 Task: Use Redfin to identify single-family houses in Chicago that feature fireplaces and walk-in closets.
Action: Key pressed <Key.caps_lock>C<Key.caps_lock>hicago
Screenshot: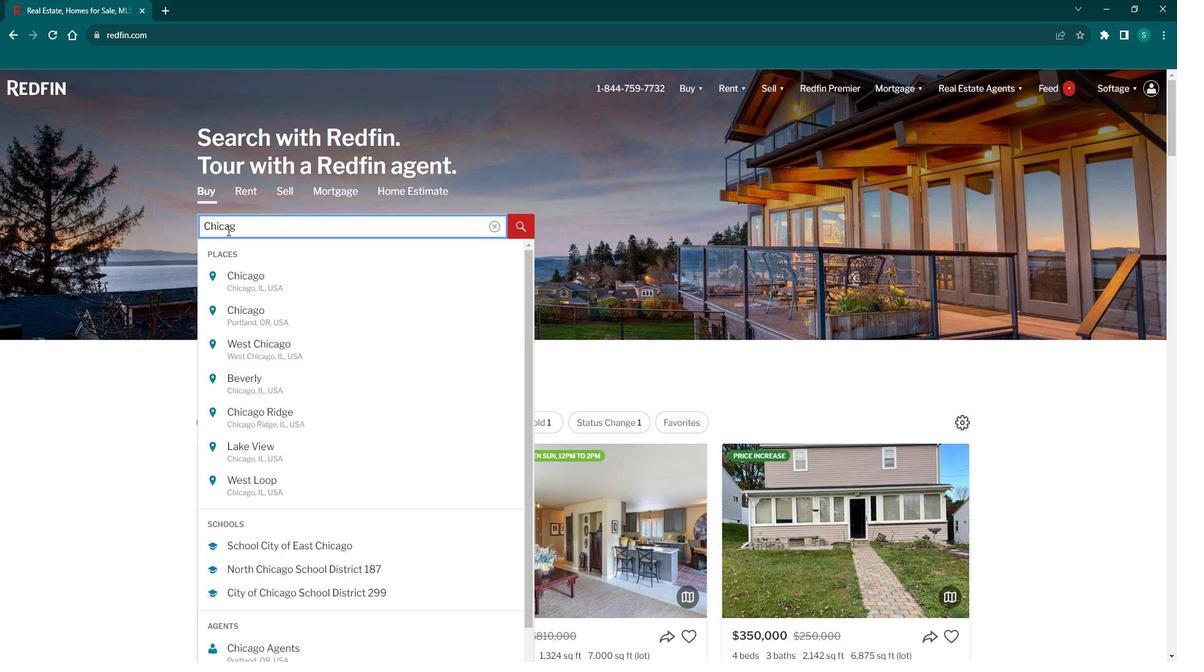 
Action: Mouse moved to (346, 274)
Screenshot: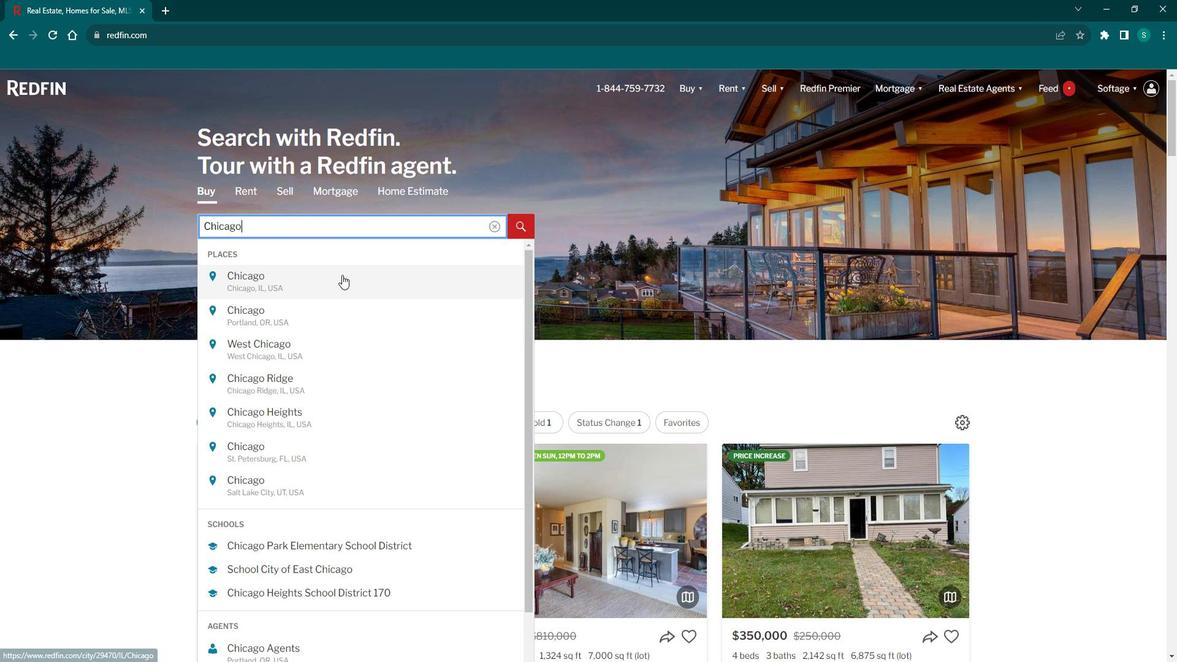 
Action: Mouse pressed left at (346, 274)
Screenshot: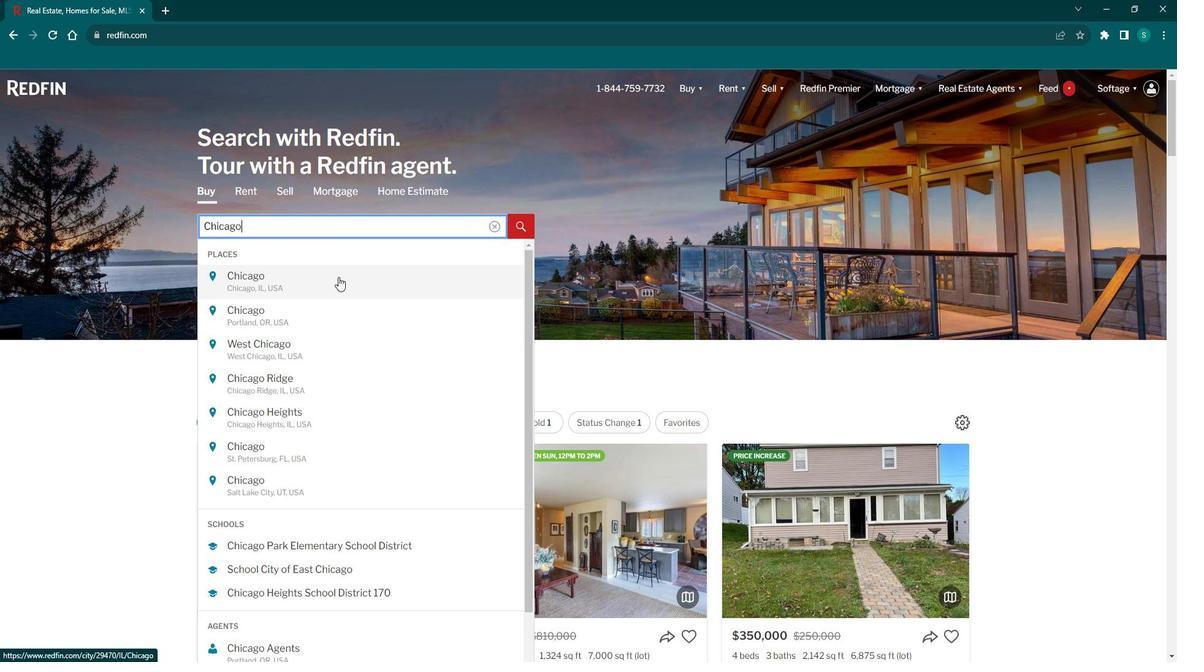 
Action: Mouse moved to (1072, 174)
Screenshot: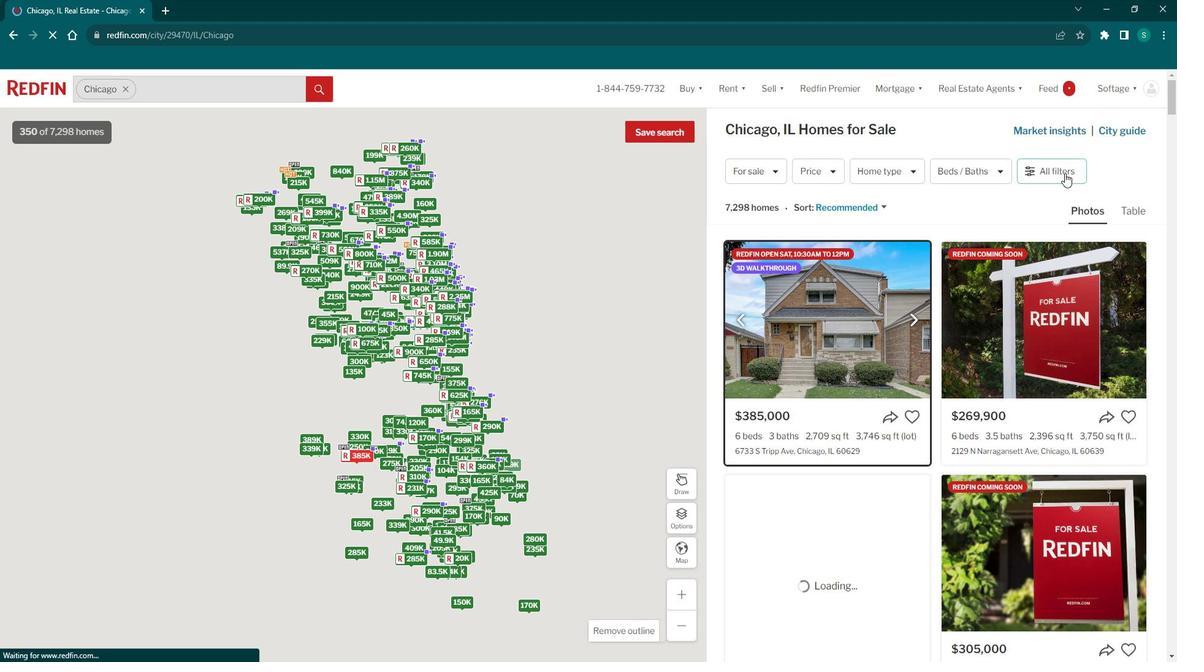 
Action: Mouse pressed left at (1072, 174)
Screenshot: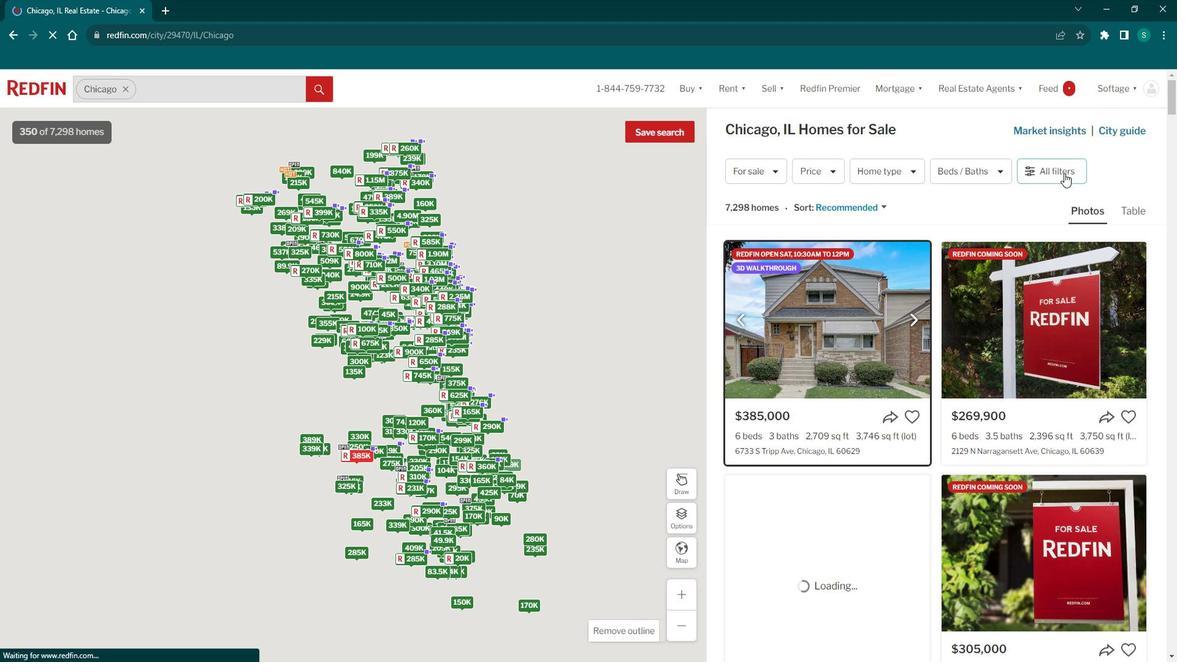 
Action: Mouse moved to (1071, 174)
Screenshot: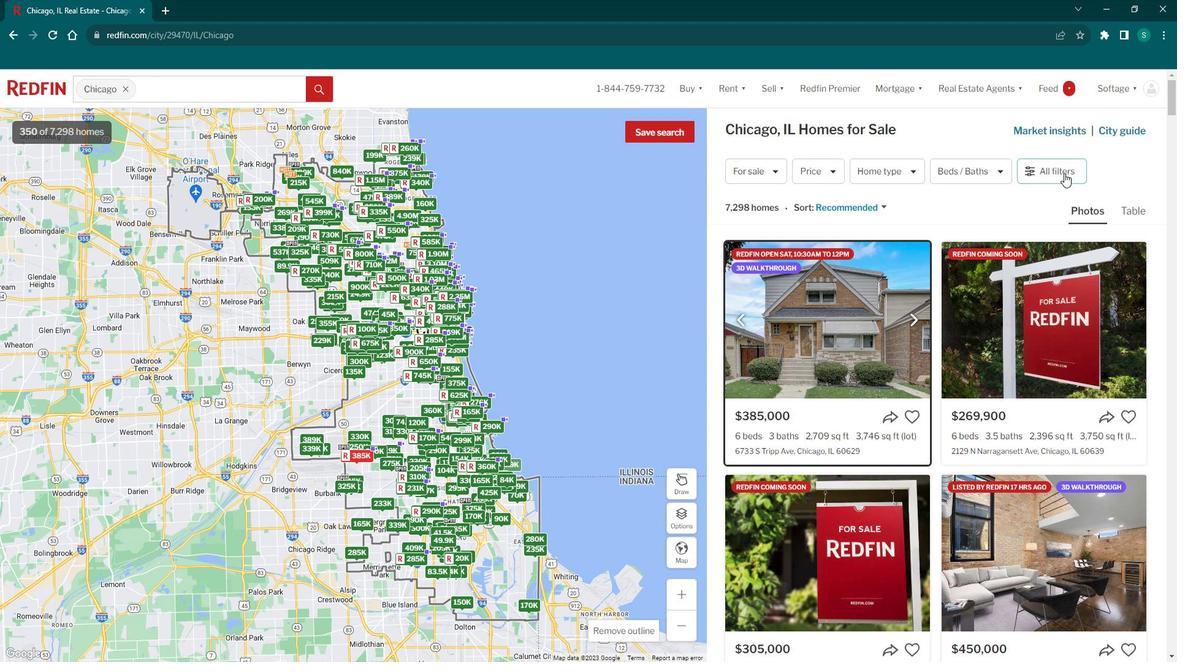 
Action: Mouse pressed left at (1071, 174)
Screenshot: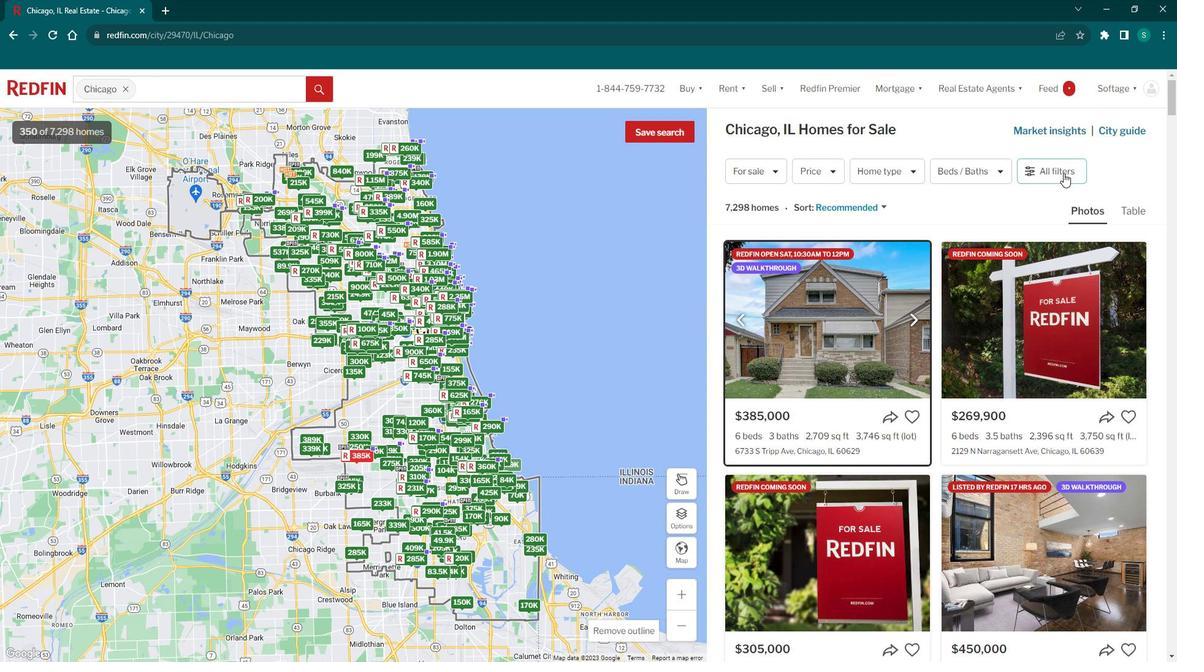 
Action: Mouse moved to (928, 368)
Screenshot: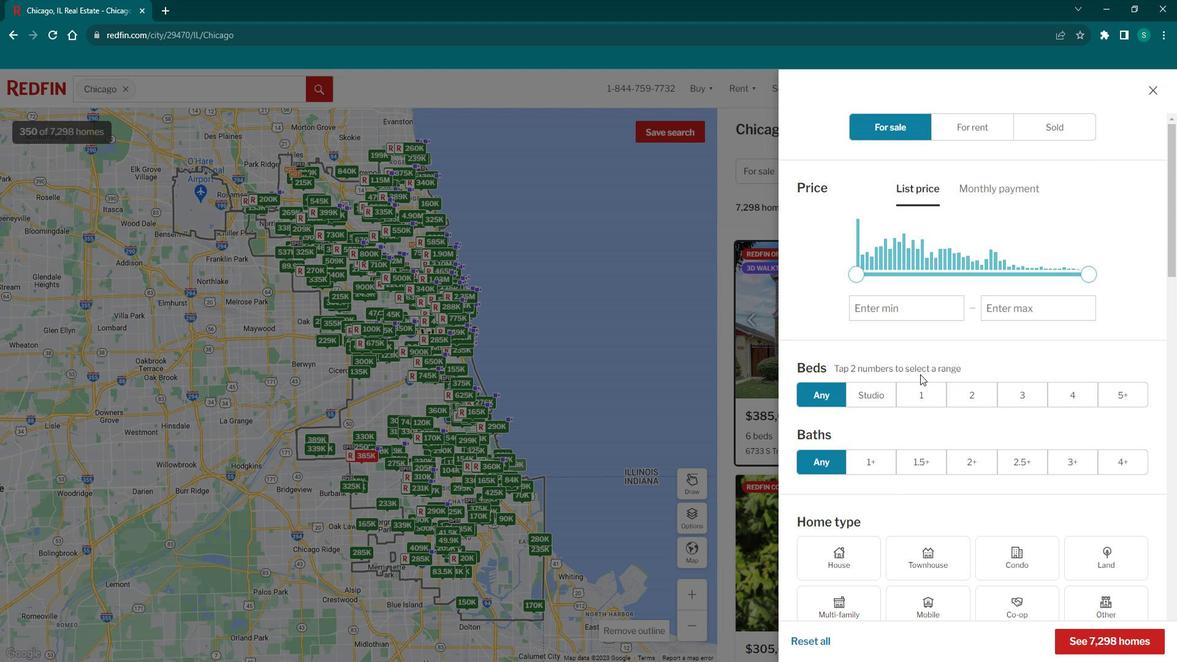 
Action: Mouse scrolled (928, 367) with delta (0, 0)
Screenshot: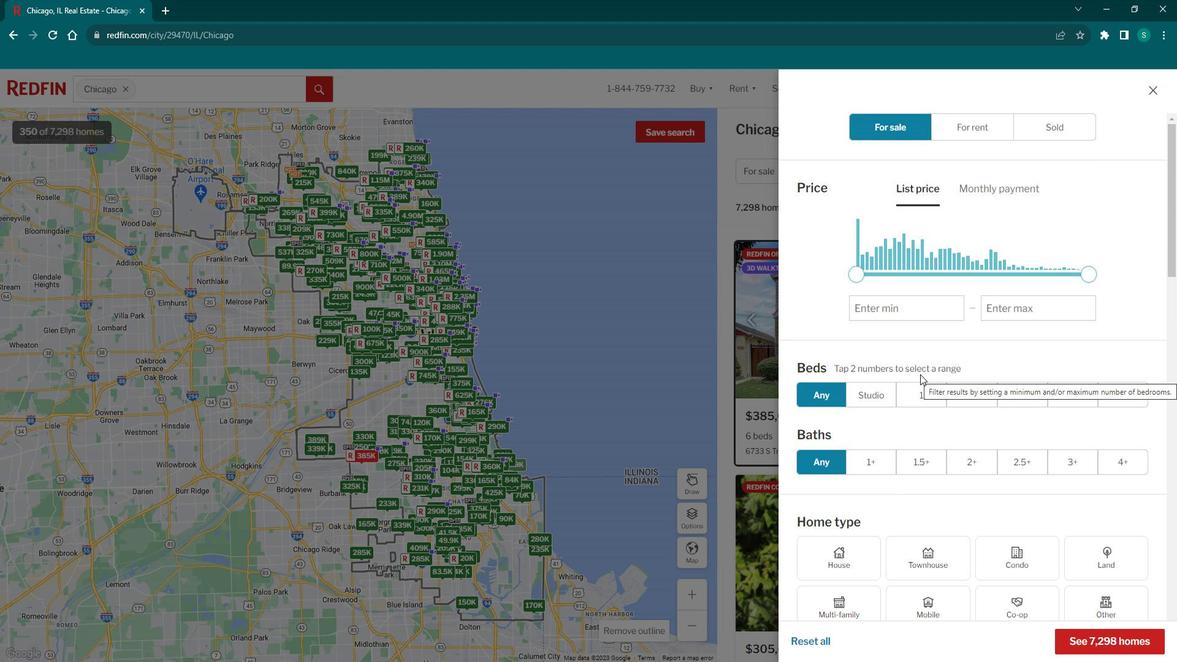 
Action: Mouse scrolled (928, 367) with delta (0, 0)
Screenshot: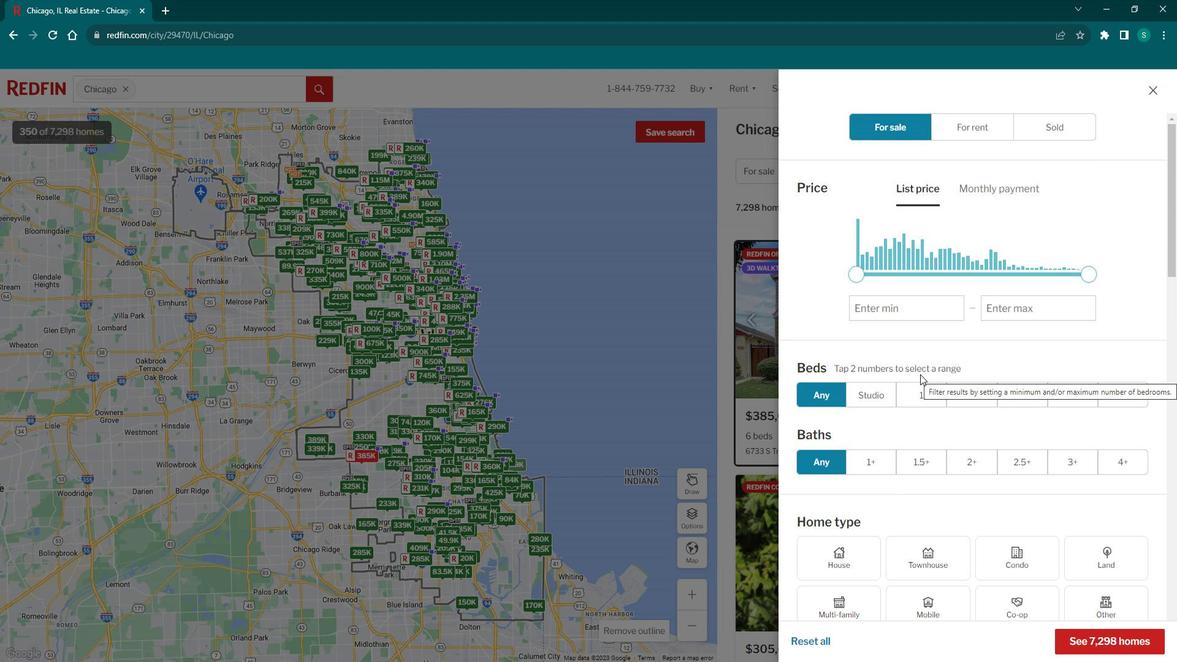
Action: Mouse scrolled (928, 367) with delta (0, 0)
Screenshot: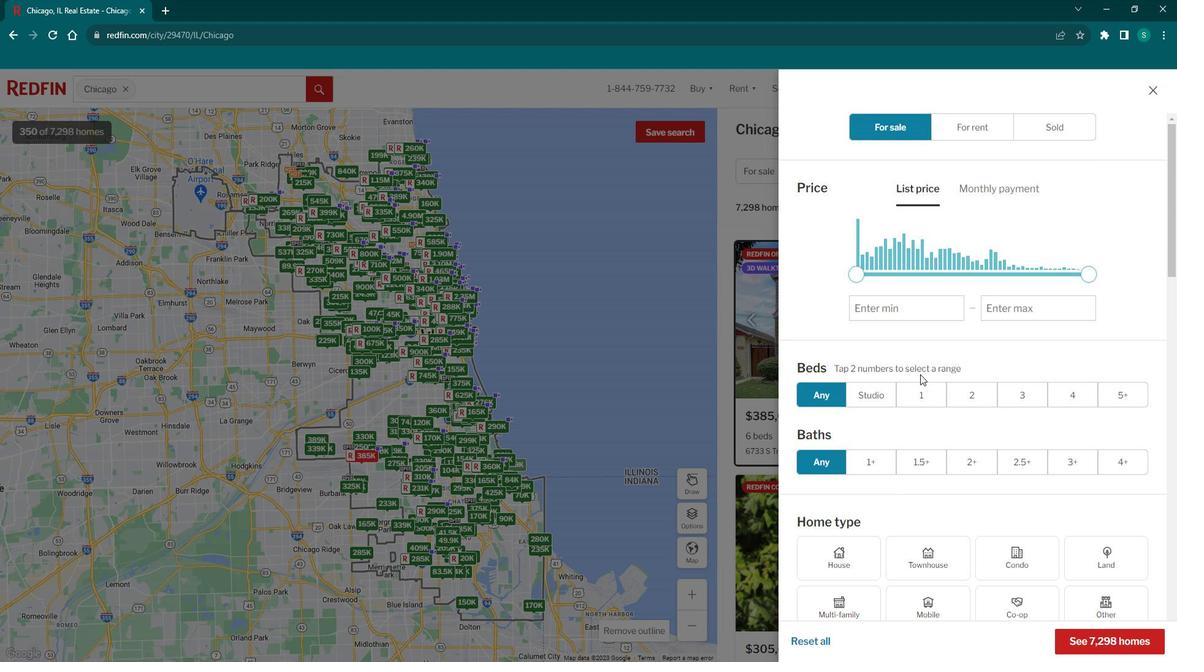 
Action: Mouse scrolled (928, 367) with delta (0, 0)
Screenshot: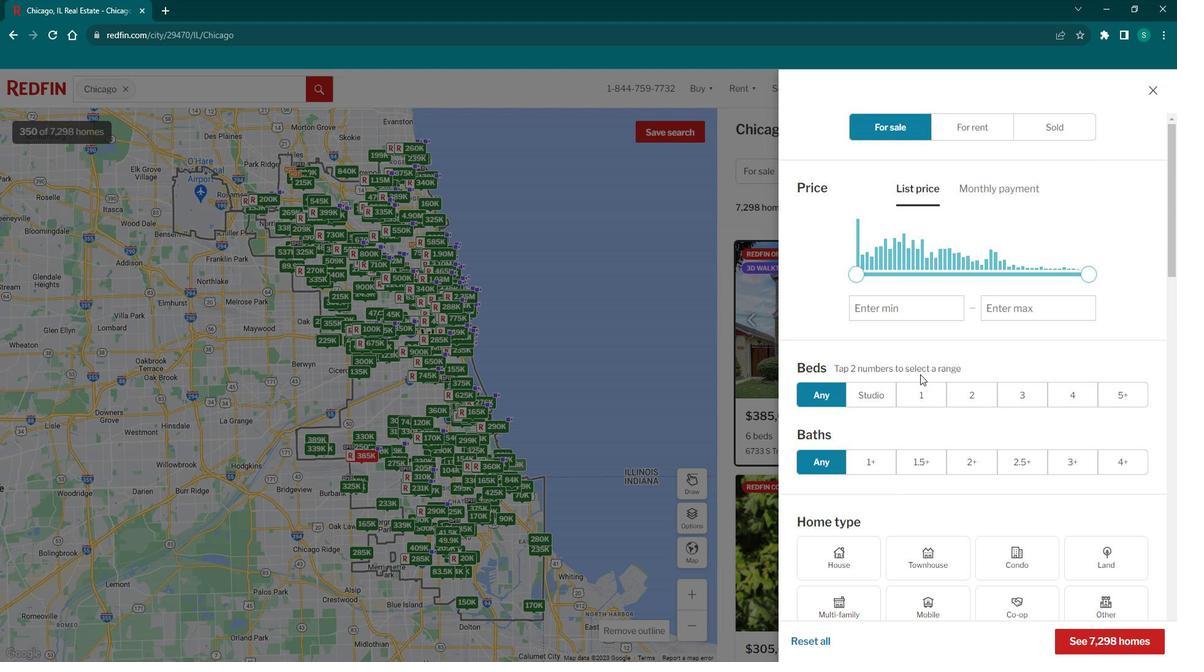 
Action: Mouse moved to (848, 295)
Screenshot: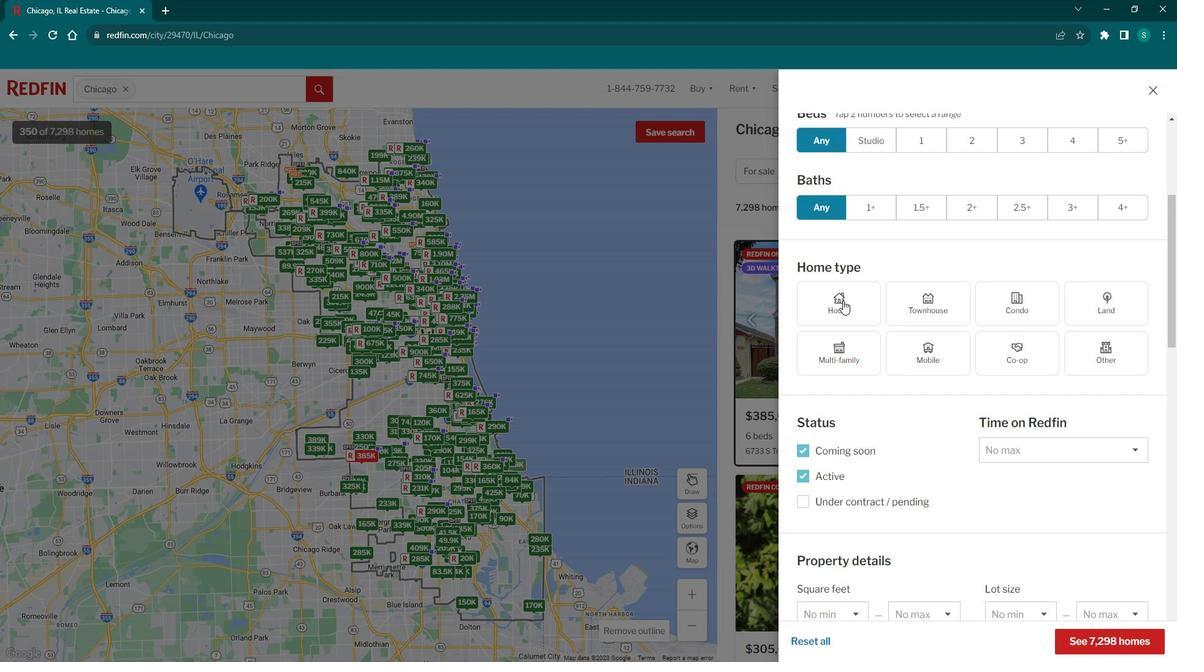 
Action: Mouse pressed left at (848, 295)
Screenshot: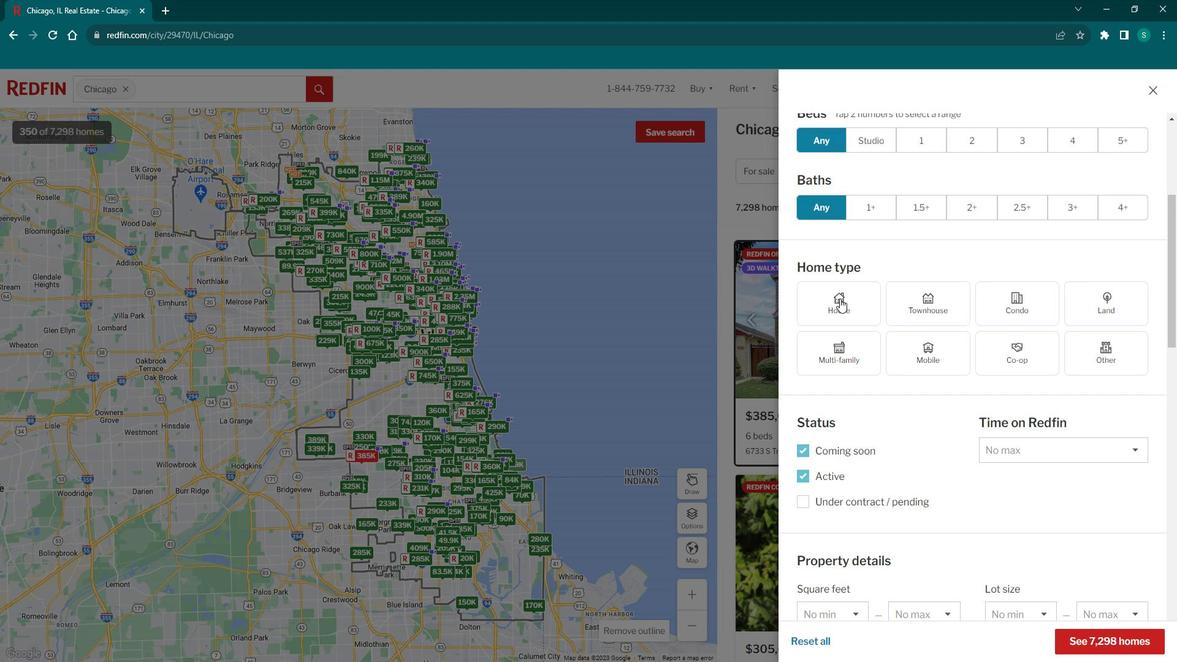 
Action: Mouse moved to (864, 382)
Screenshot: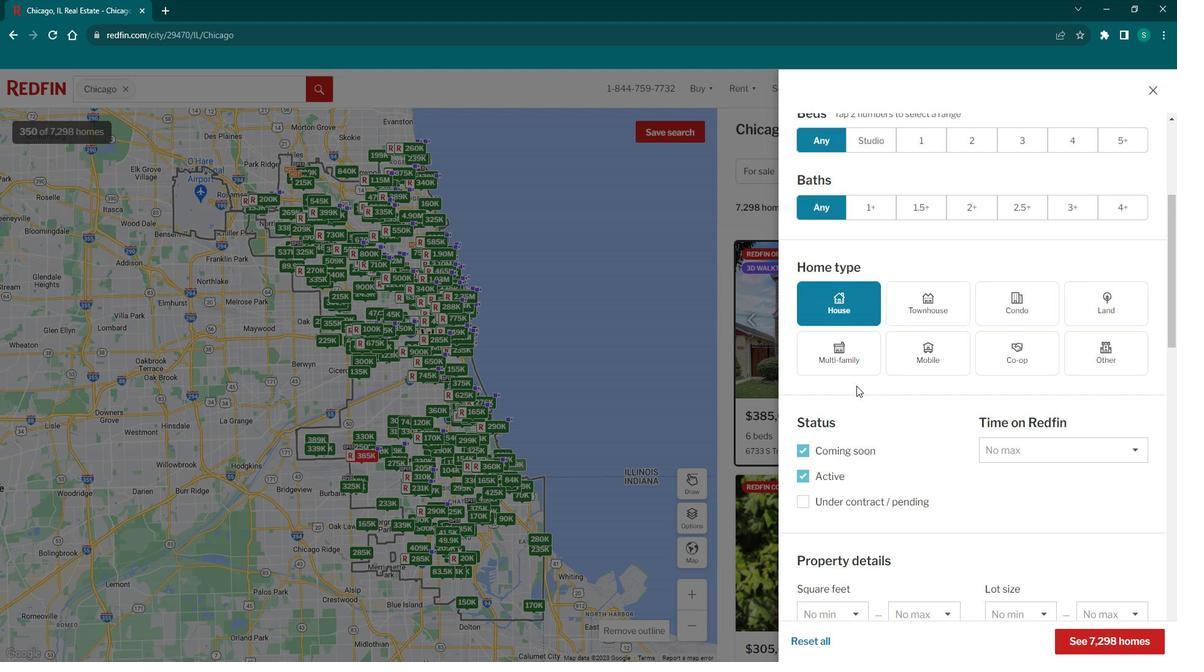 
Action: Mouse scrolled (864, 382) with delta (0, 0)
Screenshot: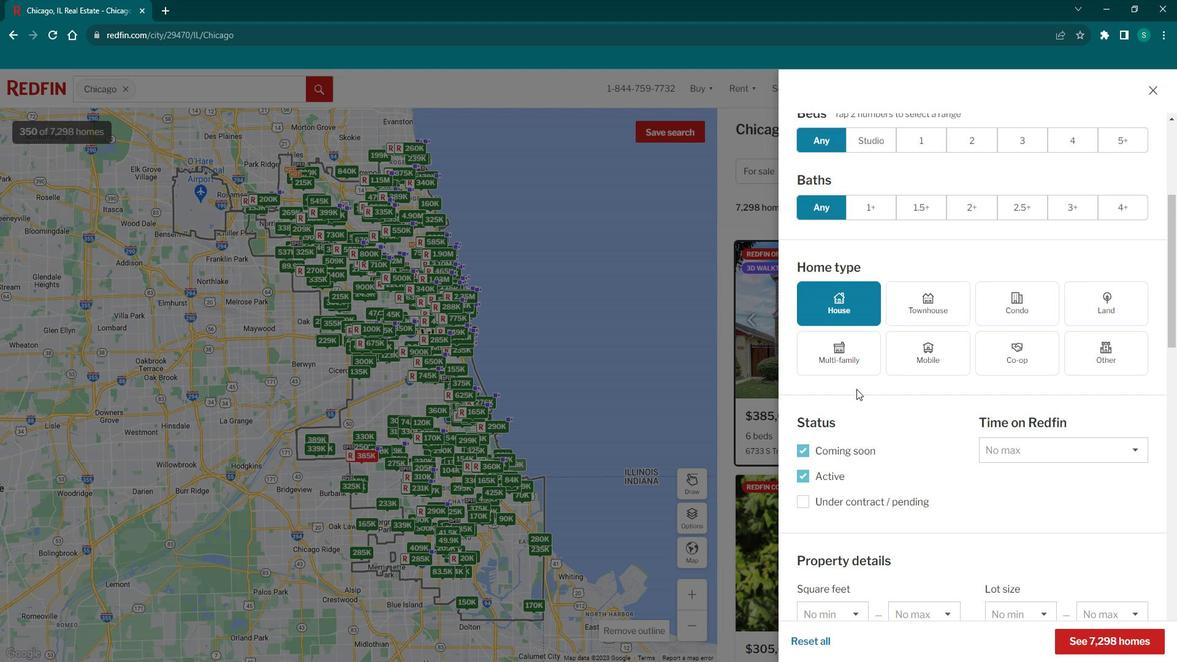
Action: Mouse scrolled (864, 382) with delta (0, 0)
Screenshot: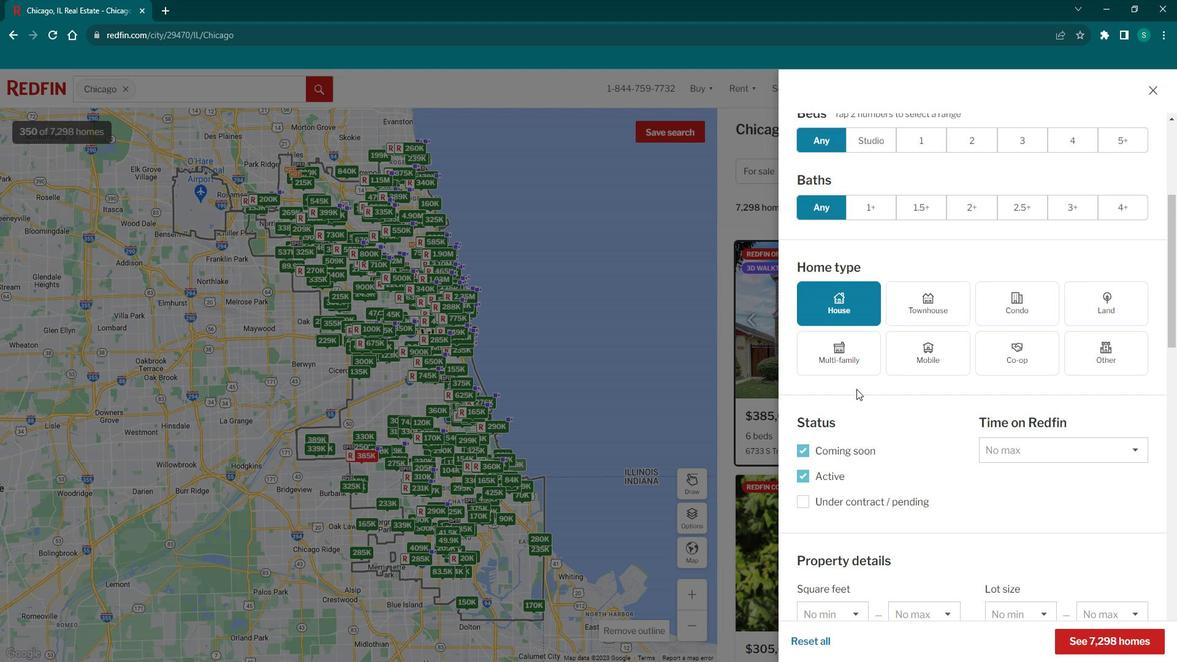 
Action: Mouse scrolled (864, 382) with delta (0, 0)
Screenshot: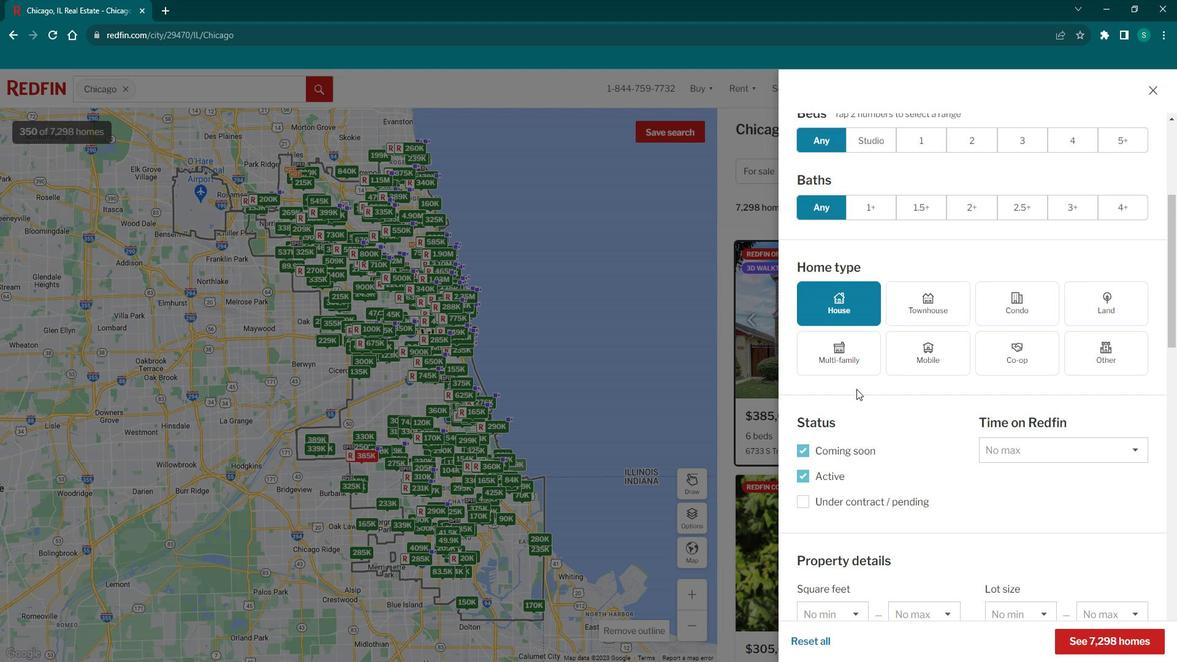 
Action: Mouse scrolled (864, 382) with delta (0, 0)
Screenshot: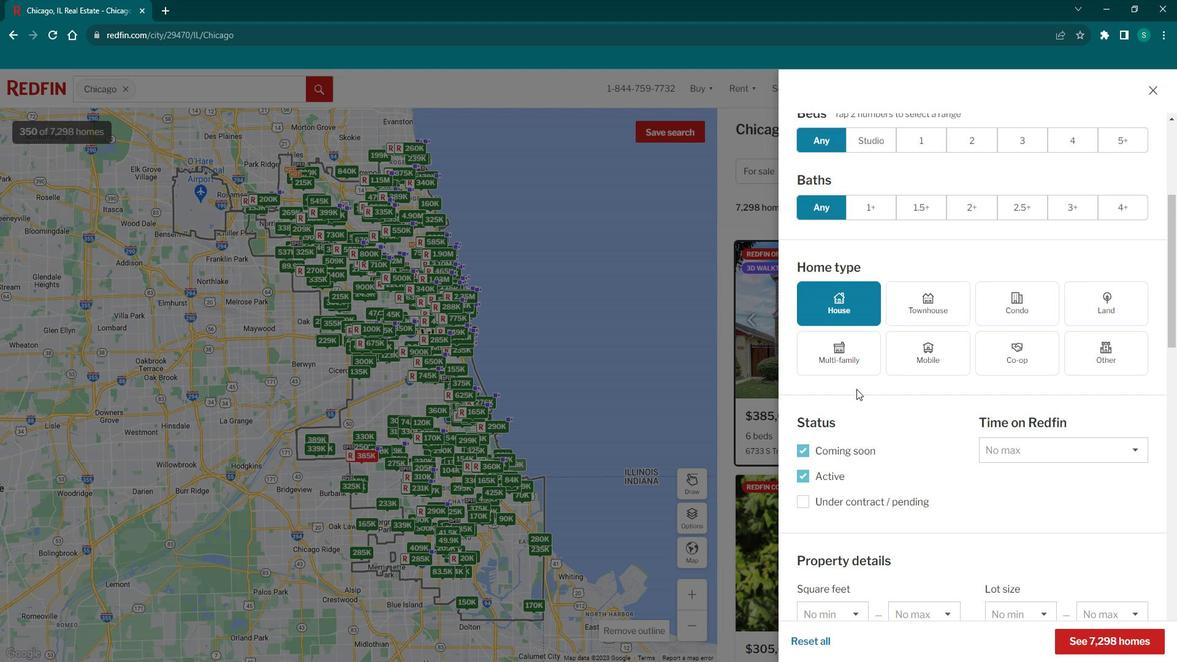 
Action: Mouse moved to (862, 378)
Screenshot: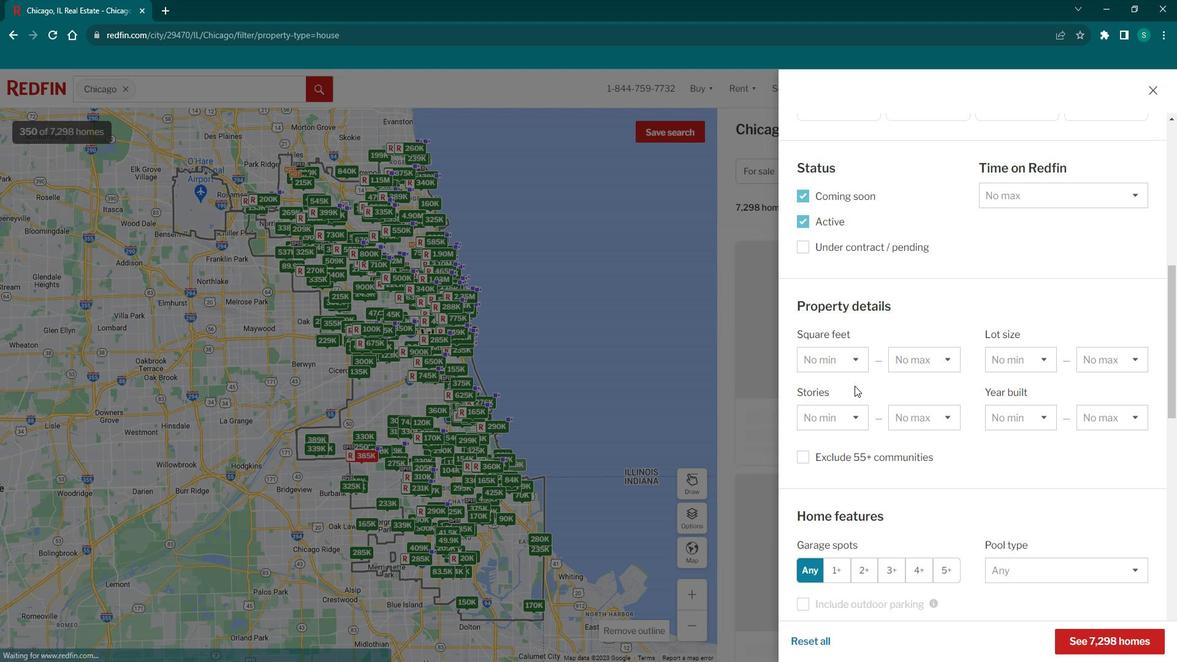 
Action: Mouse scrolled (862, 377) with delta (0, 0)
Screenshot: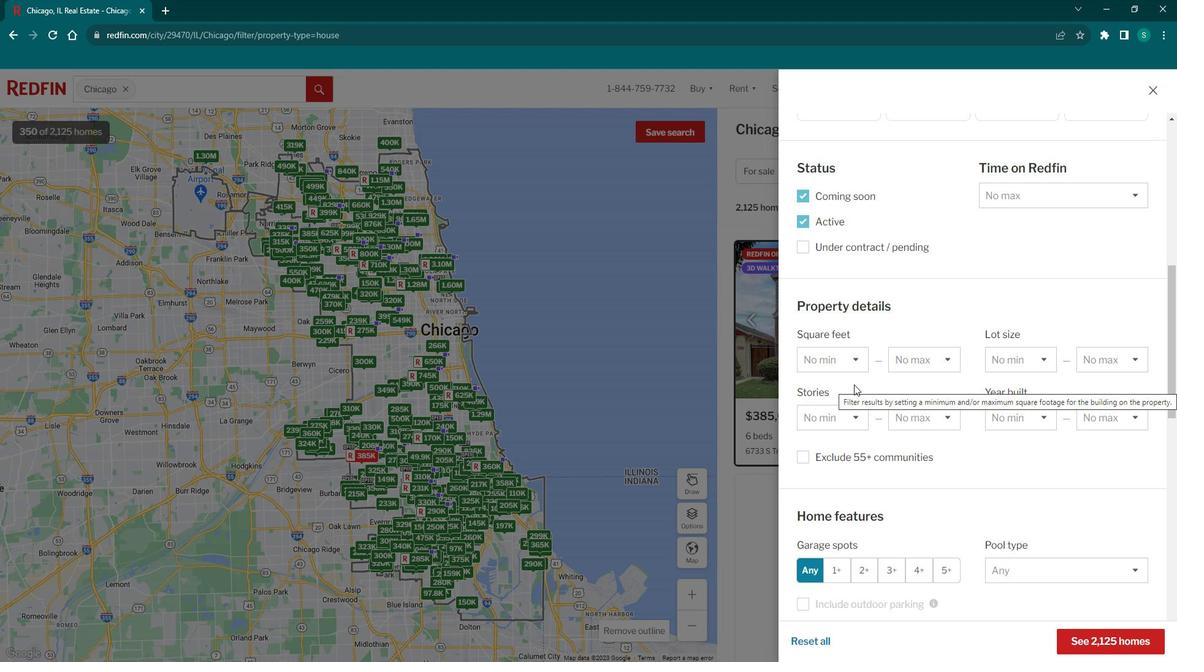 
Action: Mouse scrolled (862, 377) with delta (0, 0)
Screenshot: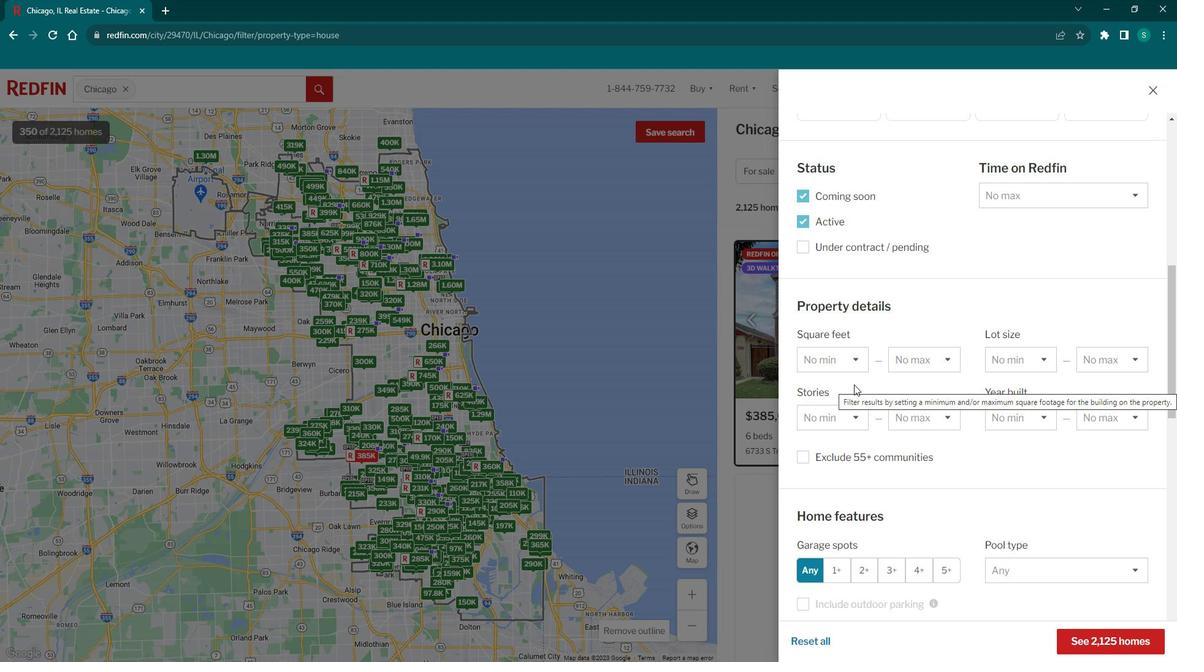 
Action: Mouse scrolled (862, 377) with delta (0, 0)
Screenshot: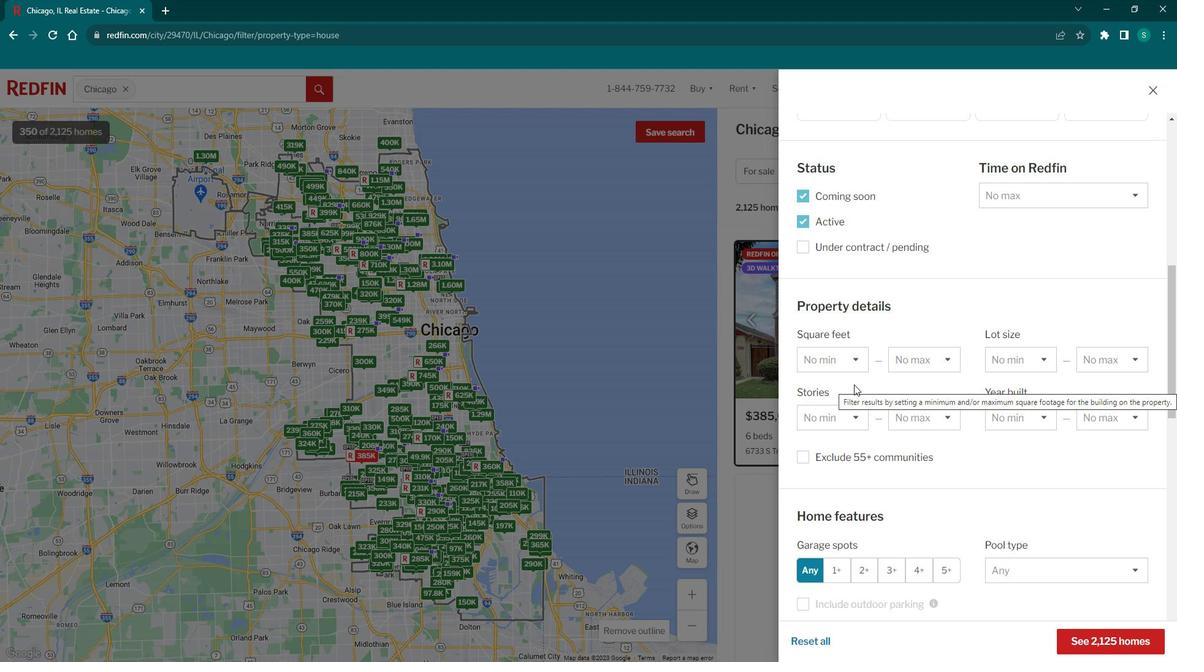 
Action: Mouse scrolled (862, 377) with delta (0, 0)
Screenshot: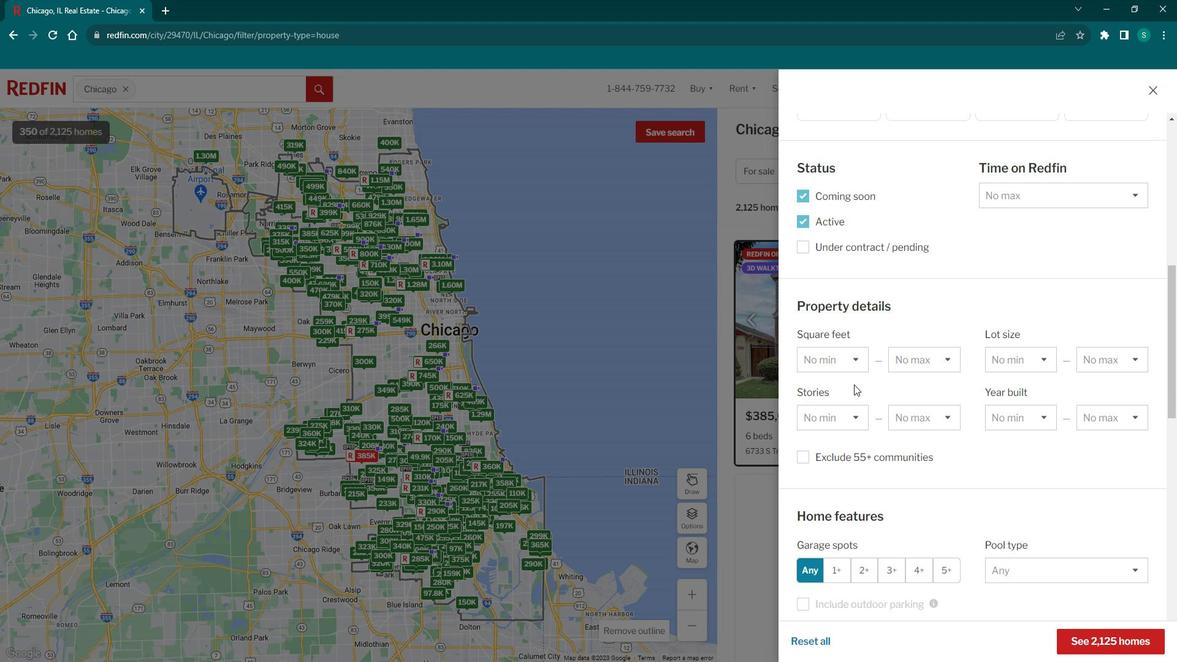 
Action: Mouse moved to (811, 454)
Screenshot: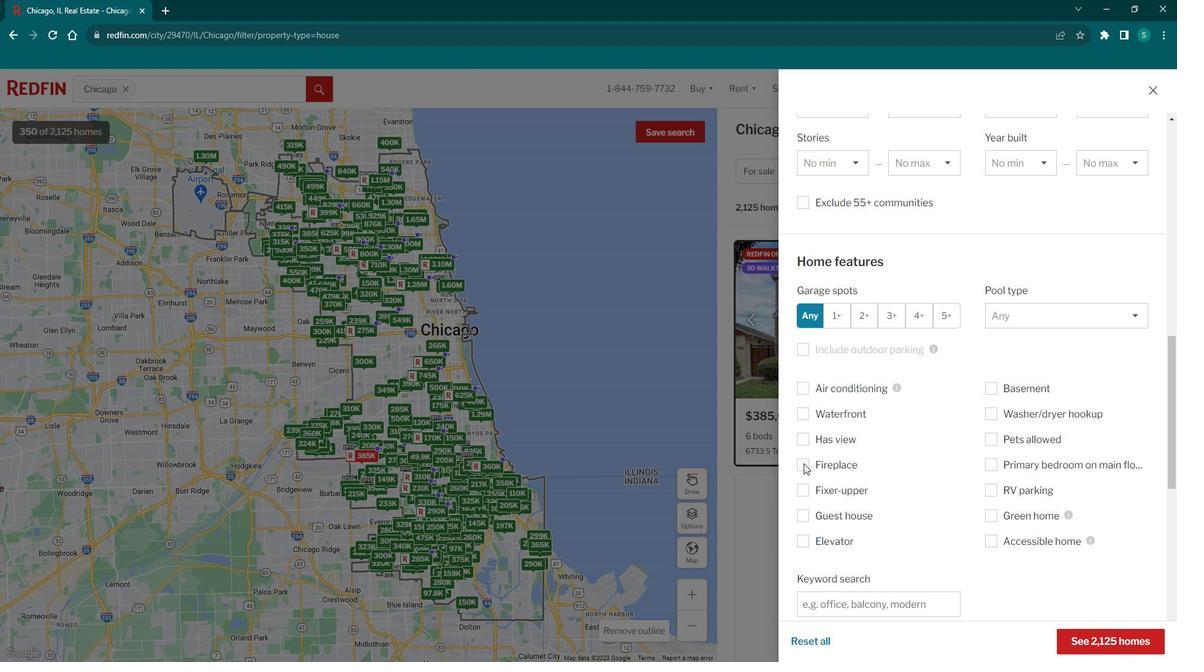 
Action: Mouse pressed left at (811, 454)
Screenshot: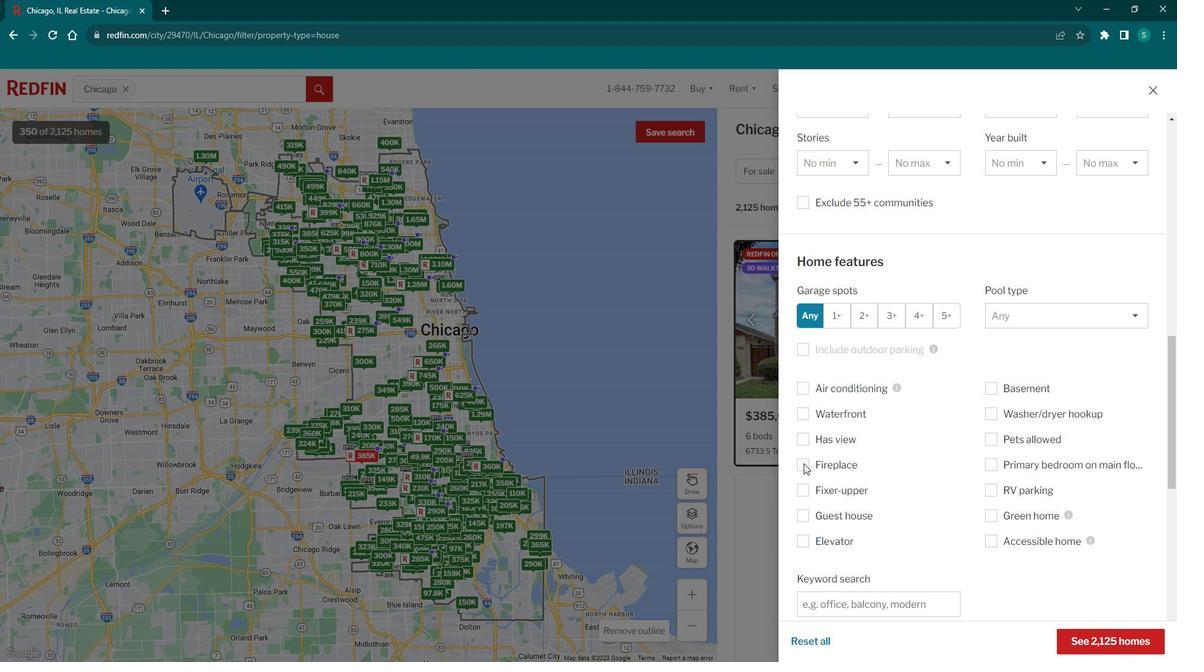 
Action: Mouse moved to (855, 437)
Screenshot: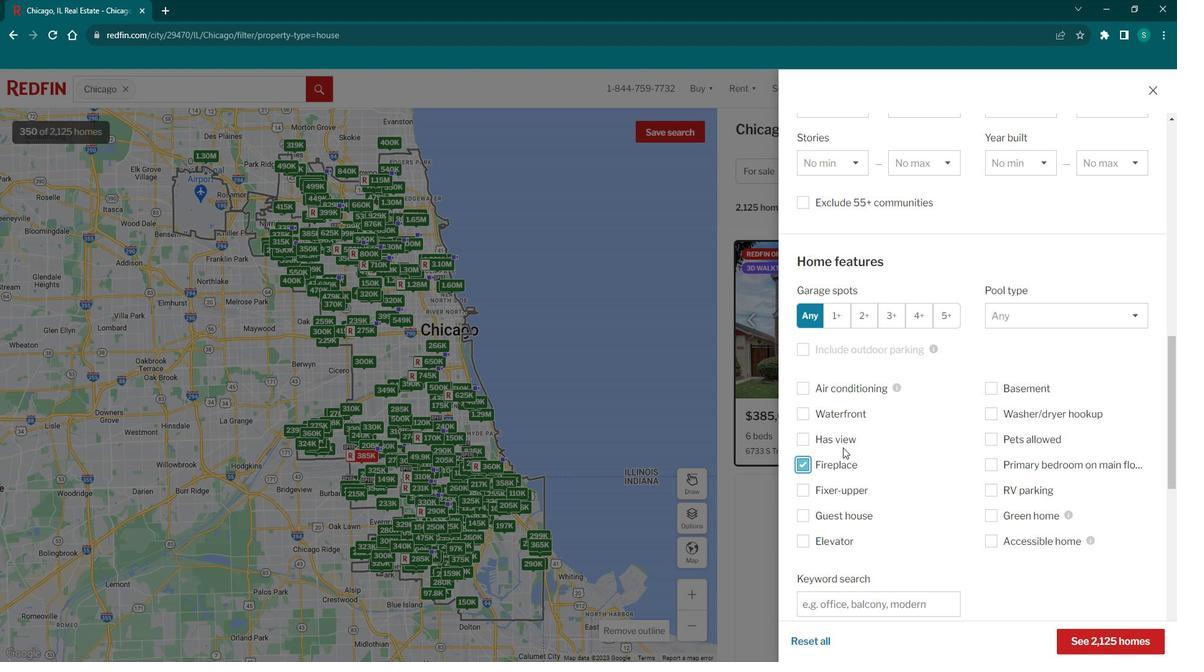 
Action: Mouse scrolled (855, 436) with delta (0, 0)
Screenshot: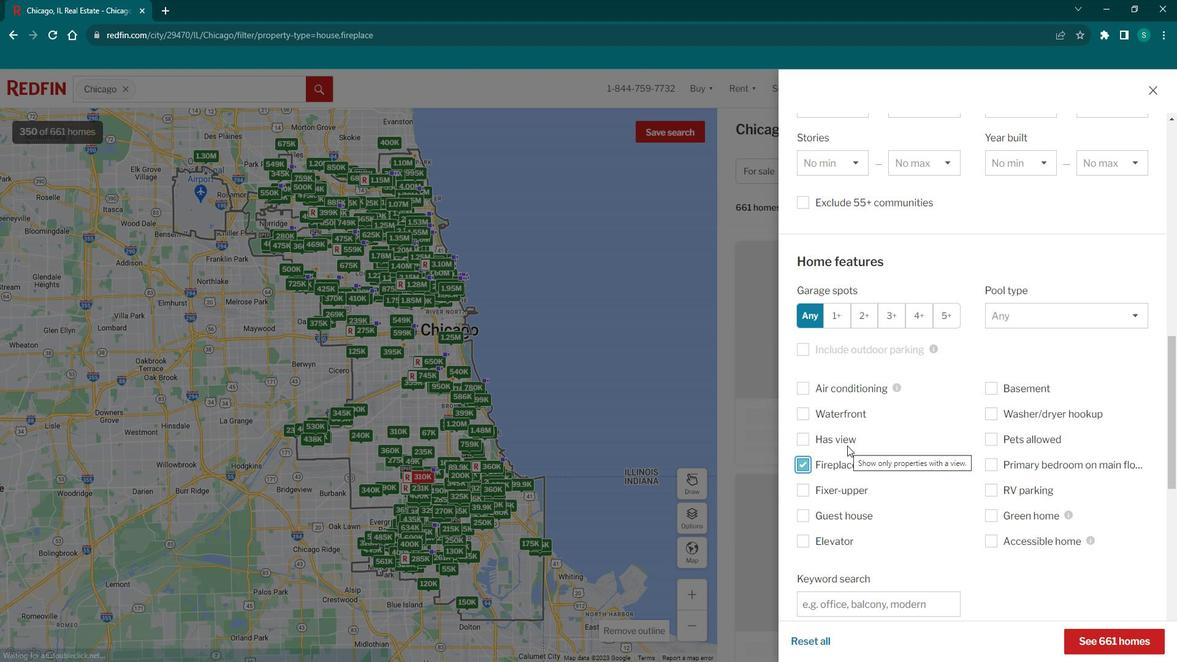 
Action: Mouse scrolled (855, 436) with delta (0, 0)
Screenshot: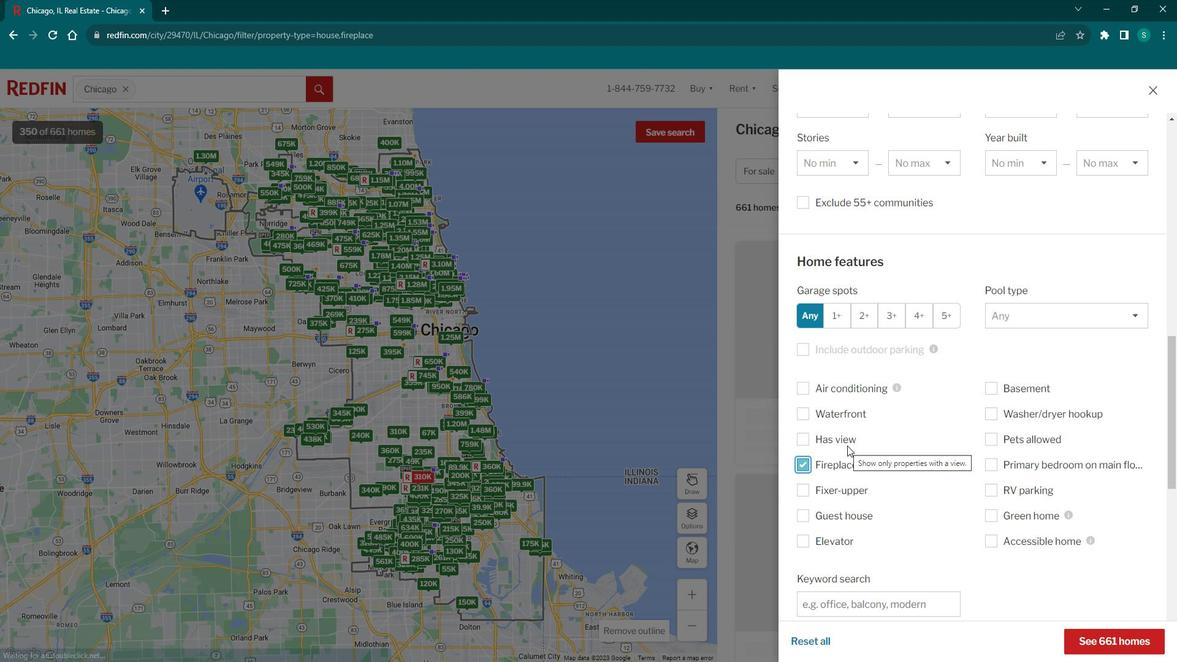 
Action: Mouse scrolled (855, 436) with delta (0, 0)
Screenshot: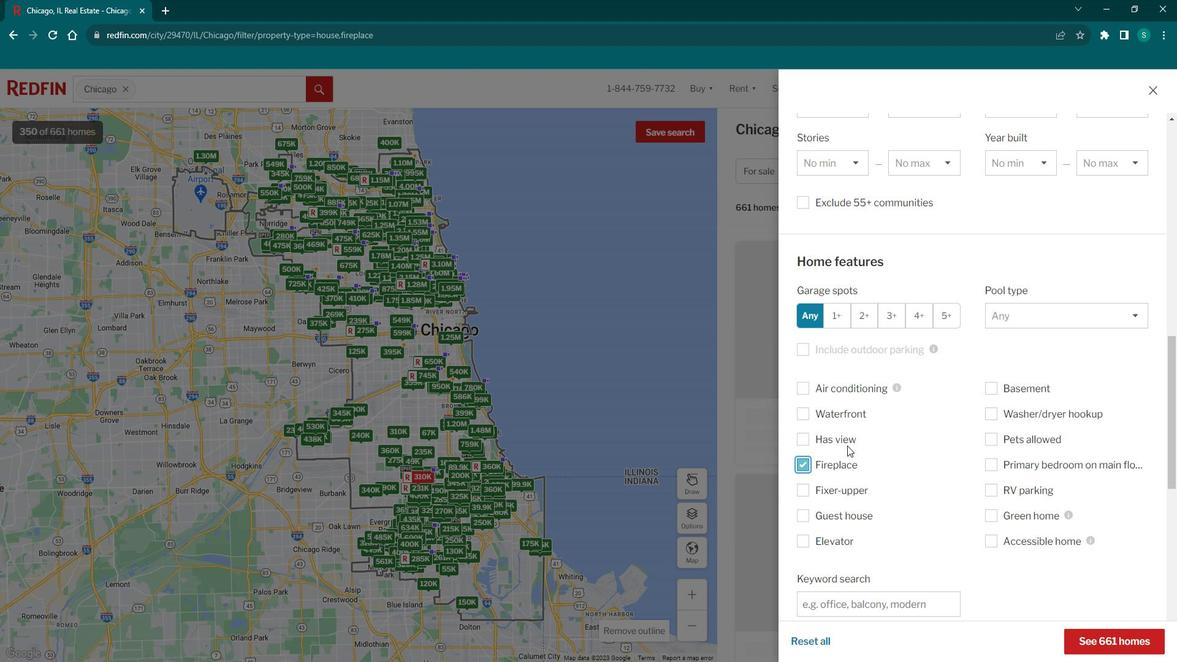 
Action: Mouse scrolled (855, 436) with delta (0, 0)
Screenshot: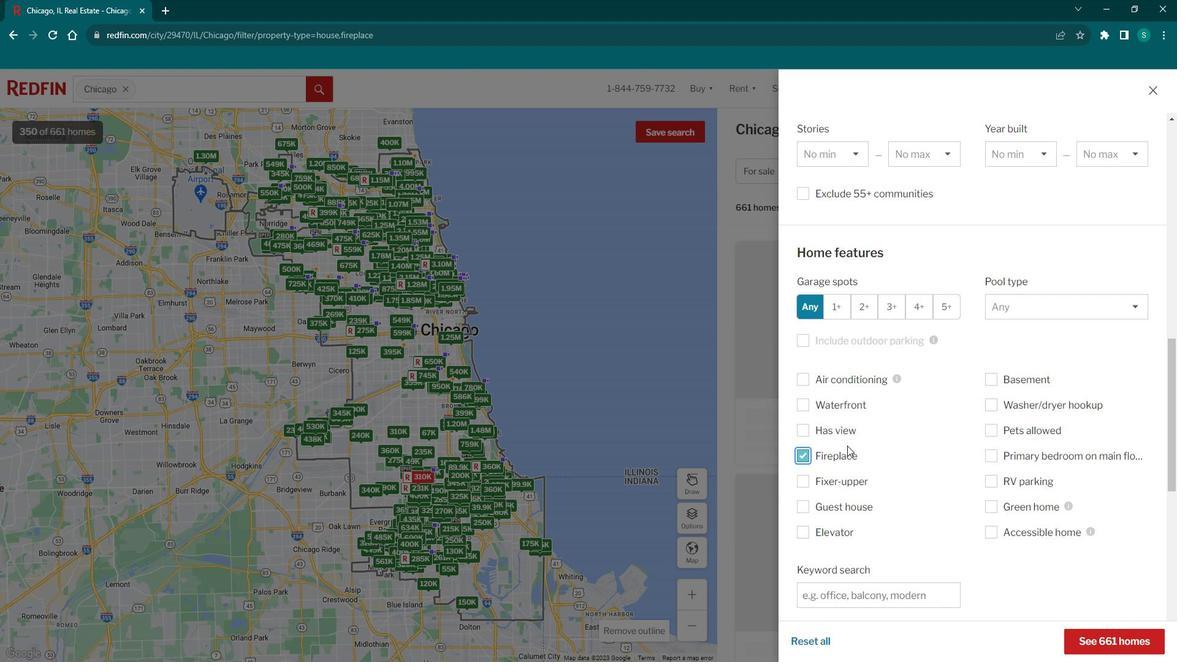 
Action: Mouse moved to (860, 345)
Screenshot: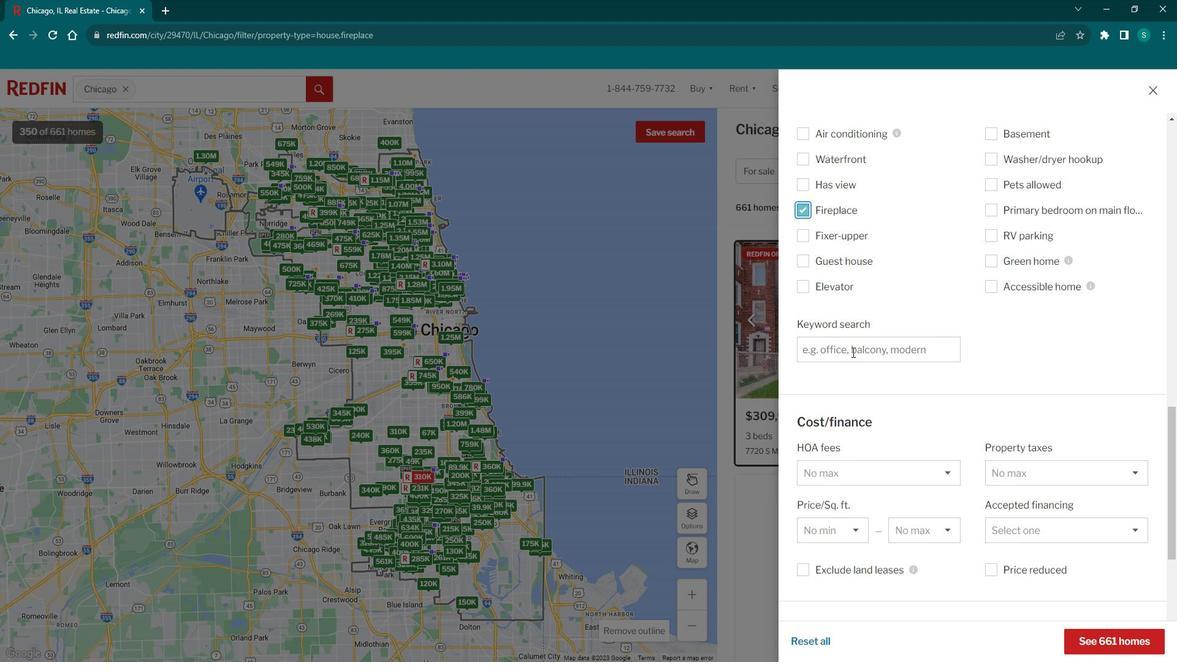 
Action: Mouse pressed left at (860, 345)
Screenshot: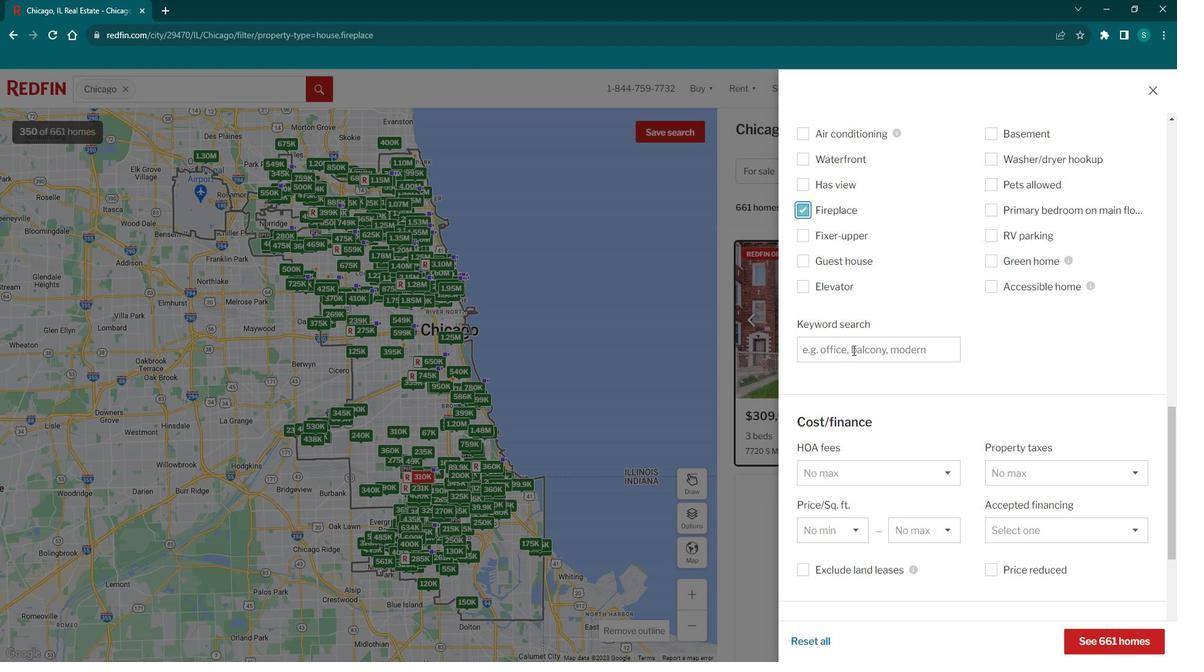 
Action: Mouse moved to (860, 345)
Screenshot: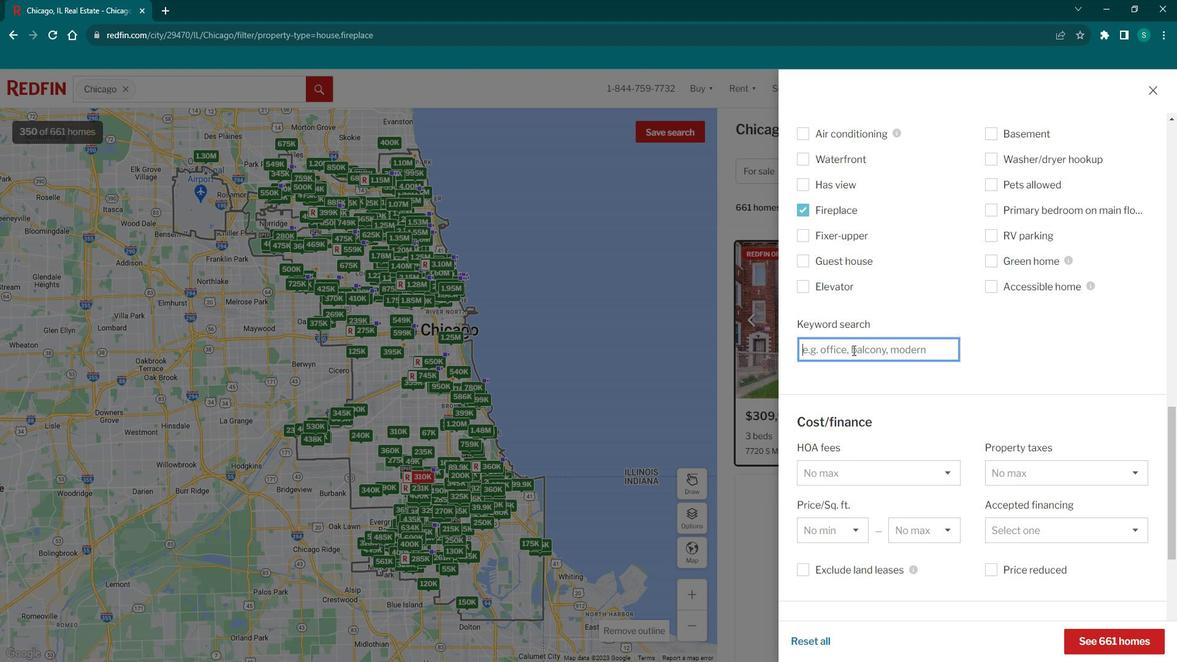 
Action: Mouse scrolled (860, 345) with delta (0, 0)
Screenshot: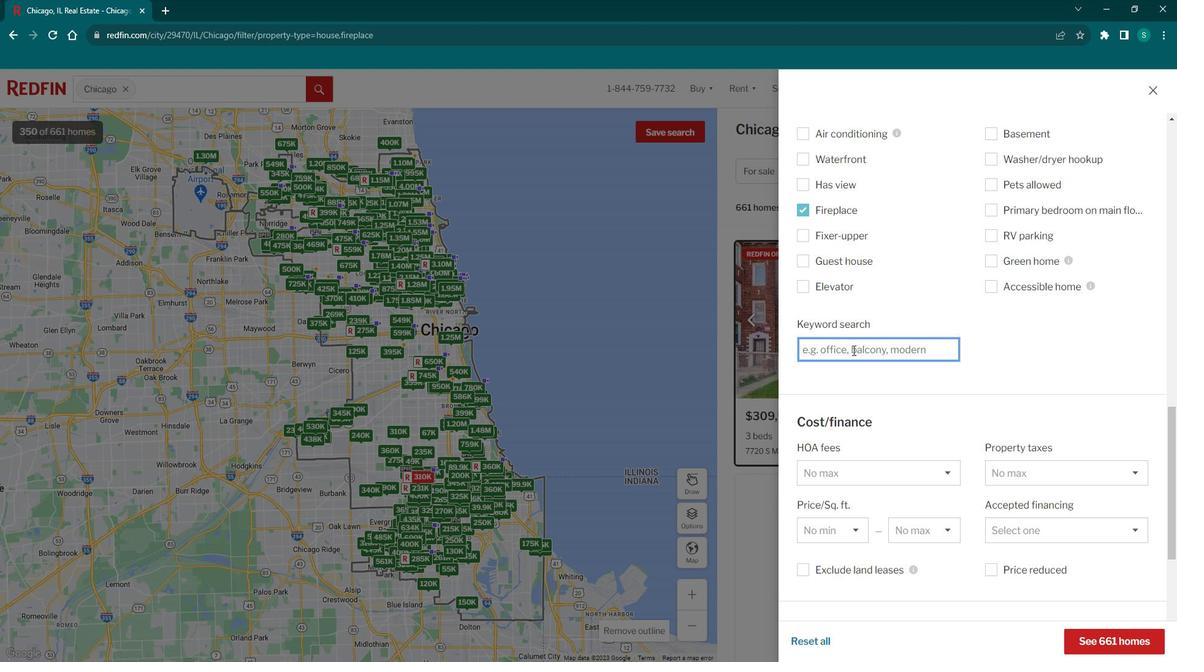 
Action: Mouse moved to (853, 389)
Screenshot: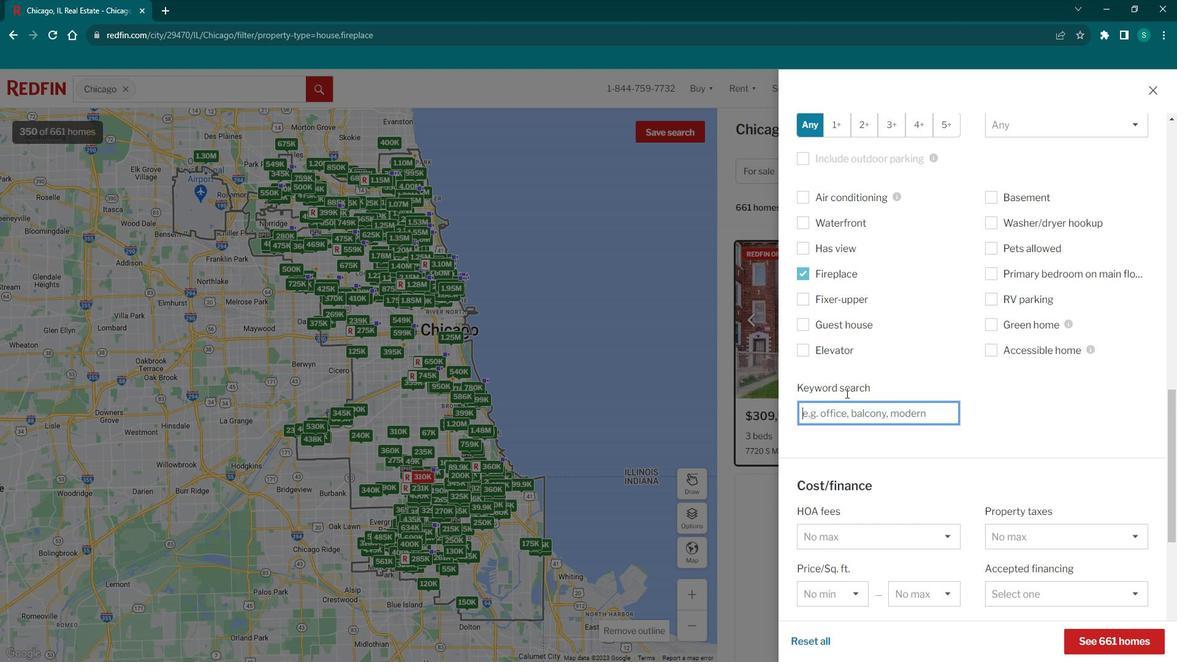 
Action: Mouse scrolled (853, 388) with delta (0, 0)
Screenshot: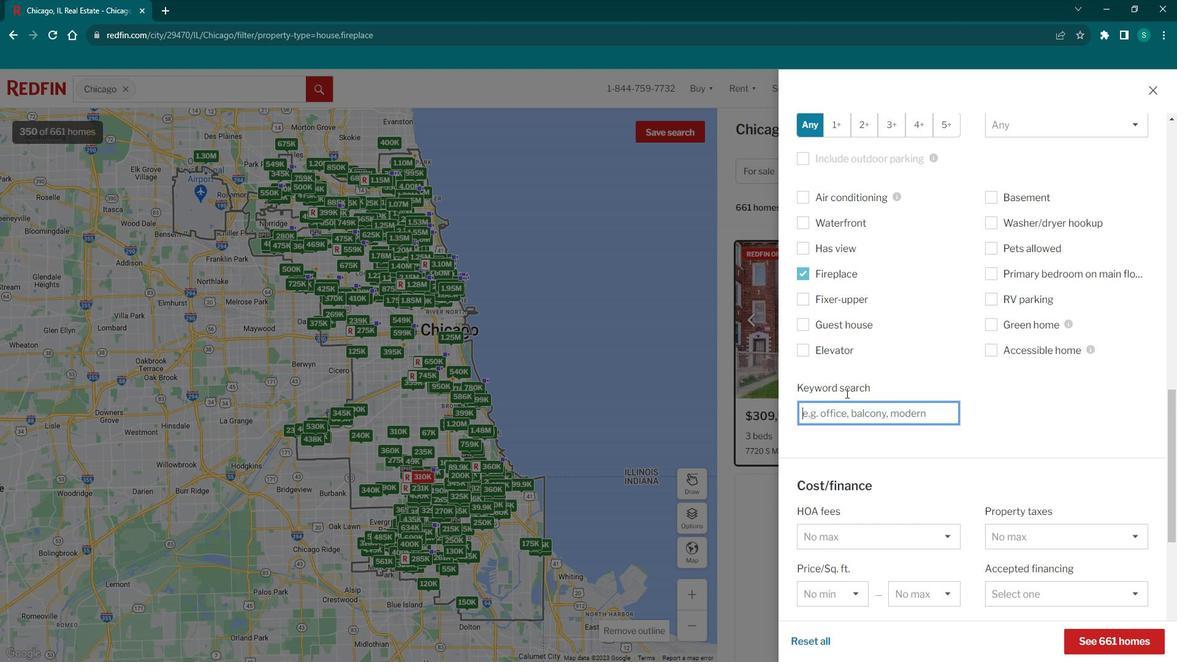 
Action: Mouse moved to (888, 340)
Screenshot: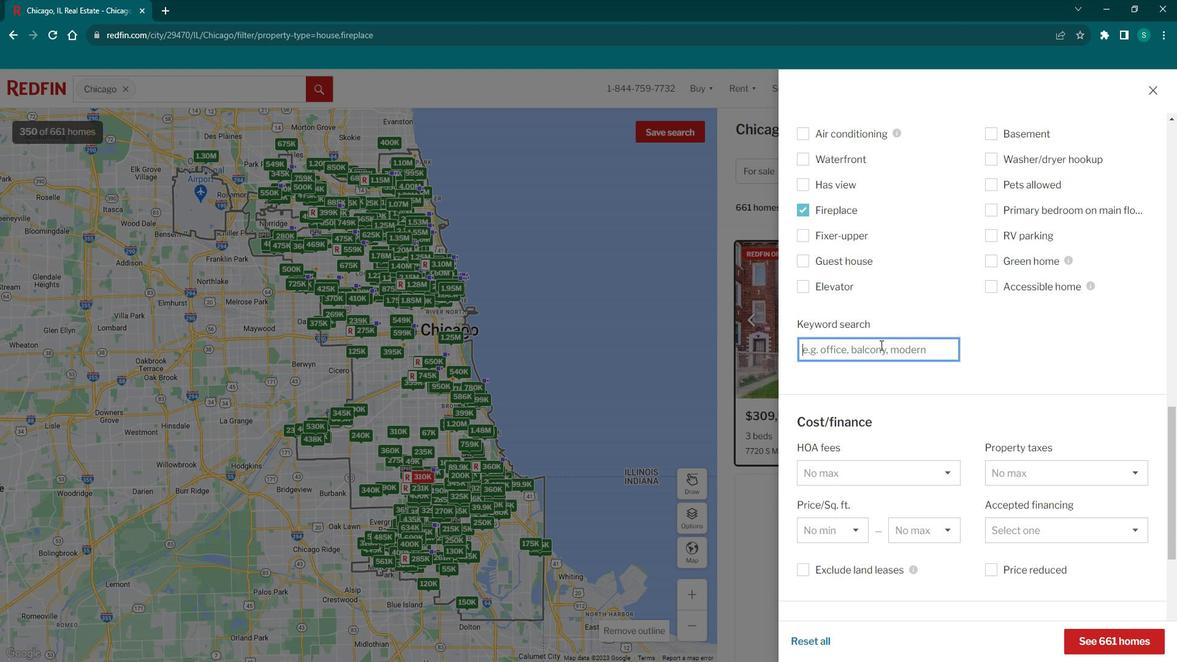 
Action: Key pressed <Key.caps_lock>W<Key.caps_lock>alk<Key.space>in<Key.space>closet
Screenshot: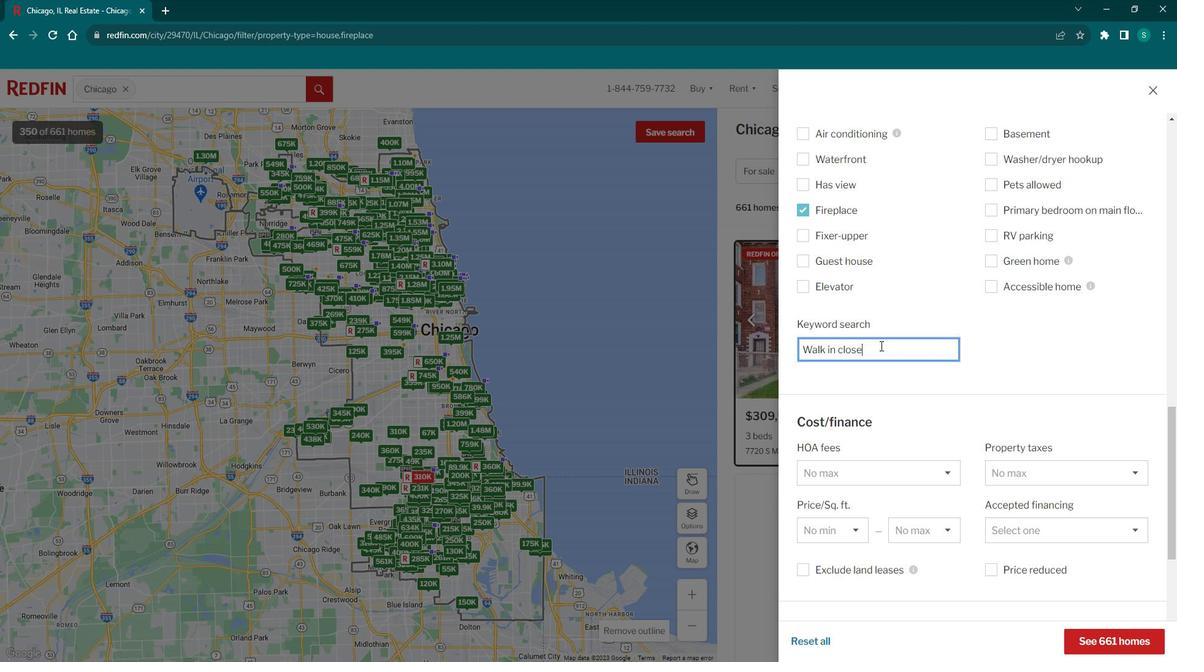 
Action: Mouse moved to (1111, 619)
Screenshot: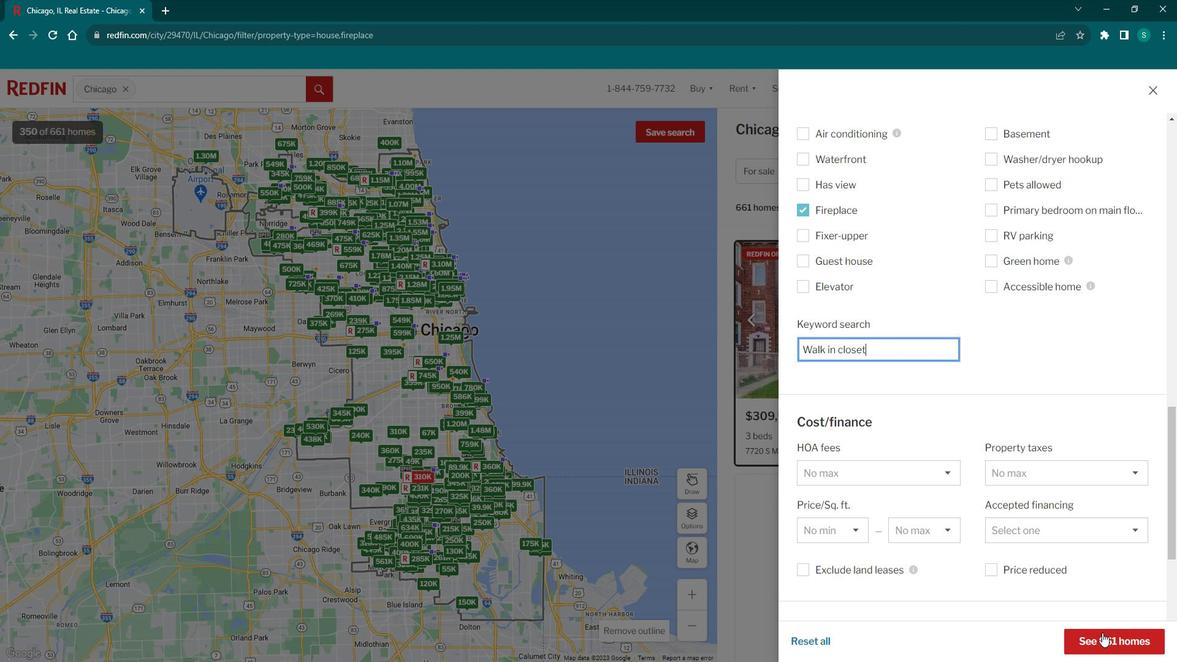 
Action: Mouse pressed left at (1111, 619)
Screenshot: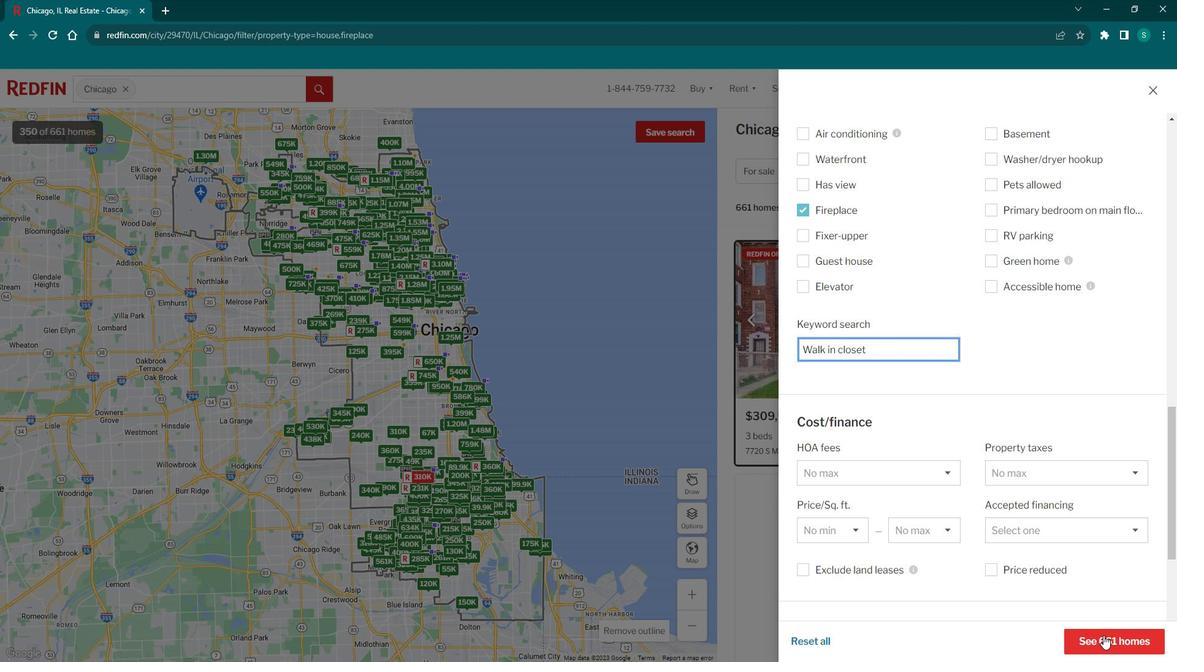 
Action: Mouse moved to (855, 515)
Screenshot: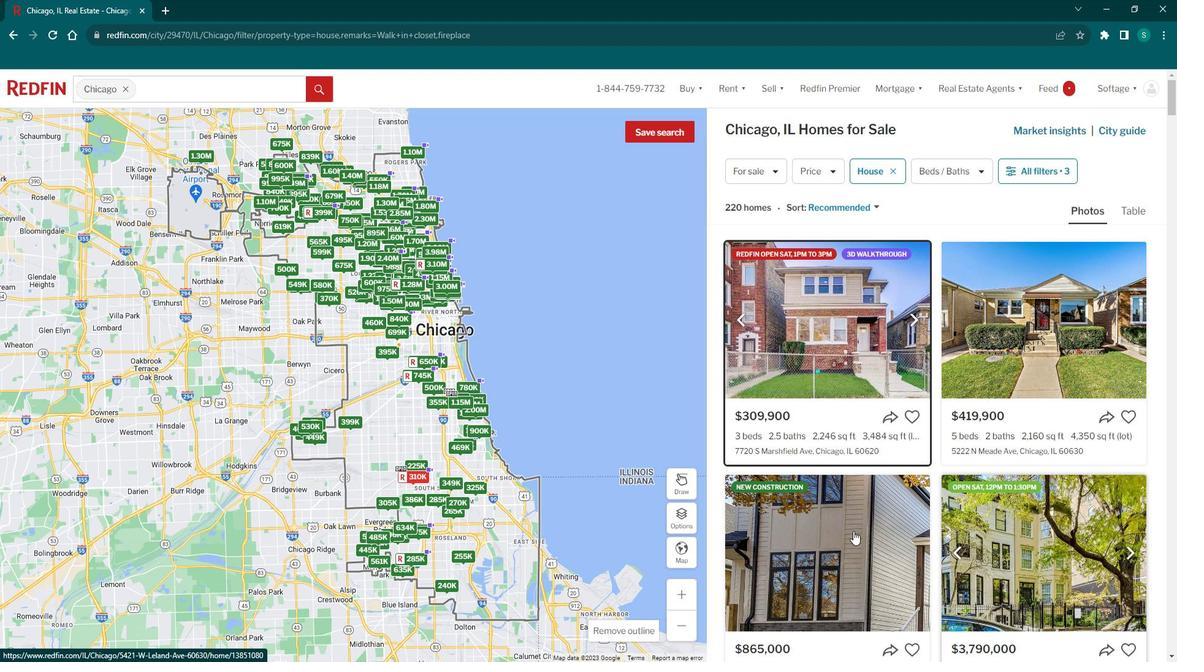 
Action: Mouse scrolled (855, 515) with delta (0, 0)
Screenshot: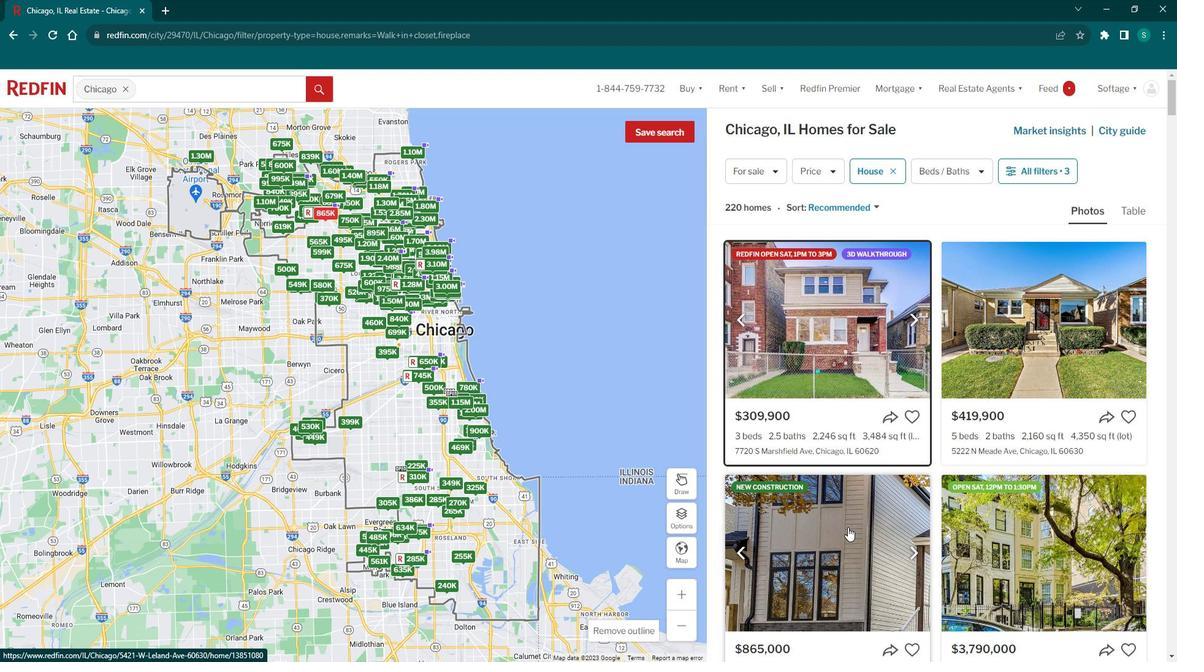
Action: Mouse scrolled (855, 515) with delta (0, 0)
Screenshot: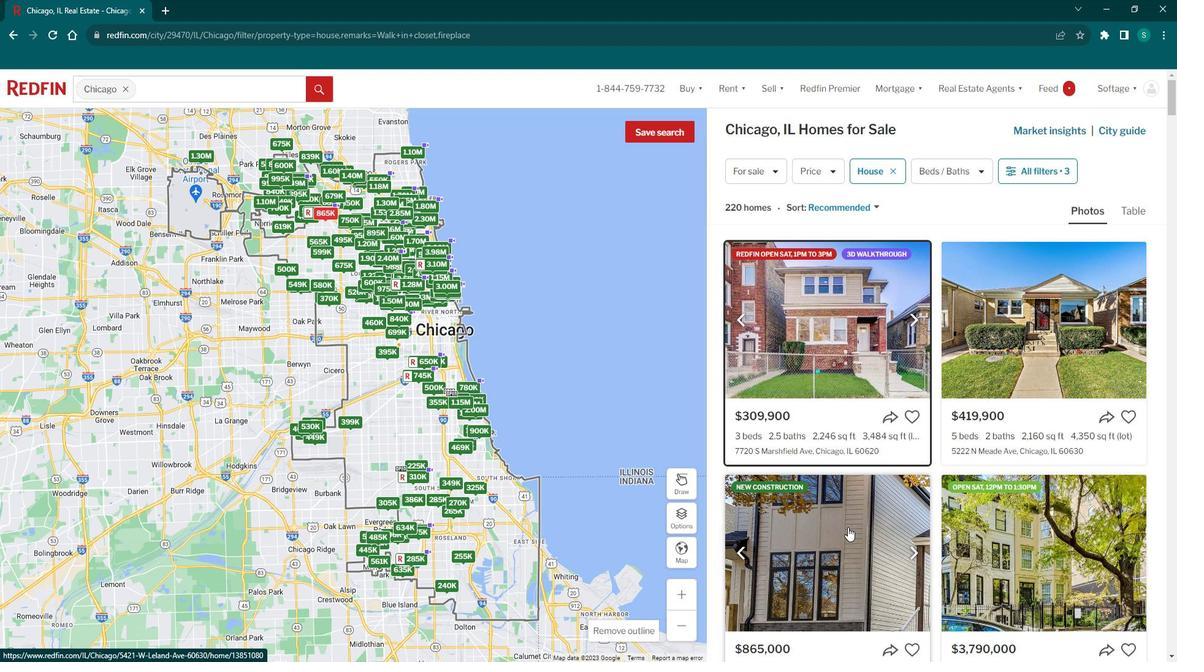 
Action: Mouse scrolled (855, 515) with delta (0, 0)
Screenshot: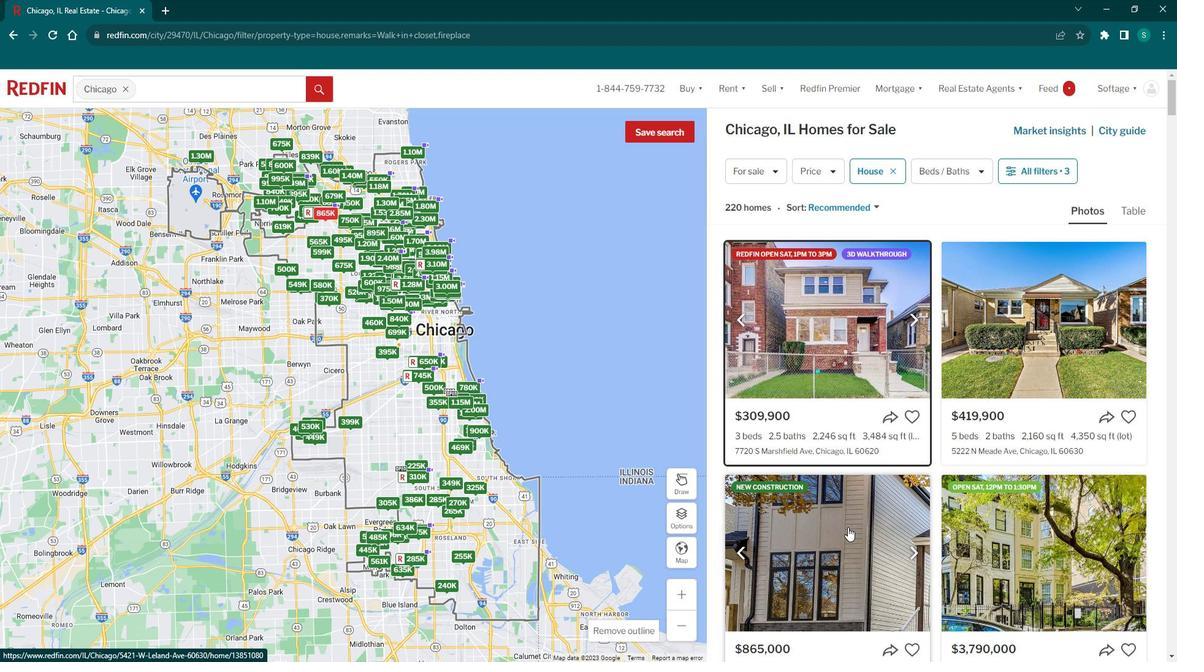 
Action: Mouse scrolled (855, 515) with delta (0, 0)
Screenshot: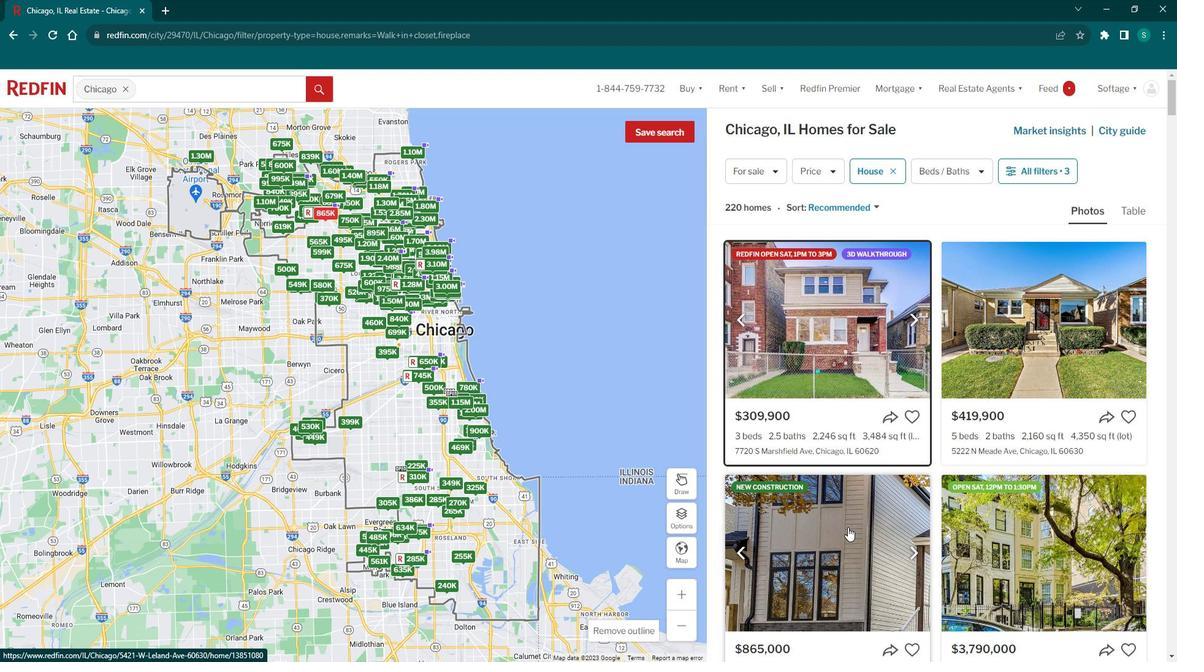 
Action: Mouse moved to (854, 456)
Screenshot: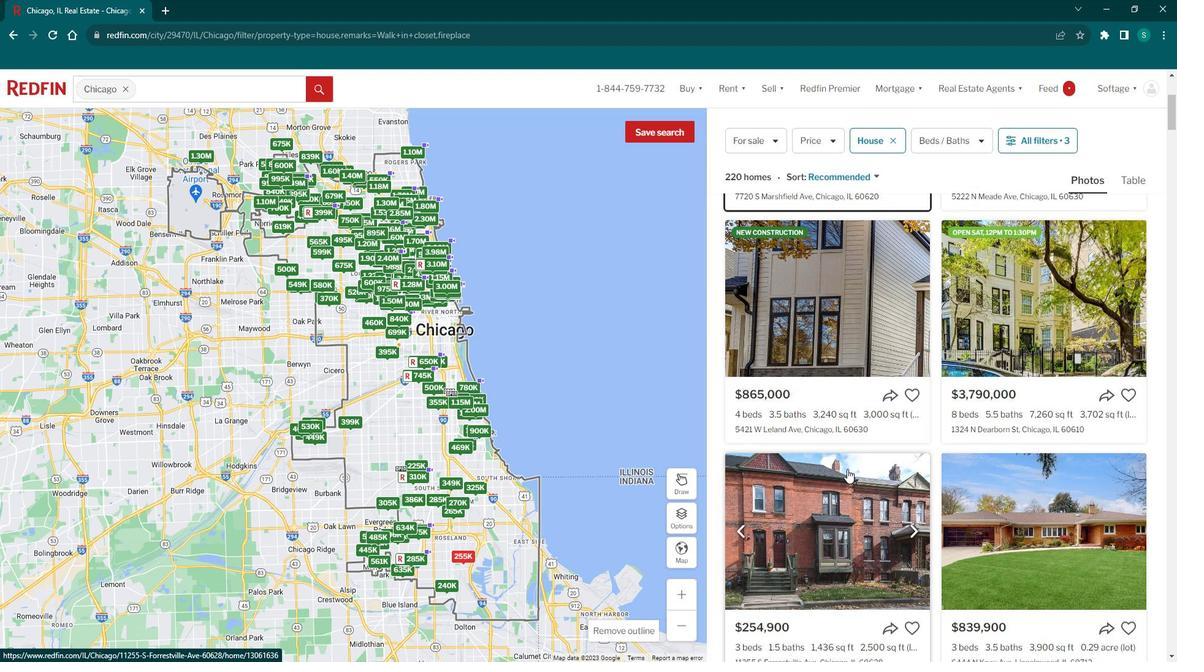 
Action: Mouse scrolled (854, 457) with delta (0, 0)
Screenshot: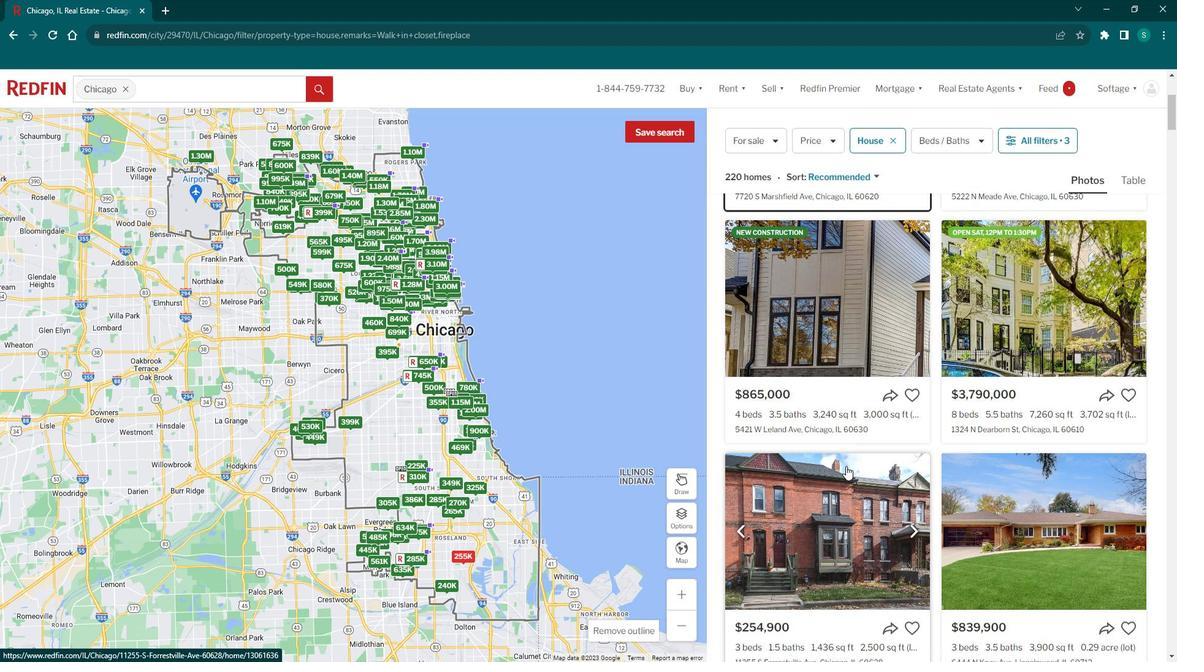 
Action: Mouse scrolled (854, 457) with delta (0, 0)
Screenshot: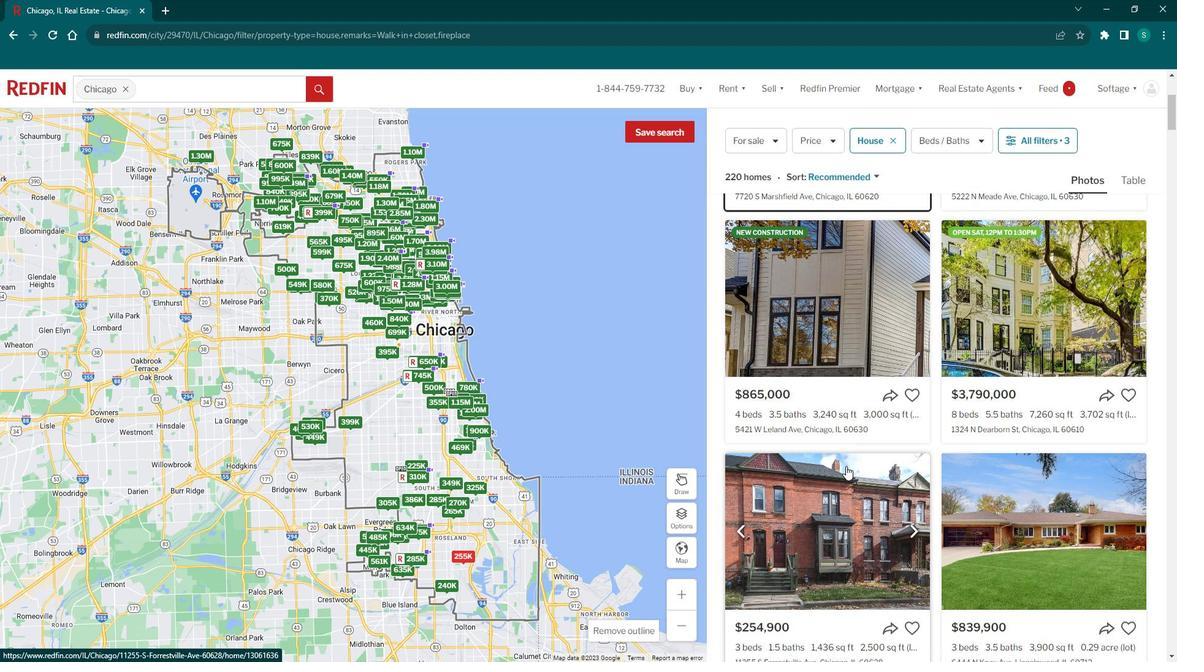 
Action: Mouse scrolled (854, 457) with delta (0, 0)
Screenshot: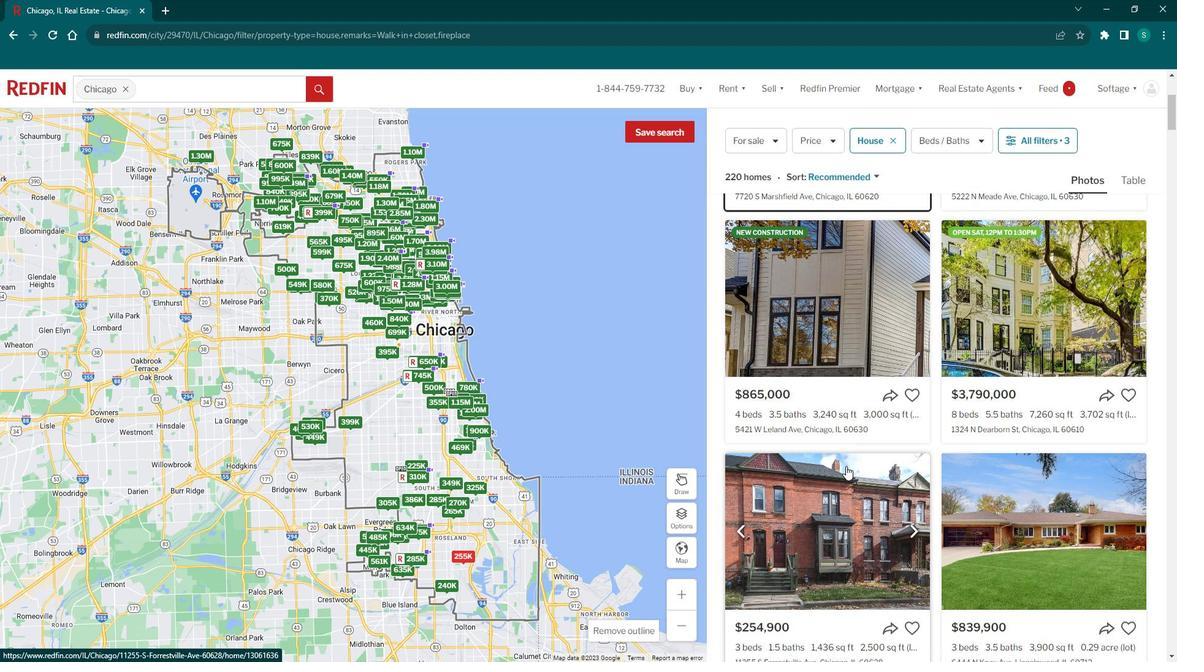 
Action: Mouse moved to (863, 337)
Screenshot: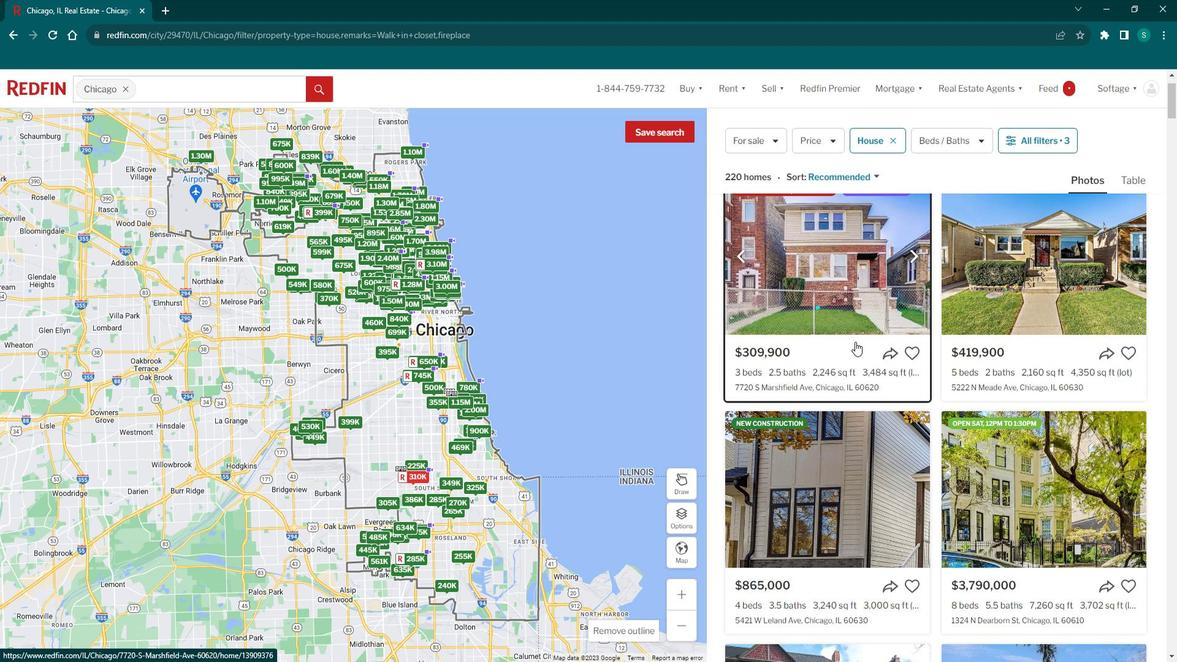 
Action: Mouse pressed left at (863, 337)
Screenshot: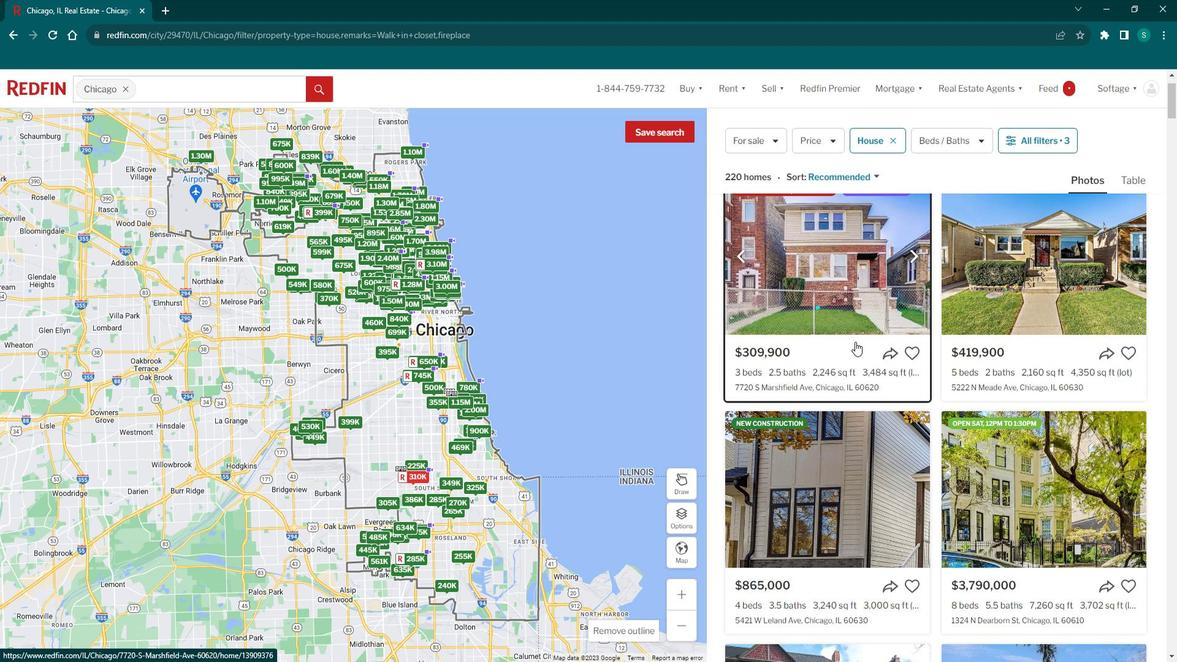 
Action: Mouse moved to (380, 339)
Screenshot: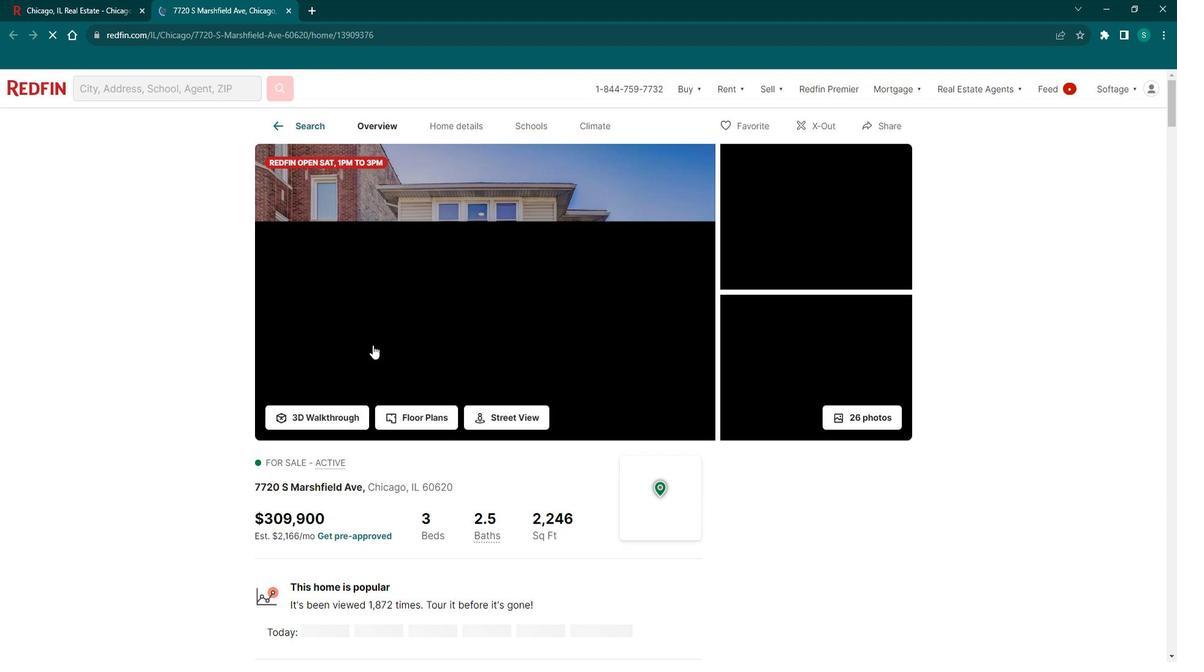 
Action: Mouse scrolled (380, 339) with delta (0, 0)
Screenshot: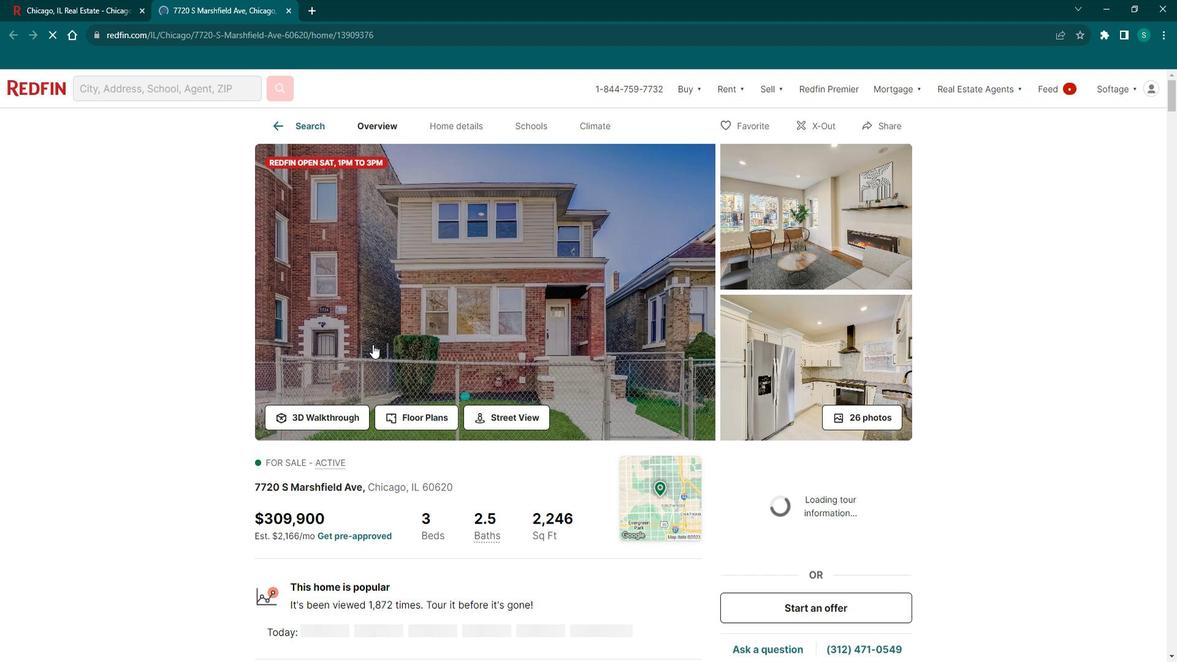 
Action: Mouse scrolled (380, 339) with delta (0, 0)
Screenshot: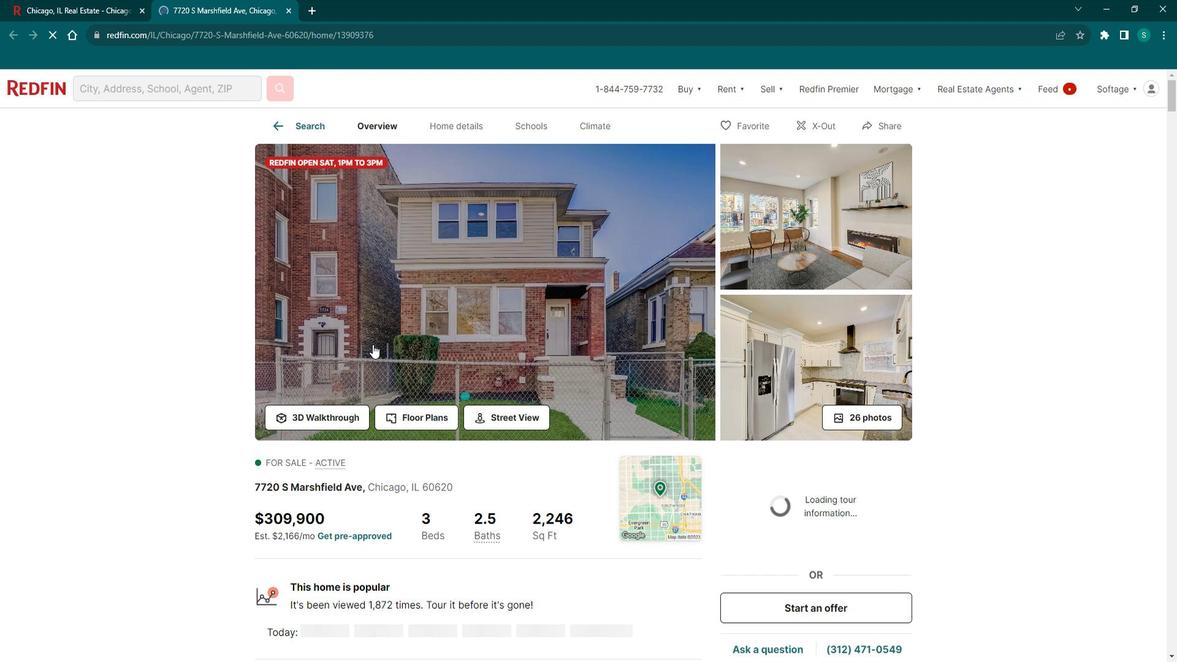 
Action: Mouse scrolled (380, 339) with delta (0, 0)
Screenshot: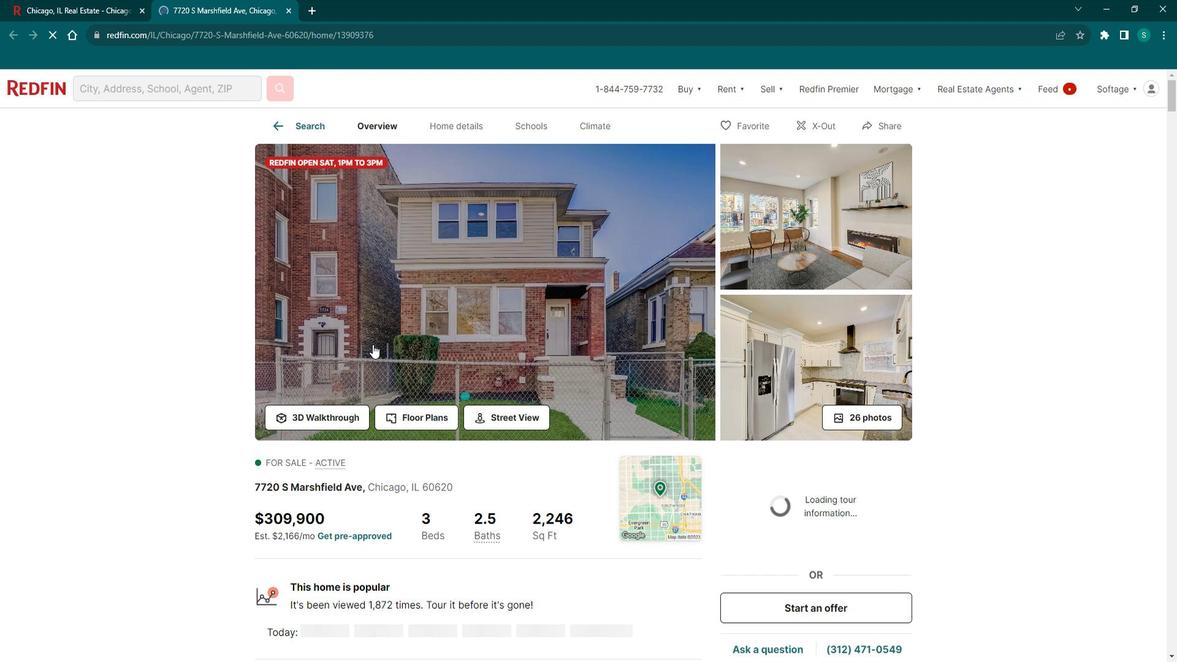 
Action: Mouse scrolled (380, 339) with delta (0, 0)
Screenshot: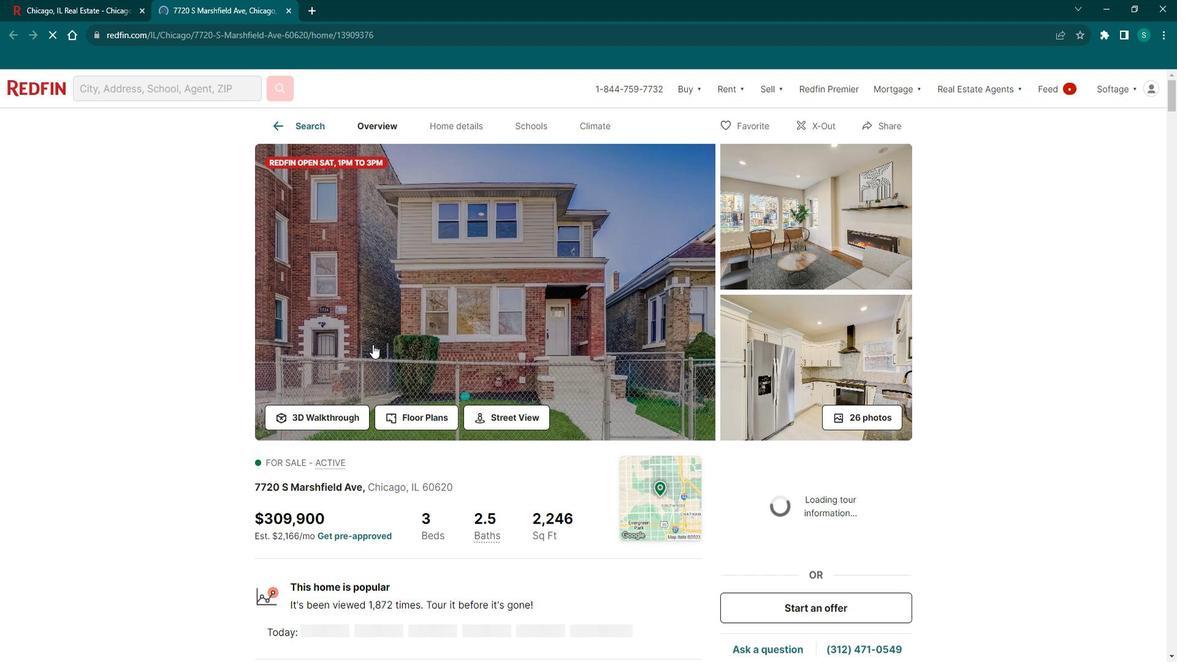
Action: Mouse moved to (325, 407)
Screenshot: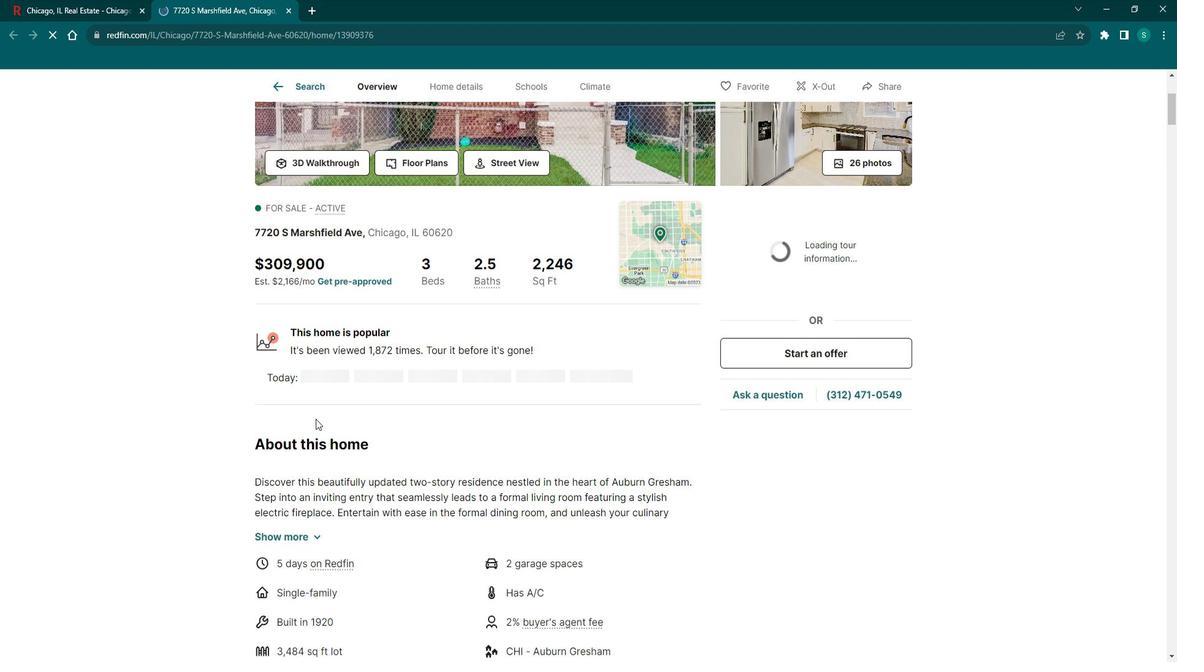 
Action: Mouse scrolled (325, 408) with delta (0, 0)
Screenshot: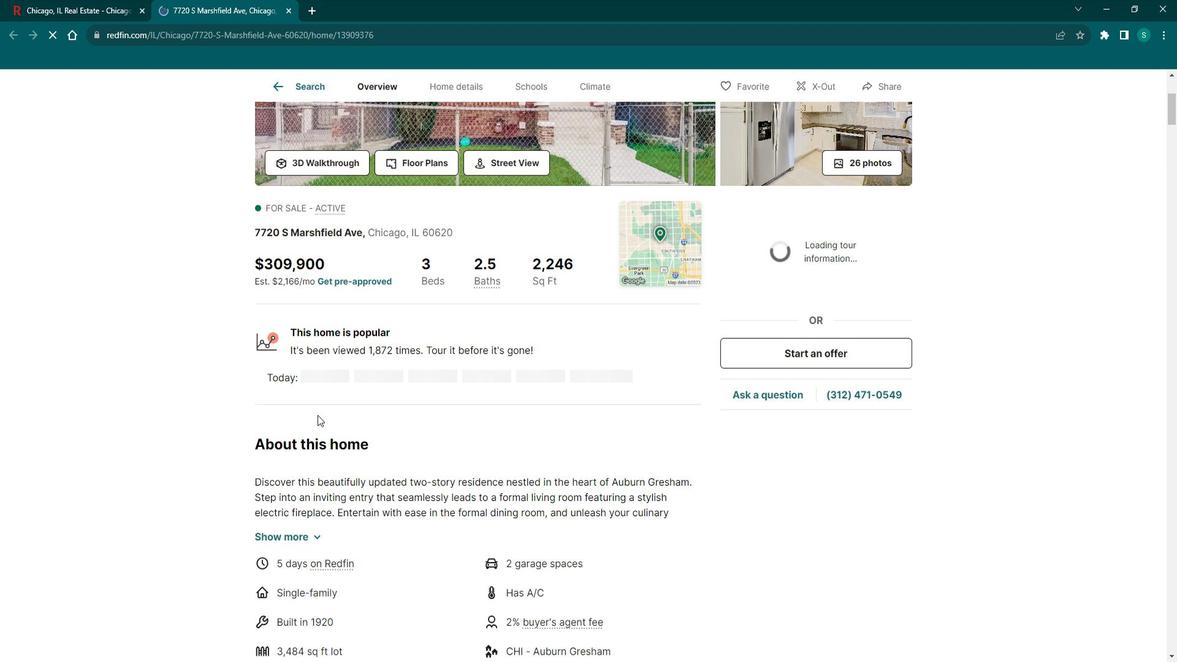 
Action: Mouse scrolled (325, 408) with delta (0, 0)
Screenshot: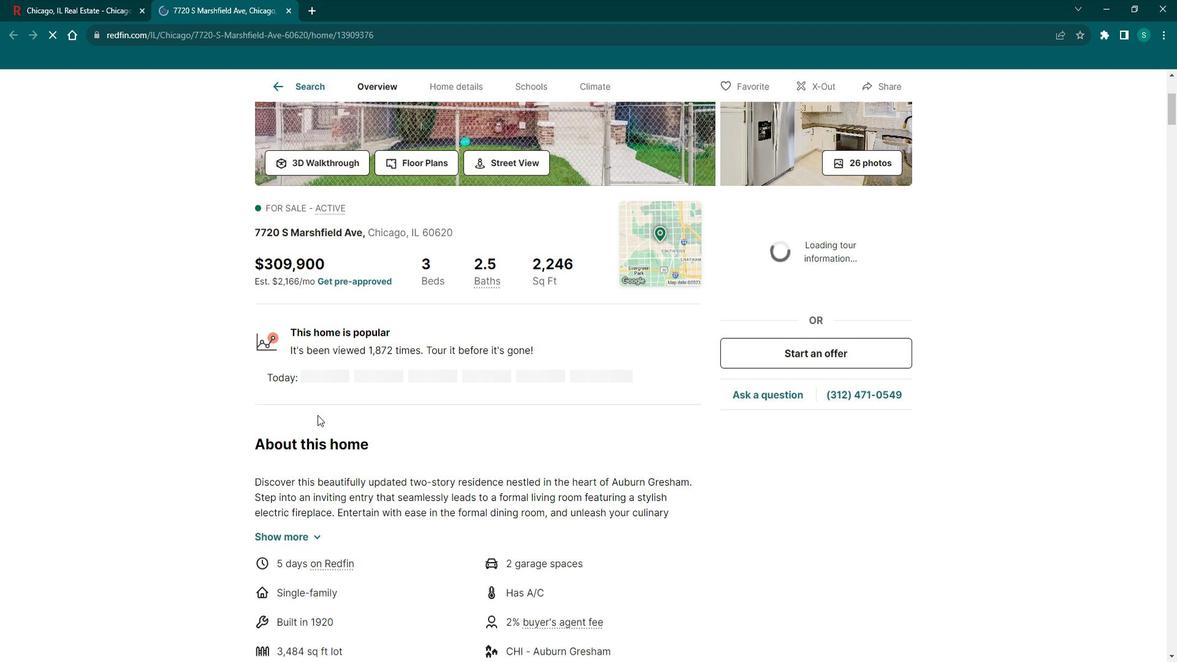
Action: Mouse scrolled (325, 408) with delta (0, 0)
Screenshot: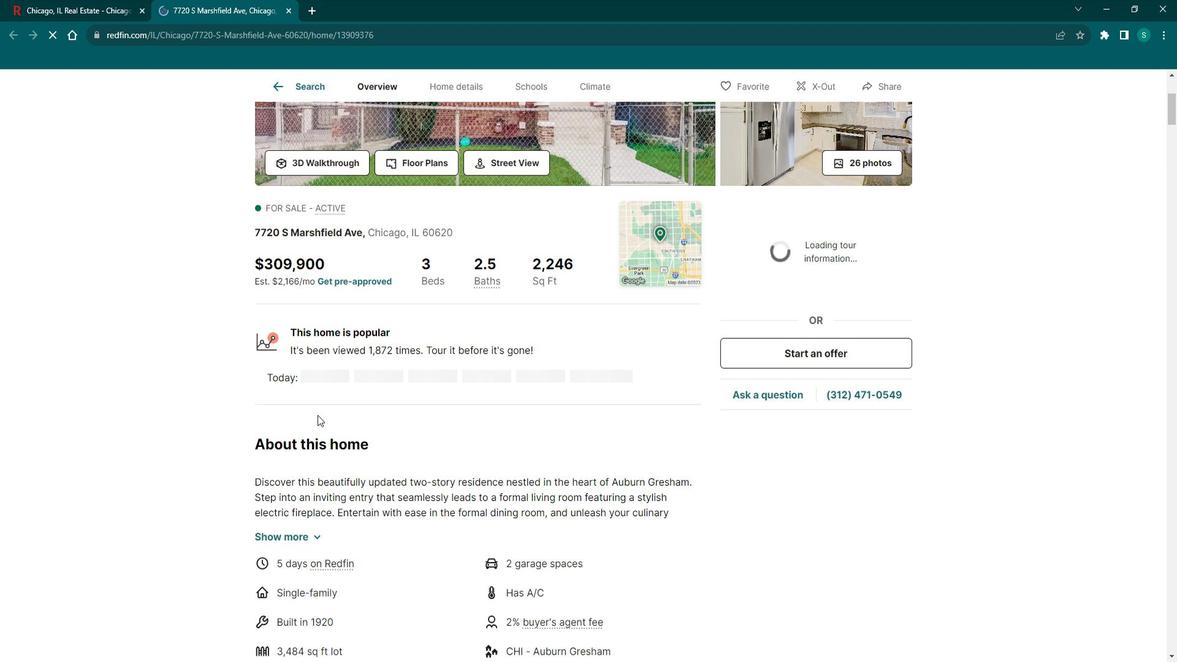 
Action: Mouse moved to (460, 191)
Screenshot: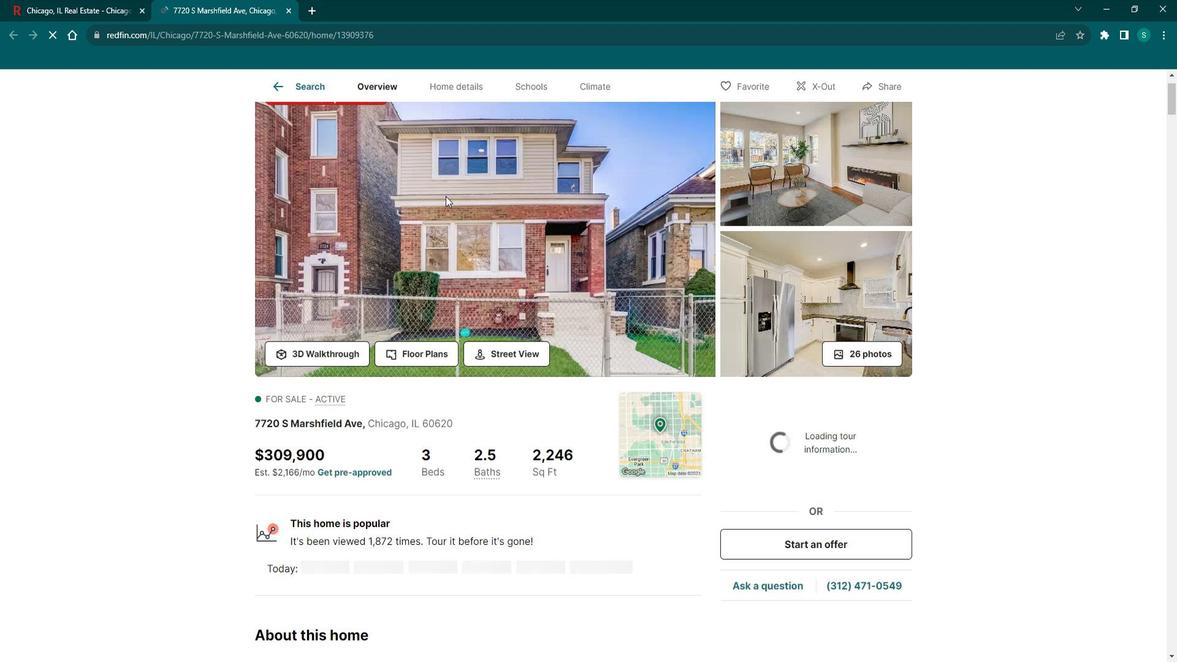 
Action: Mouse pressed left at (460, 191)
Screenshot: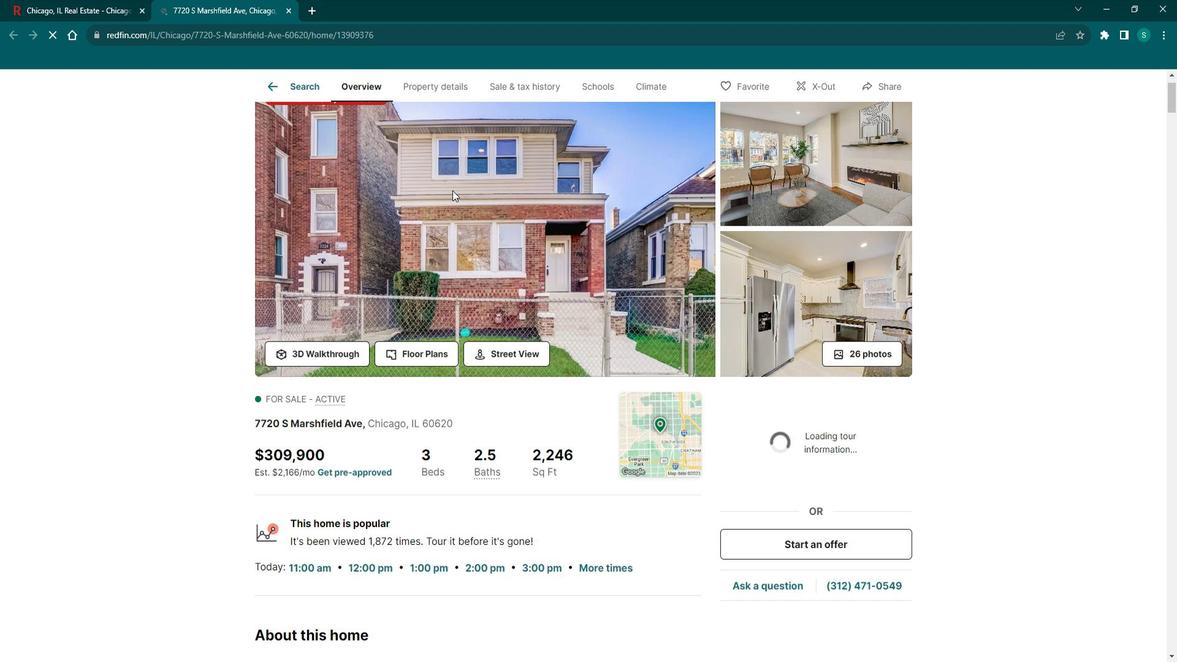 
Action: Mouse moved to (188, 195)
Screenshot: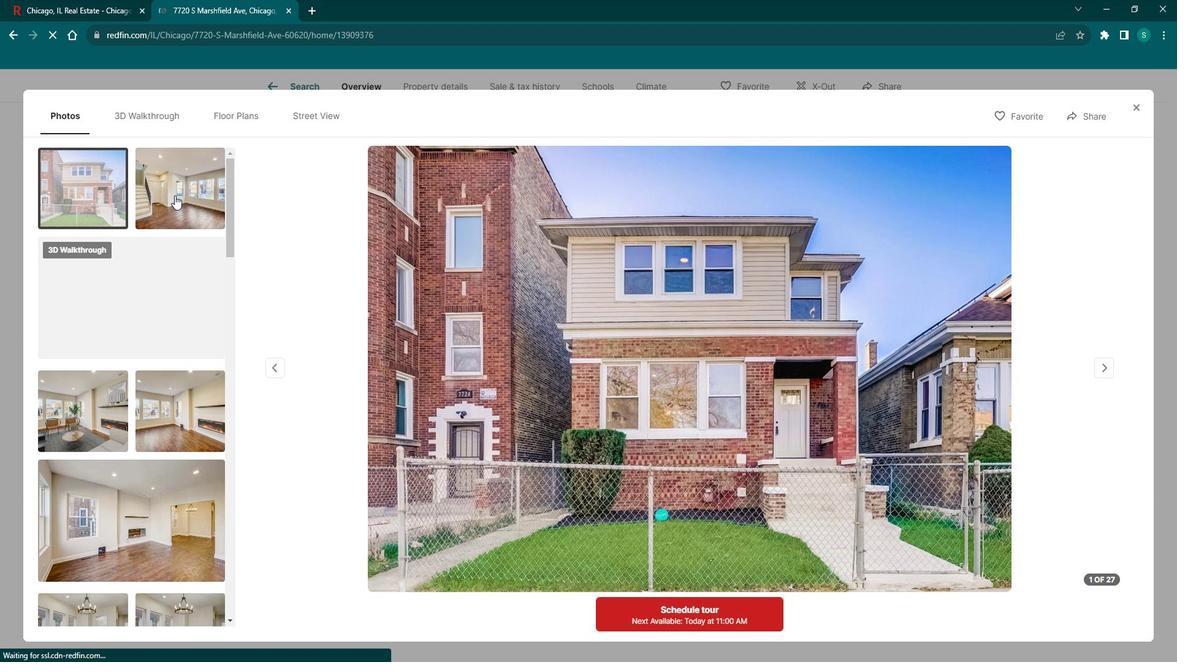 
Action: Mouse pressed left at (188, 195)
Screenshot: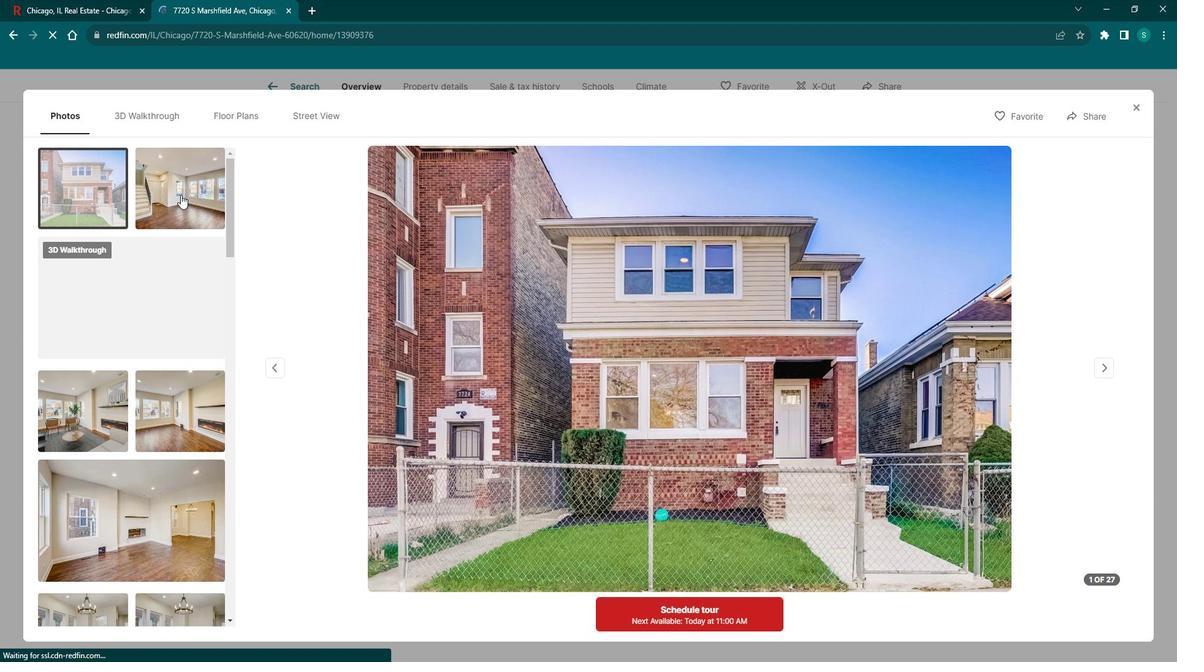 
Action: Mouse moved to (136, 339)
Screenshot: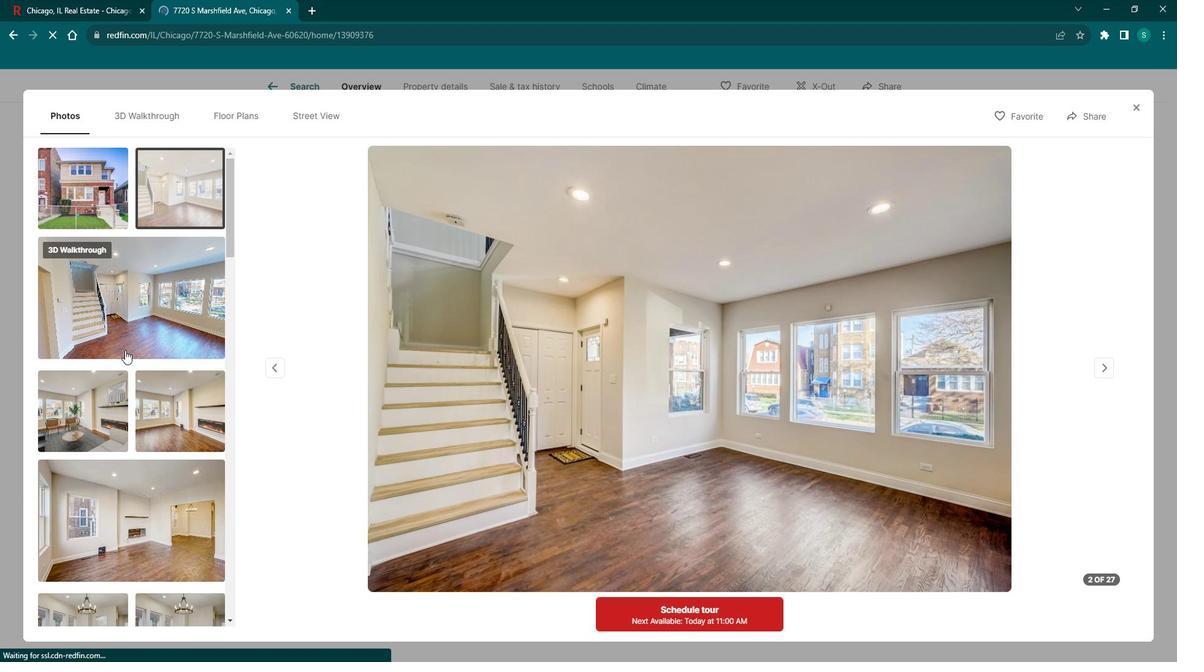 
Action: Mouse pressed left at (136, 339)
Screenshot: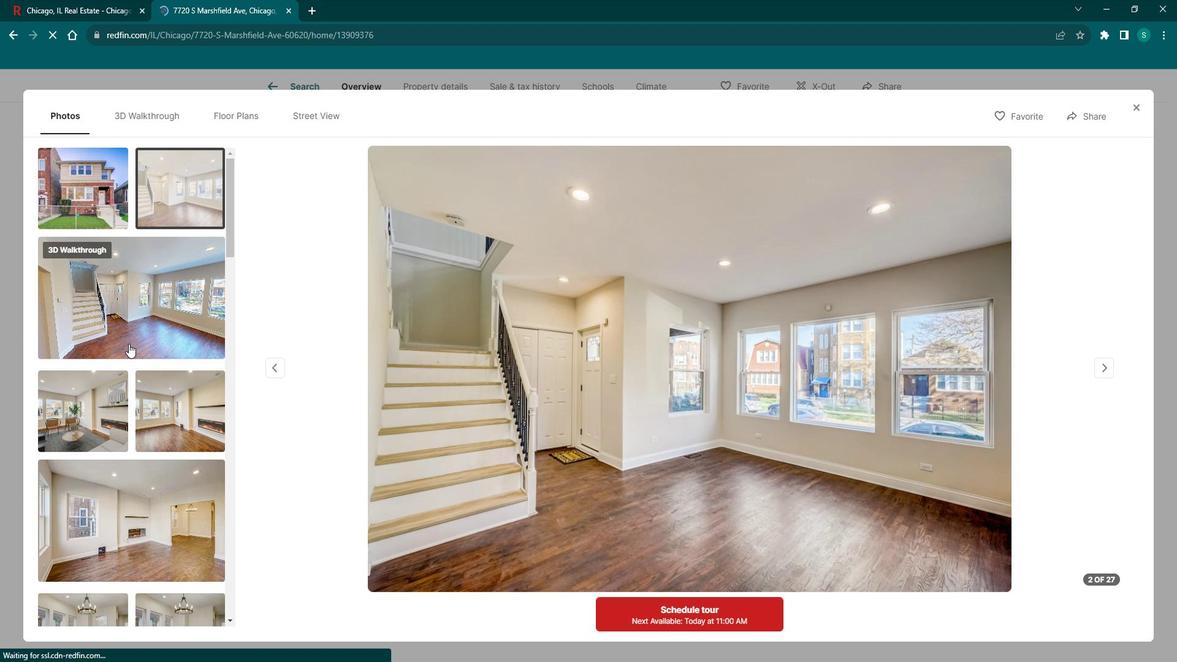 
Action: Mouse moved to (93, 401)
Screenshot: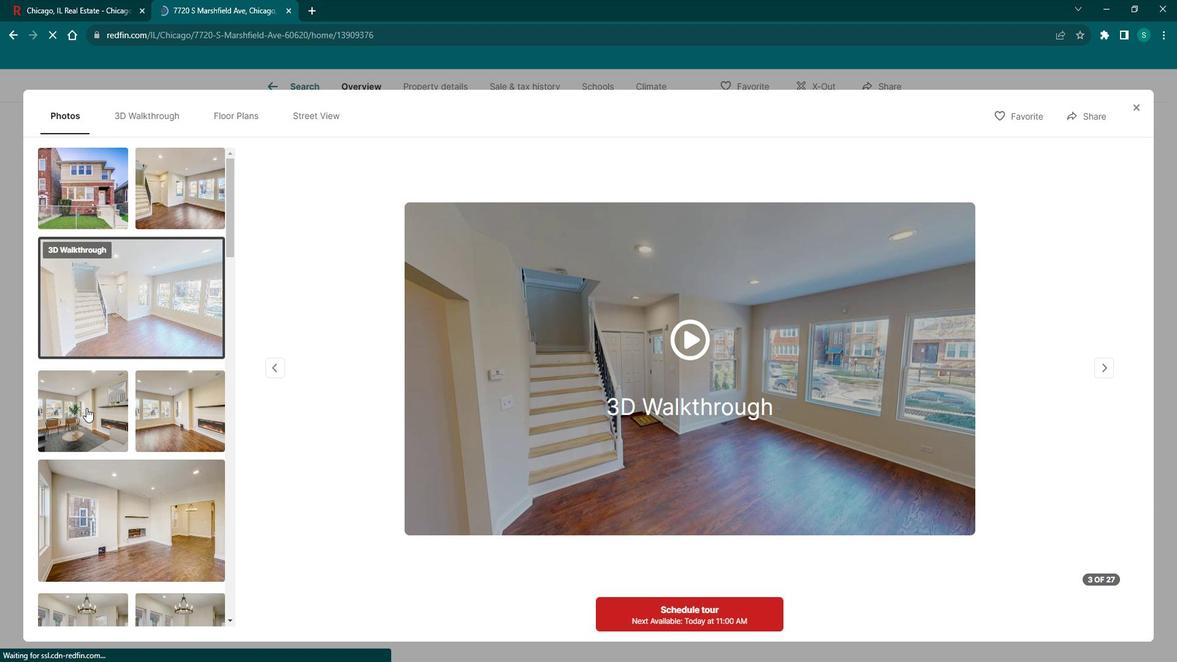 
Action: Mouse pressed left at (93, 401)
Screenshot: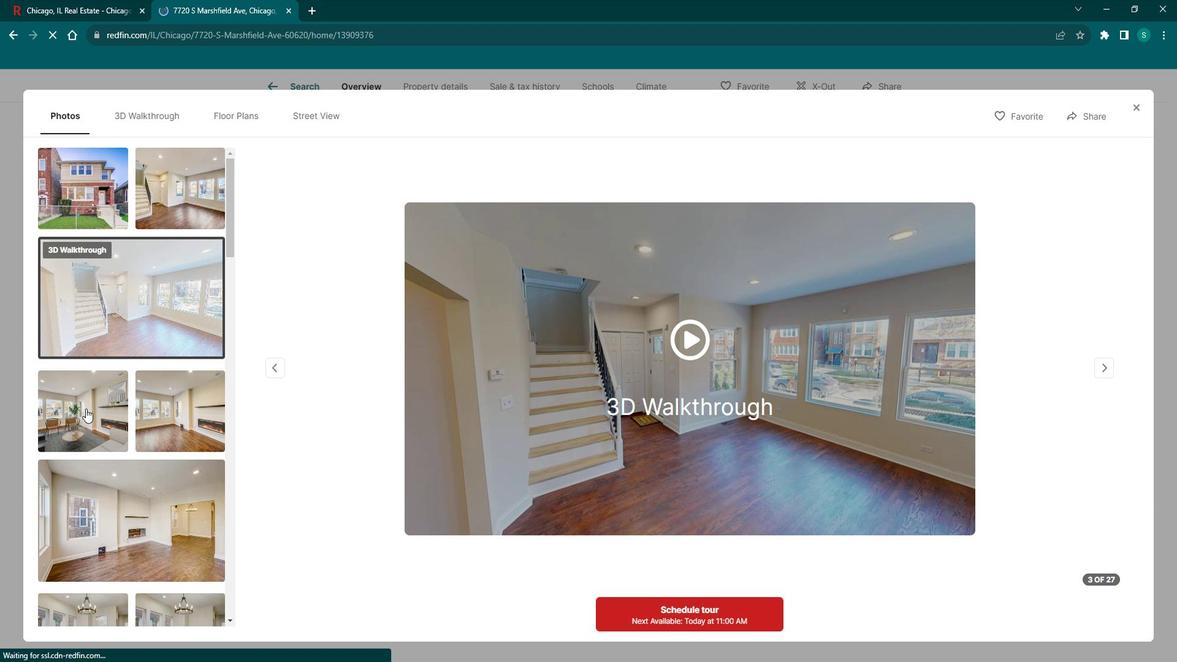 
Action: Mouse moved to (168, 397)
Screenshot: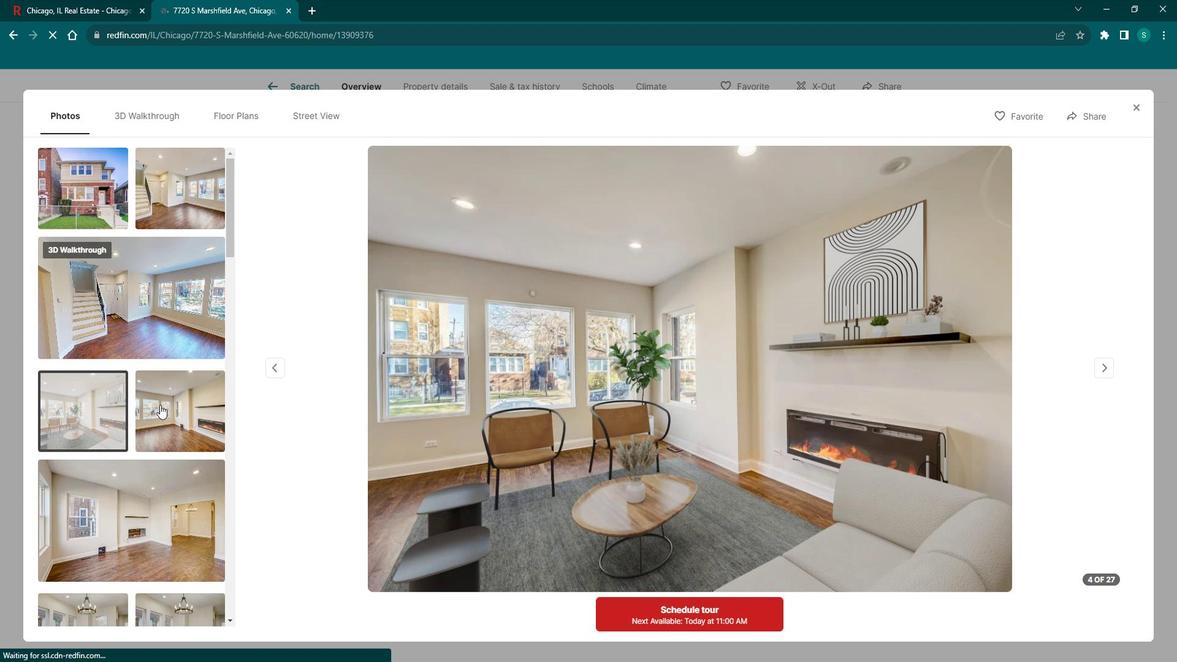 
Action: Mouse pressed left at (168, 397)
Screenshot: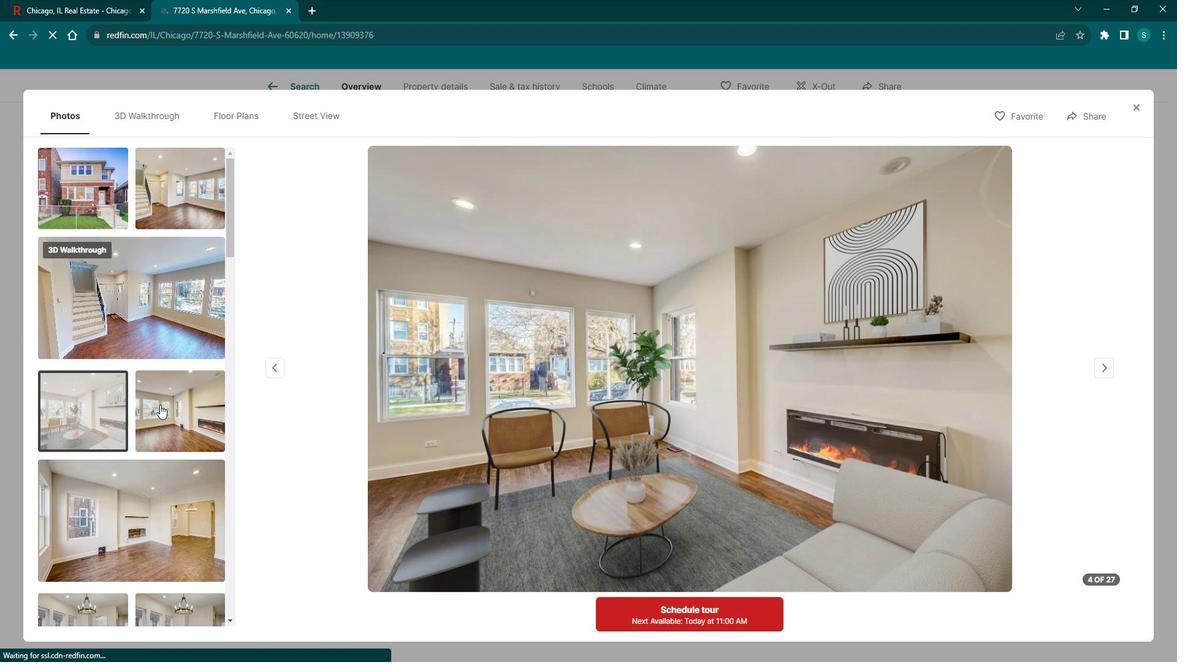 
Action: Mouse moved to (110, 495)
Screenshot: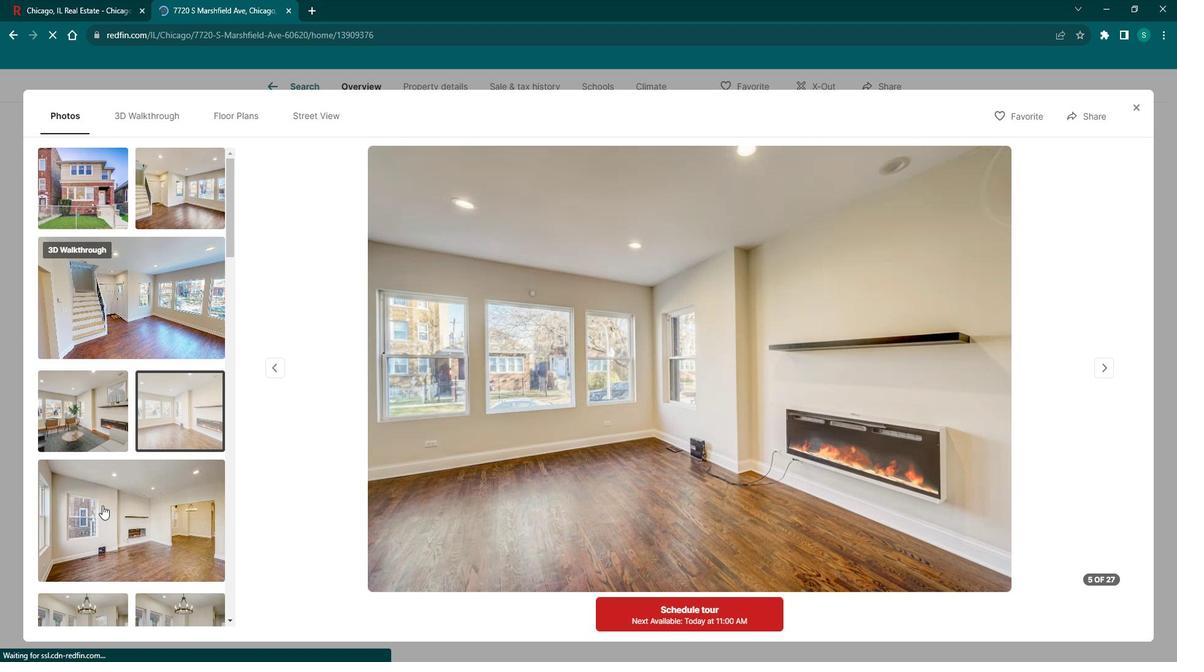 
Action: Mouse pressed left at (110, 495)
Screenshot: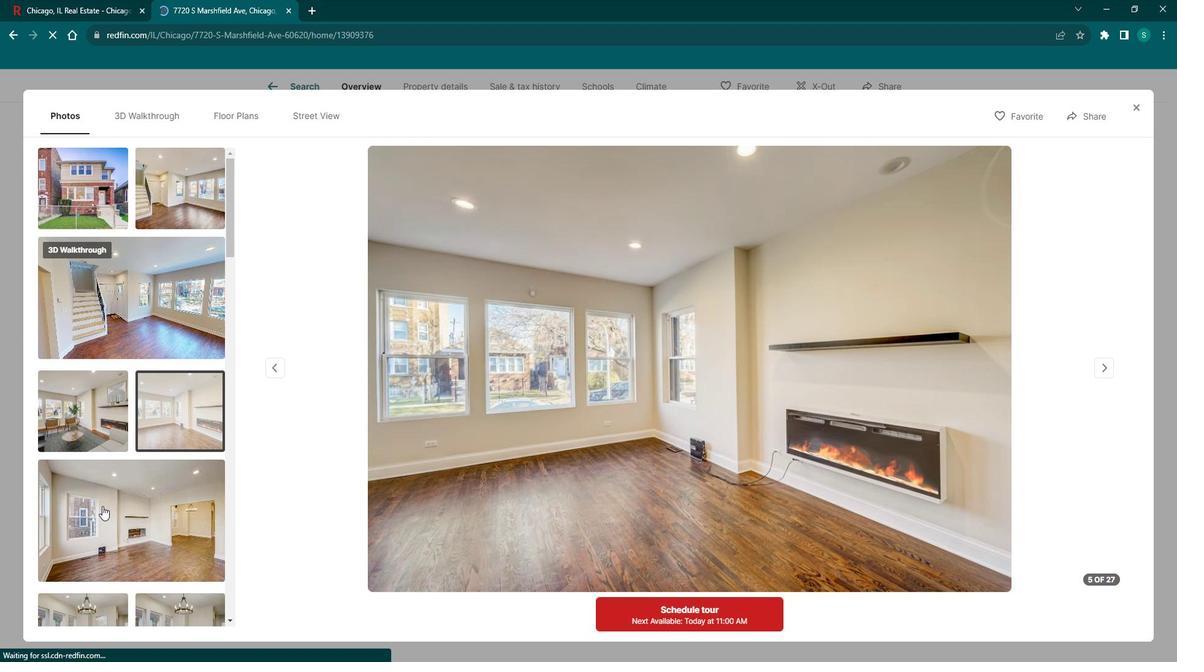 
Action: Mouse moved to (114, 477)
Screenshot: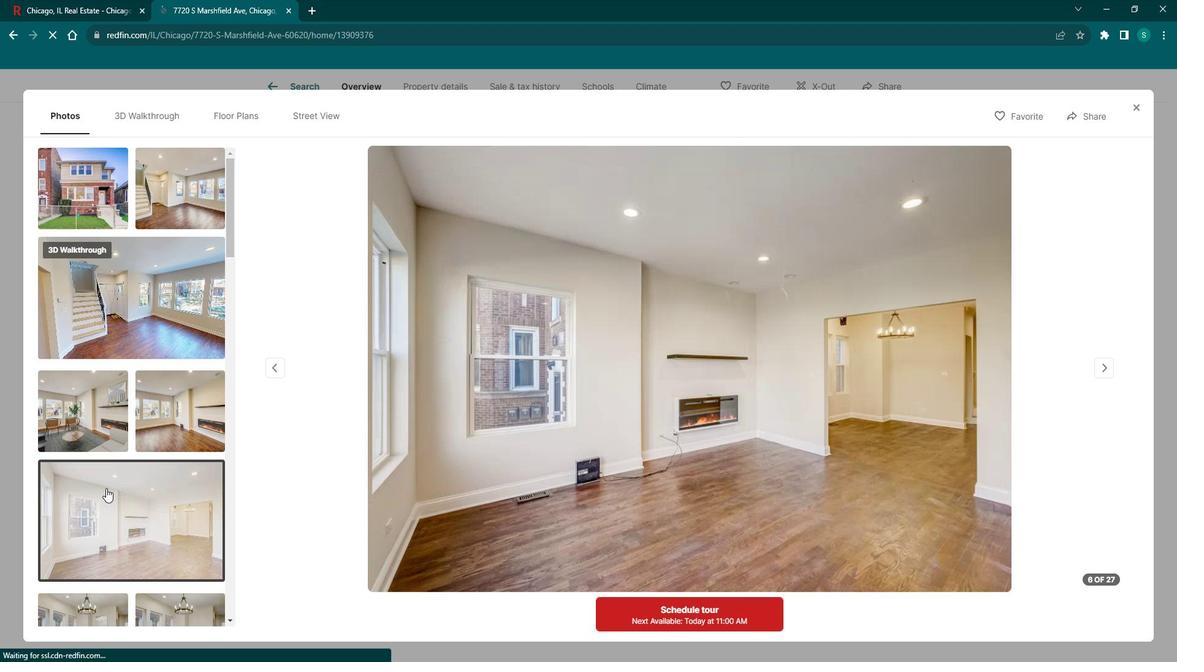 
Action: Mouse scrolled (114, 477) with delta (0, 0)
Screenshot: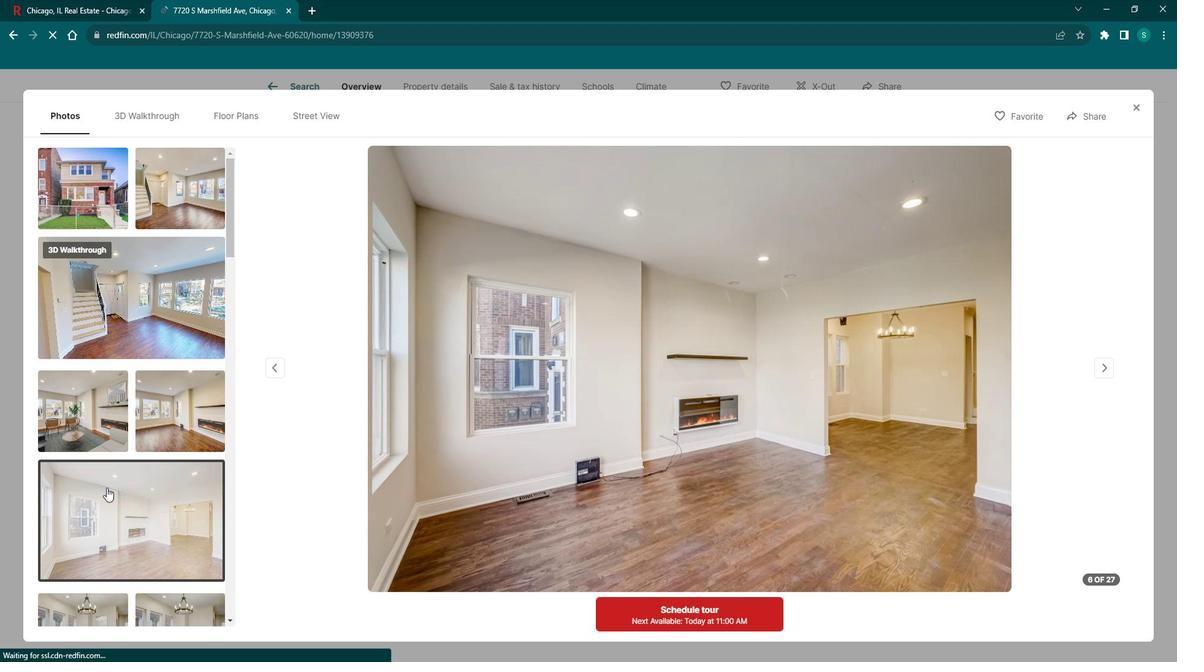 
Action: Mouse scrolled (114, 477) with delta (0, 0)
Screenshot: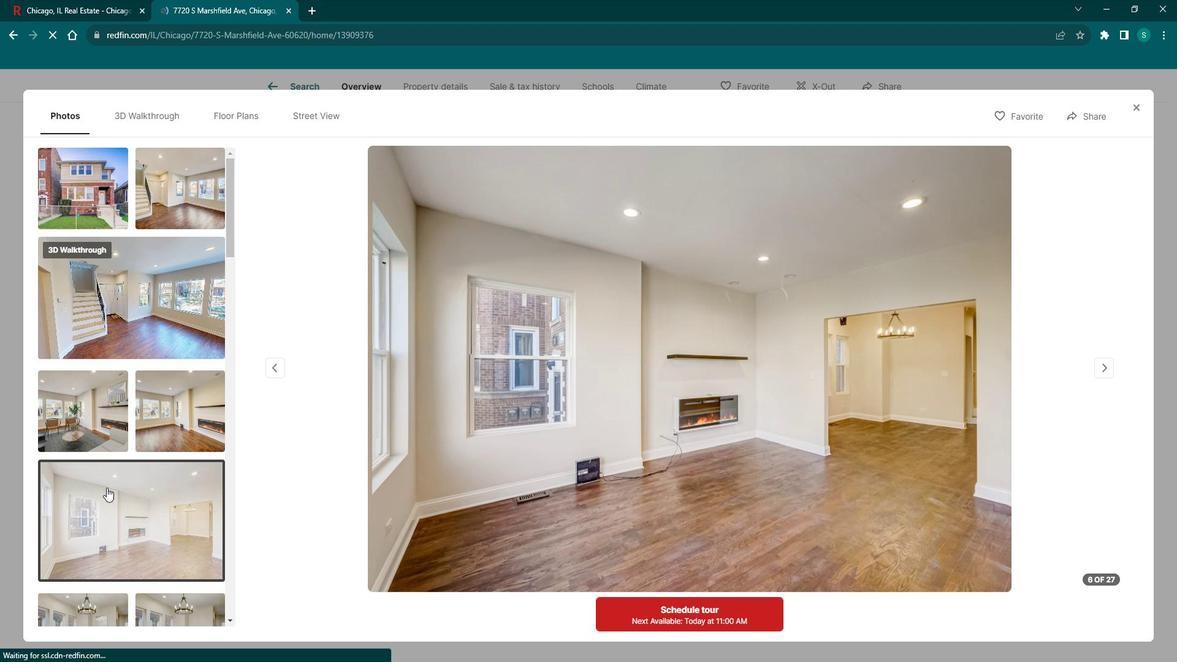 
Action: Mouse scrolled (114, 477) with delta (0, 0)
Screenshot: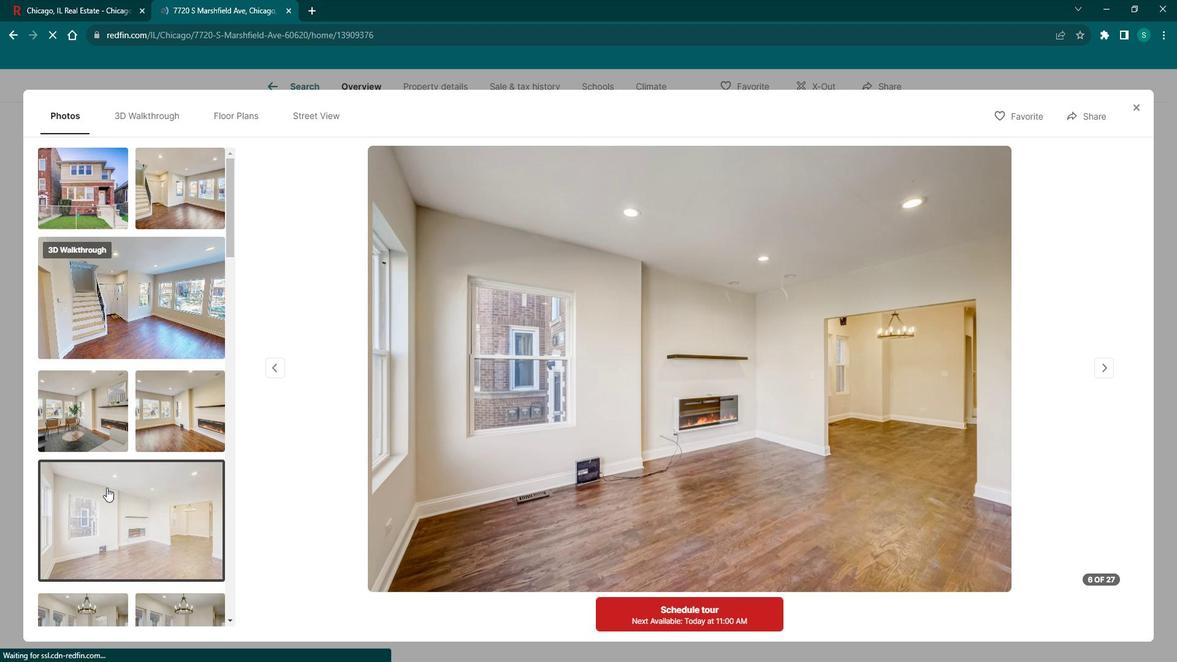 
Action: Mouse scrolled (114, 477) with delta (0, 0)
Screenshot: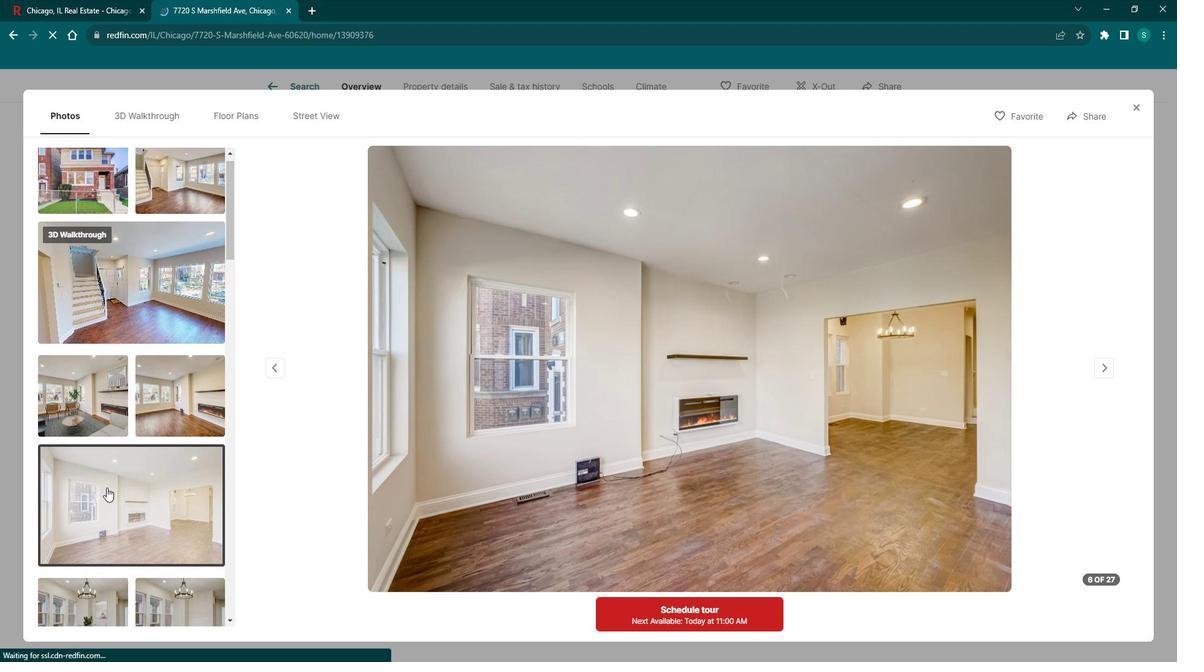 
Action: Mouse scrolled (114, 477) with delta (0, 0)
Screenshot: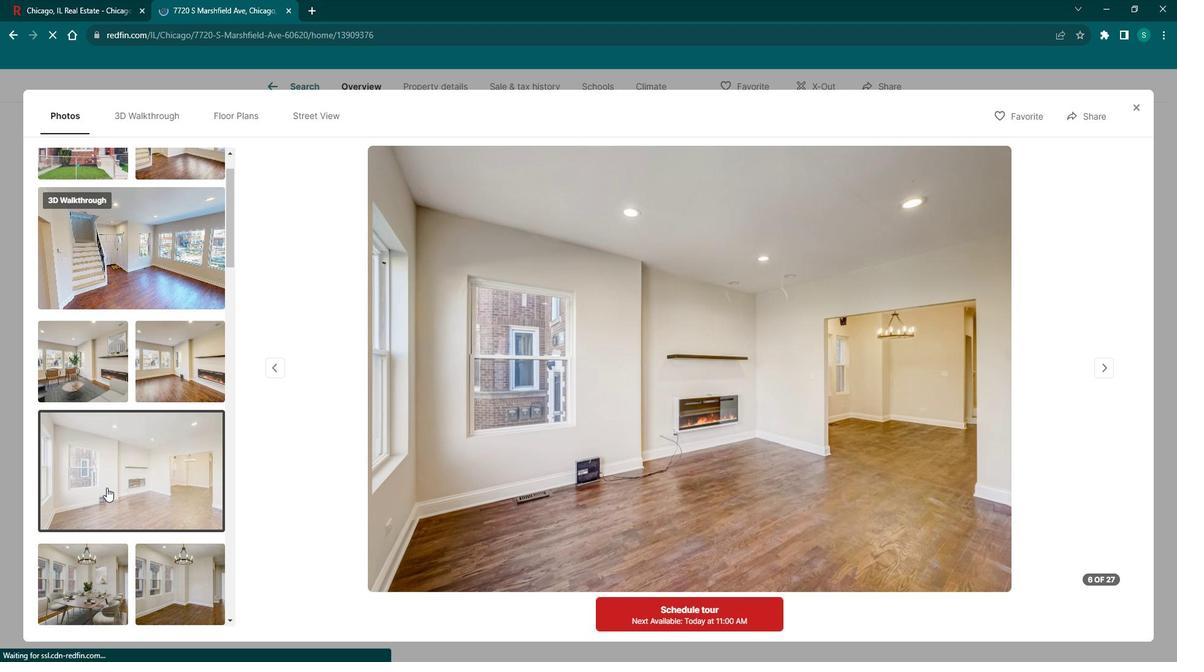 
Action: Mouse moved to (106, 331)
Screenshot: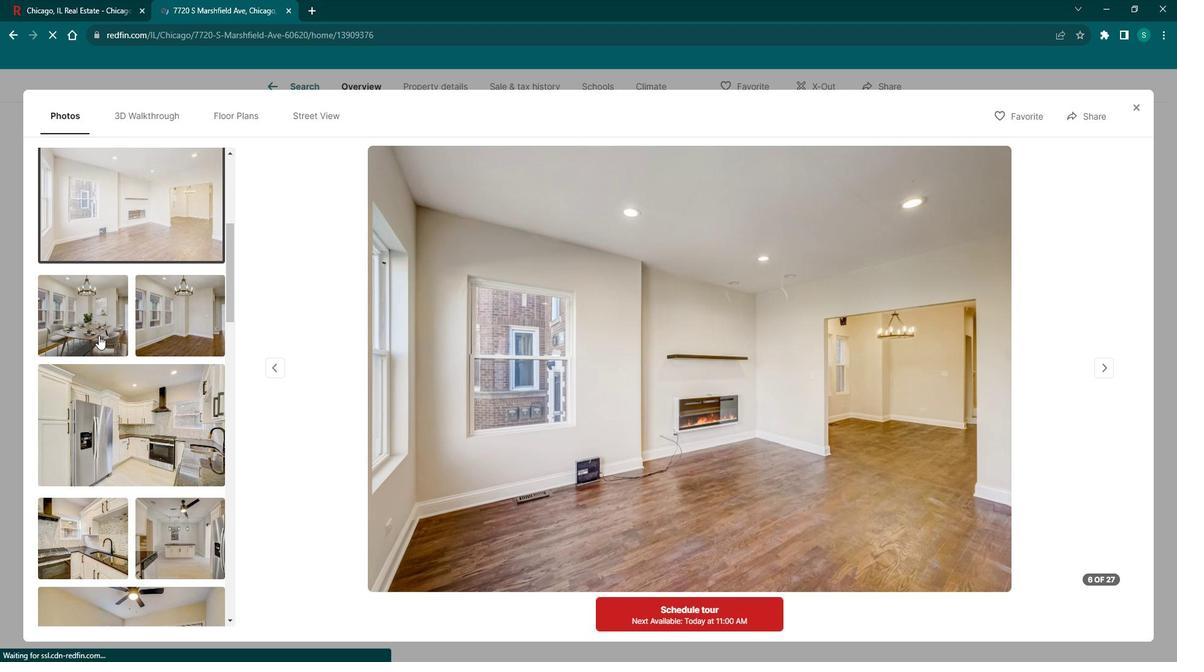
Action: Mouse pressed left at (106, 331)
Screenshot: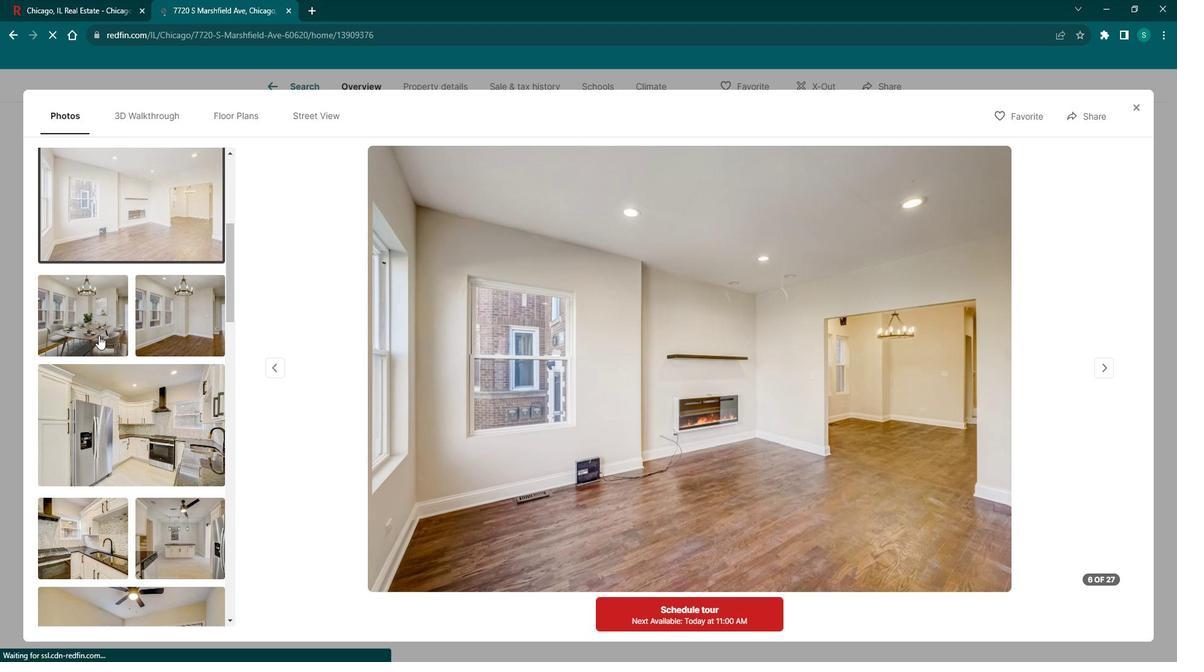 
Action: Mouse moved to (170, 331)
Screenshot: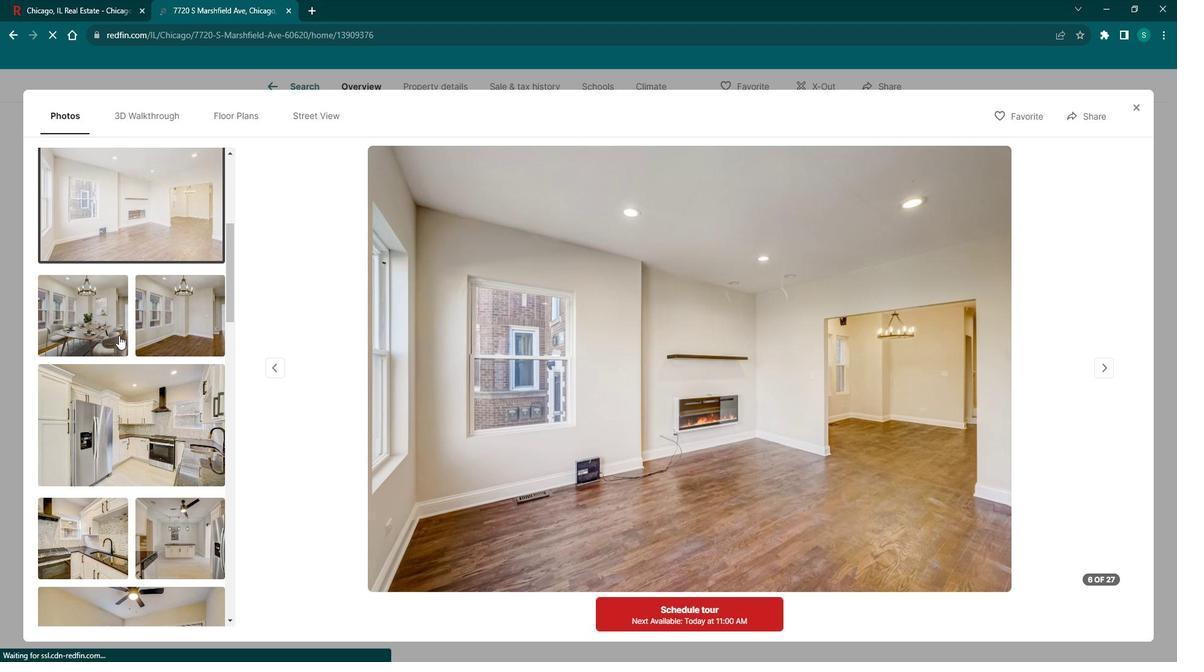 
Action: Mouse pressed left at (170, 331)
Screenshot: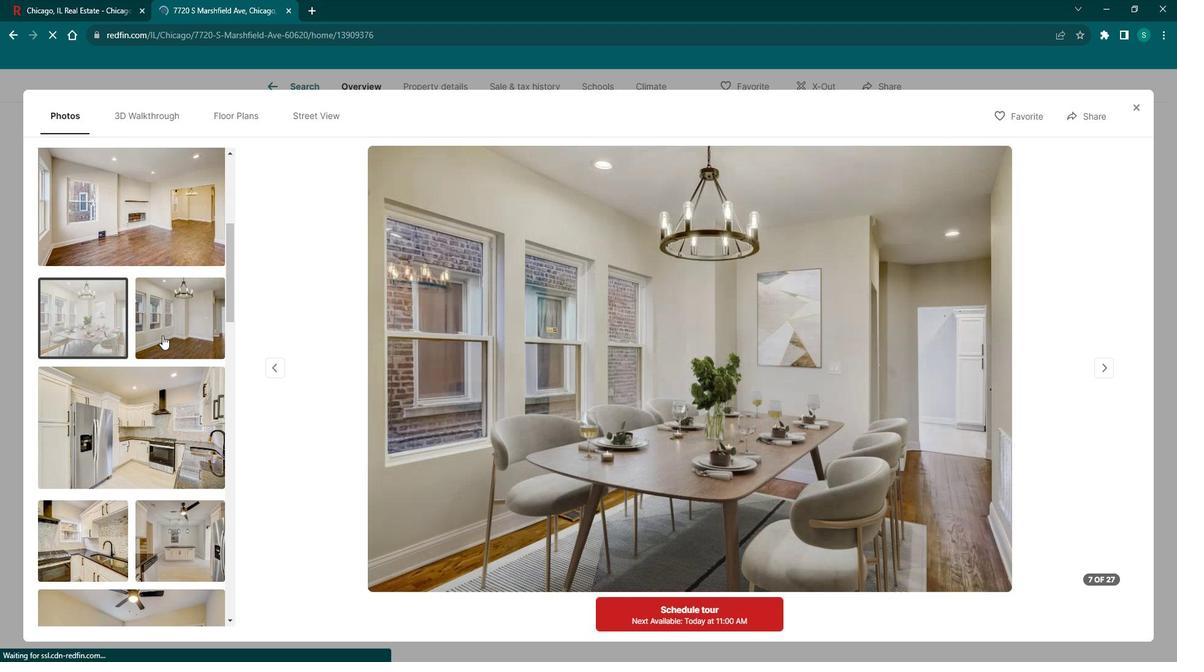 
Action: Mouse moved to (122, 405)
Screenshot: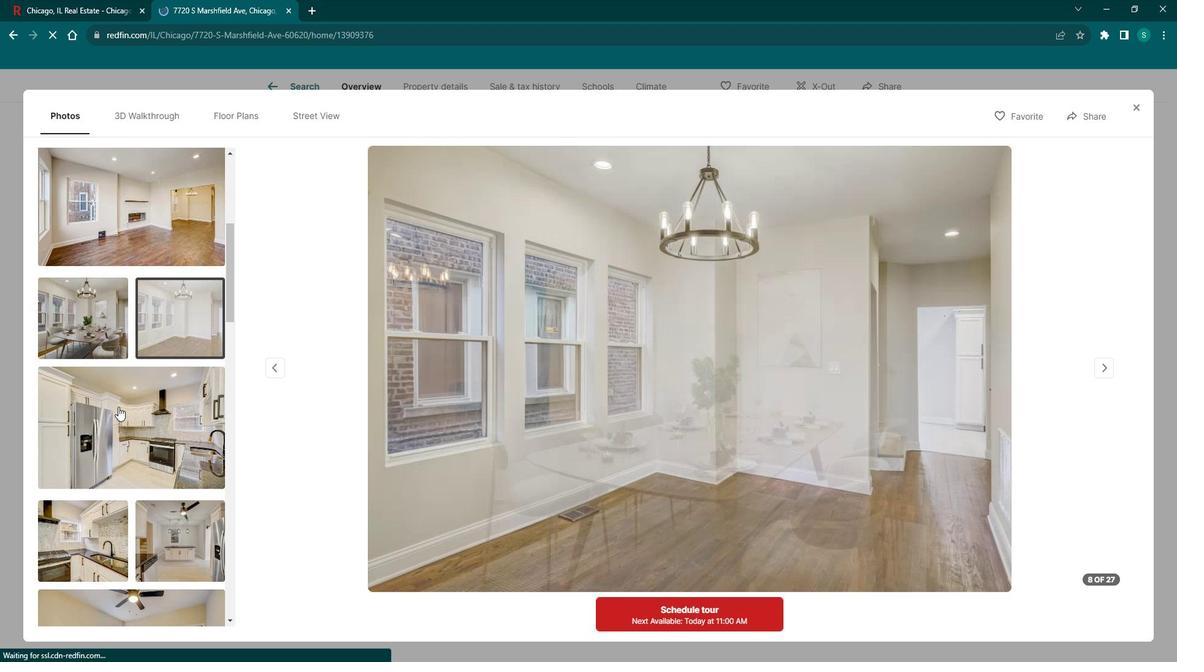 
Action: Mouse pressed left at (122, 405)
Screenshot: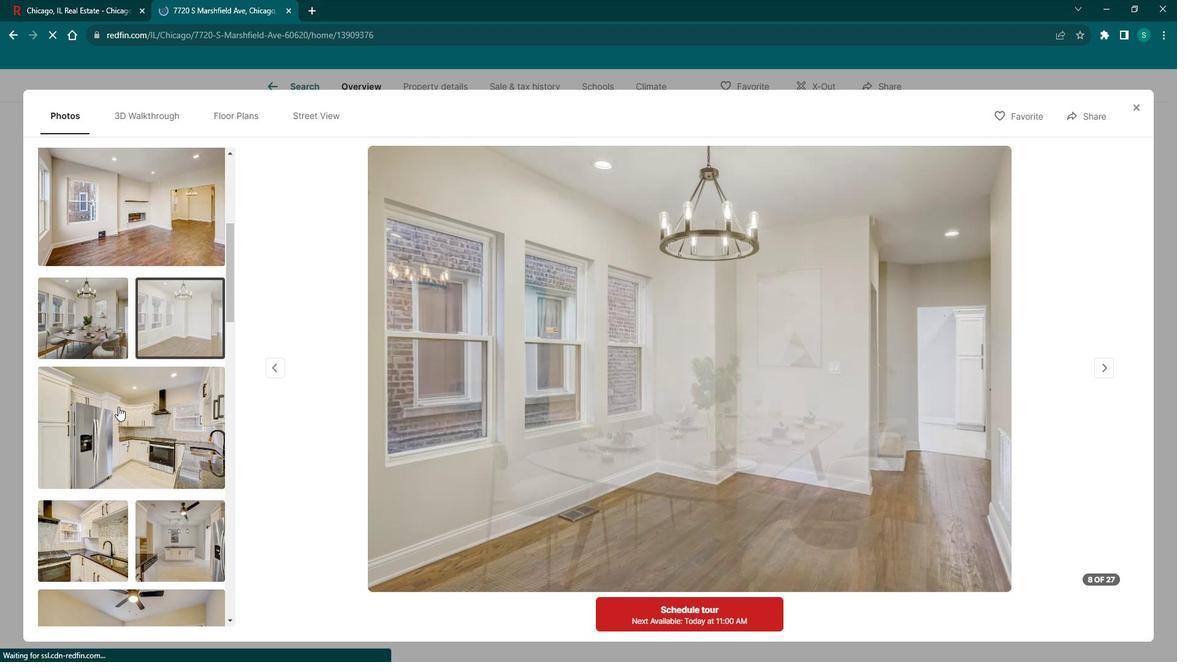 
Action: Mouse moved to (75, 510)
Screenshot: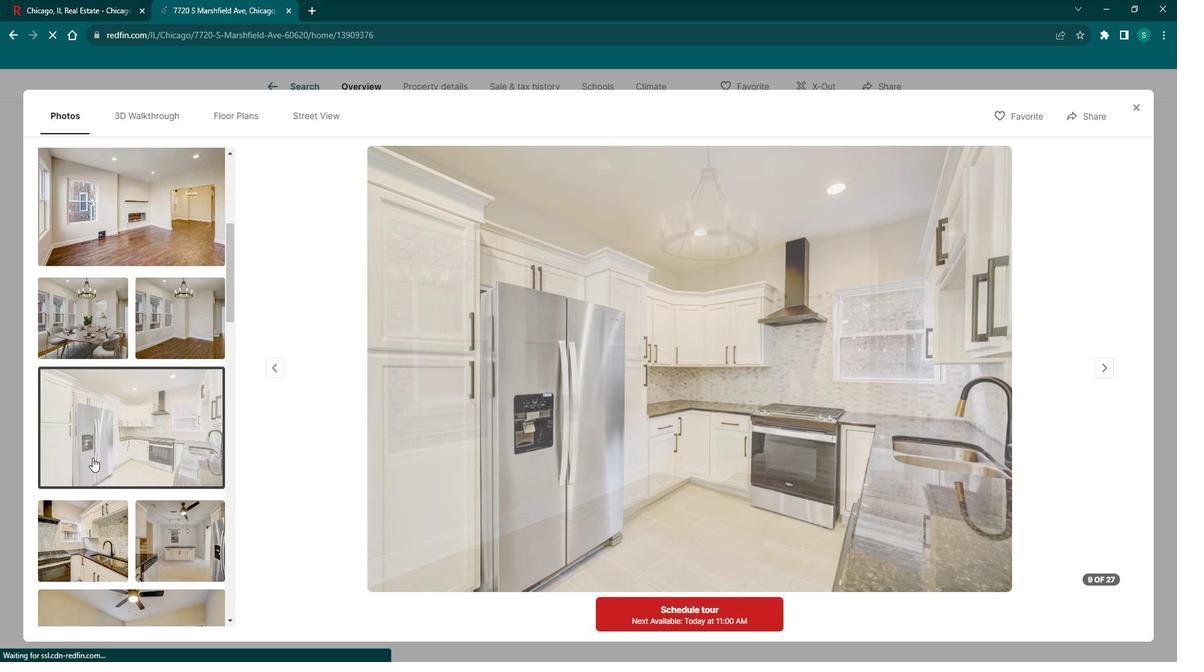 
Action: Mouse pressed left at (75, 510)
Screenshot: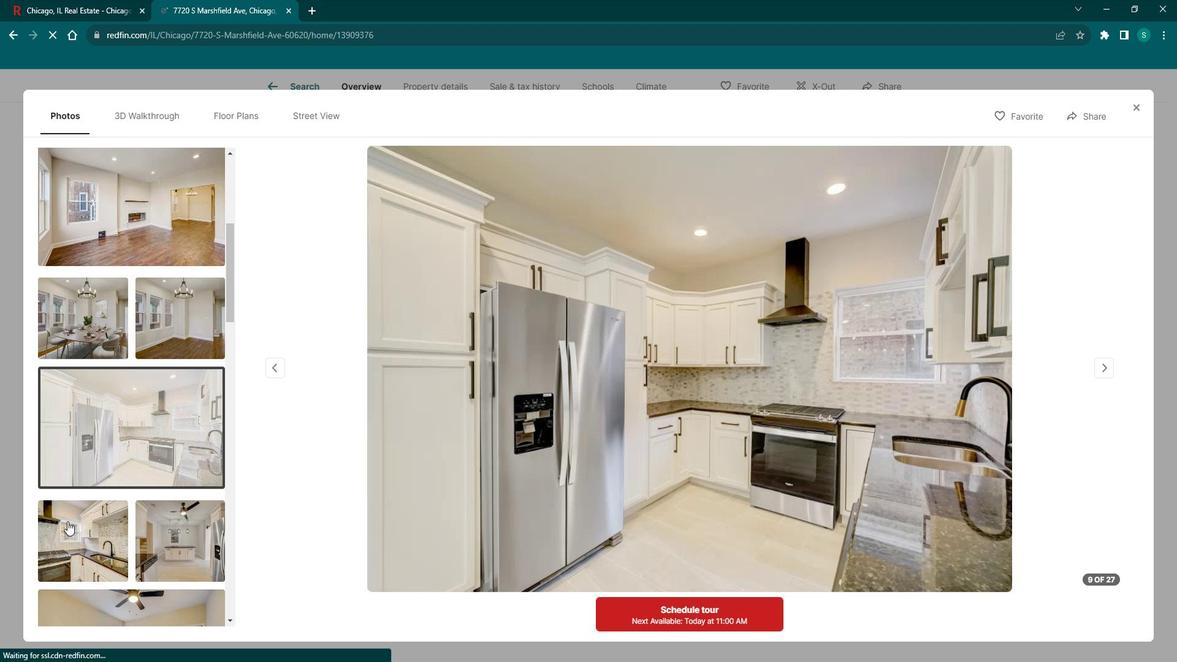 
Action: Mouse moved to (182, 505)
Screenshot: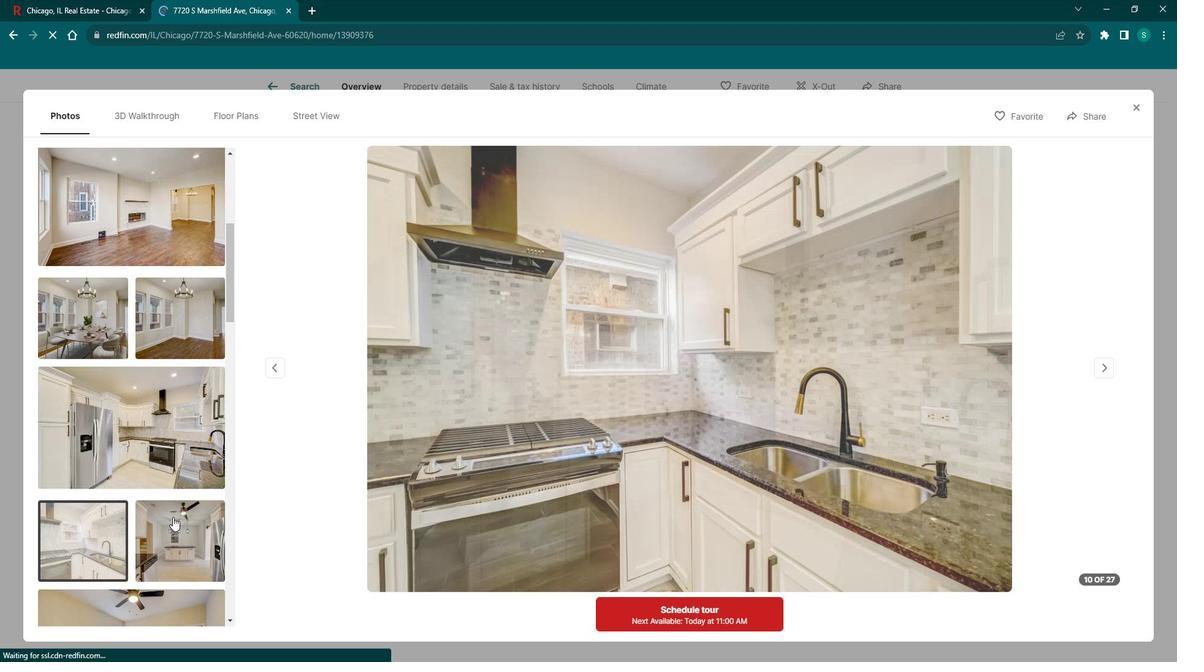 
Action: Mouse pressed left at (182, 505)
Screenshot: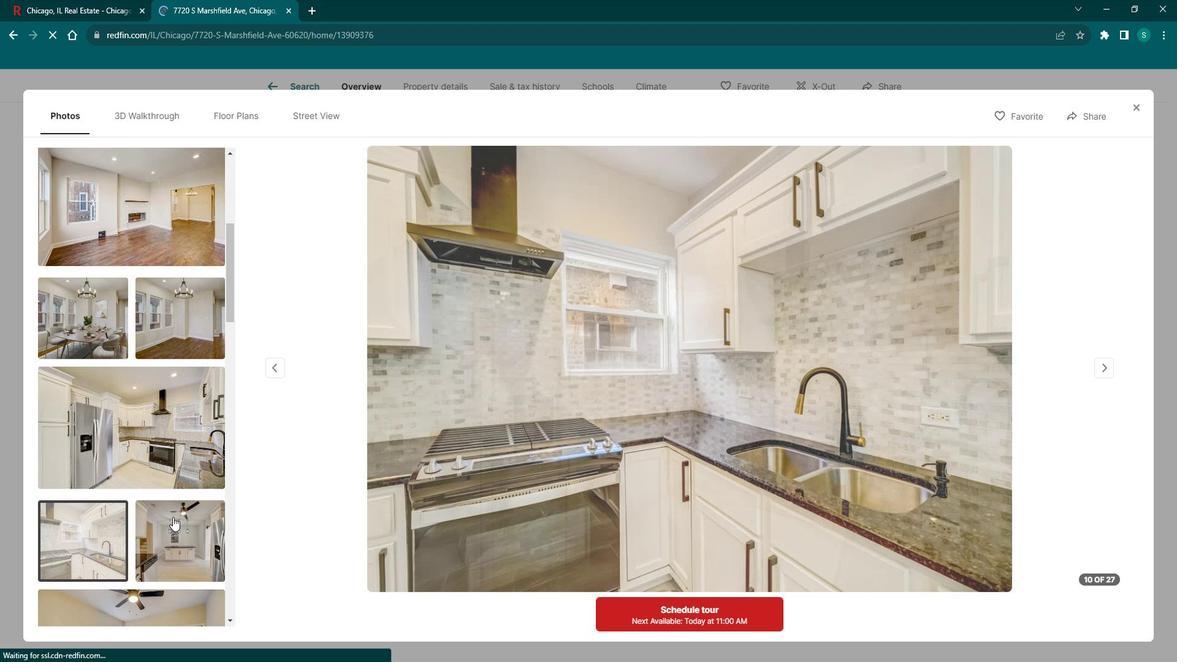 
Action: Mouse moved to (152, 454)
Screenshot: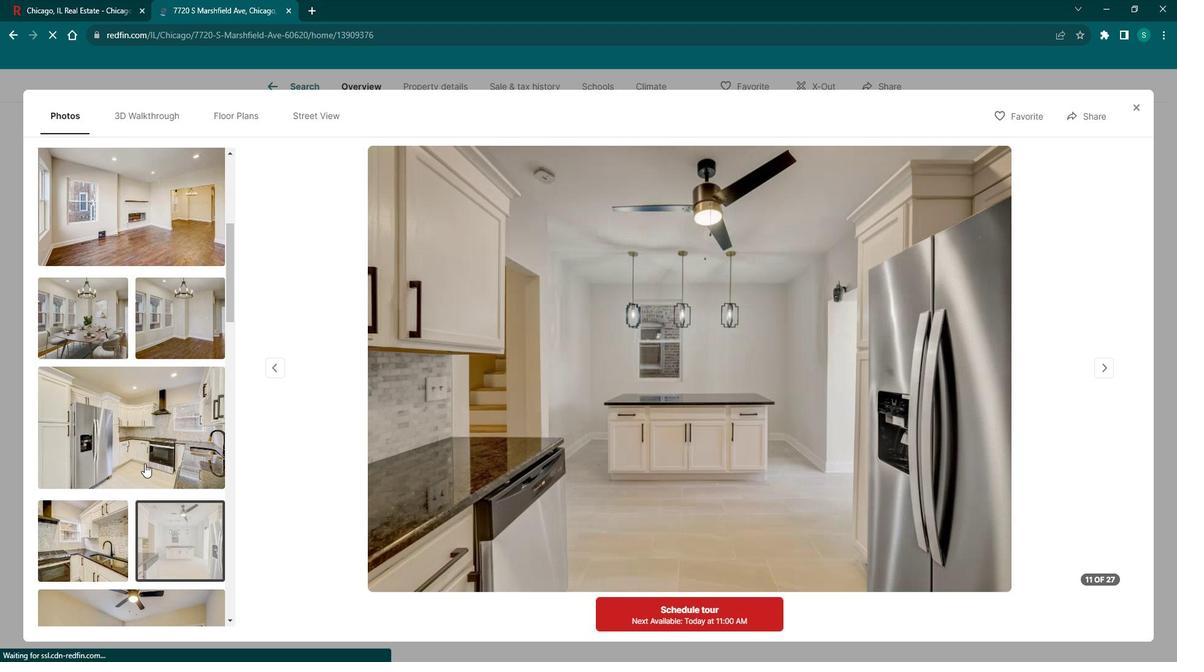 
Action: Mouse scrolled (152, 453) with delta (0, 0)
Screenshot: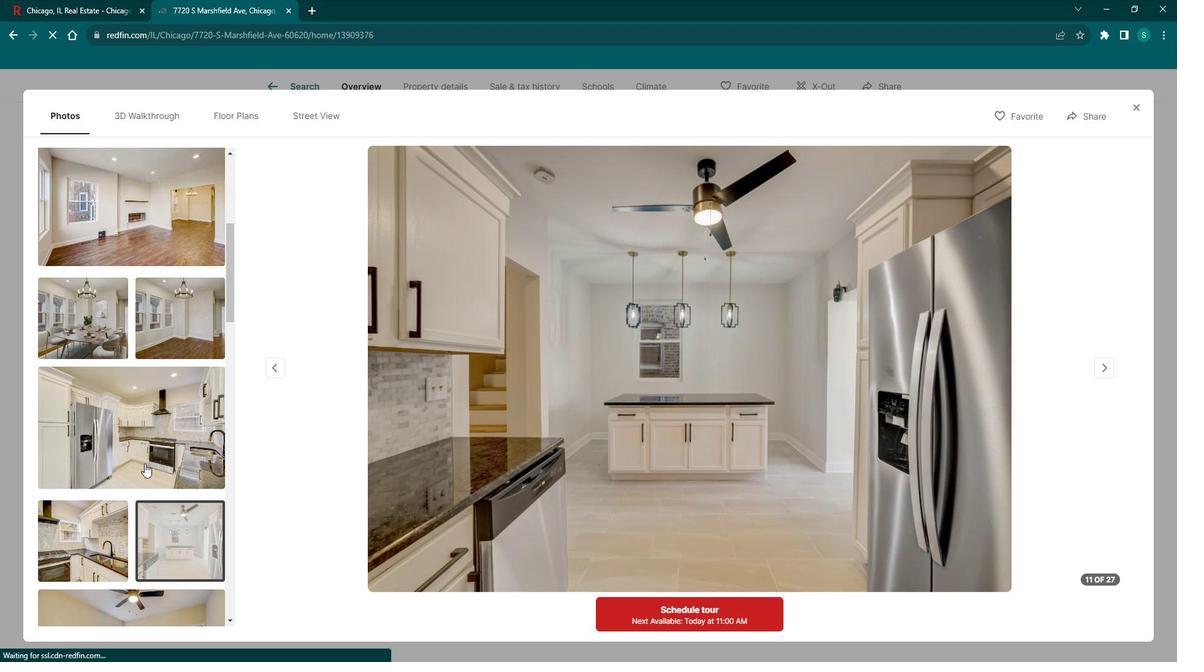 
Action: Mouse scrolled (152, 453) with delta (0, 0)
Screenshot: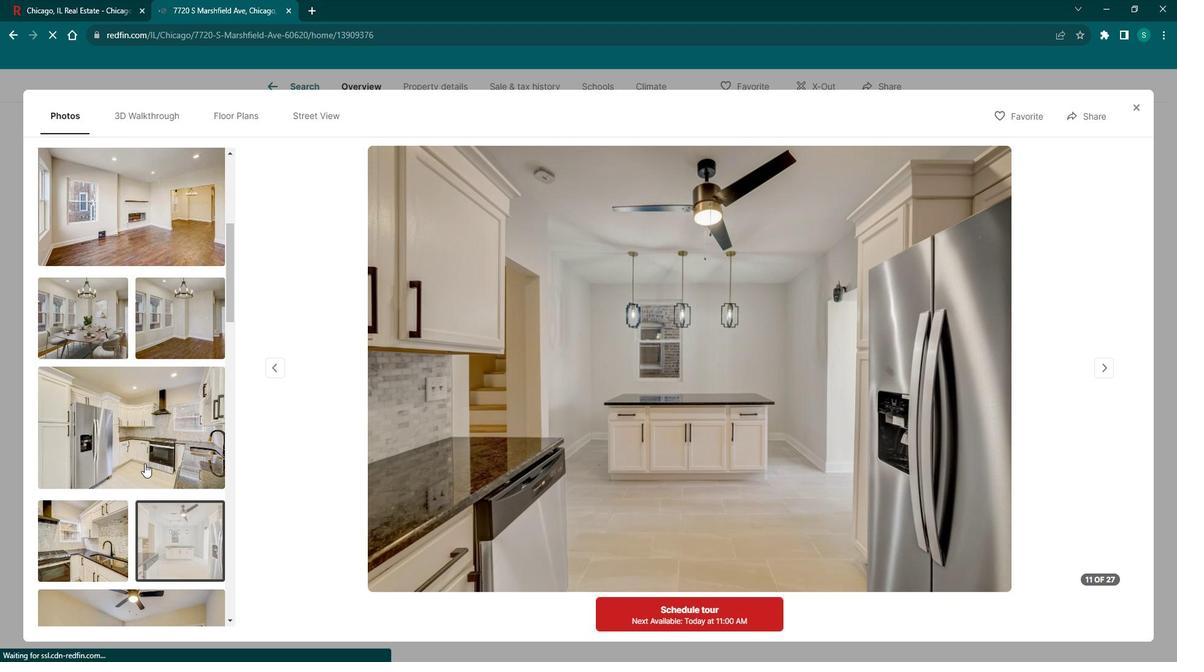 
Action: Mouse scrolled (152, 453) with delta (0, 0)
Screenshot: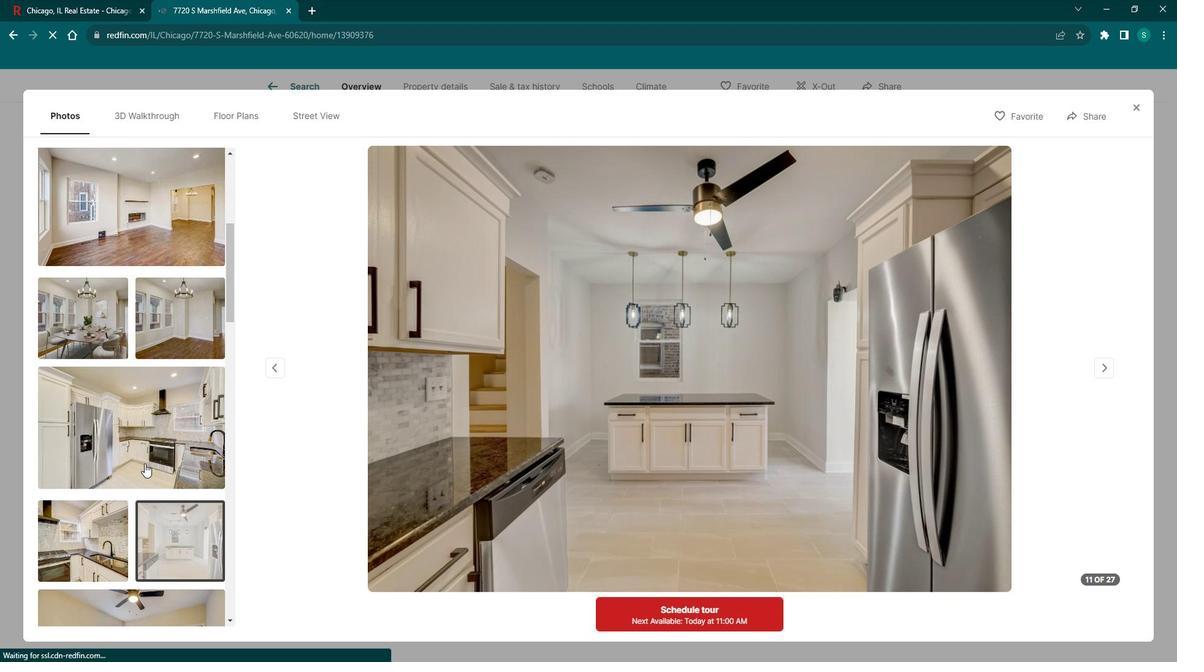 
Action: Mouse scrolled (152, 453) with delta (0, 0)
Screenshot: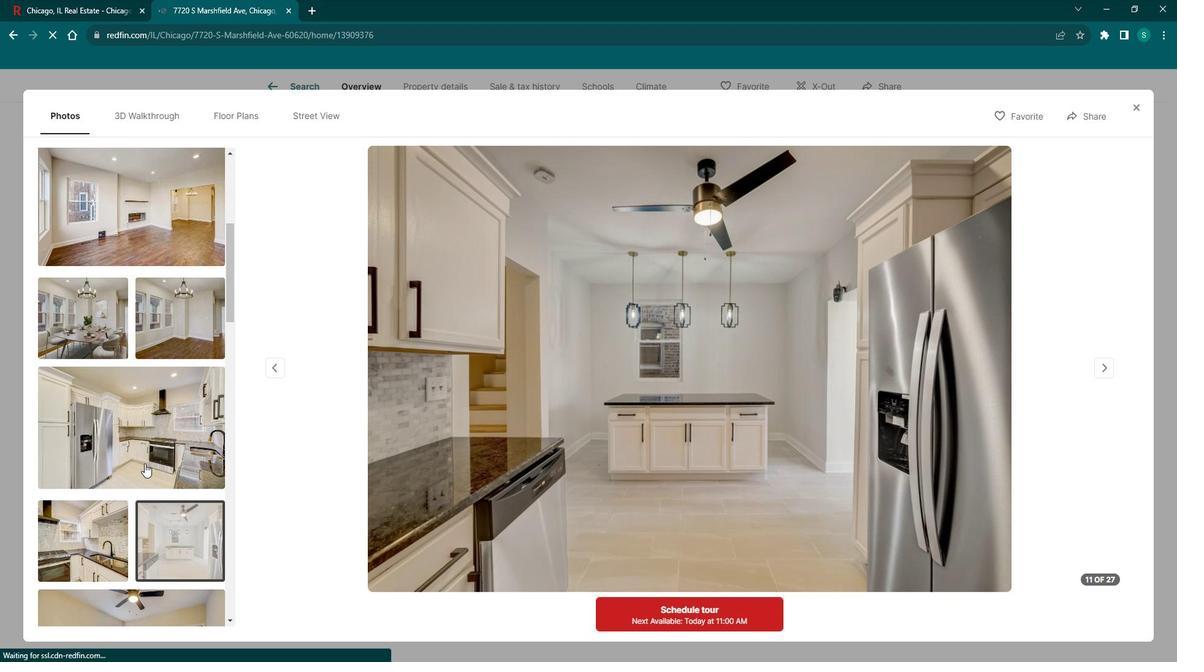 
Action: Mouse scrolled (152, 453) with delta (0, 0)
Screenshot: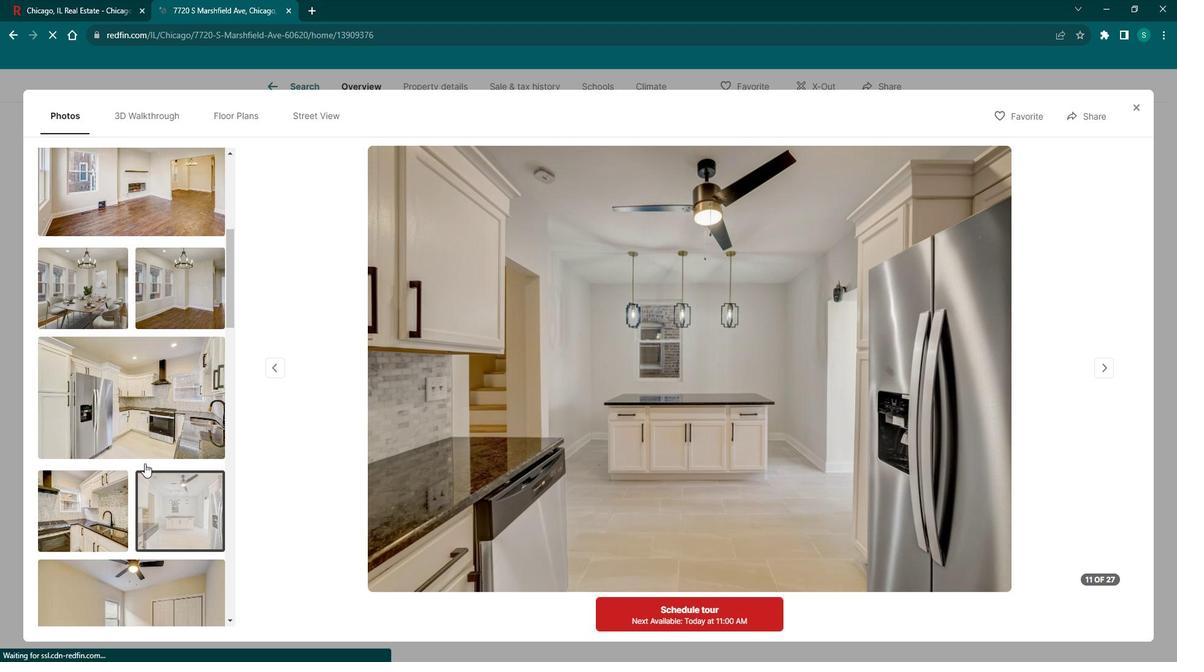 
Action: Mouse moved to (152, 350)
Screenshot: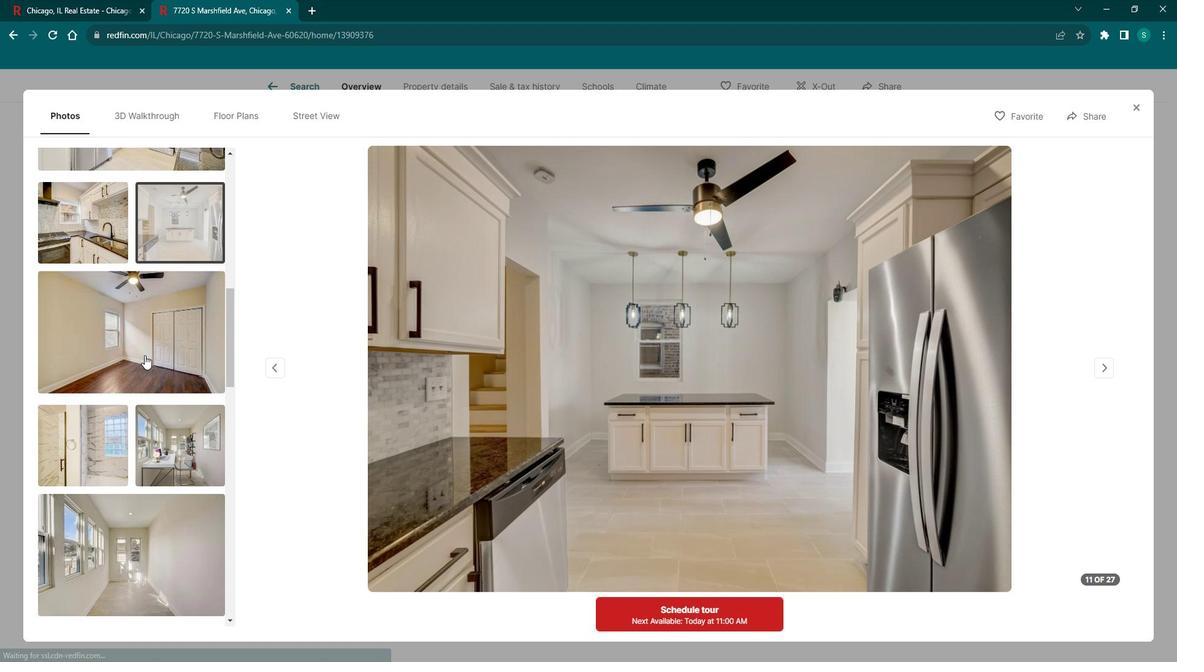 
Action: Mouse pressed left at (152, 350)
Screenshot: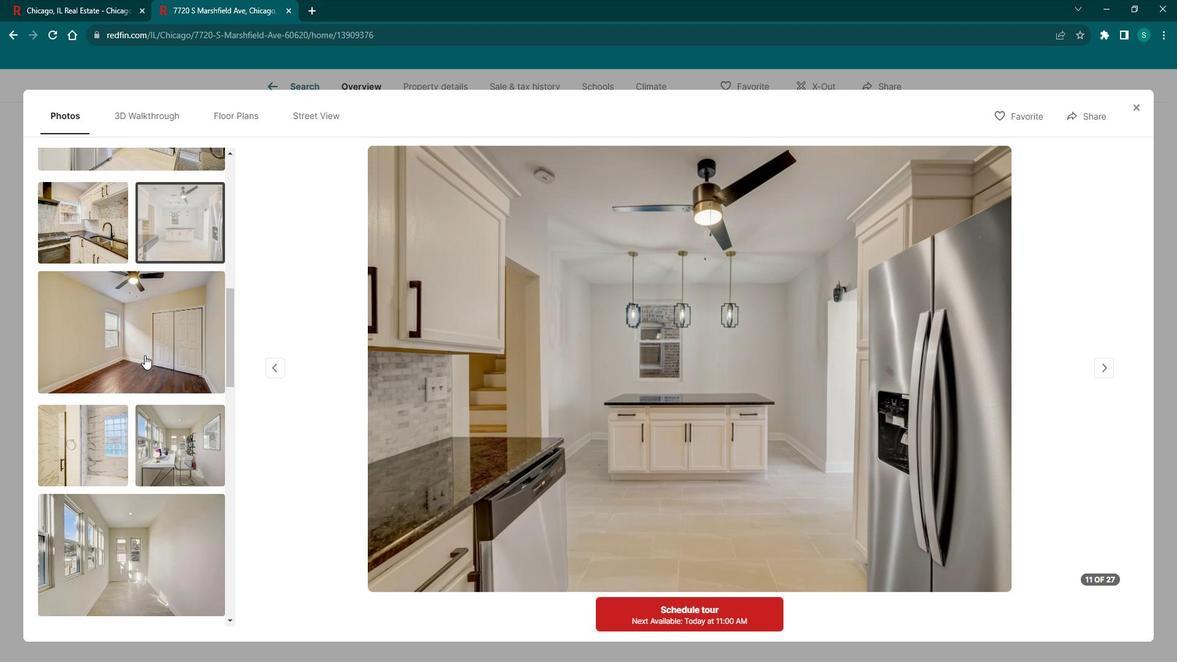 
Action: Mouse moved to (115, 423)
Screenshot: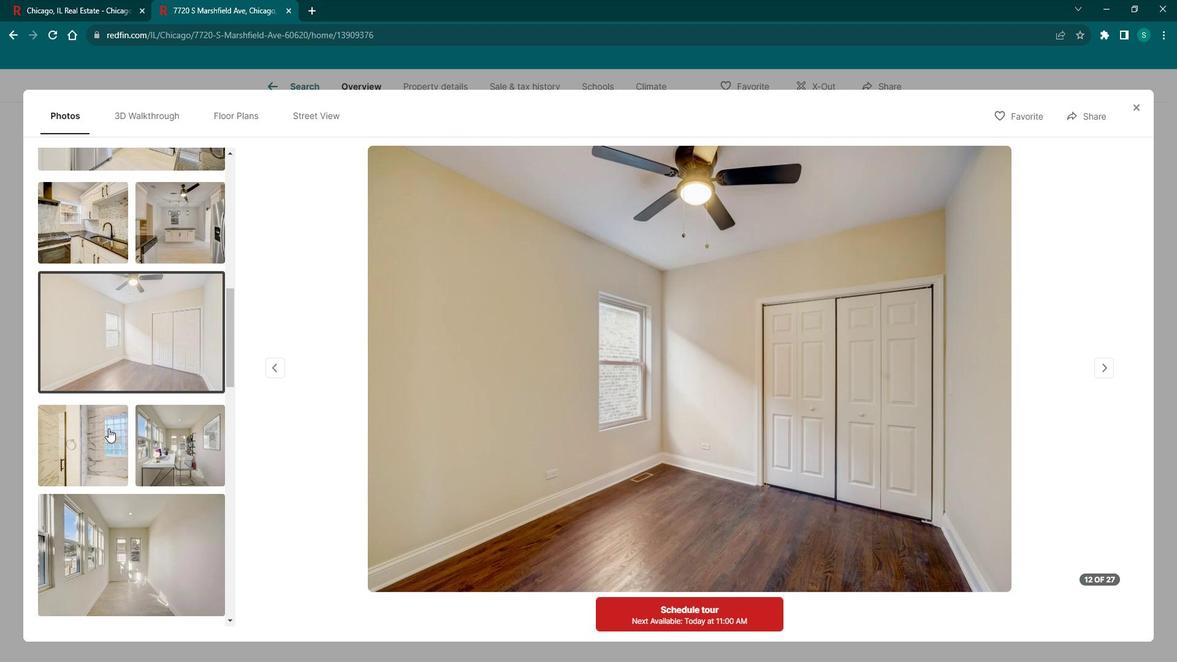 
Action: Mouse pressed left at (115, 423)
Screenshot: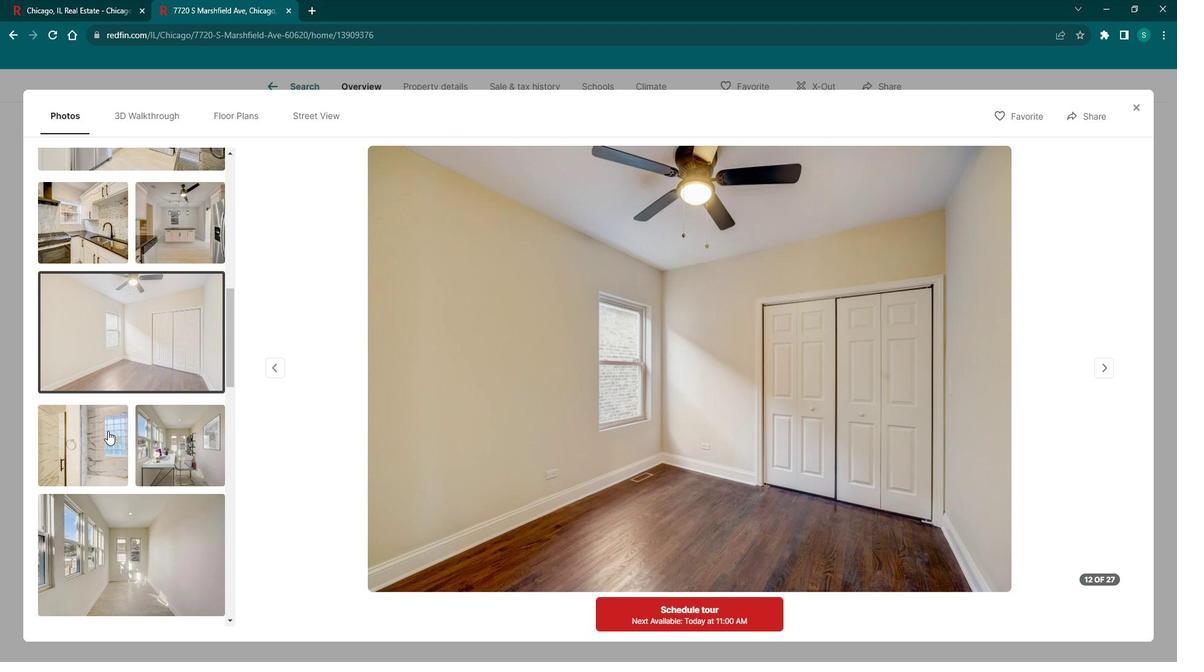 
Action: Mouse moved to (162, 423)
Screenshot: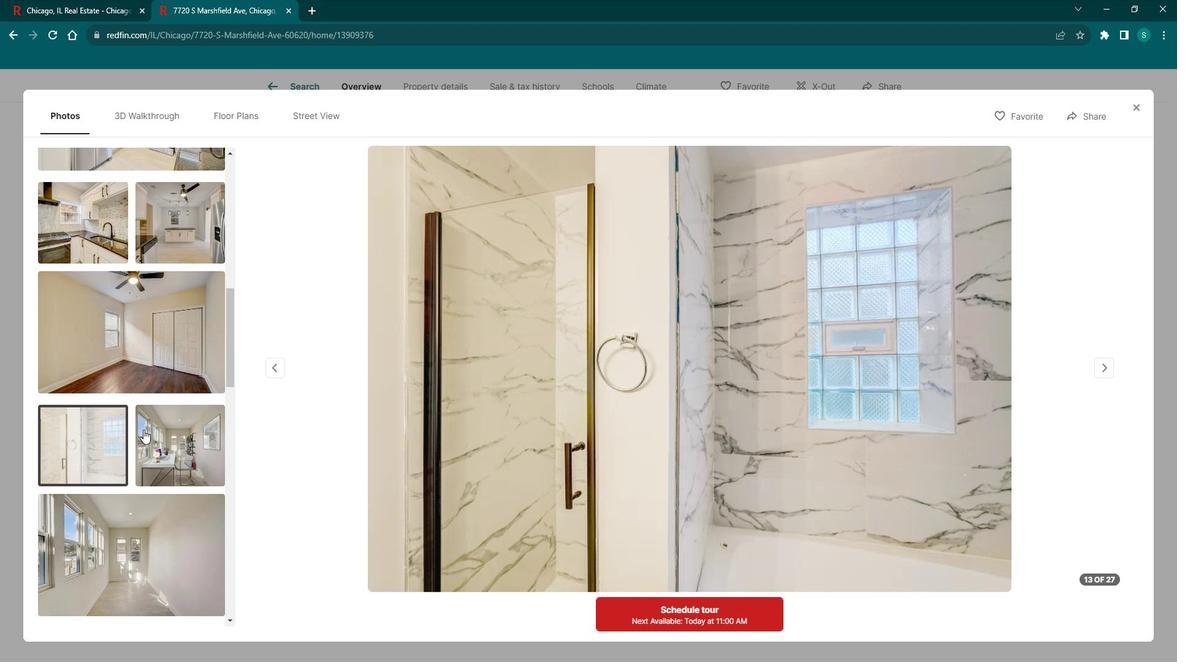 
Action: Mouse pressed left at (162, 423)
Screenshot: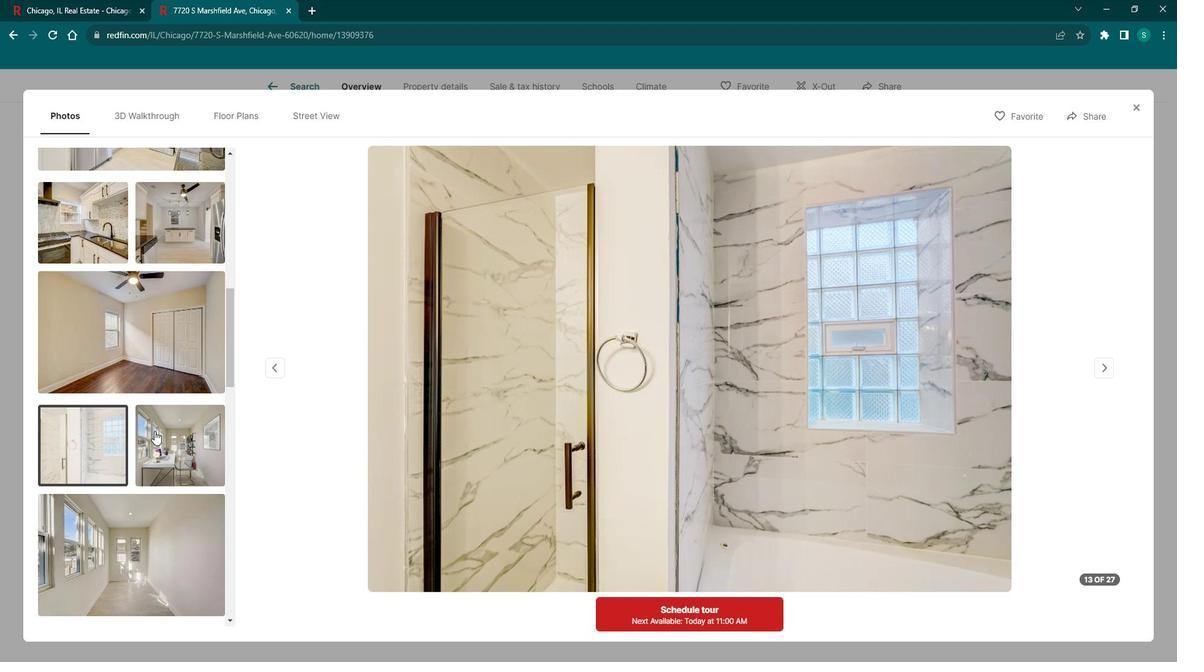 
Action: Mouse moved to (118, 515)
Screenshot: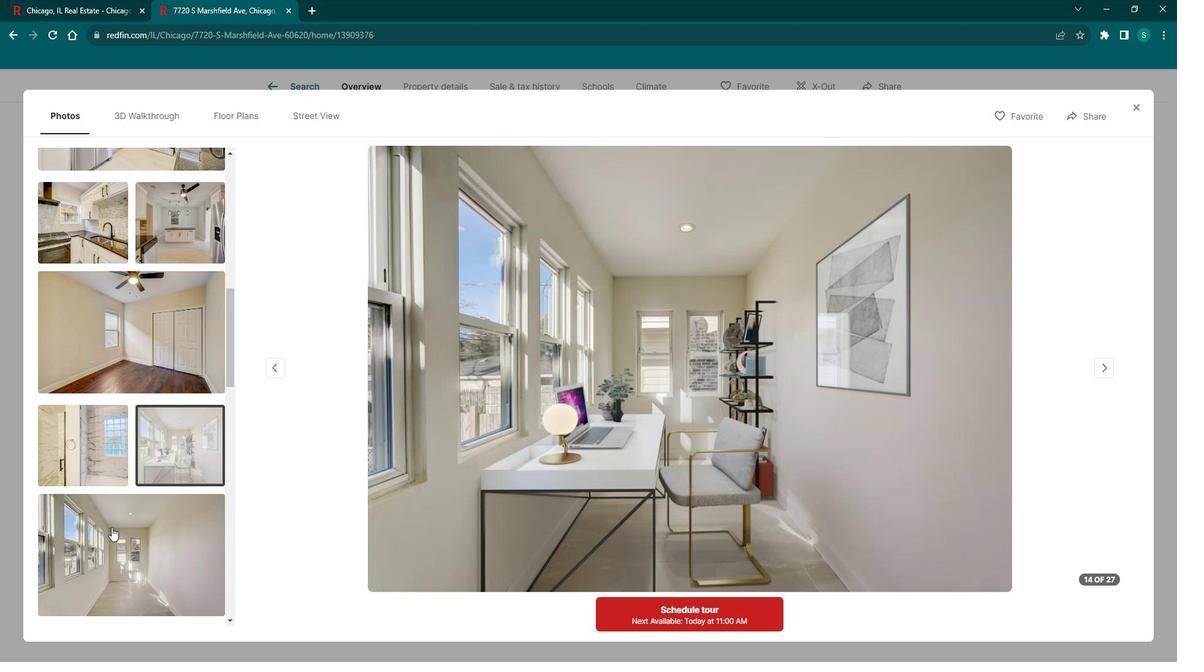 
Action: Mouse pressed left at (118, 515)
Screenshot: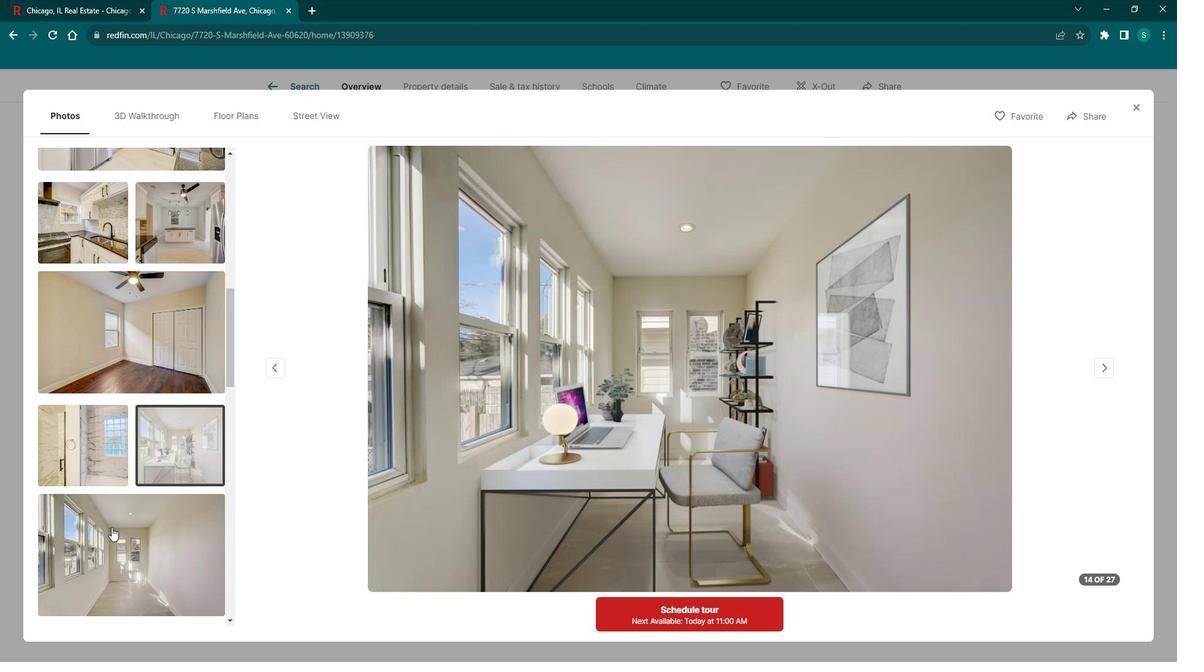 
Action: Mouse moved to (211, 457)
Screenshot: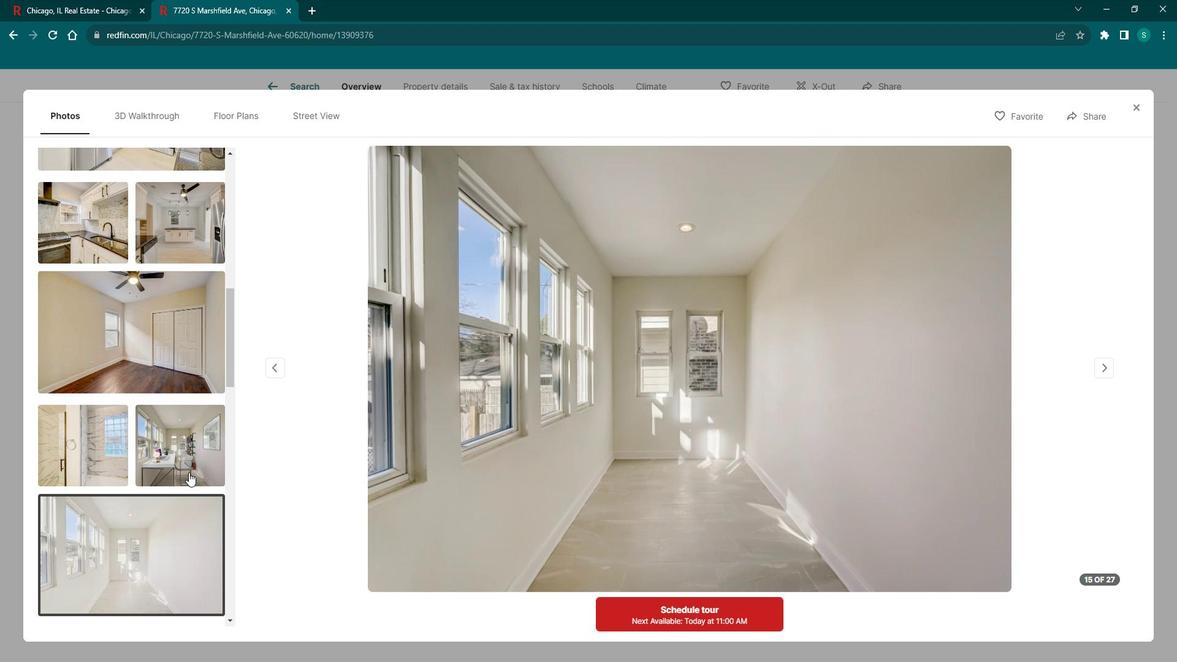 
Action: Mouse scrolled (211, 456) with delta (0, 0)
Screenshot: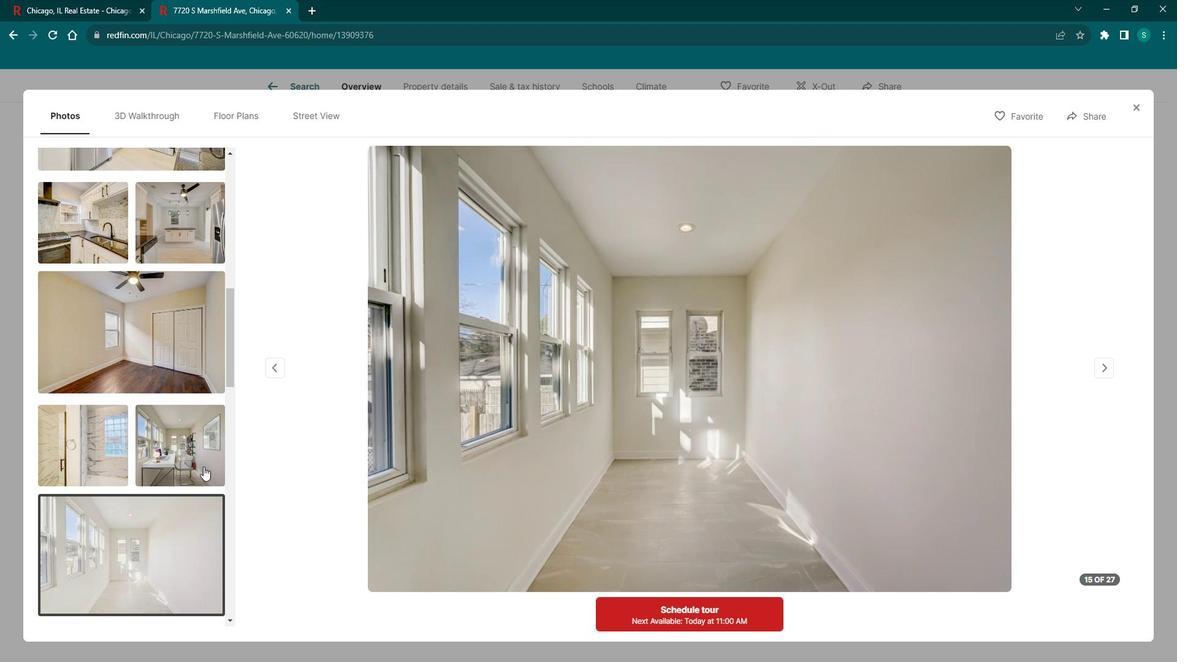 
Action: Mouse scrolled (211, 456) with delta (0, 0)
Screenshot: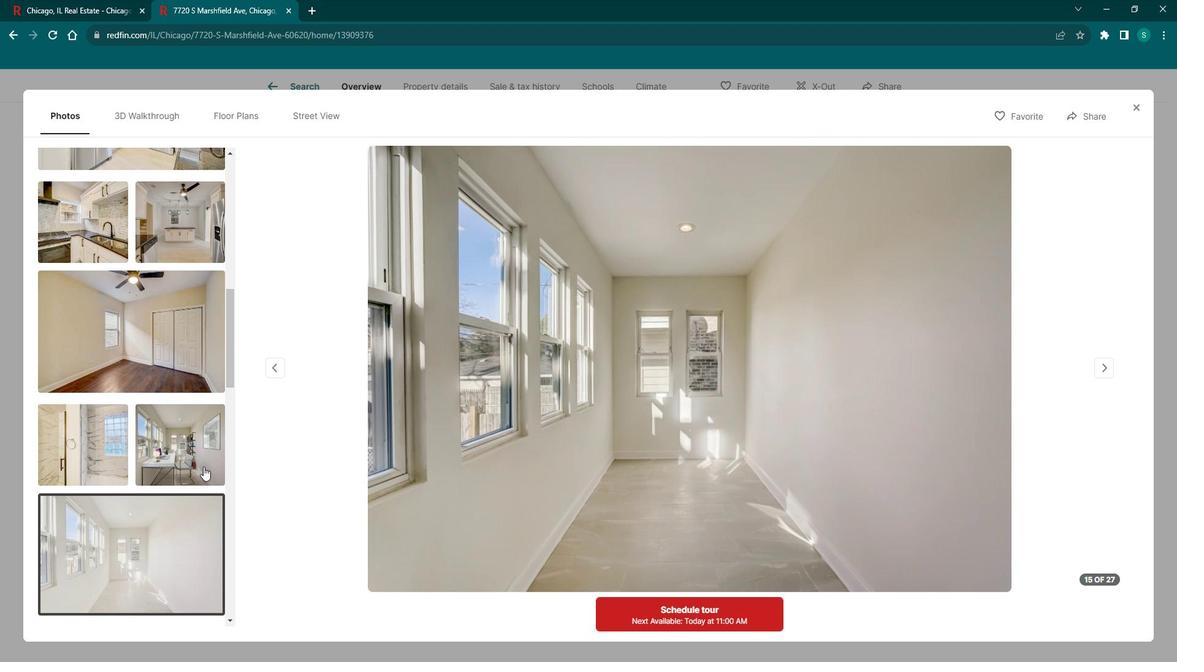 
Action: Mouse scrolled (211, 456) with delta (0, 0)
Screenshot: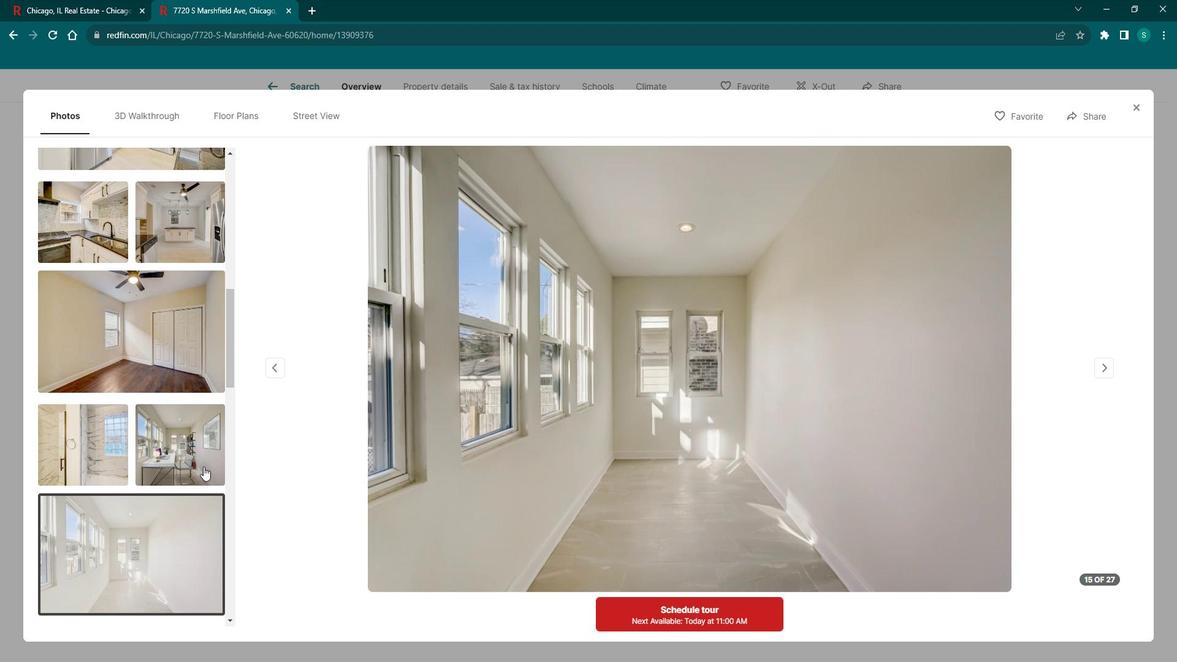 
Action: Mouse scrolled (211, 456) with delta (0, 0)
Screenshot: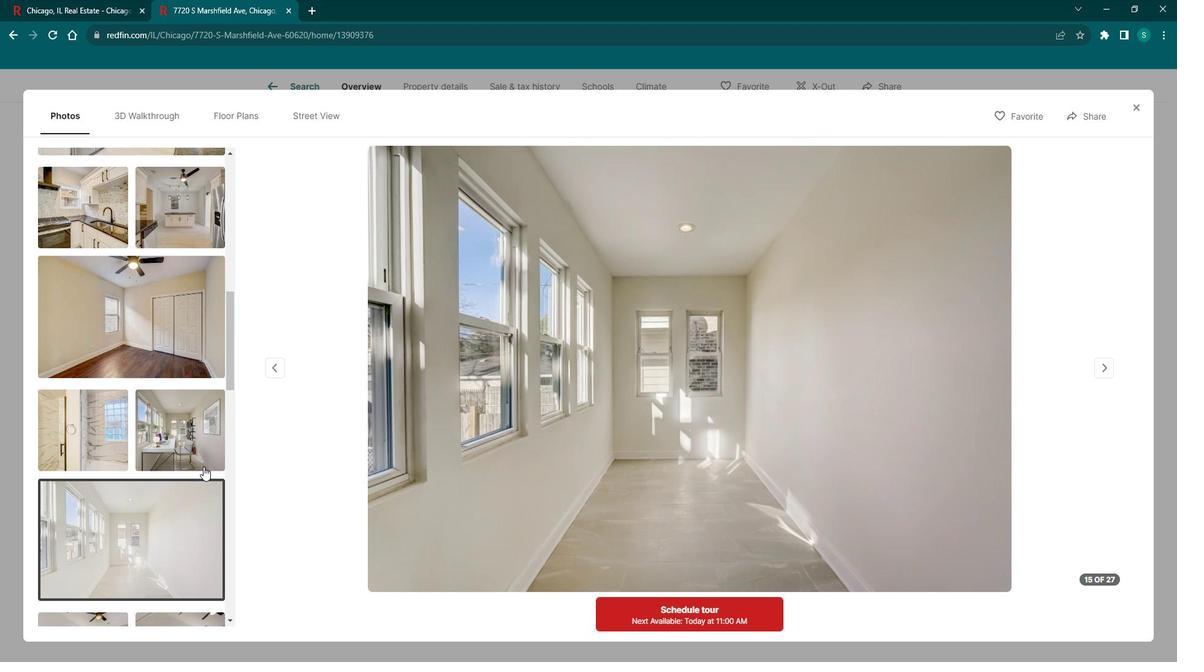 
Action: Mouse scrolled (211, 456) with delta (0, 0)
Screenshot: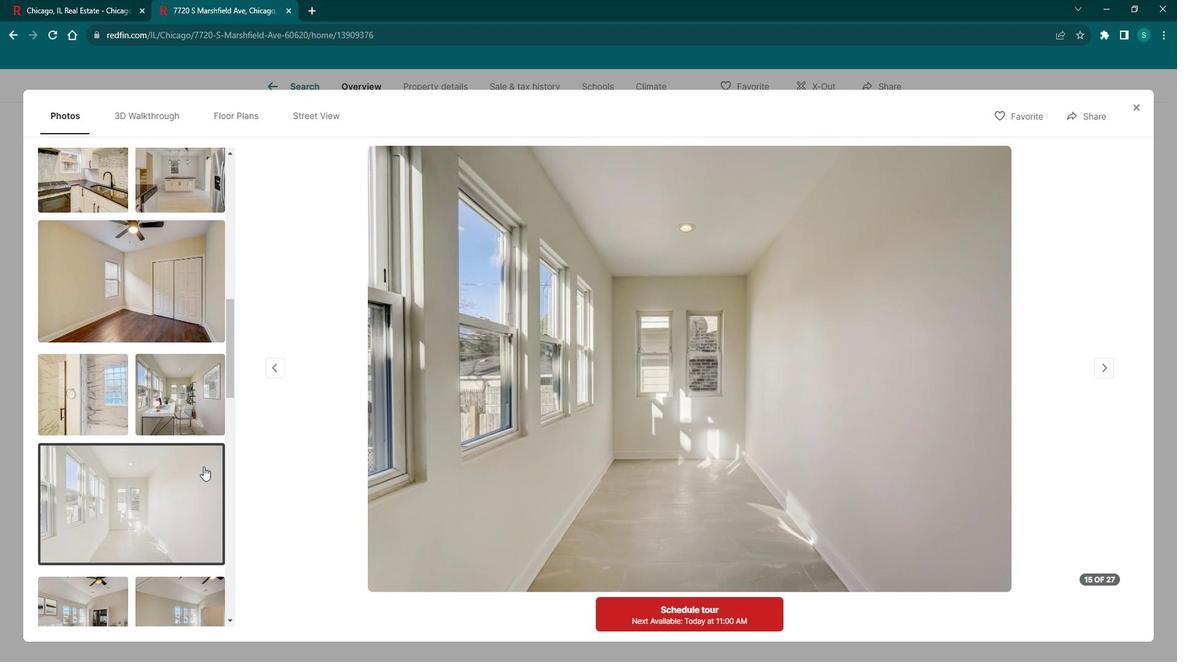 
Action: Mouse moved to (93, 340)
Screenshot: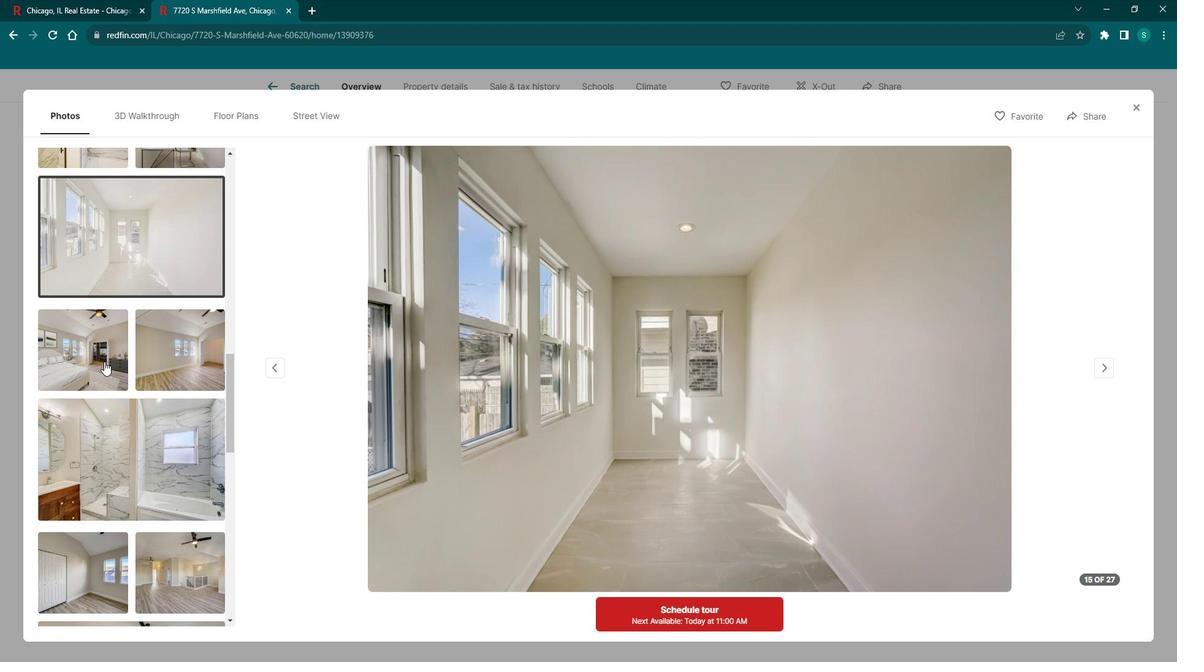 
Action: Mouse pressed left at (93, 340)
Screenshot: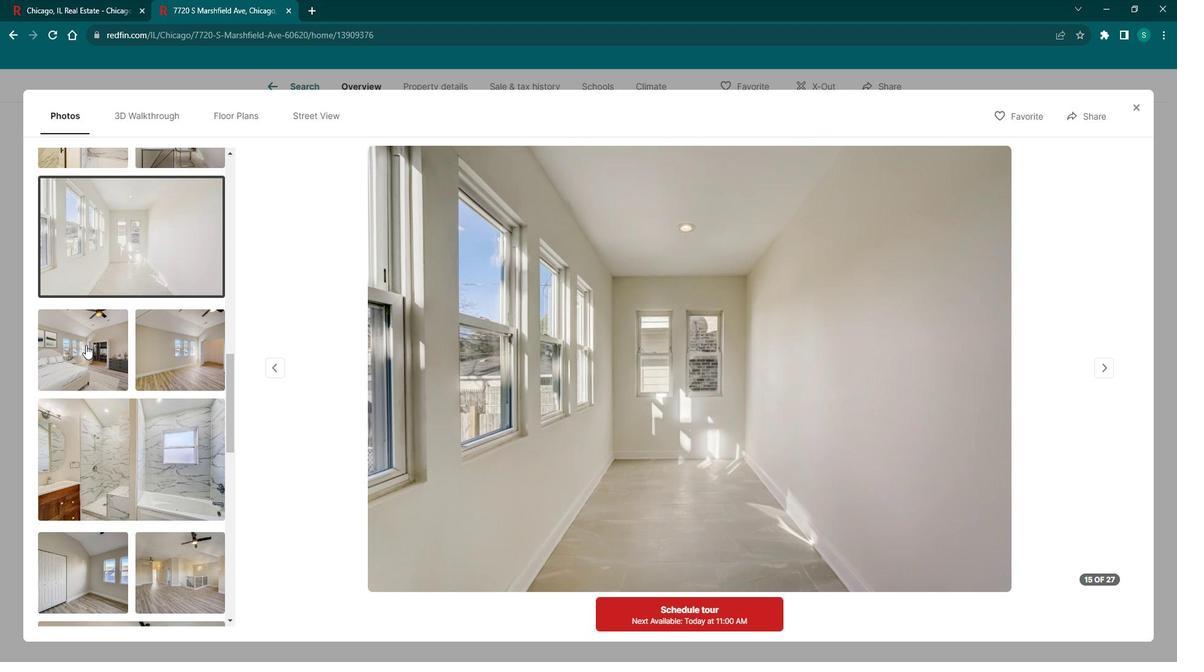 
Action: Mouse moved to (160, 347)
Screenshot: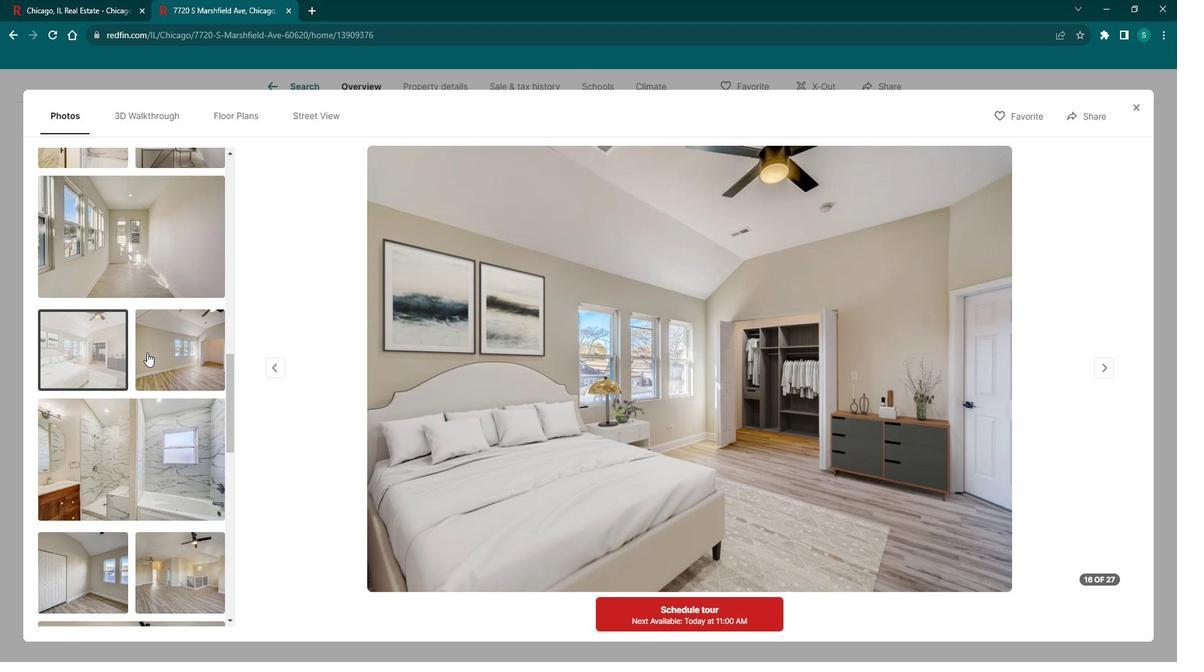
Action: Mouse pressed left at (160, 347)
Screenshot: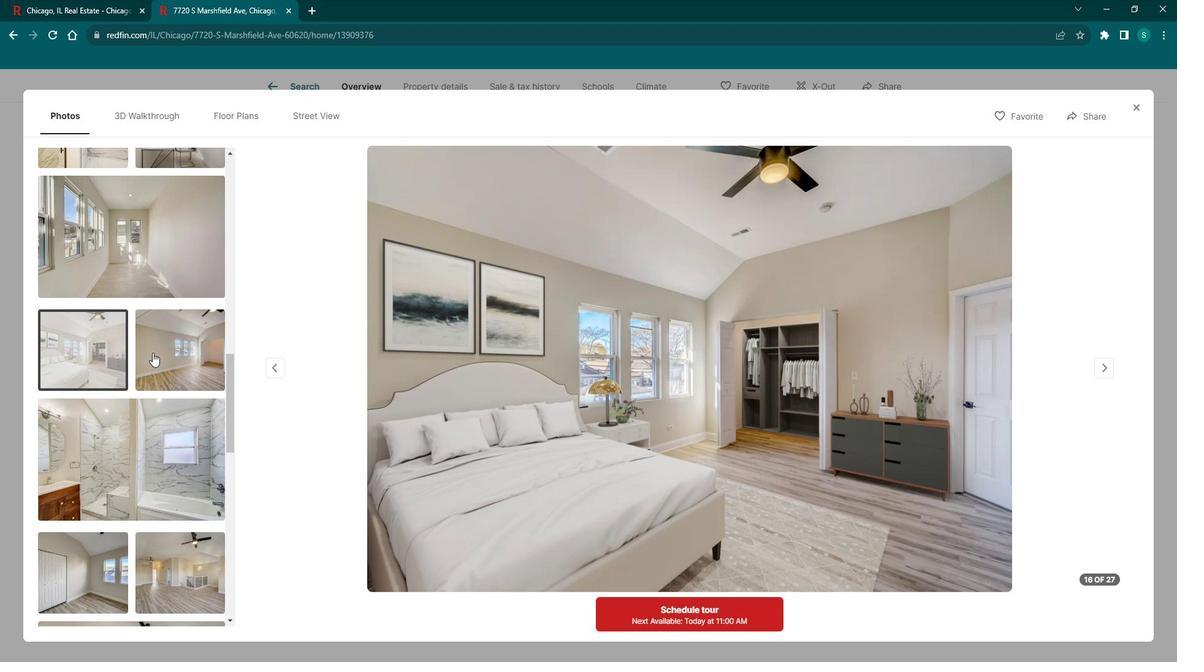 
Action: Mouse moved to (161, 426)
Screenshot: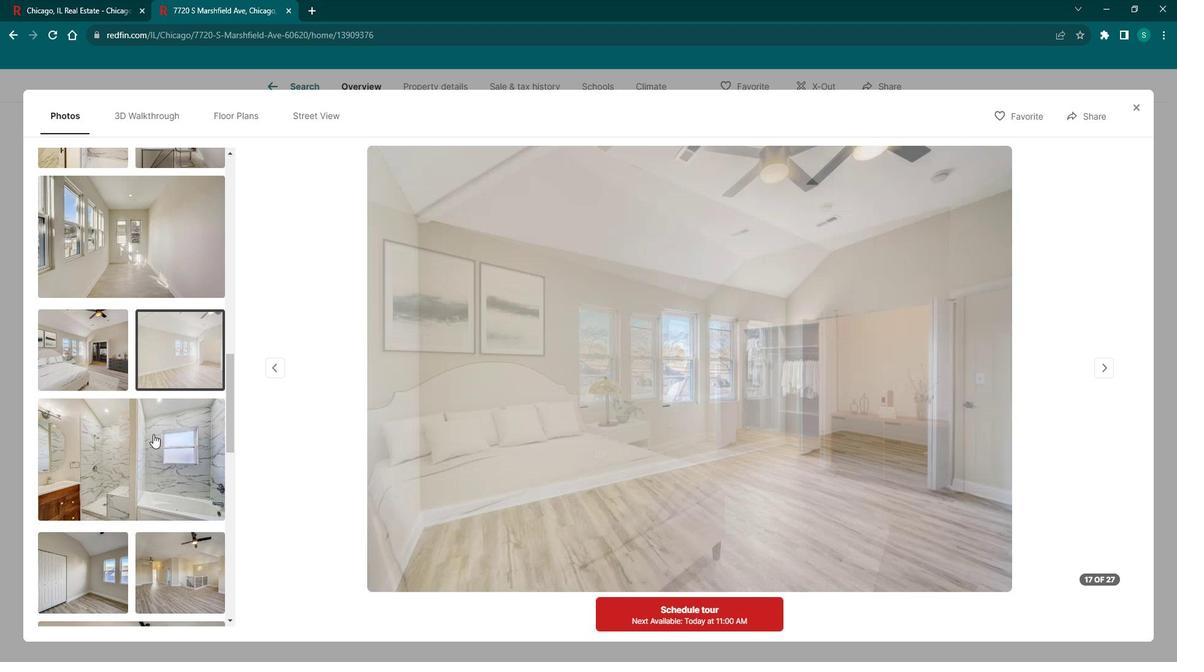 
Action: Mouse pressed left at (161, 426)
Screenshot: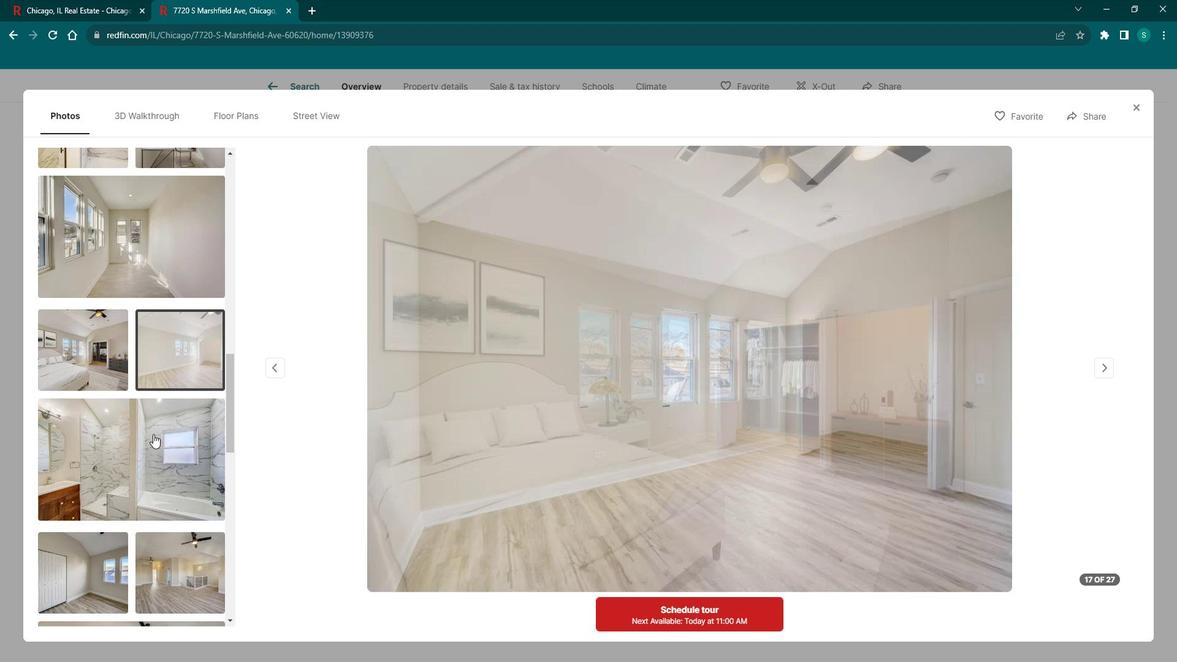 
Action: Mouse moved to (116, 531)
Screenshot: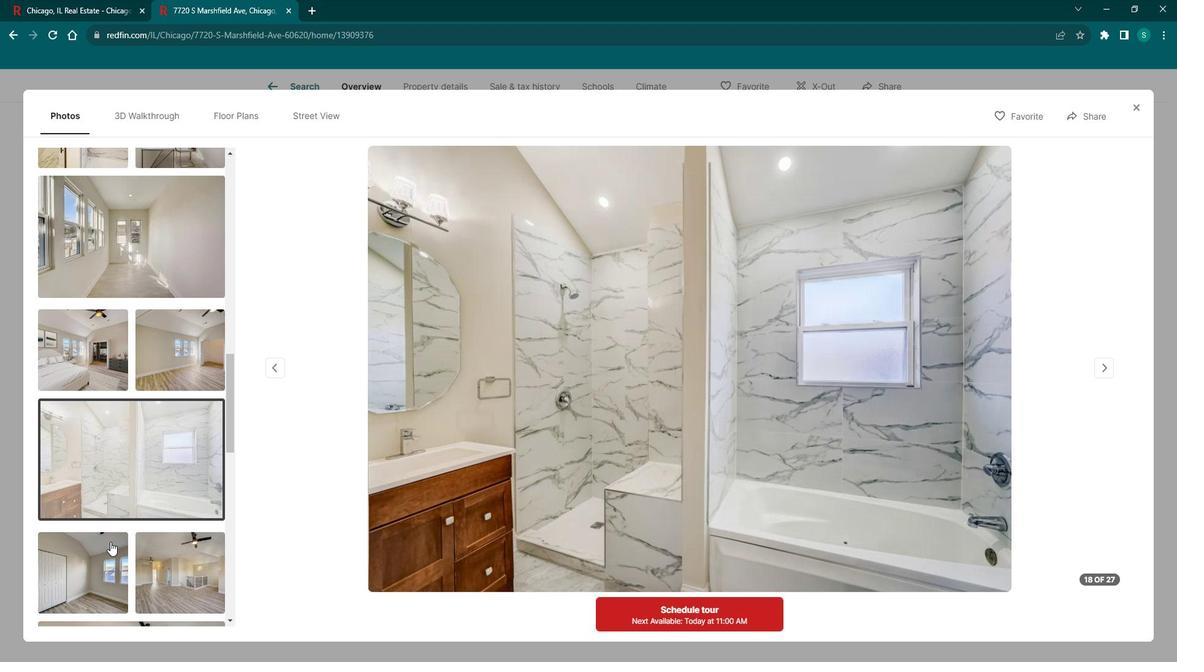 
Action: Mouse pressed left at (116, 531)
Screenshot: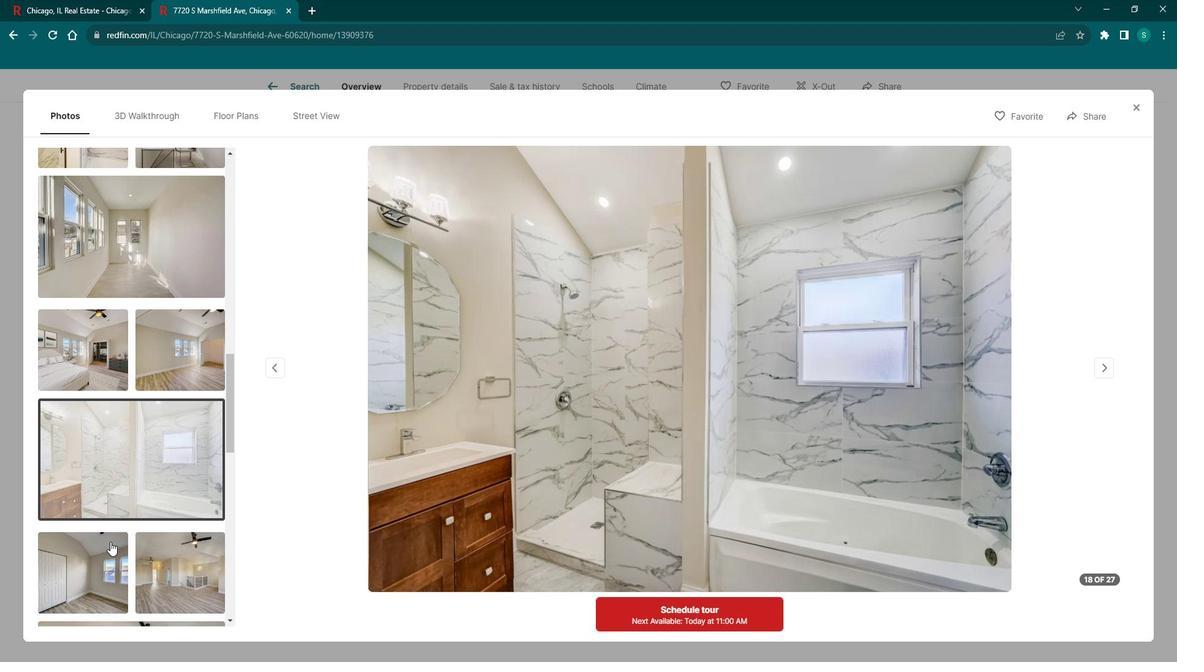
Action: Mouse moved to (197, 534)
Screenshot: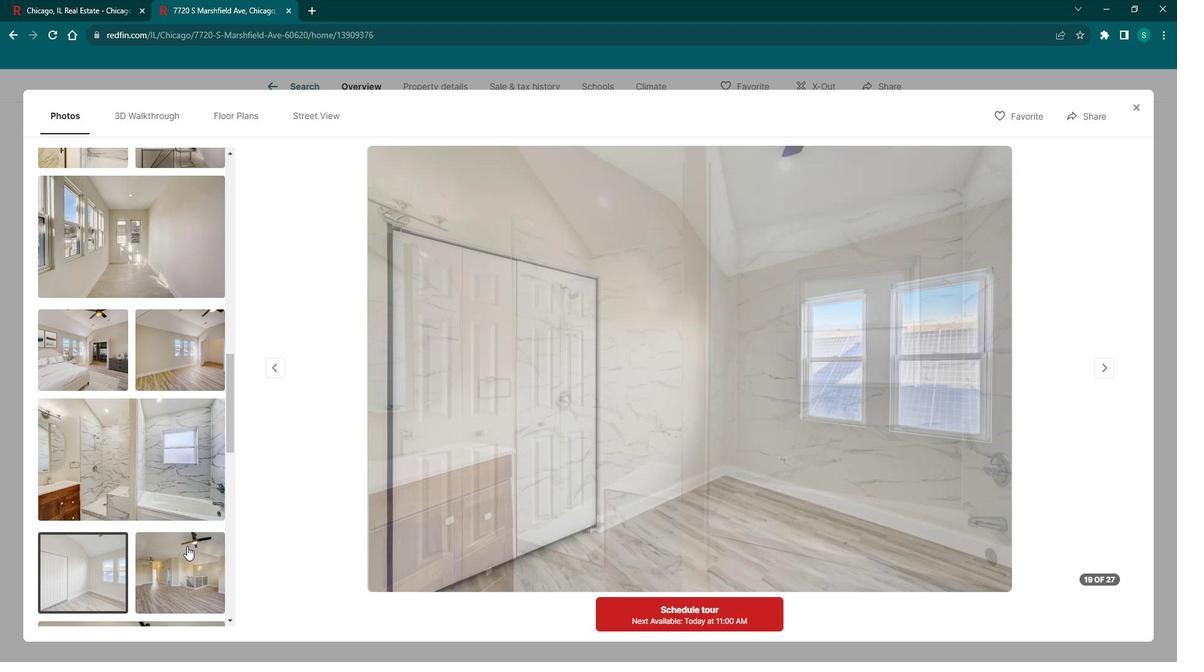 
Action: Mouse pressed left at (197, 534)
Screenshot: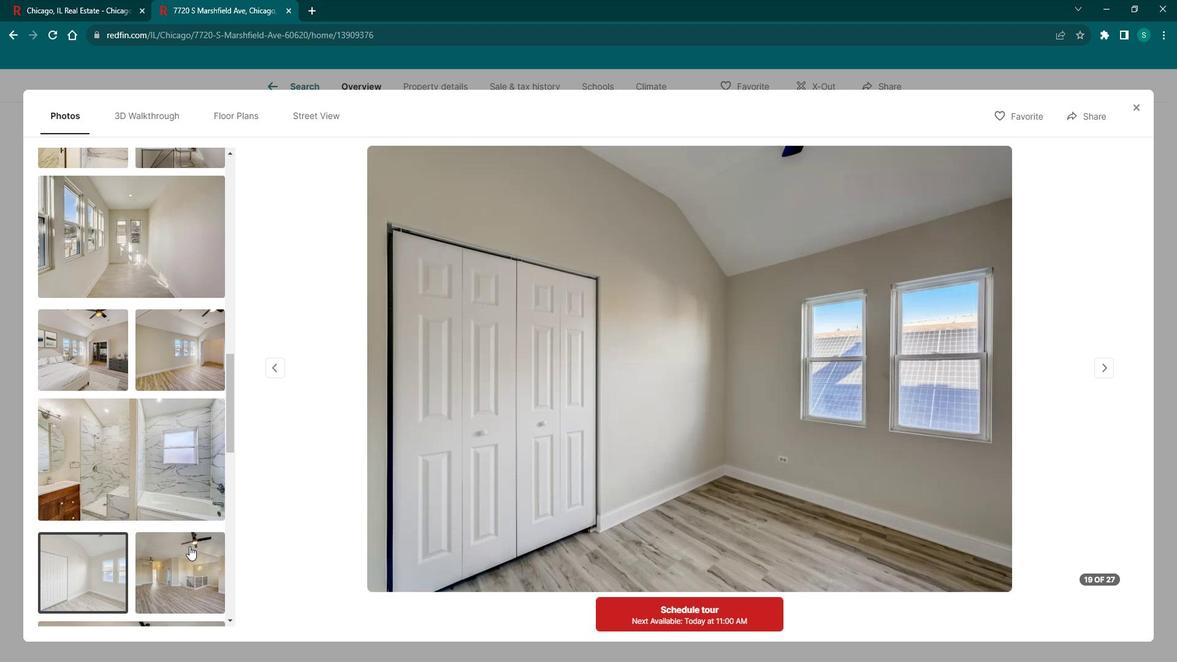 
Action: Mouse moved to (1148, 116)
Screenshot: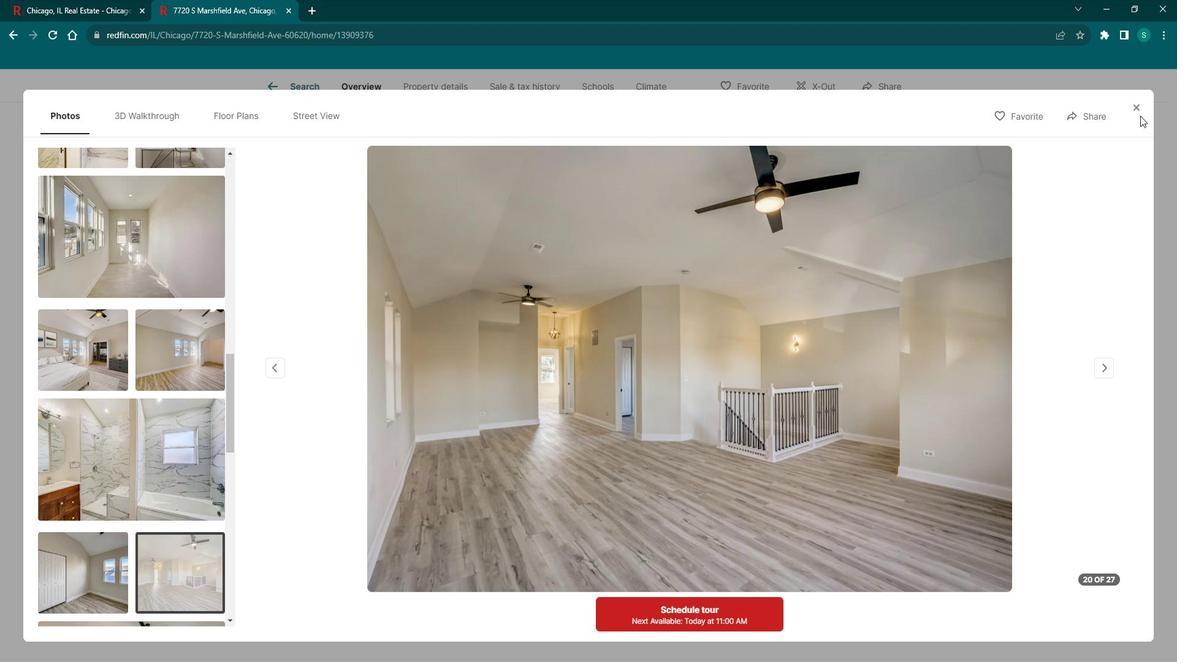 
Action: Mouse pressed left at (1148, 116)
Screenshot: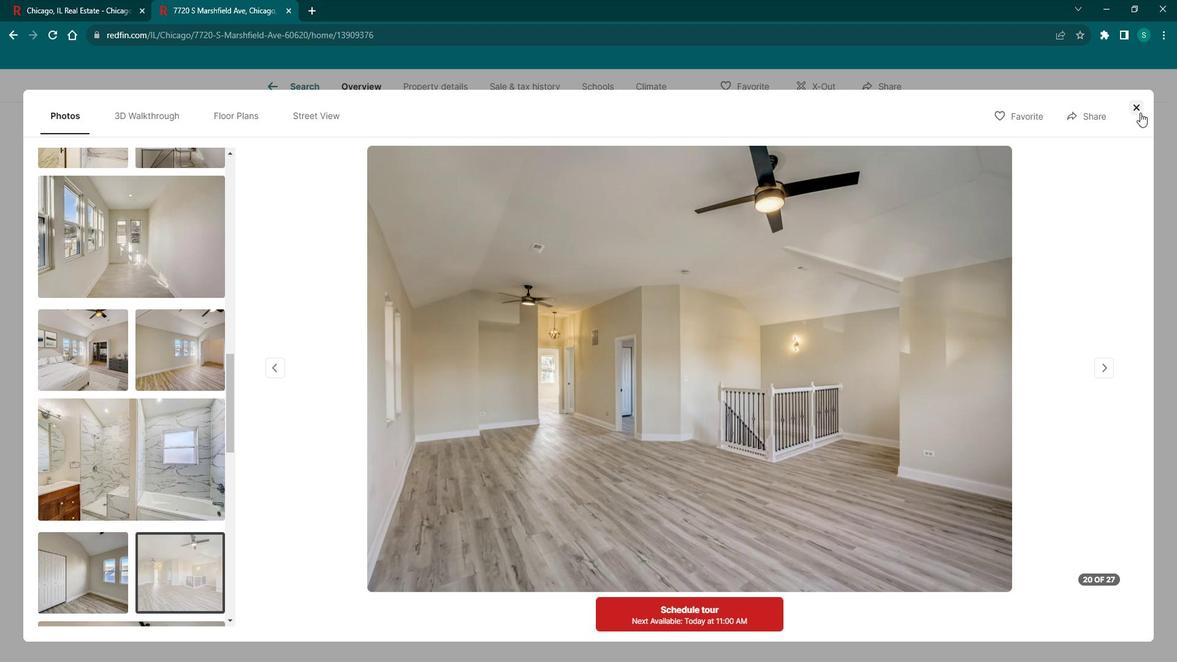 
Action: Mouse moved to (404, 288)
Screenshot: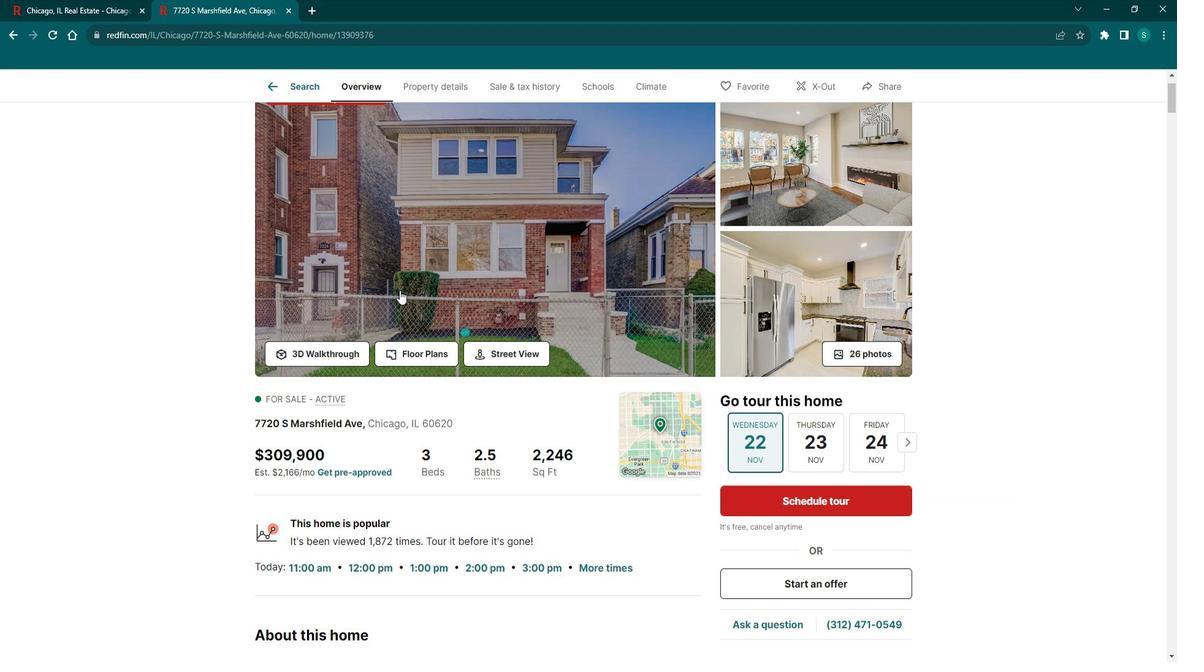 
Action: Mouse scrolled (404, 287) with delta (0, 0)
Screenshot: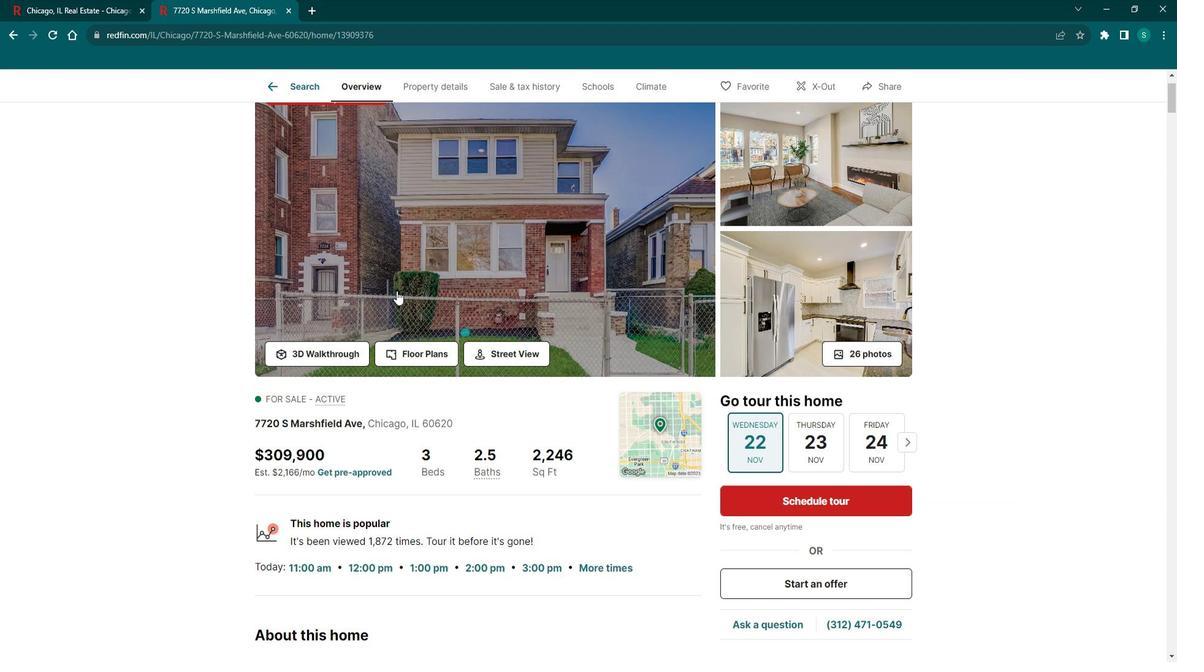 
Action: Mouse scrolled (404, 287) with delta (0, 0)
Screenshot: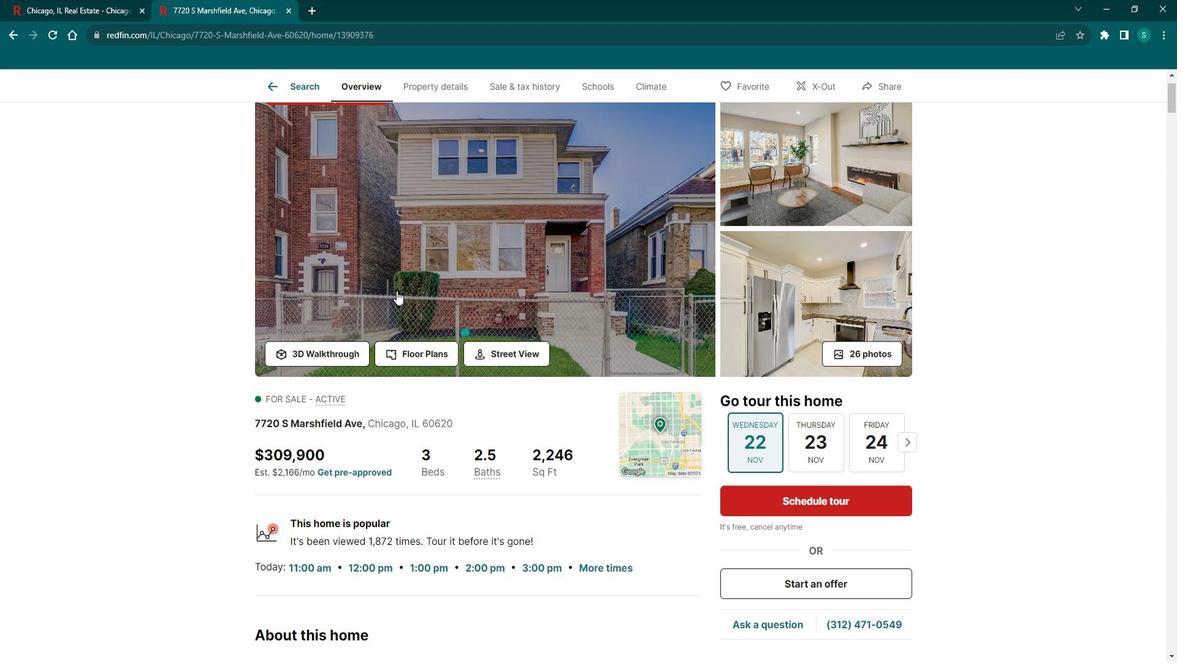 
Action: Mouse scrolled (404, 287) with delta (0, 0)
Screenshot: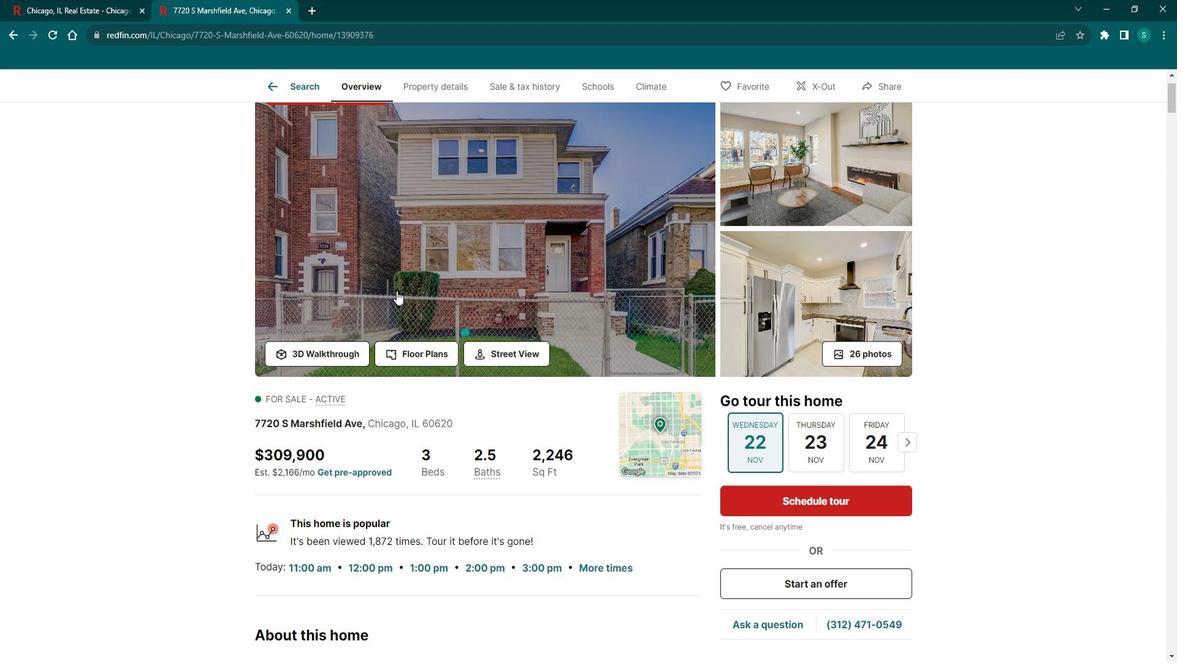 
Action: Mouse scrolled (404, 287) with delta (0, 0)
Screenshot: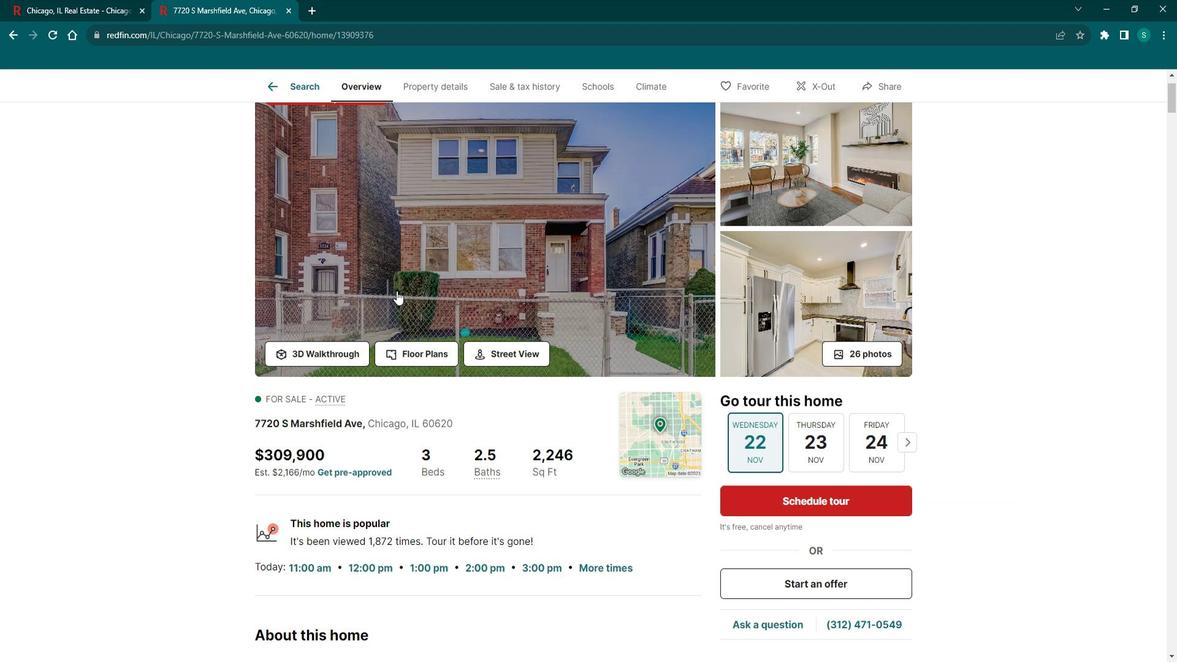 
Action: Mouse scrolled (404, 287) with delta (0, 0)
Screenshot: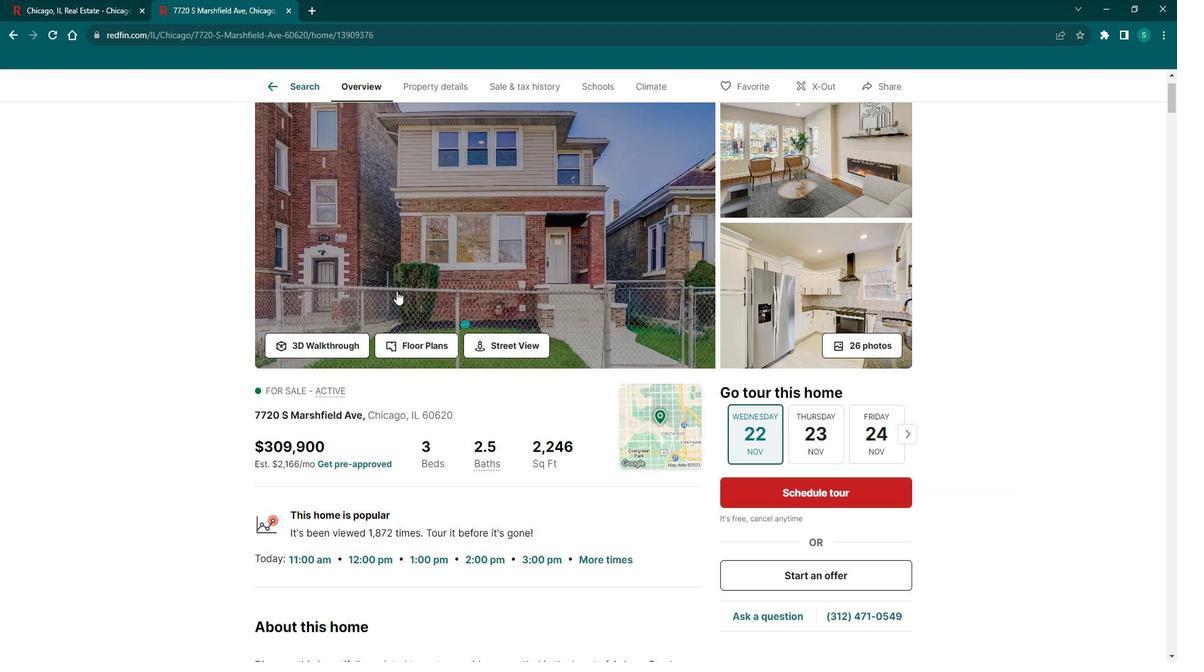 
Action: Mouse moved to (298, 406)
Screenshot: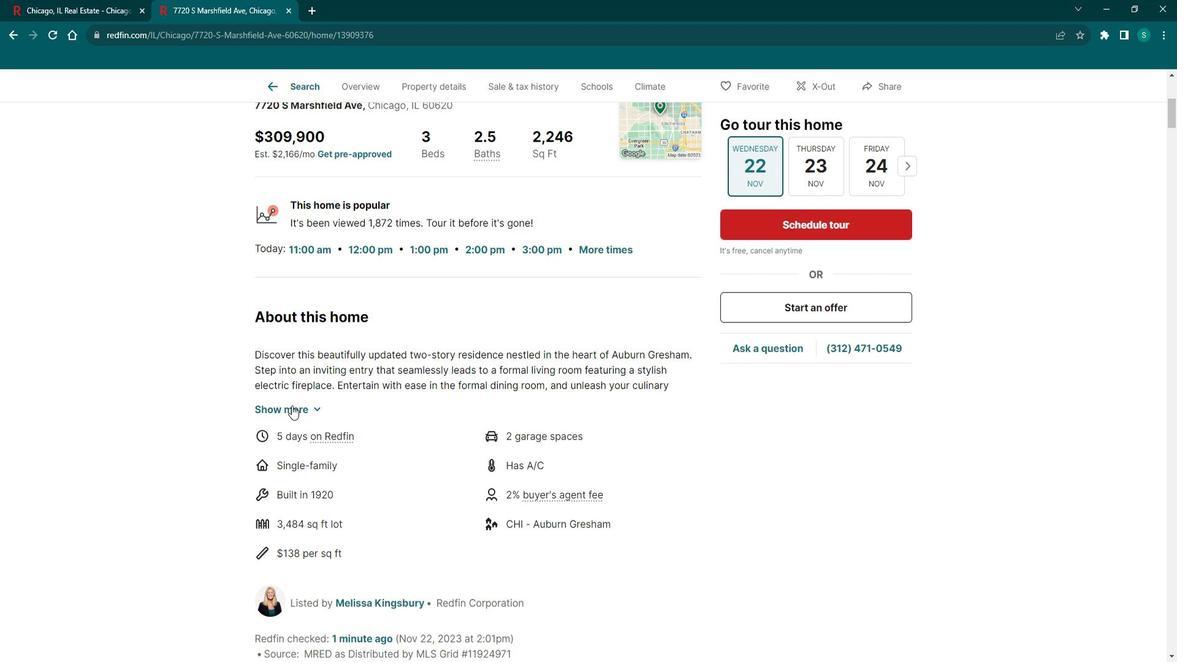 
Action: Mouse pressed left at (298, 406)
Screenshot: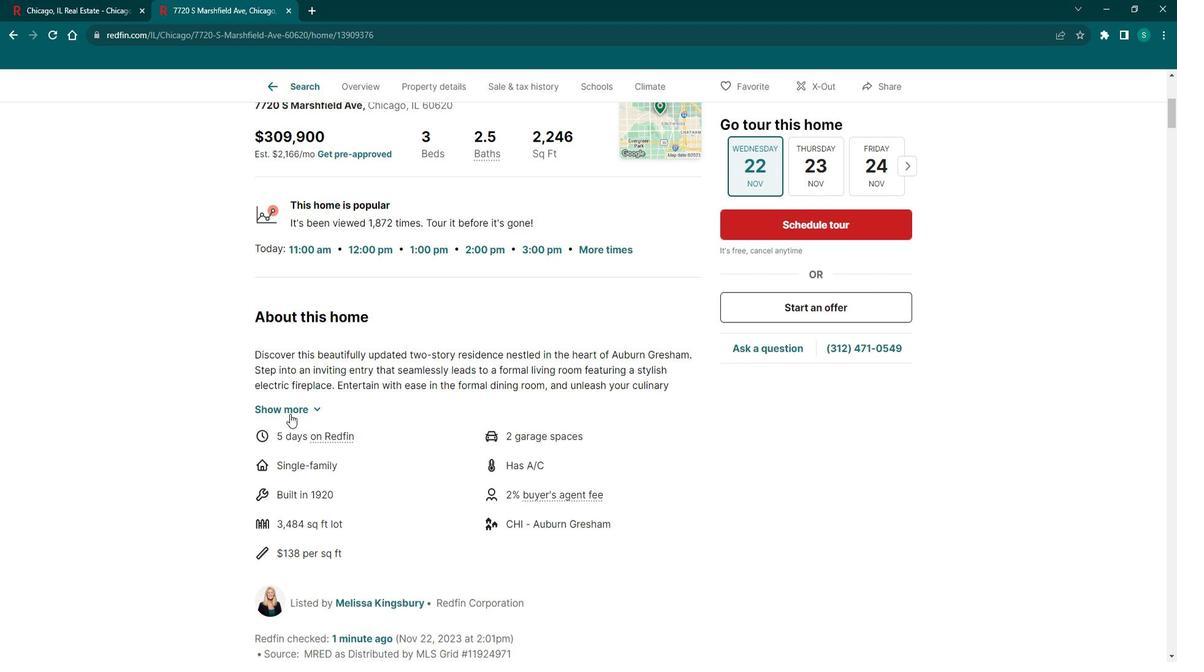 
Action: Mouse moved to (305, 396)
Screenshot: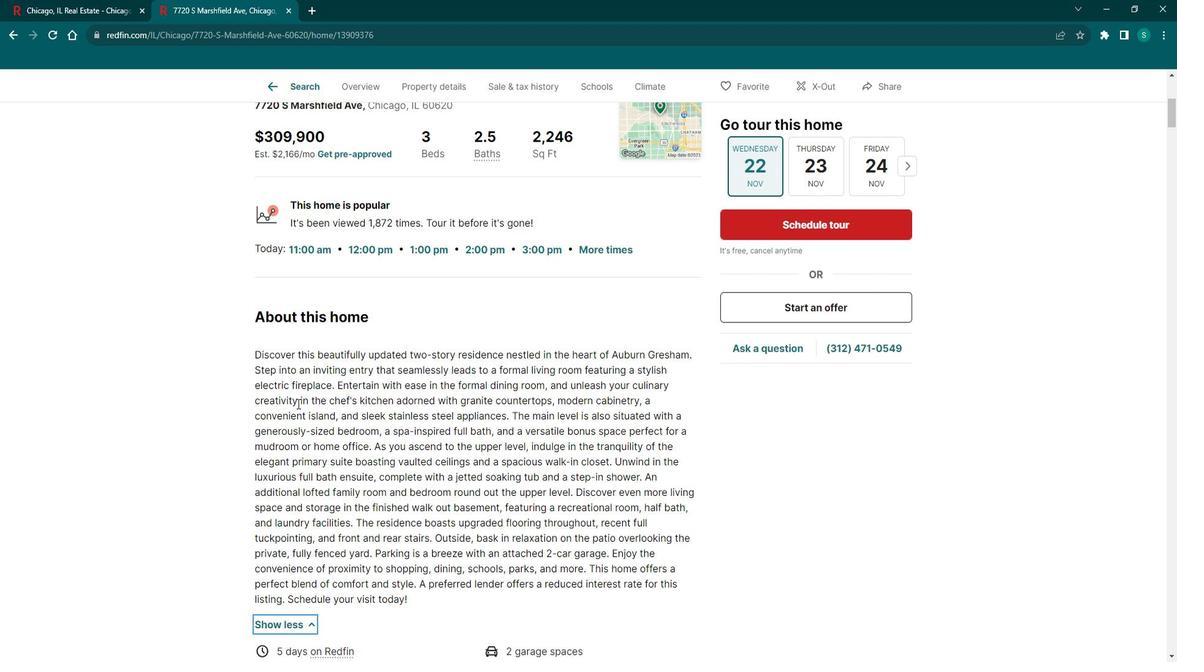 
Action: Mouse scrolled (305, 396) with delta (0, 0)
Screenshot: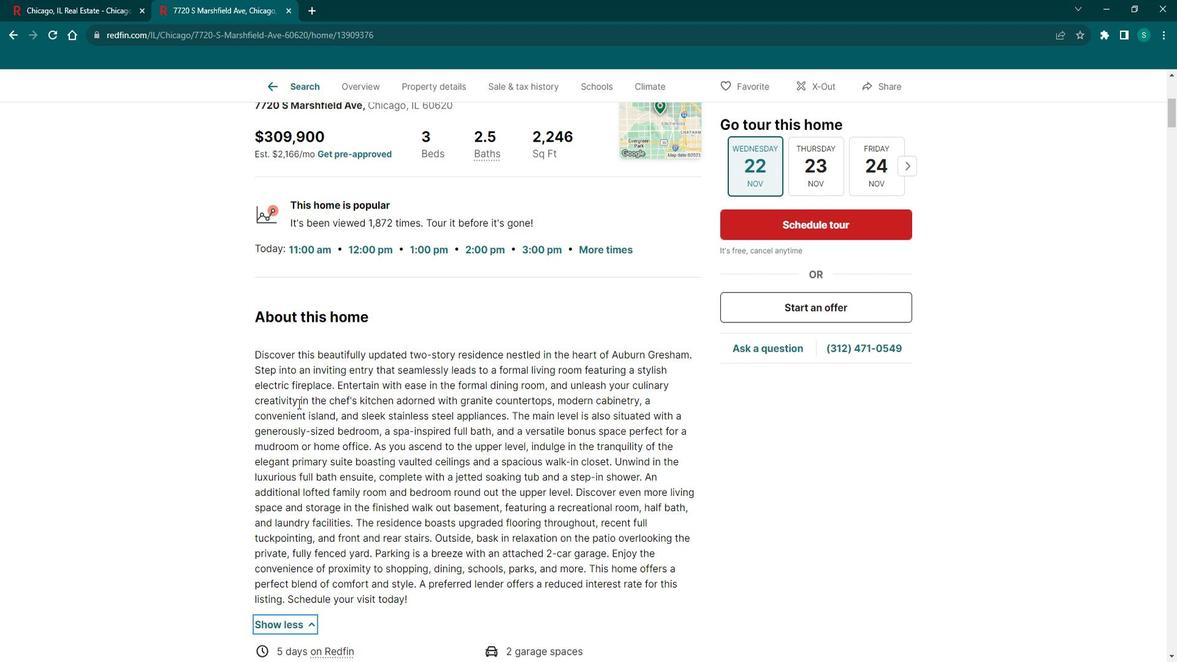 
Action: Mouse scrolled (305, 396) with delta (0, 0)
Screenshot: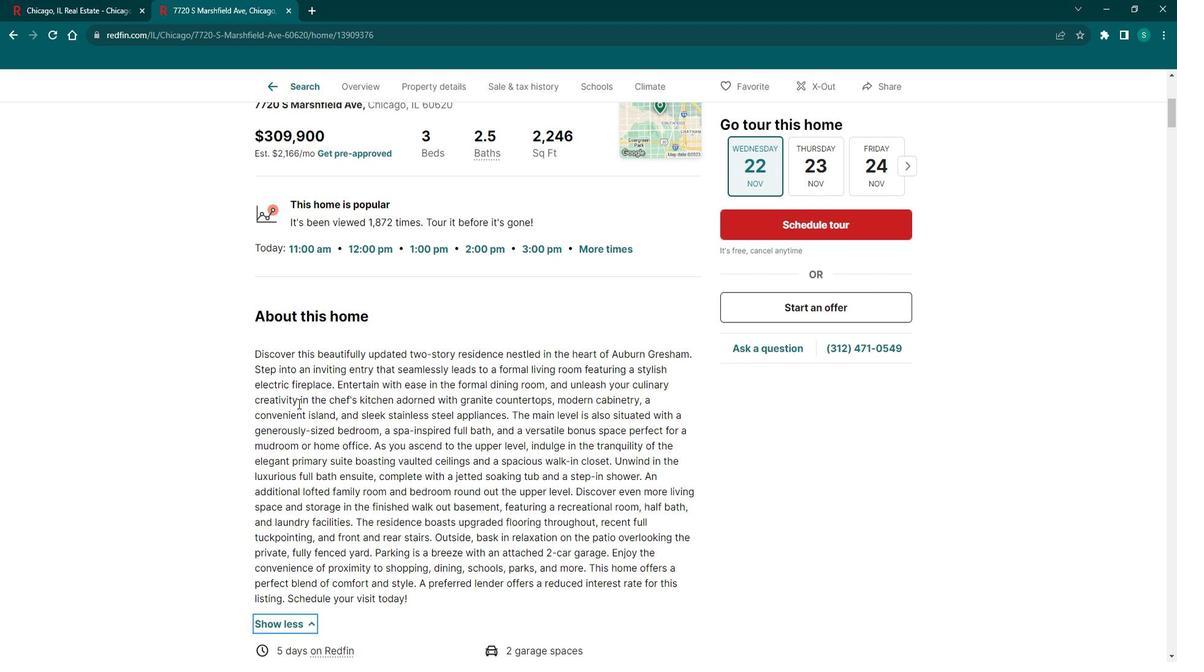 
Action: Mouse scrolled (305, 396) with delta (0, 0)
Screenshot: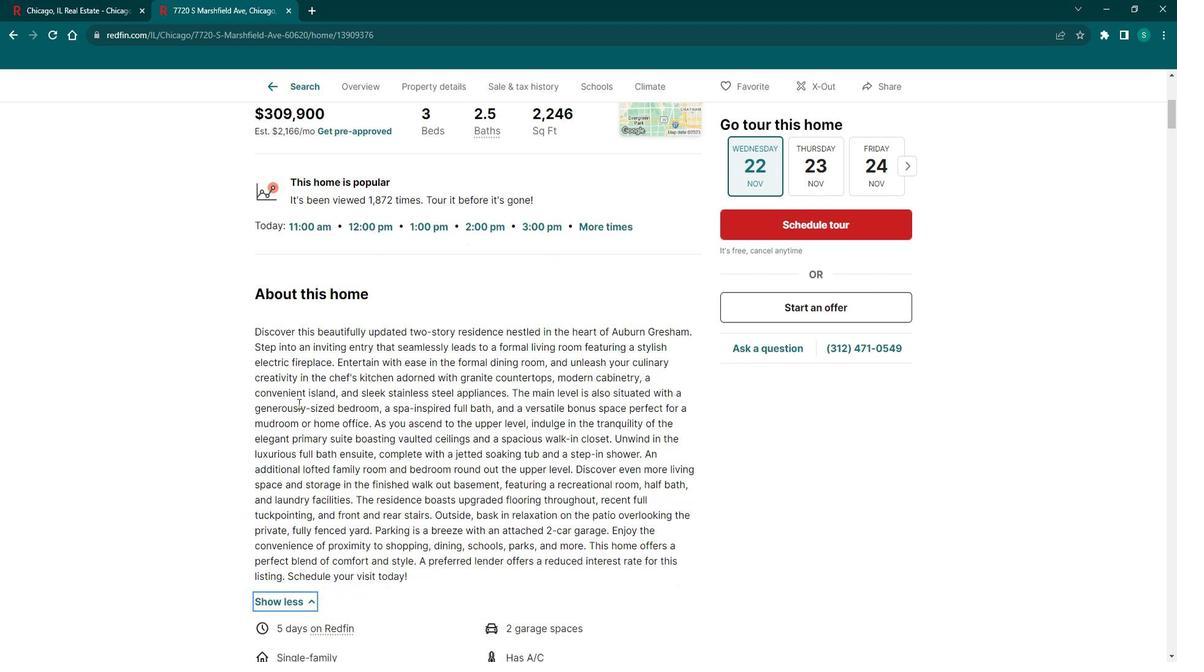 
Action: Mouse scrolled (305, 396) with delta (0, 0)
Screenshot: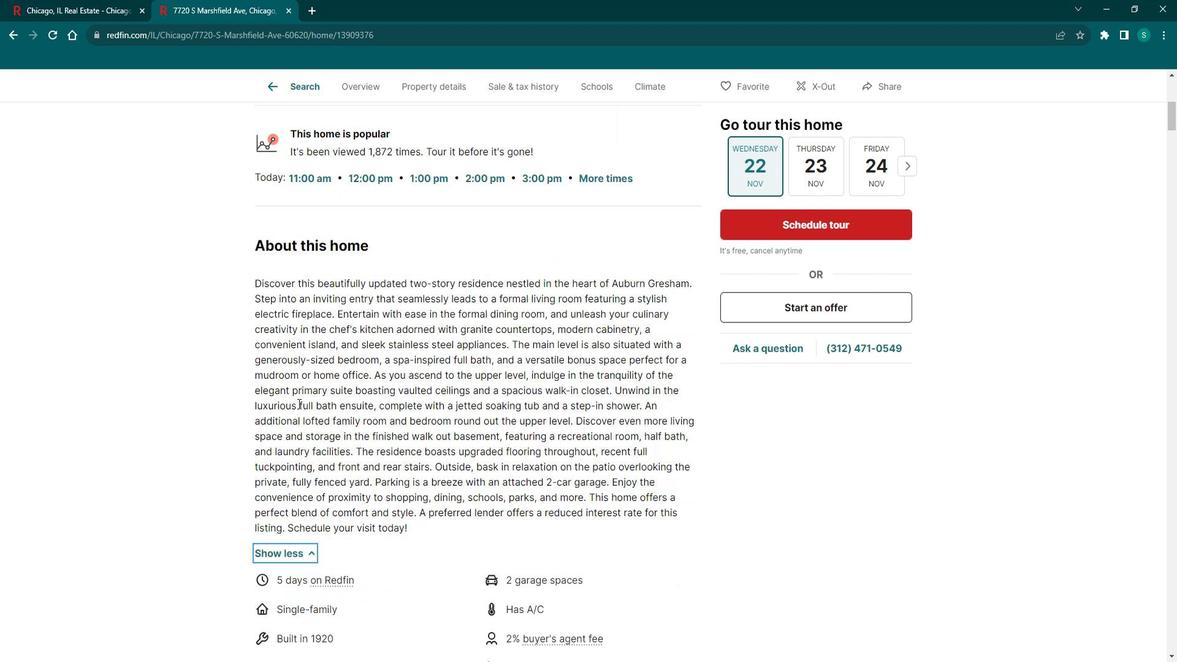 
Action: Mouse scrolled (305, 396) with delta (0, 0)
Screenshot: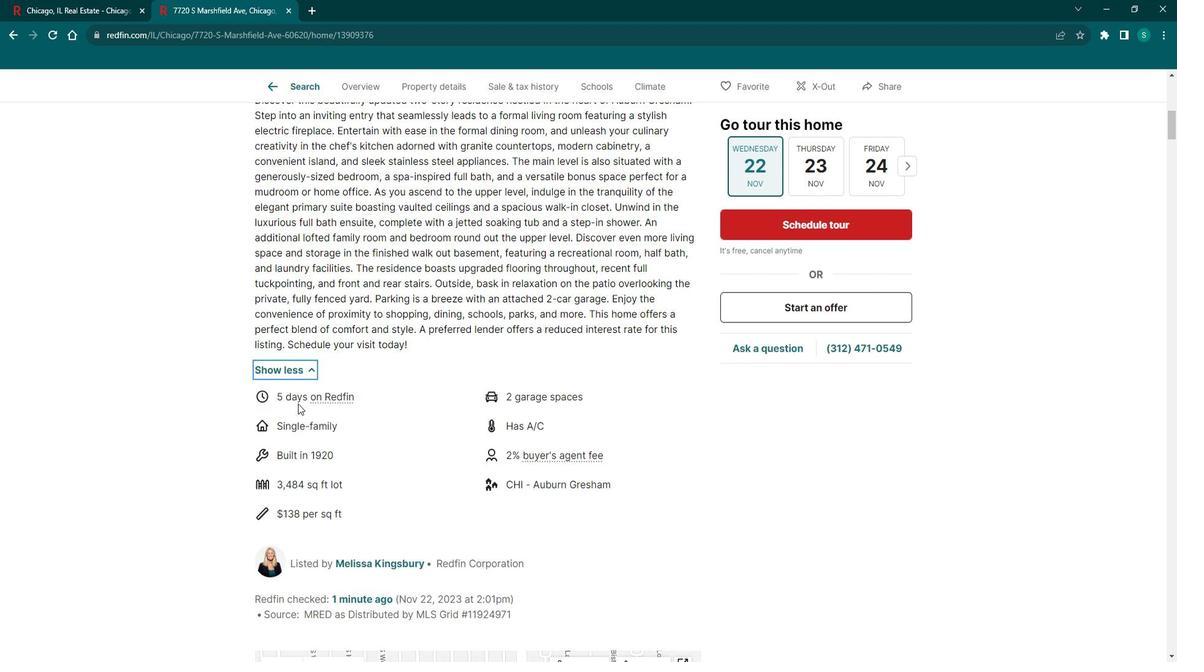 
Action: Mouse scrolled (305, 396) with delta (0, 0)
Screenshot: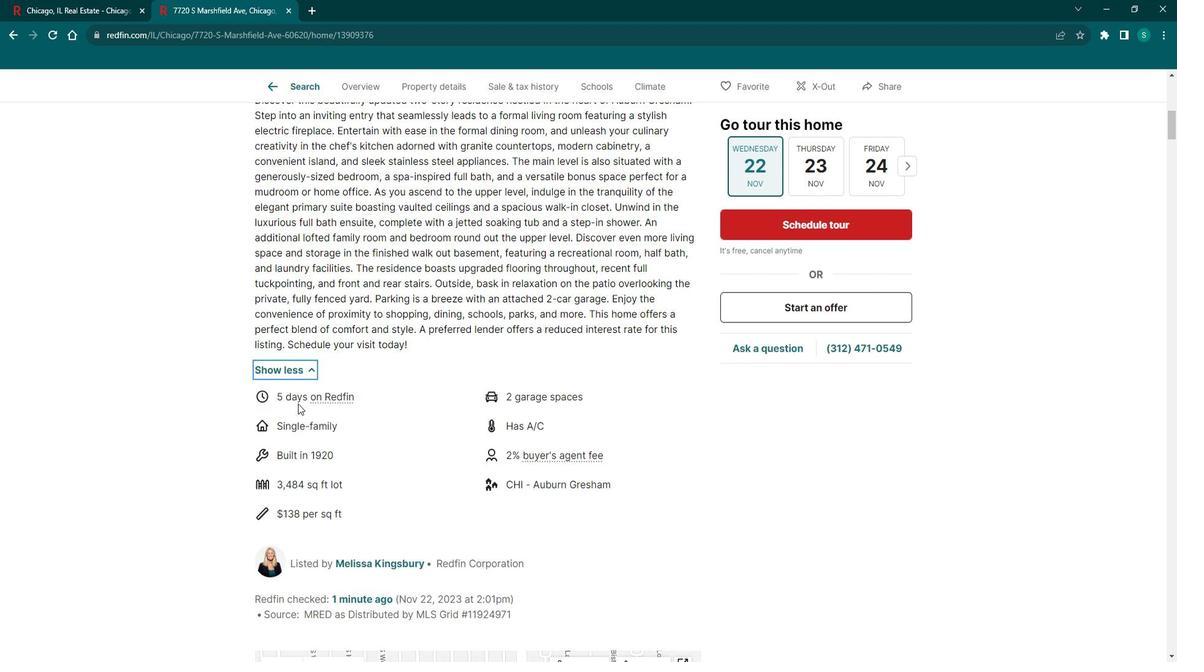 
Action: Mouse scrolled (305, 396) with delta (0, 0)
Screenshot: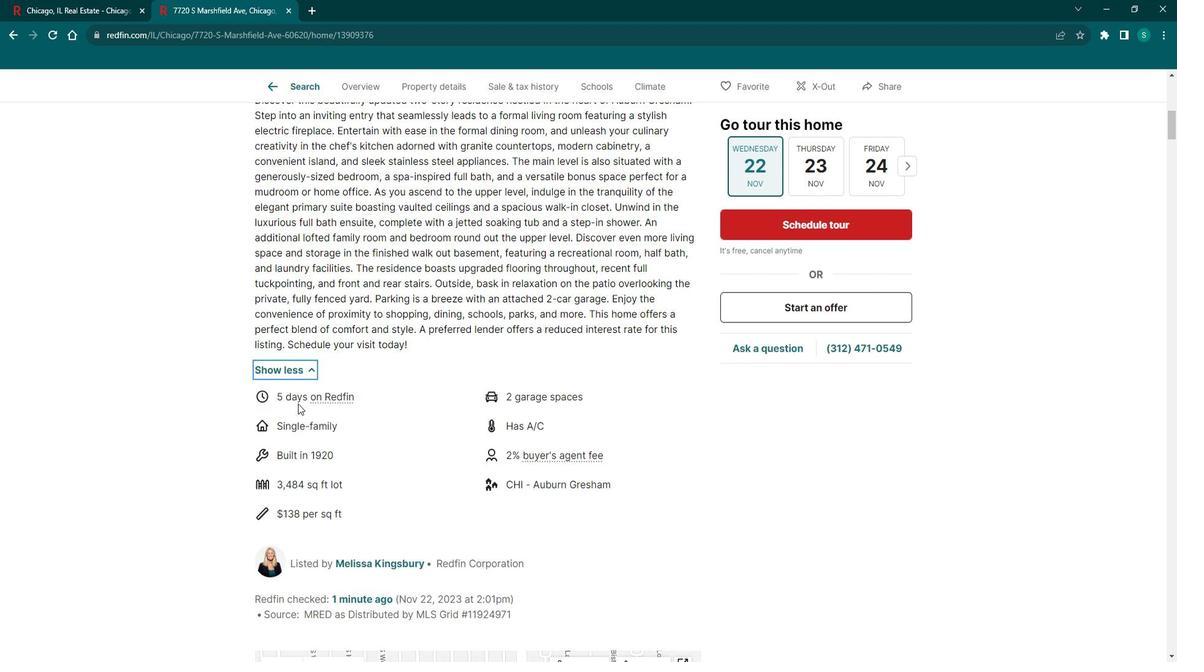 
Action: Mouse scrolled (305, 396) with delta (0, 0)
Screenshot: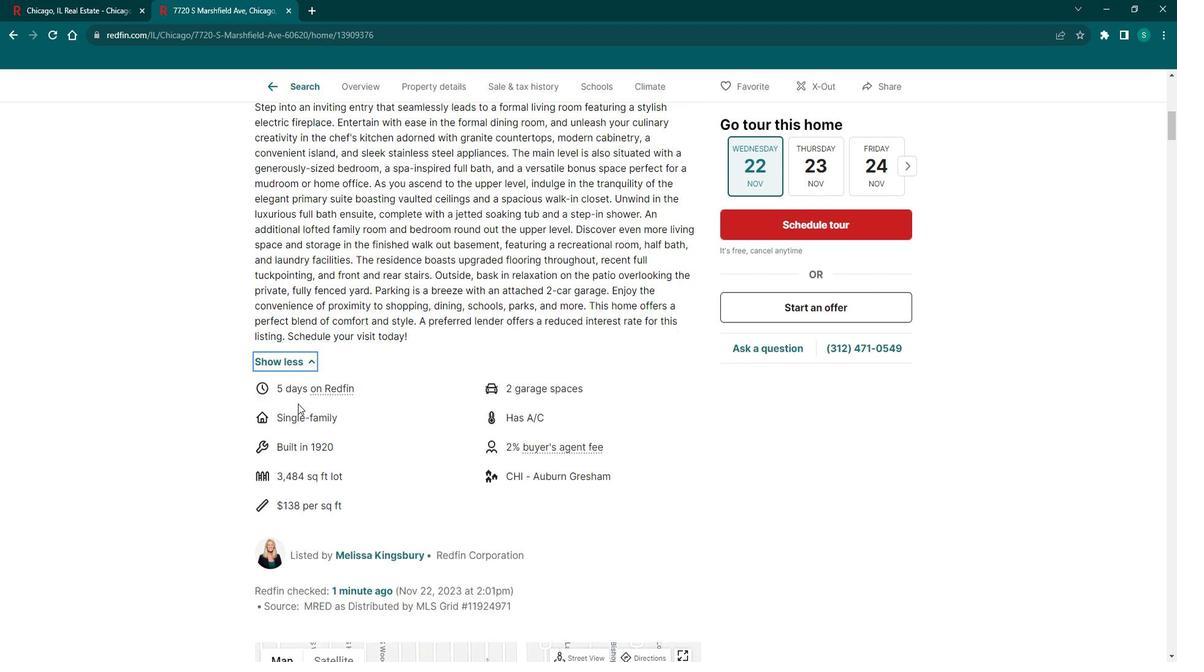 
Action: Mouse scrolled (305, 396) with delta (0, 0)
Screenshot: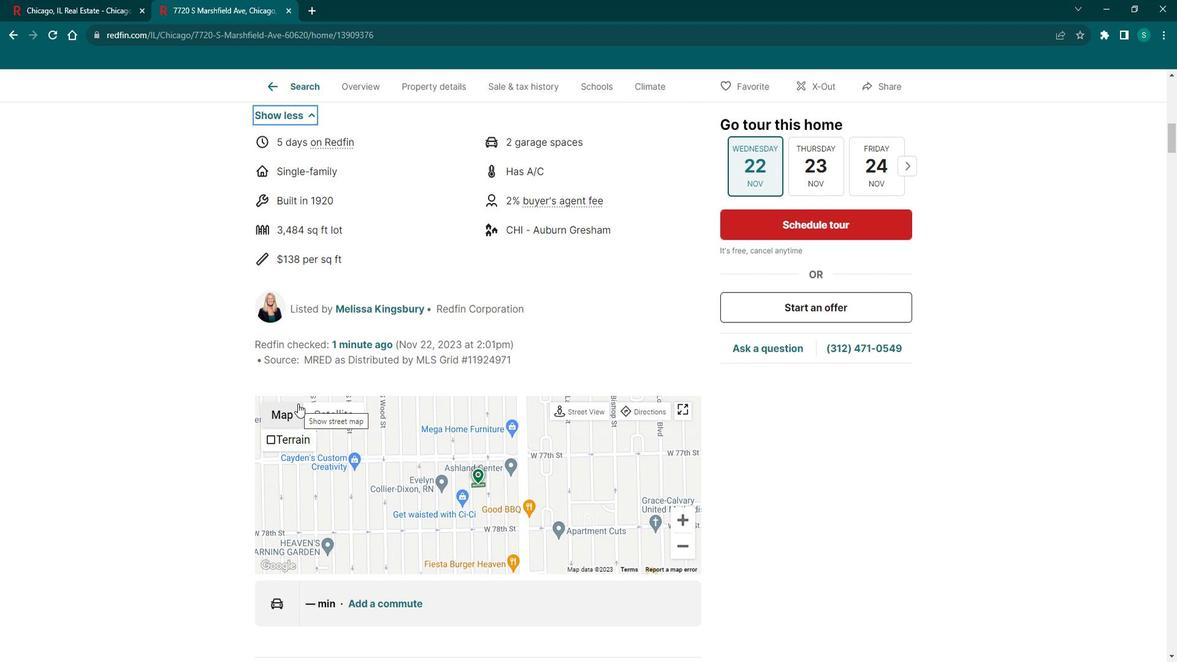 
Action: Mouse moved to (345, 347)
Screenshot: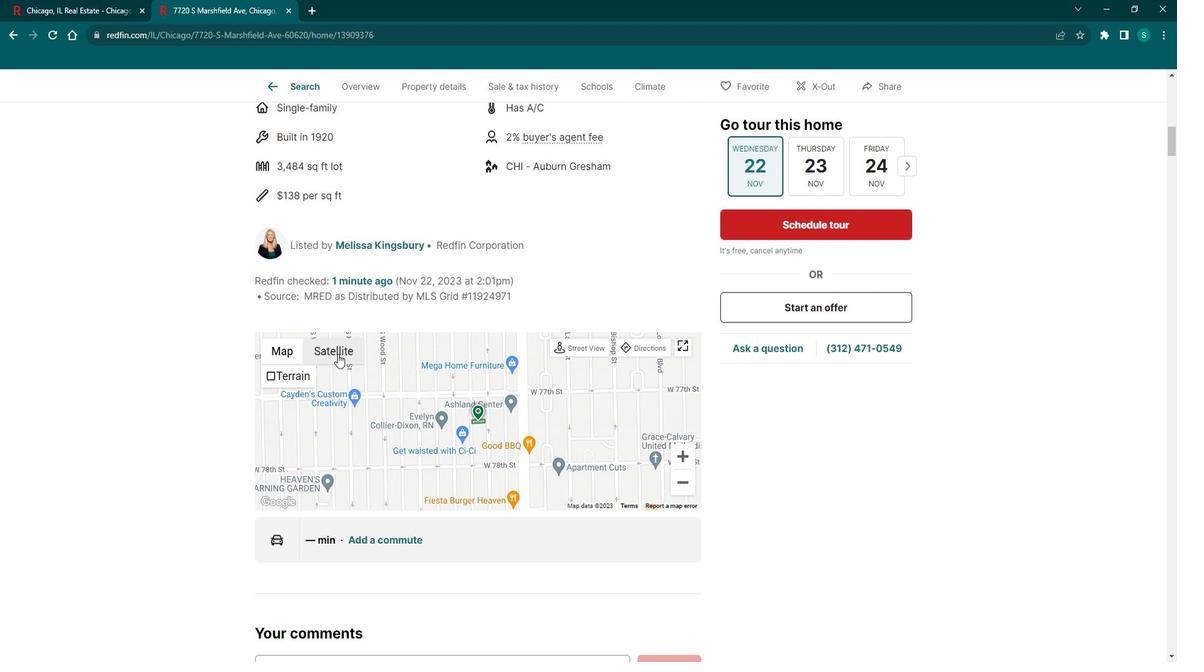 
Action: Mouse pressed left at (345, 347)
Screenshot: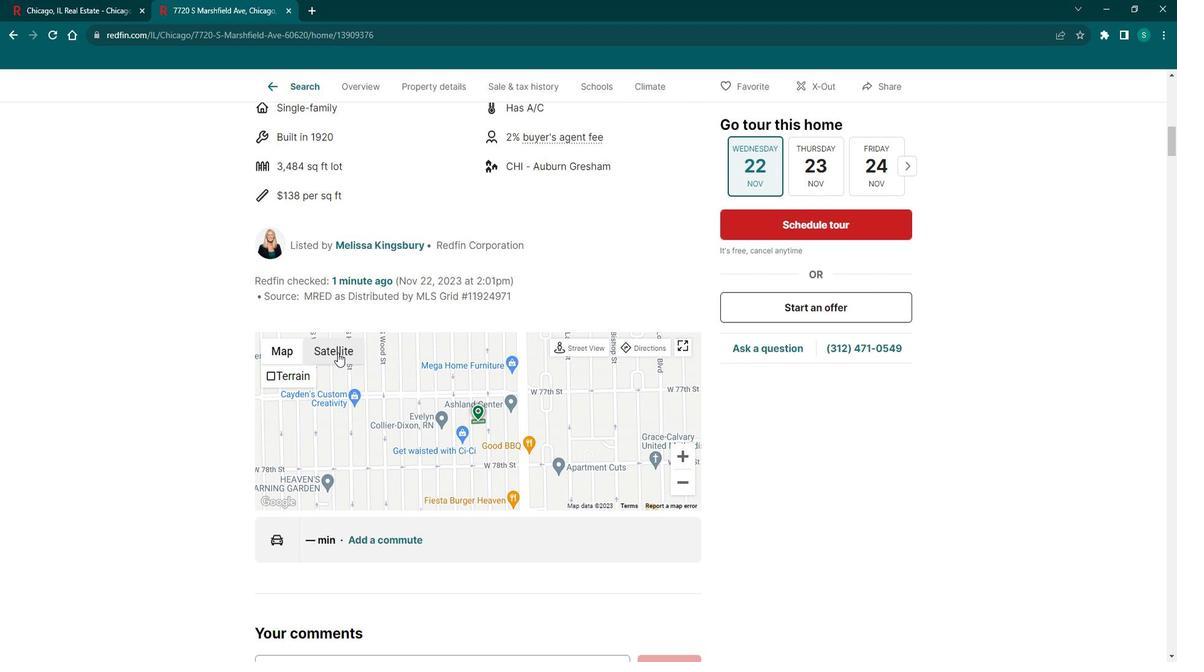 
Action: Mouse moved to (303, 345)
Screenshot: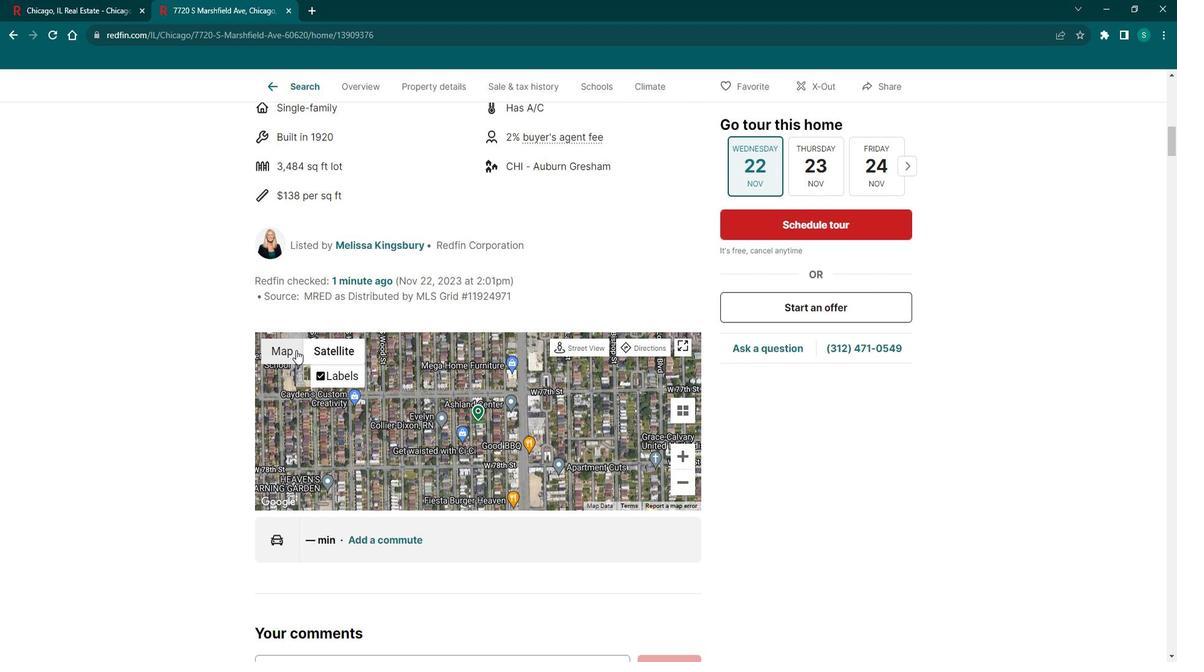 
Action: Mouse pressed left at (303, 345)
Screenshot: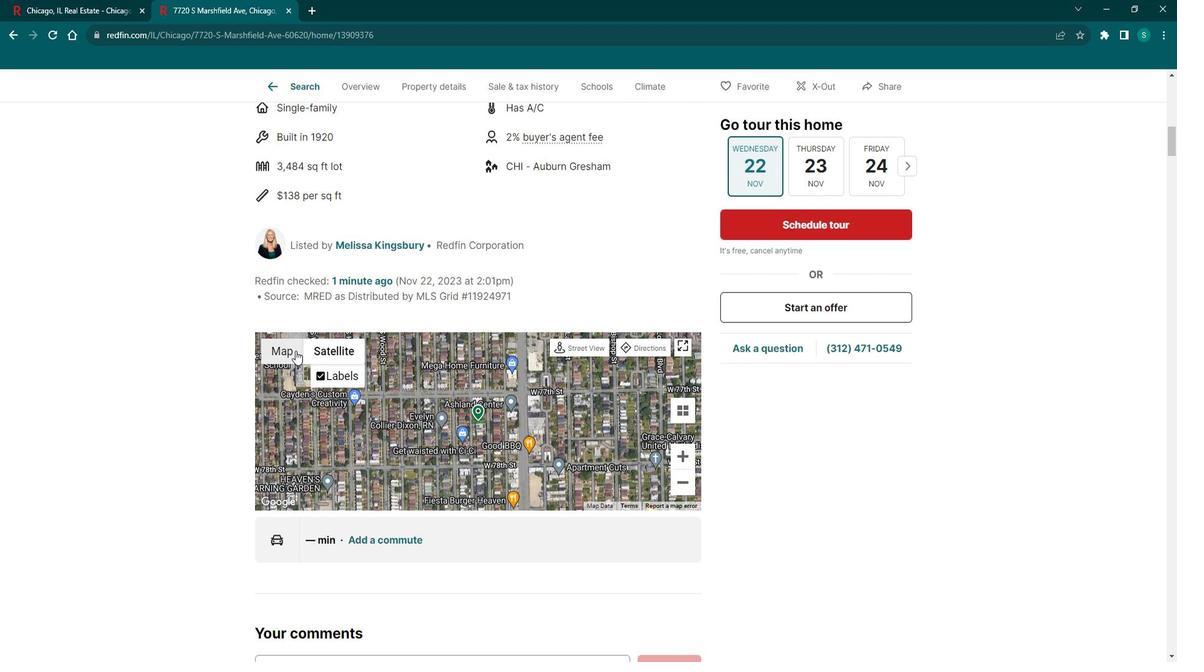
Action: Mouse moved to (454, 299)
Screenshot: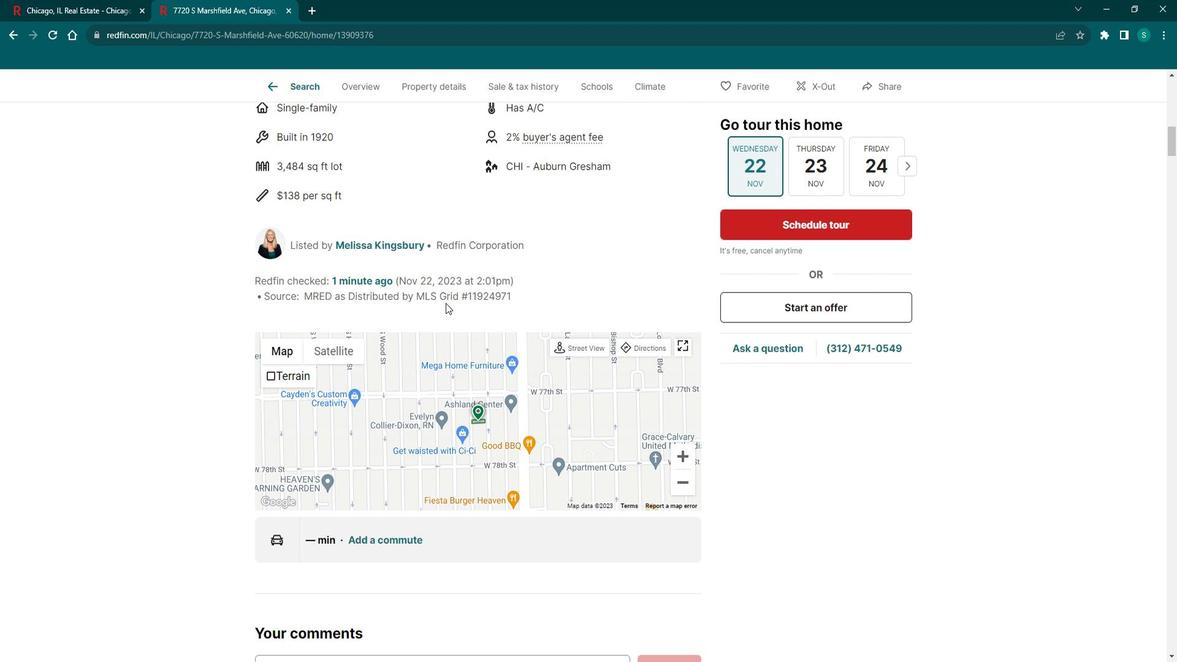 
Action: Mouse scrolled (454, 299) with delta (0, 0)
Screenshot: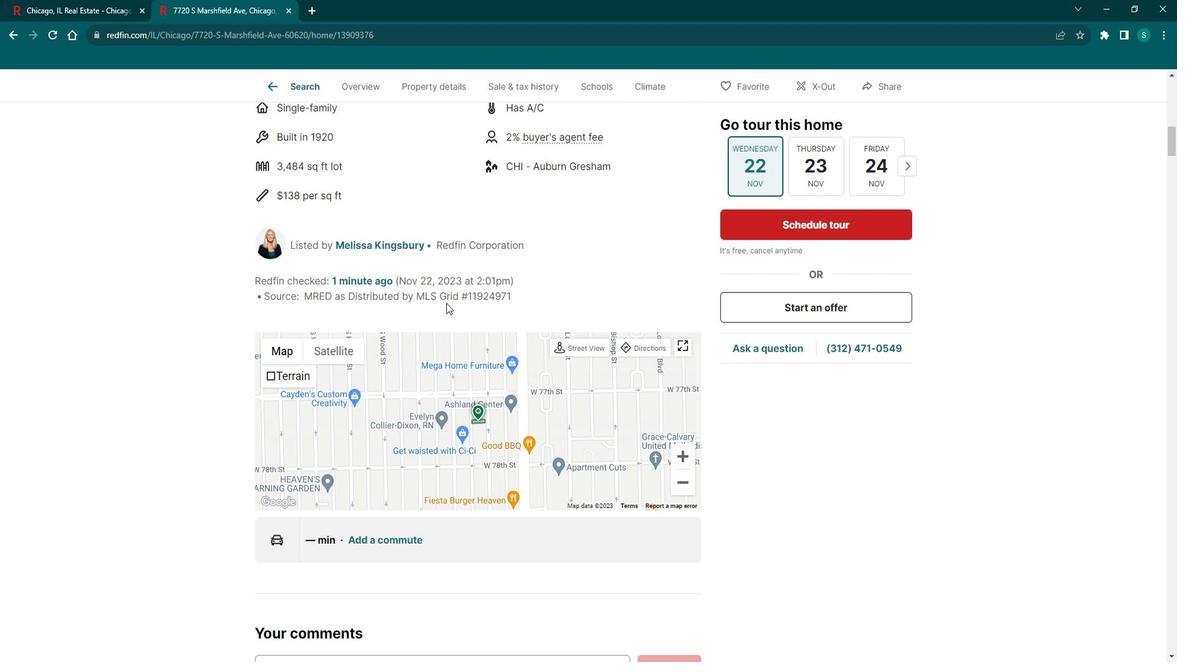 
Action: Mouse scrolled (454, 299) with delta (0, 0)
Screenshot: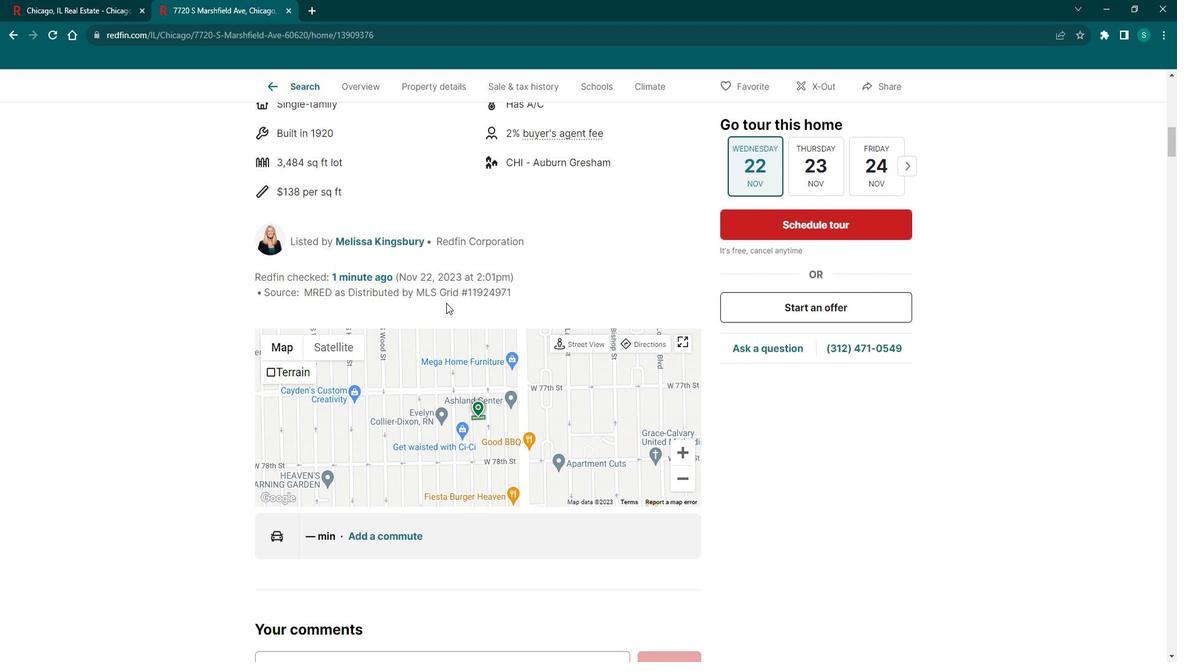 
Action: Mouse scrolled (454, 299) with delta (0, 0)
Screenshot: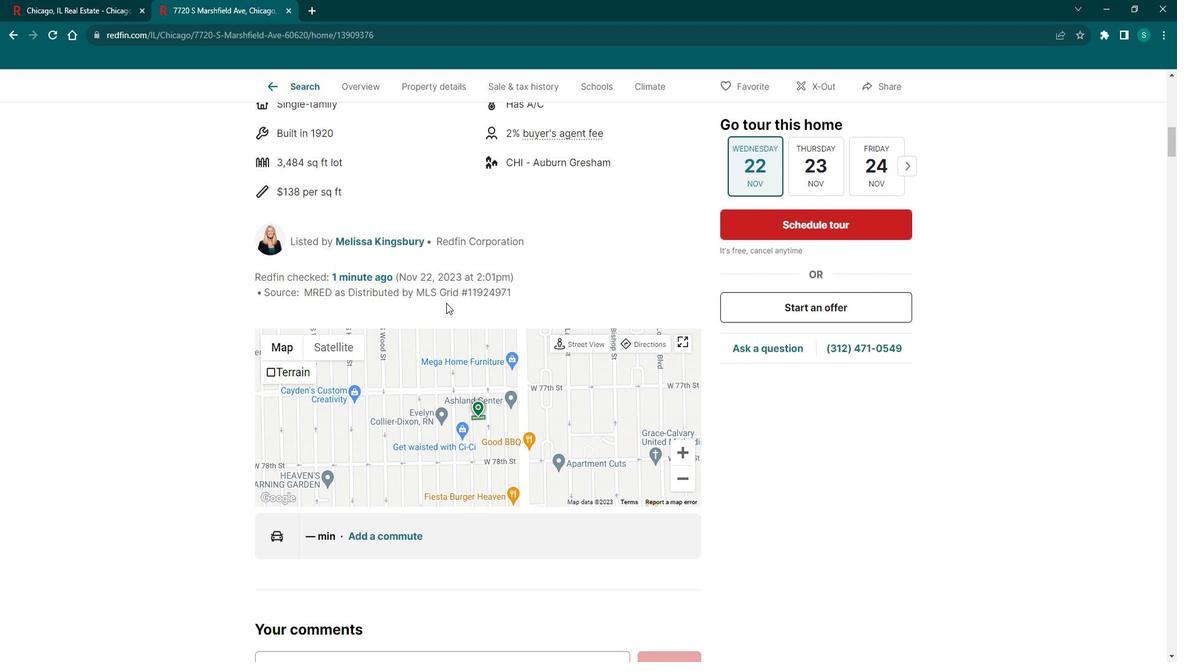
Action: Mouse scrolled (454, 299) with delta (0, 0)
Screenshot: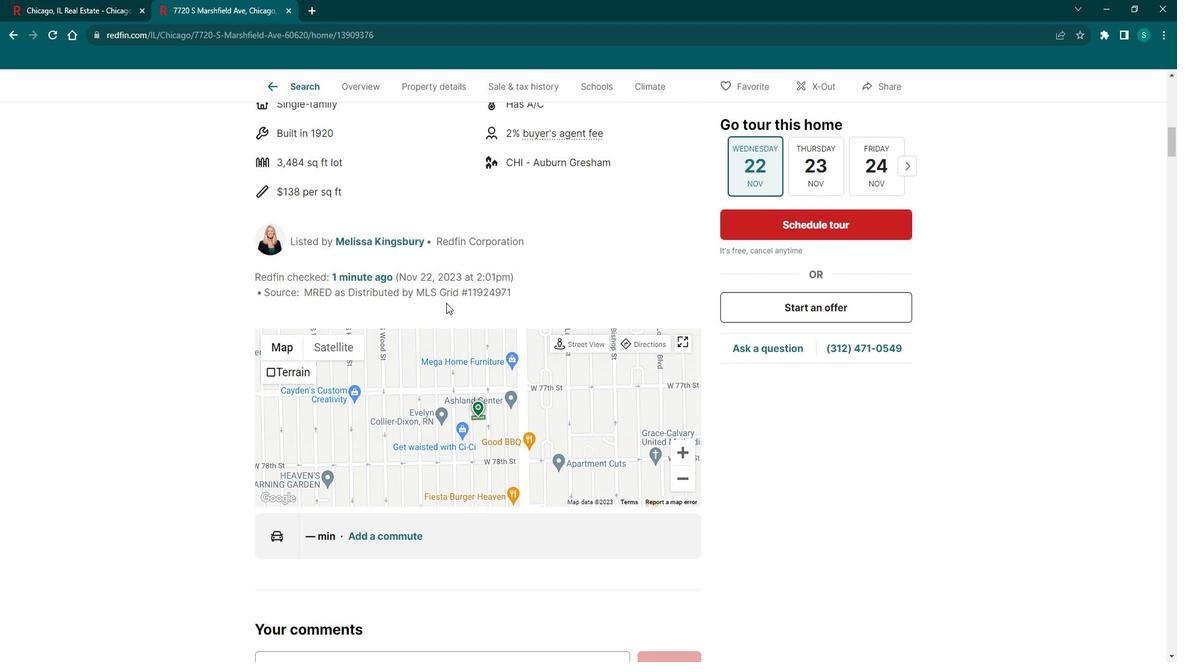 
Action: Mouse scrolled (454, 299) with delta (0, 0)
Screenshot: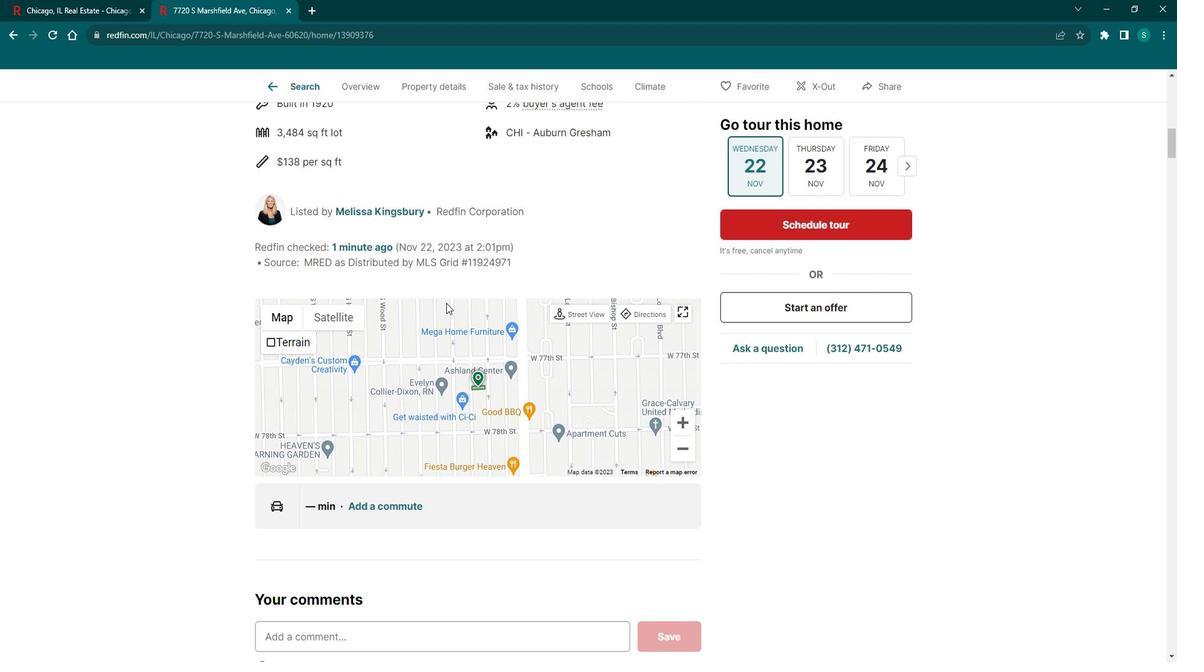 
Action: Mouse scrolled (454, 299) with delta (0, 0)
Screenshot: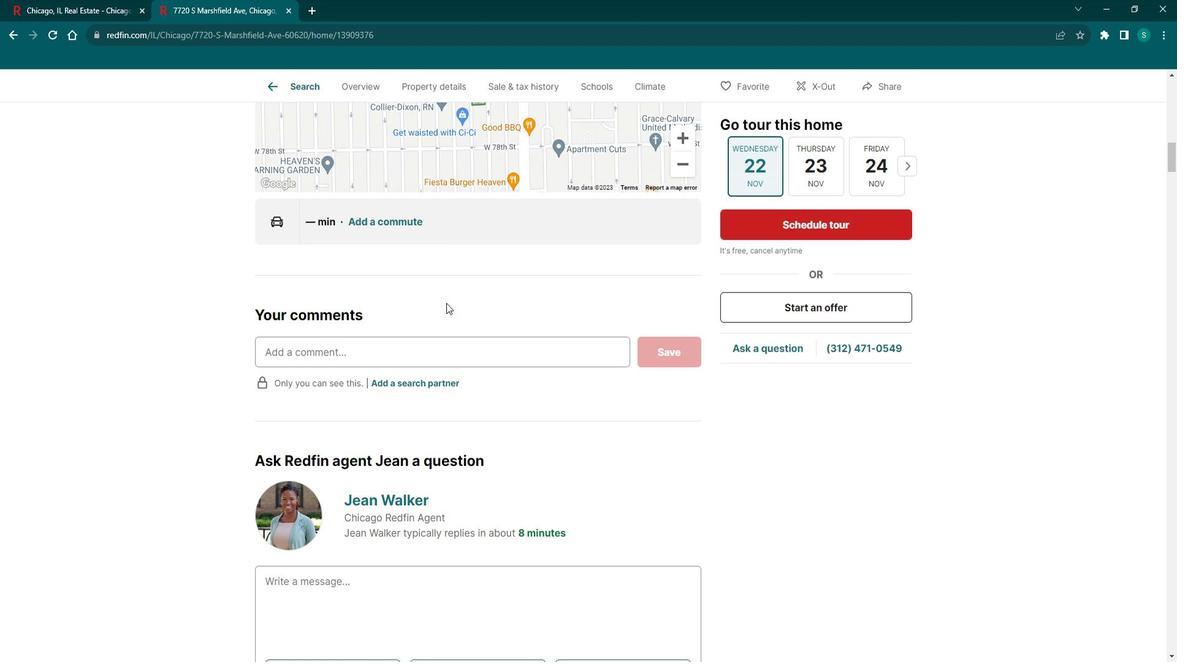 
Action: Mouse moved to (454, 299)
Screenshot: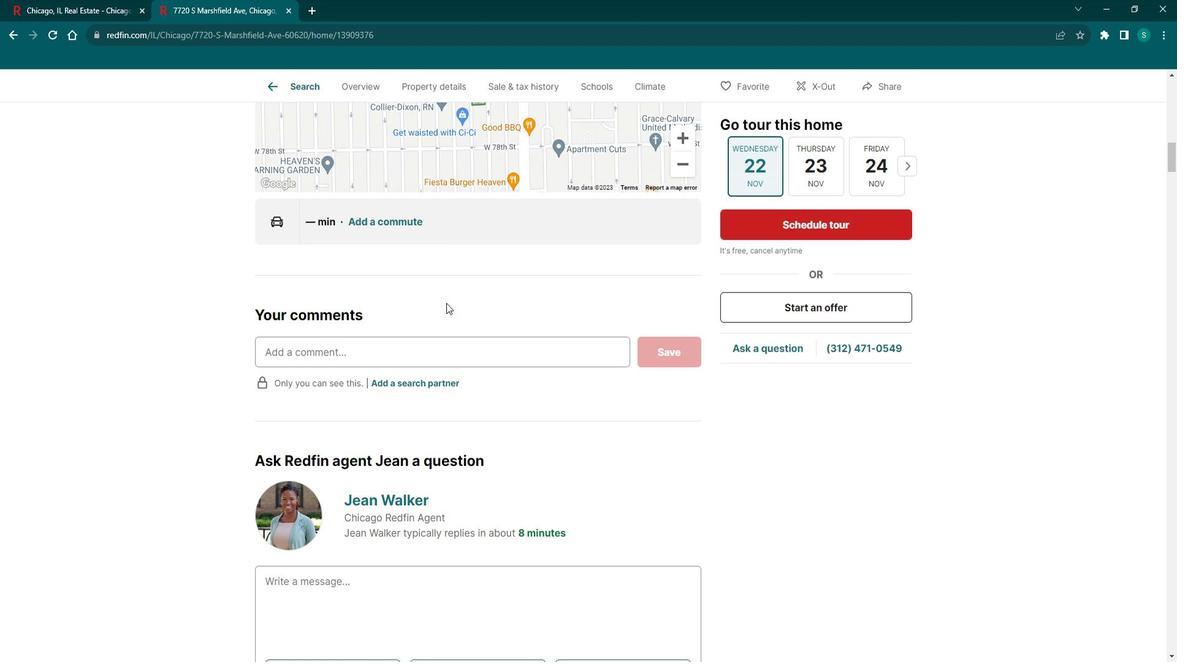 
Action: Mouse scrolled (454, 299) with delta (0, 0)
Screenshot: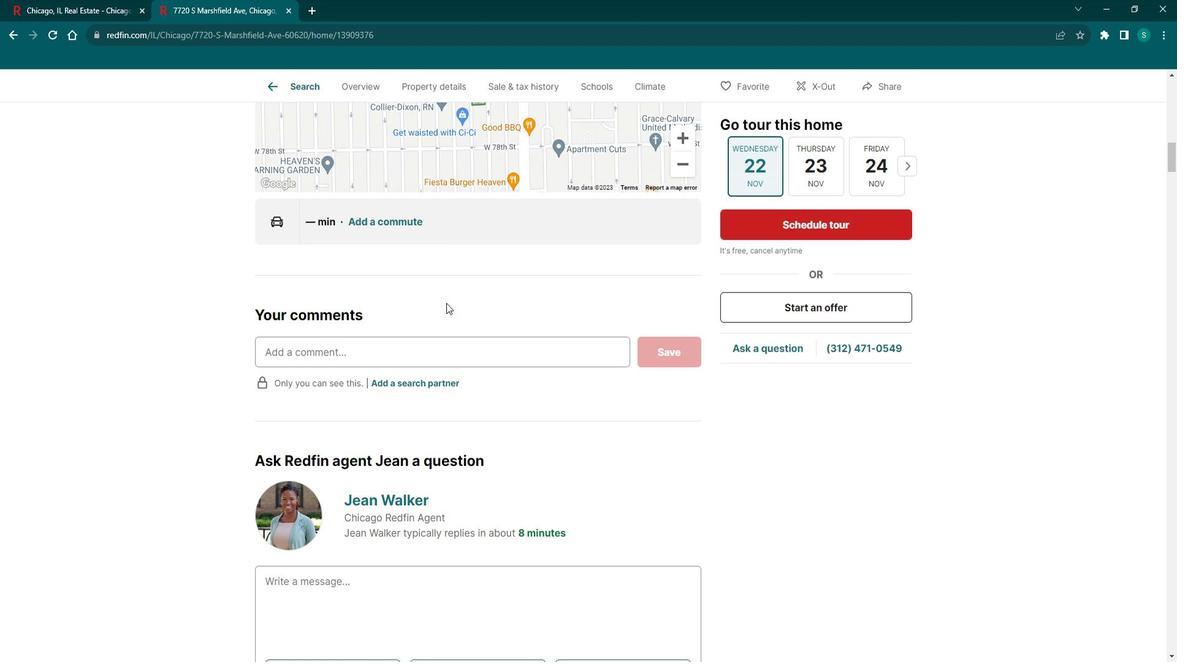
Action: Mouse scrolled (454, 299) with delta (0, 0)
Screenshot: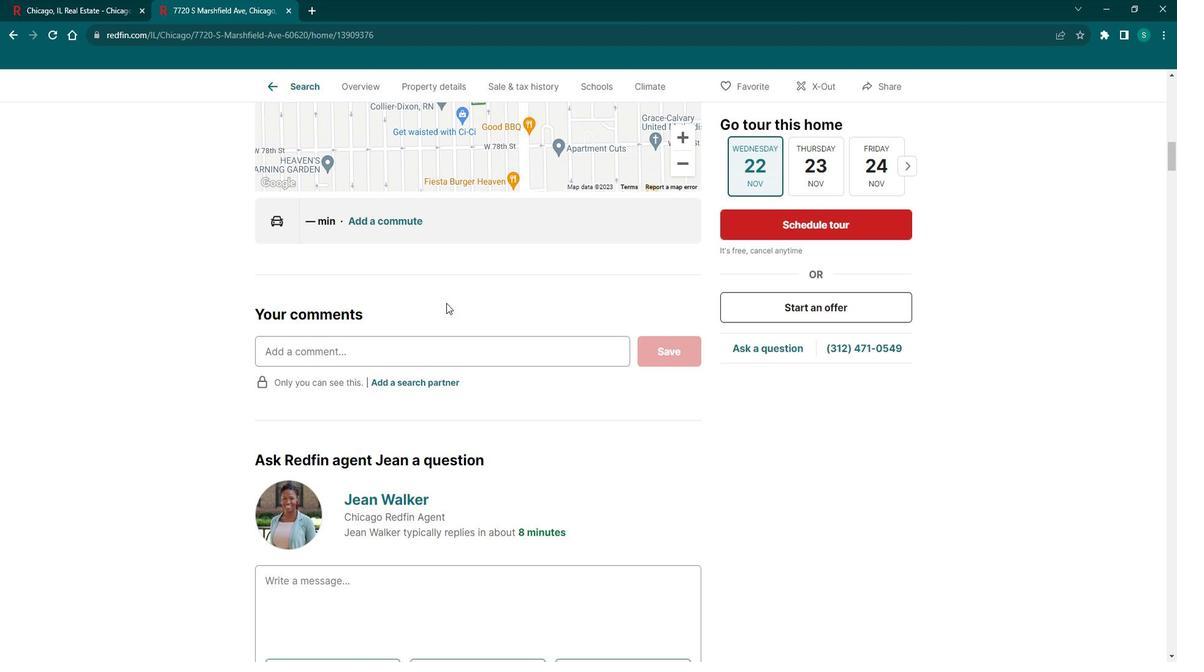 
Action: Mouse scrolled (454, 299) with delta (0, 0)
Screenshot: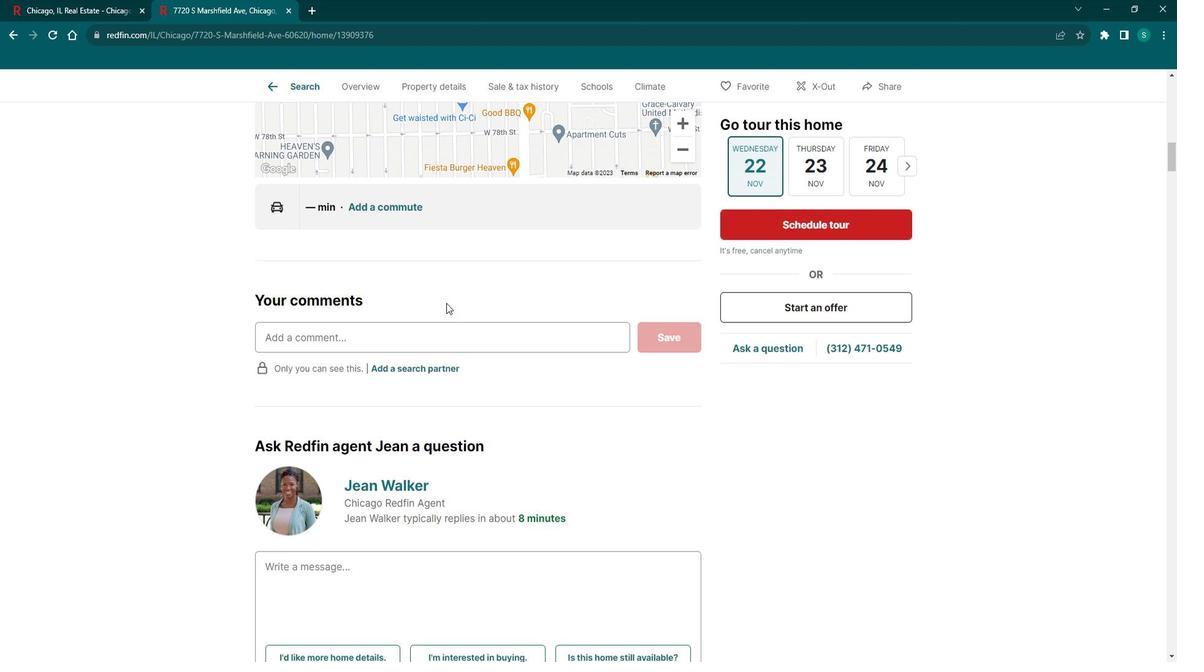 
Action: Mouse scrolled (454, 299) with delta (0, 0)
Screenshot: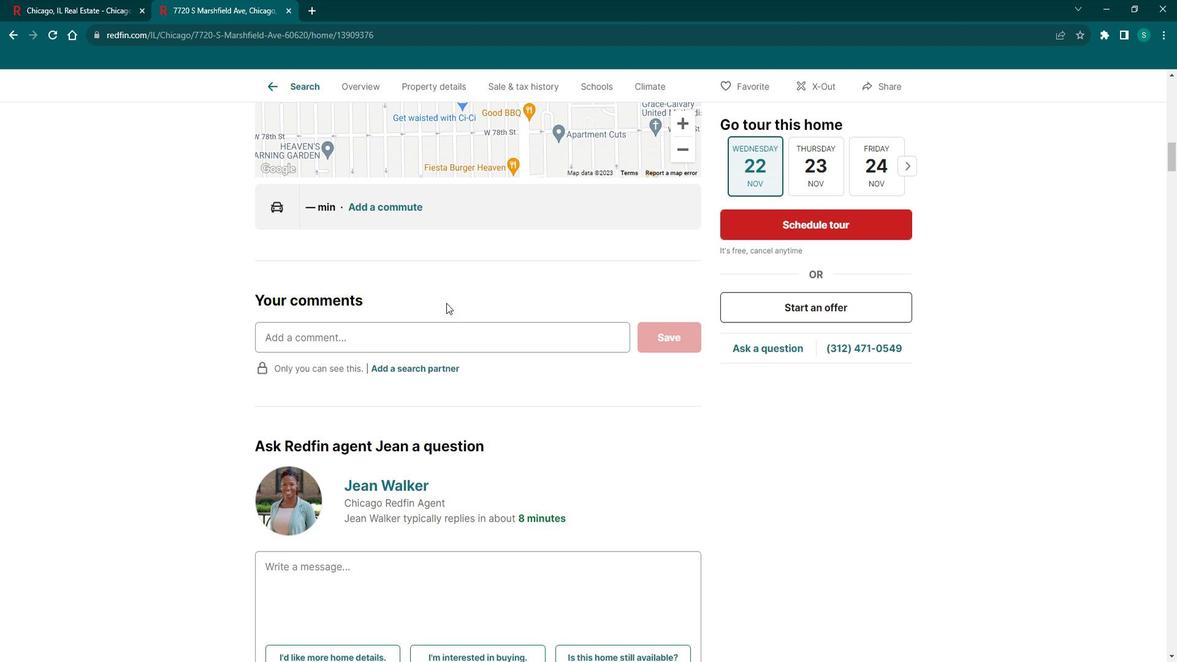 
Action: Mouse scrolled (454, 299) with delta (0, 0)
Screenshot: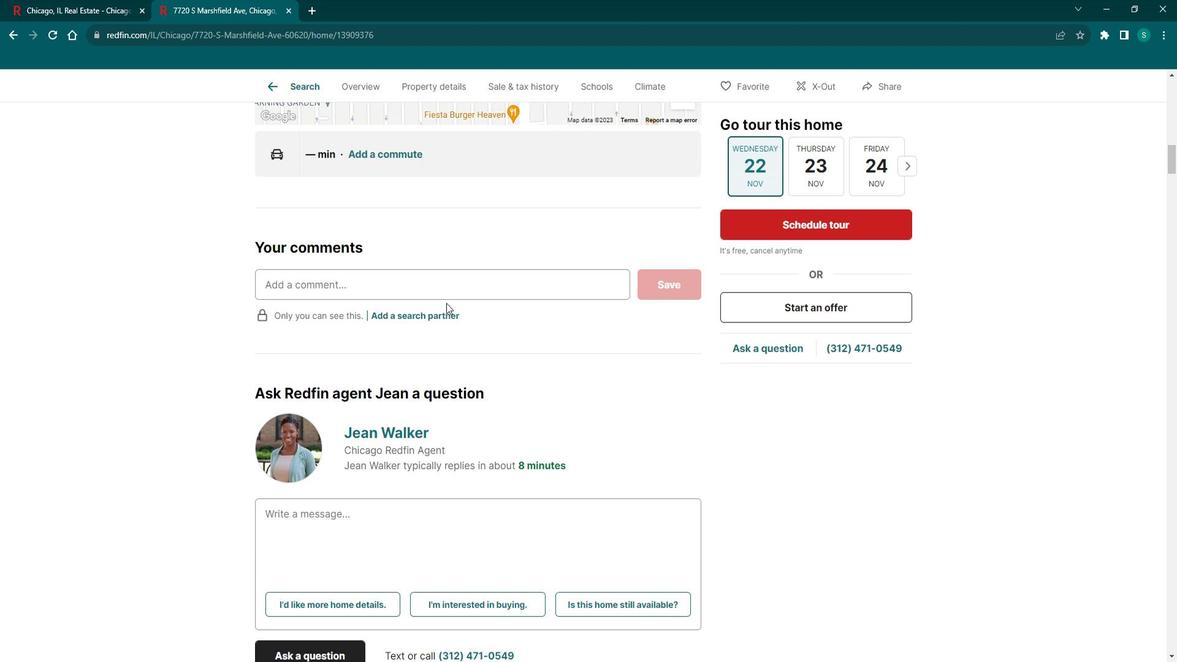 
Action: Mouse scrolled (454, 299) with delta (0, 0)
Screenshot: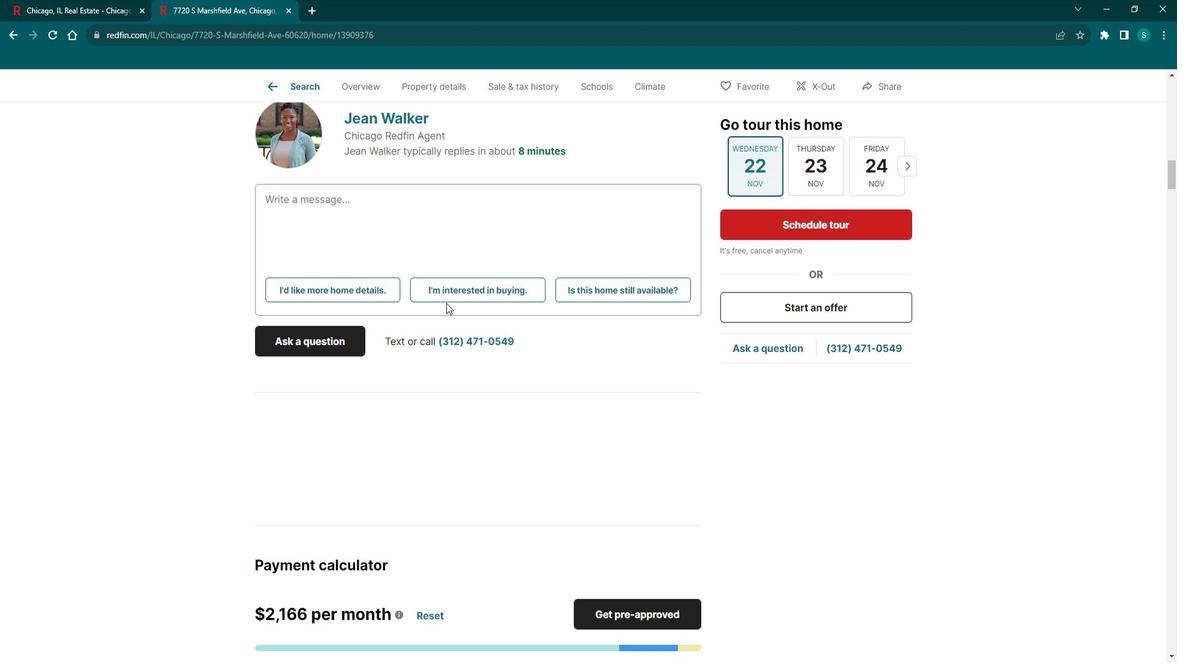 
Action: Mouse scrolled (454, 299) with delta (0, 0)
Screenshot: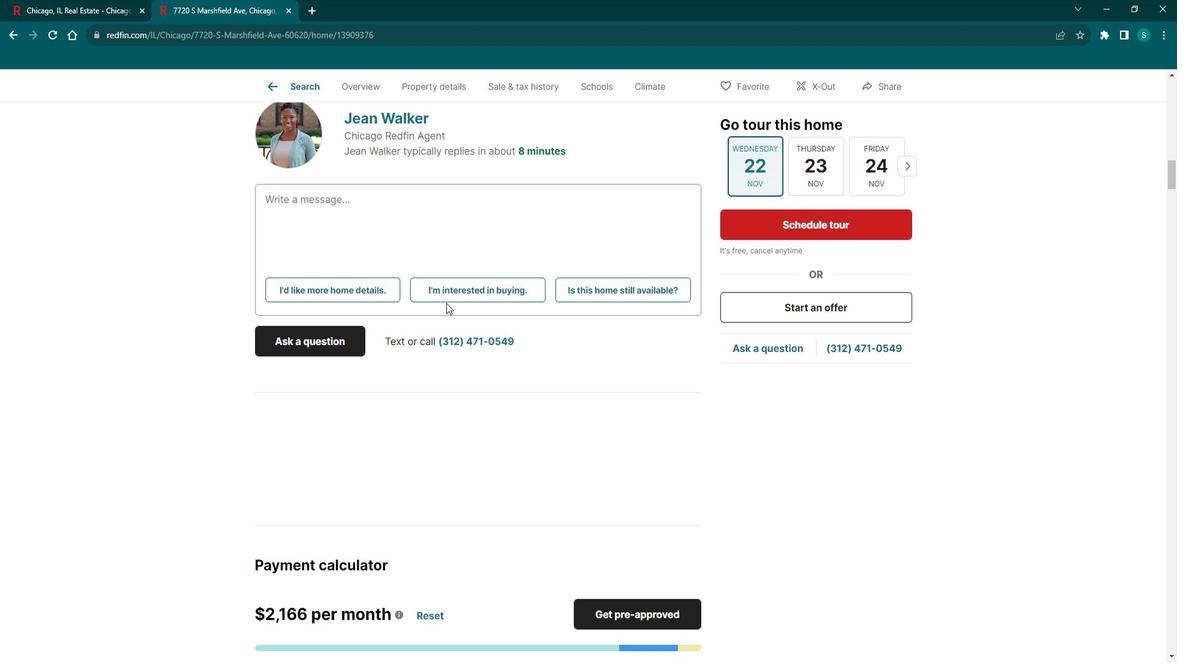 
Action: Mouse scrolled (454, 299) with delta (0, 0)
Screenshot: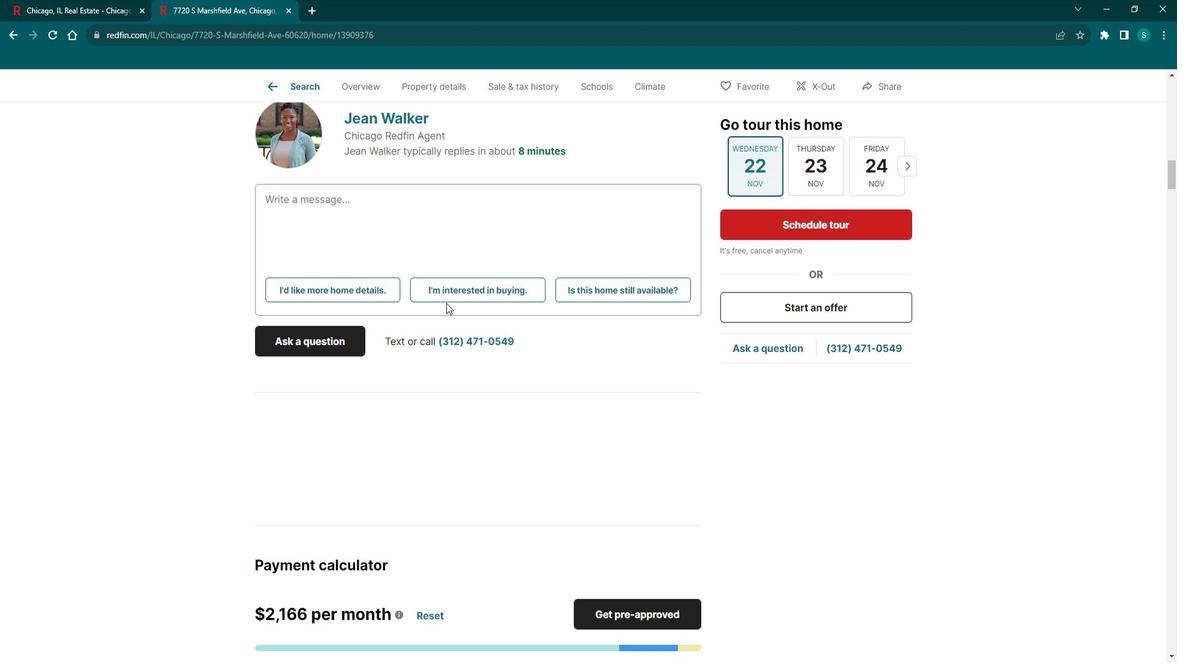 
Action: Mouse moved to (454, 299)
Screenshot: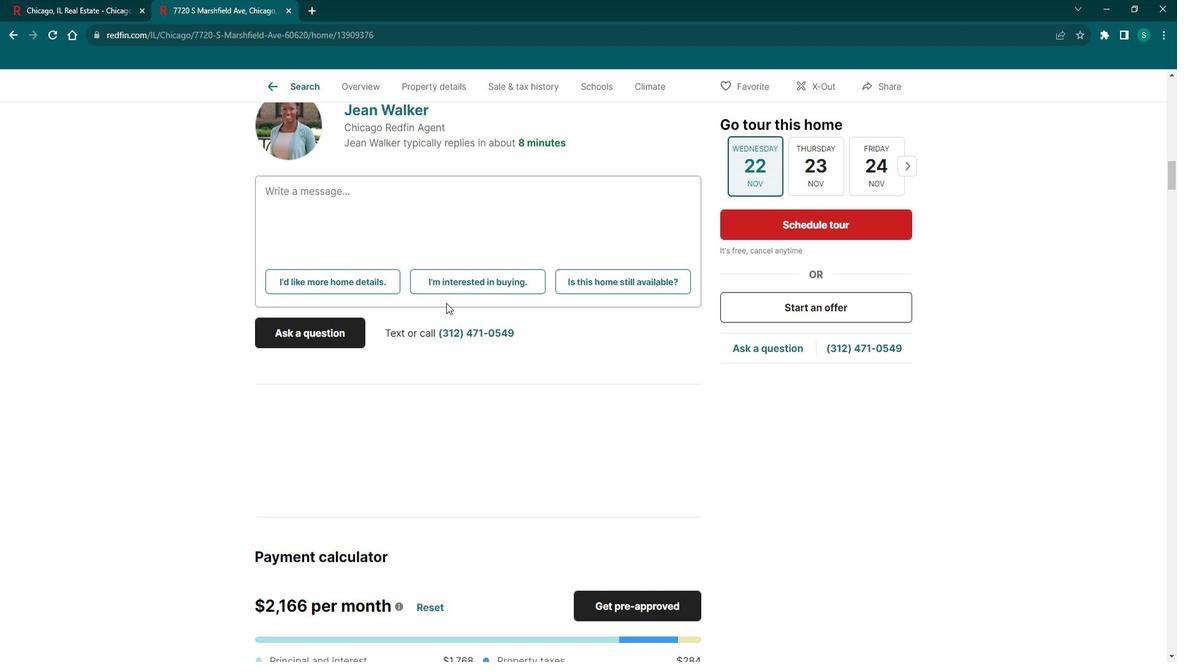 
Action: Mouse scrolled (454, 299) with delta (0, 0)
Screenshot: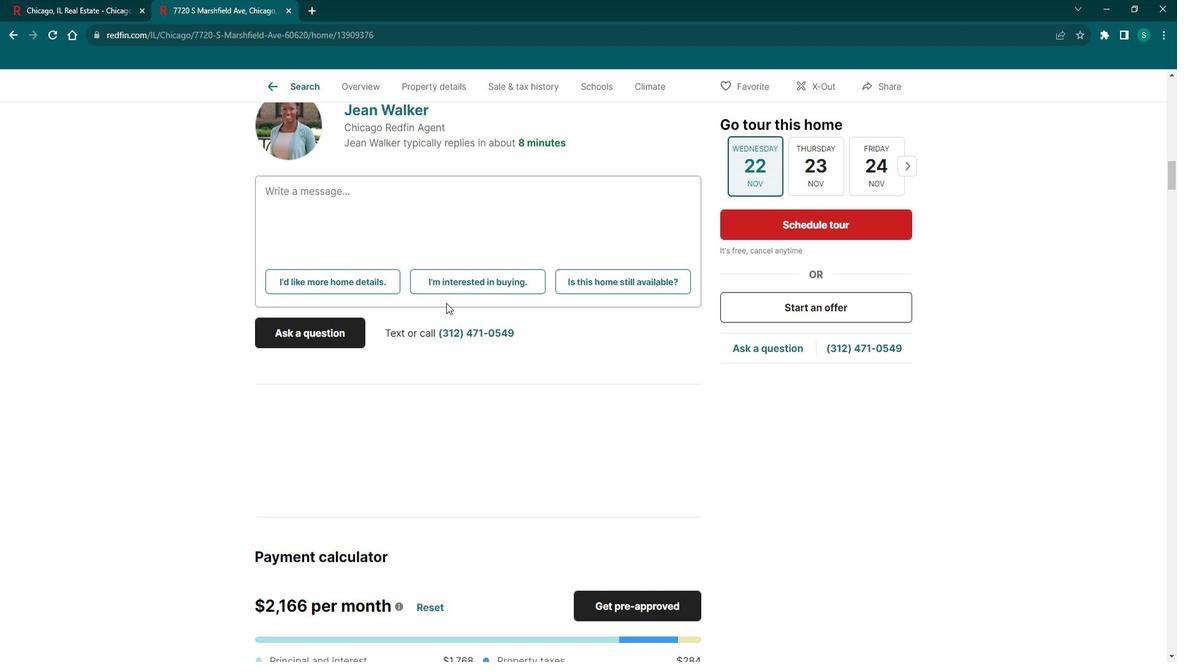 
Action: Mouse moved to (453, 299)
Screenshot: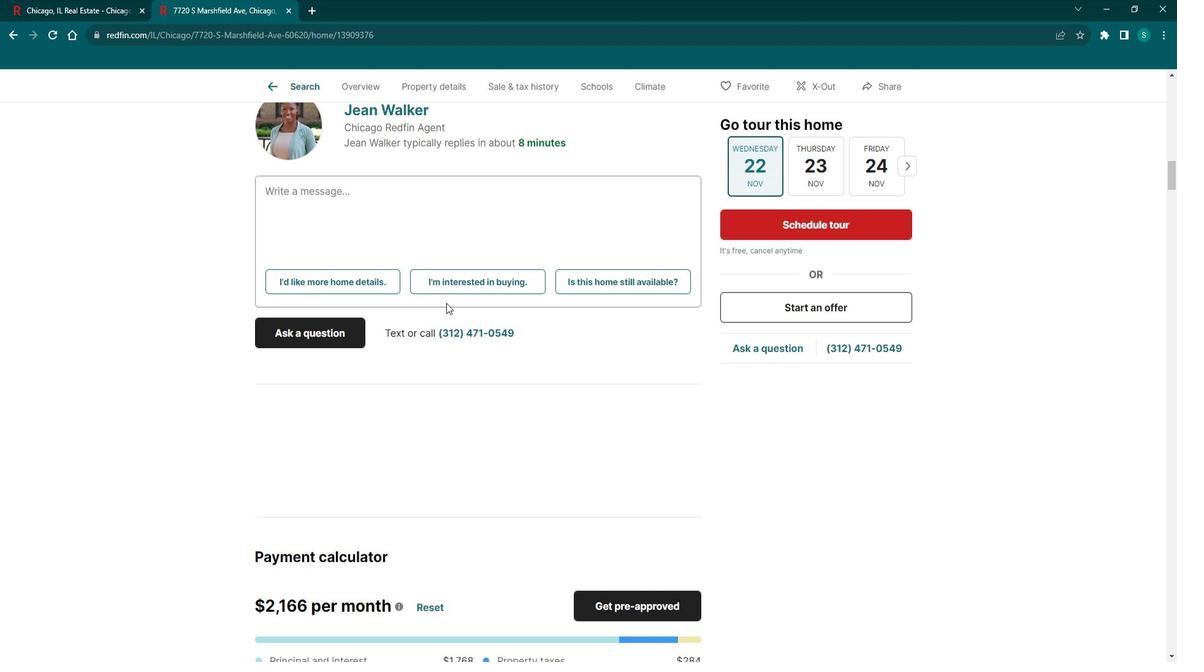 
Action: Mouse scrolled (453, 299) with delta (0, 0)
Screenshot: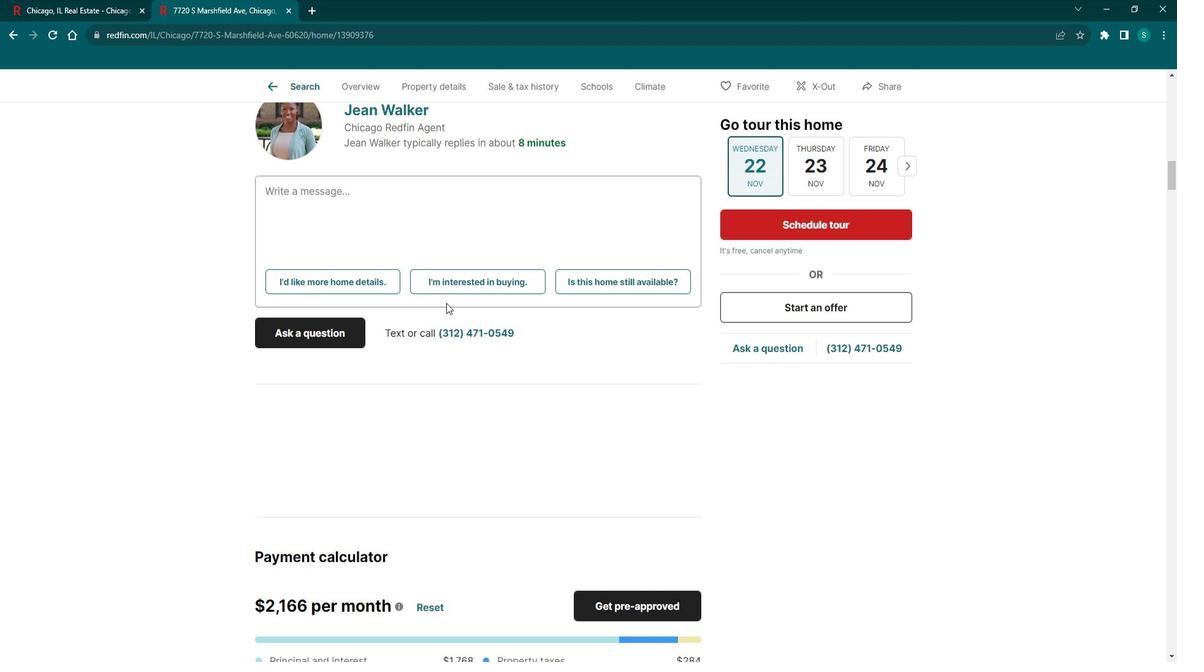 
Action: Mouse moved to (453, 300)
Screenshot: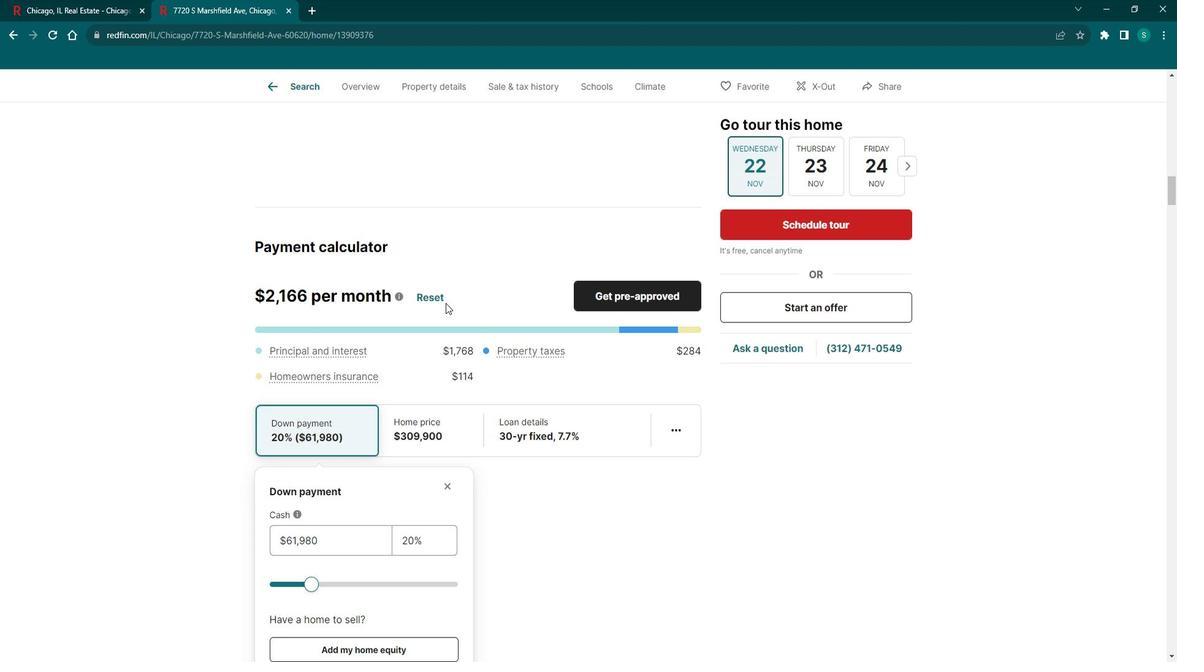 
Action: Mouse scrolled (453, 299) with delta (0, 0)
Screenshot: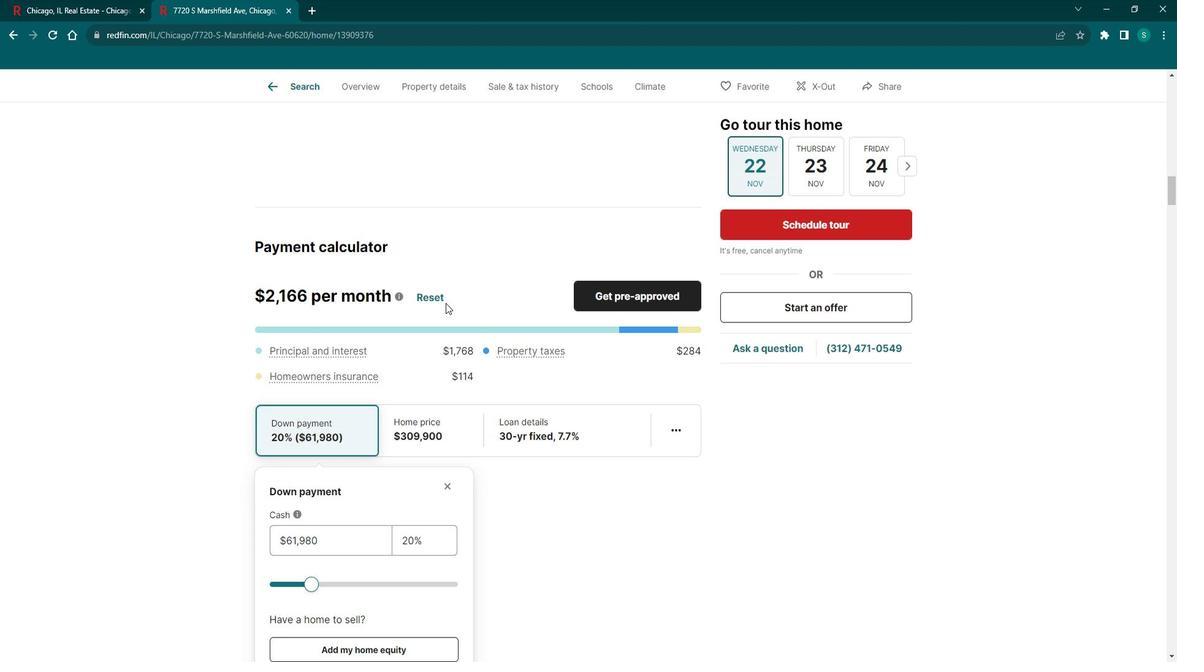 
Action: Mouse moved to (452, 301)
Screenshot: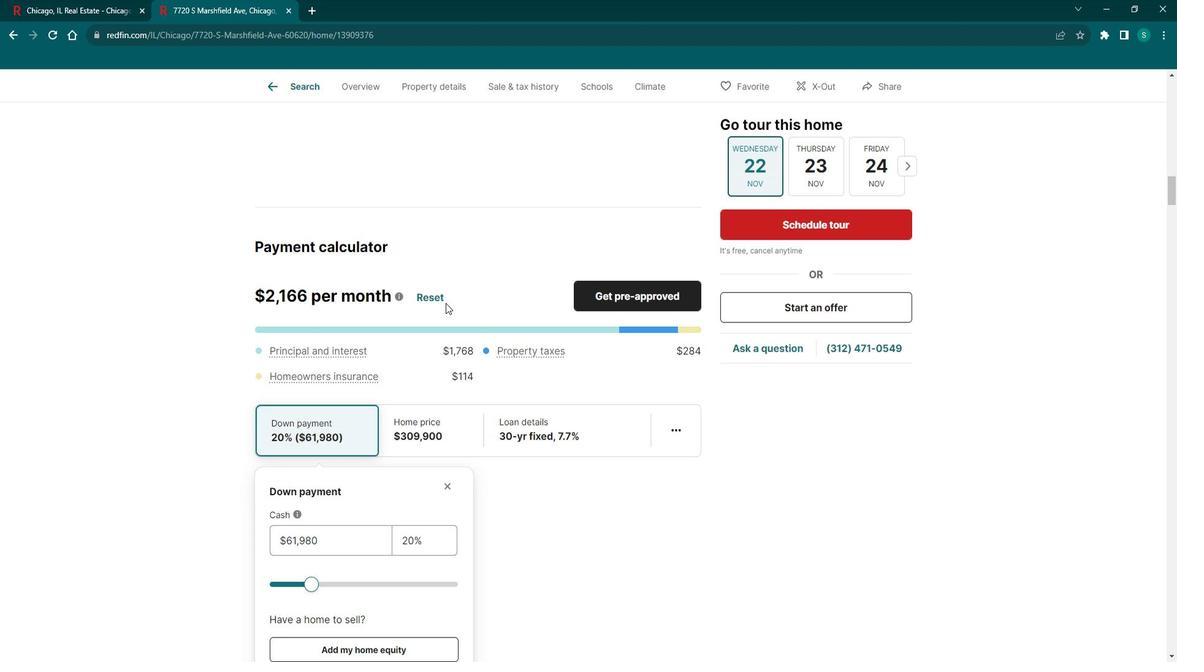 
Action: Mouse scrolled (452, 300) with delta (0, 0)
Screenshot: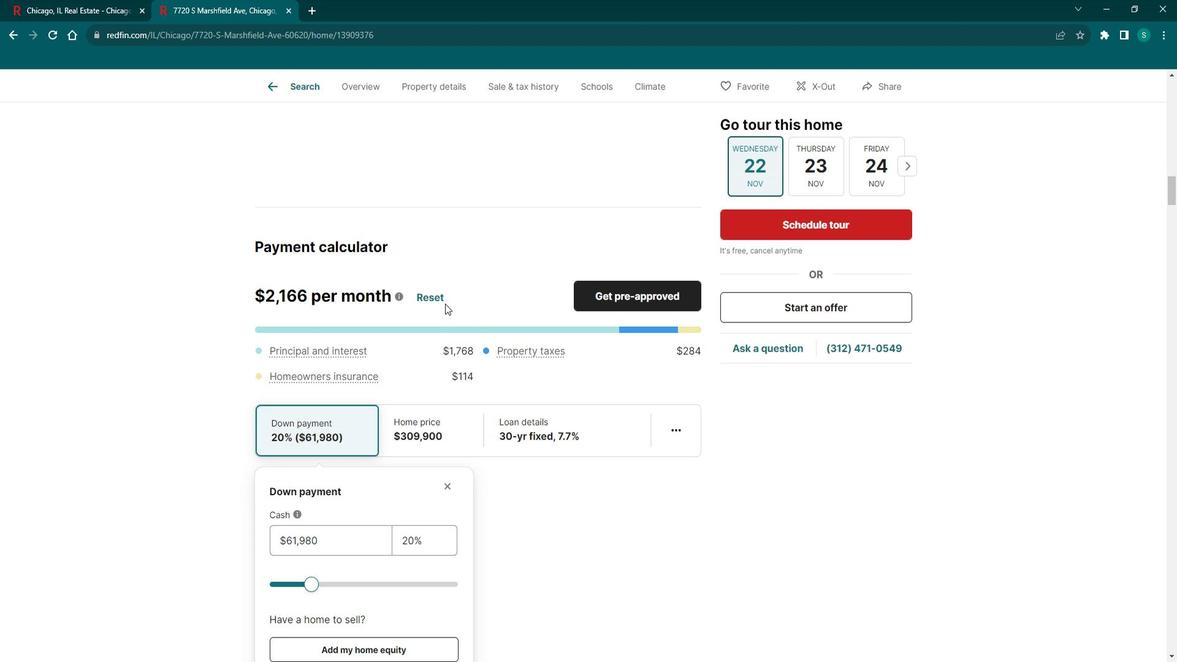 
Action: Mouse moved to (451, 301)
Screenshot: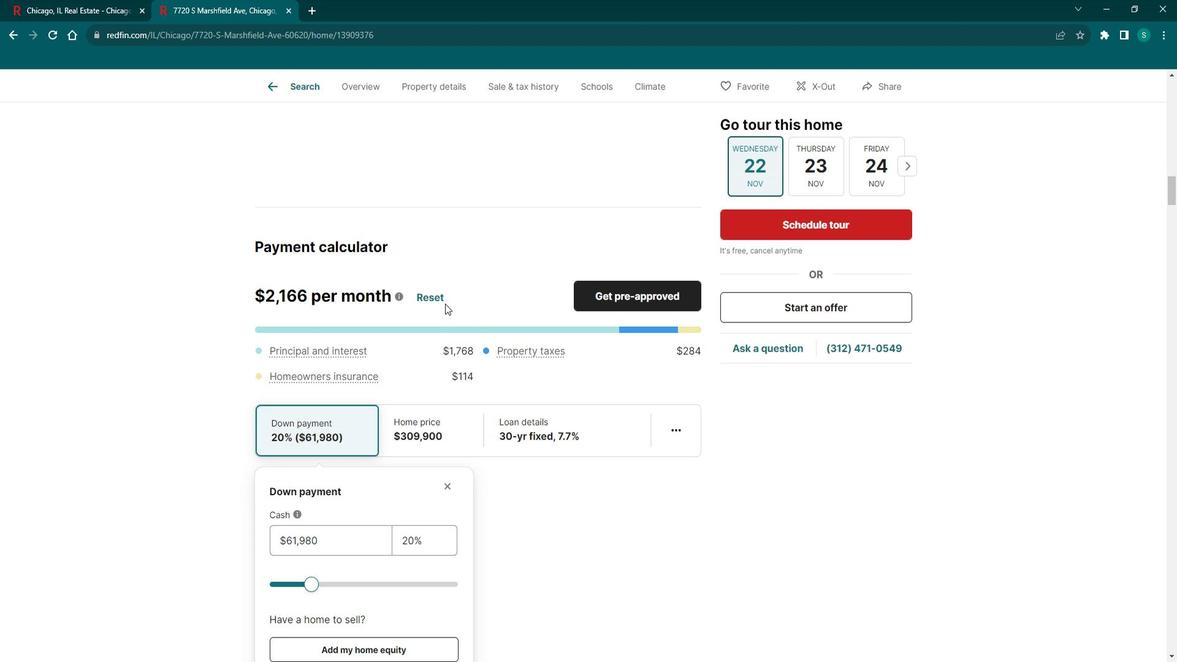 
Action: Mouse scrolled (451, 300) with delta (0, 0)
Screenshot: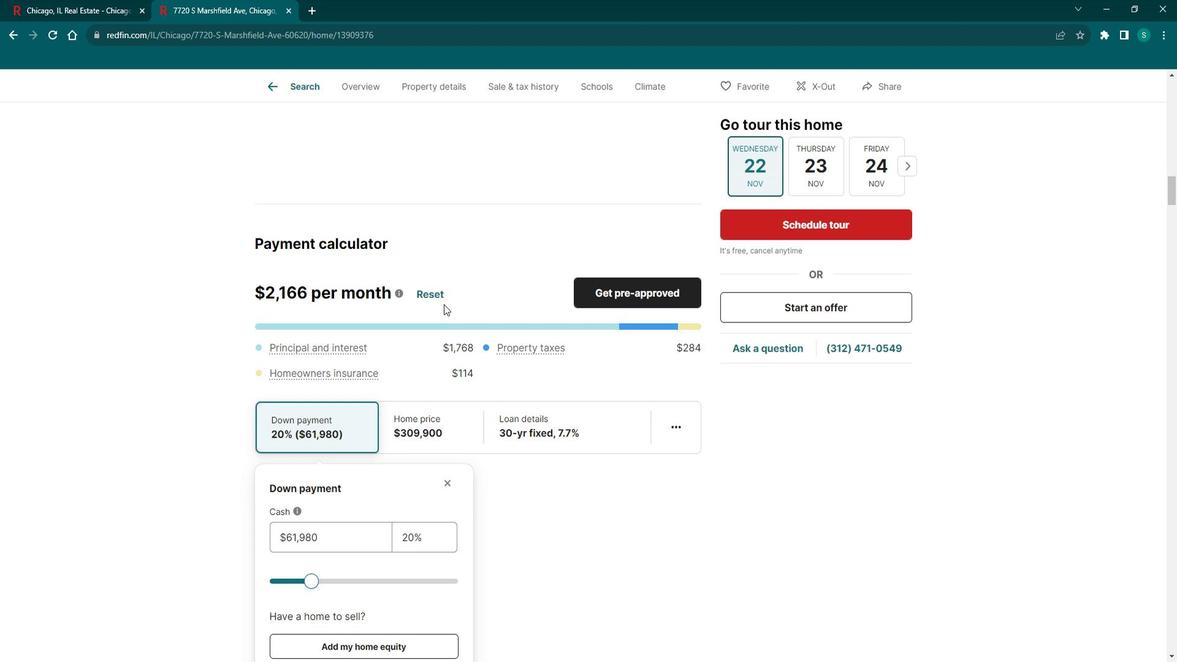 
Action: Mouse scrolled (451, 300) with delta (0, 0)
Screenshot: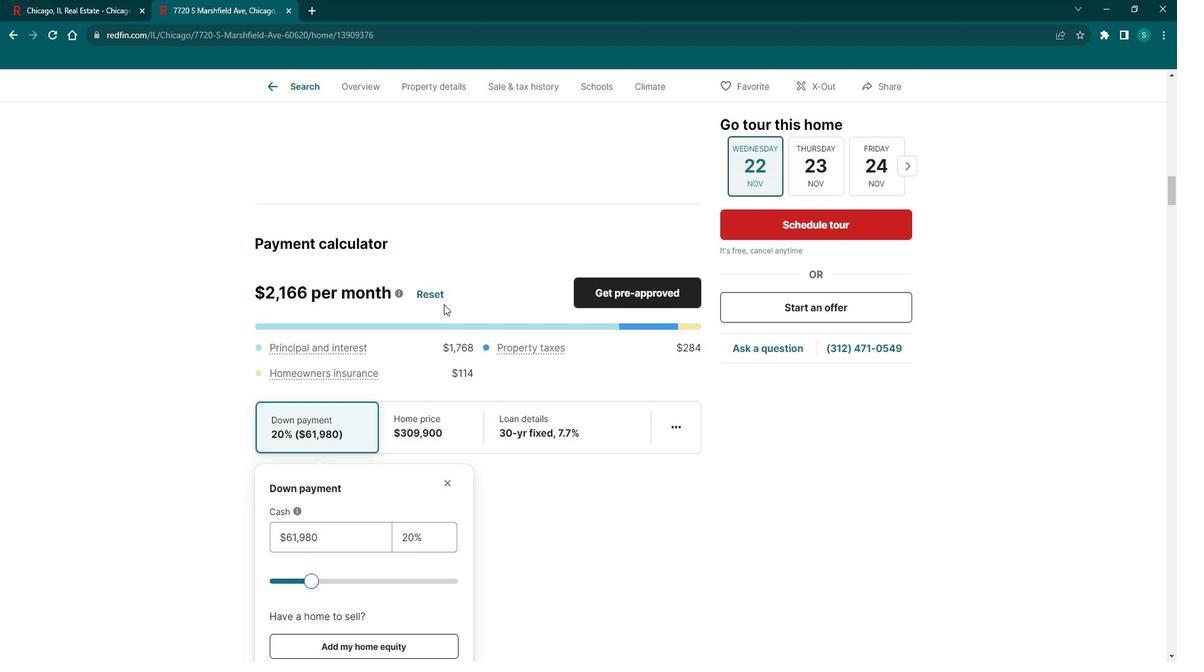 
Action: Mouse scrolled (451, 300) with delta (0, 0)
Screenshot: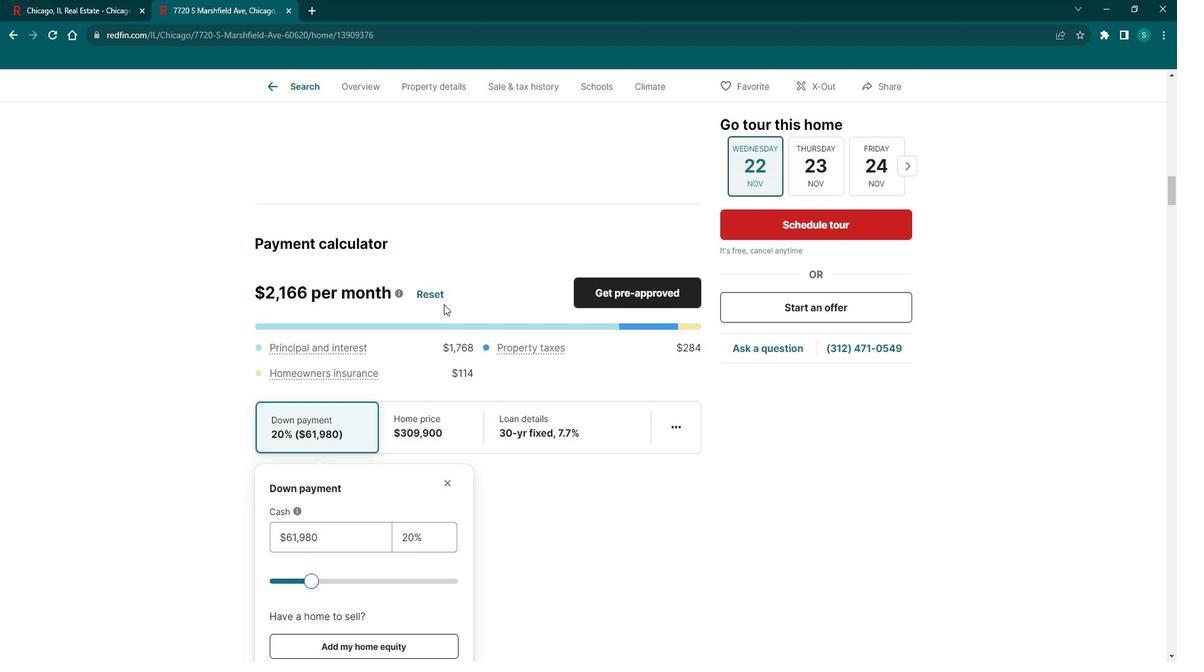 
Action: Mouse moved to (451, 301)
Screenshot: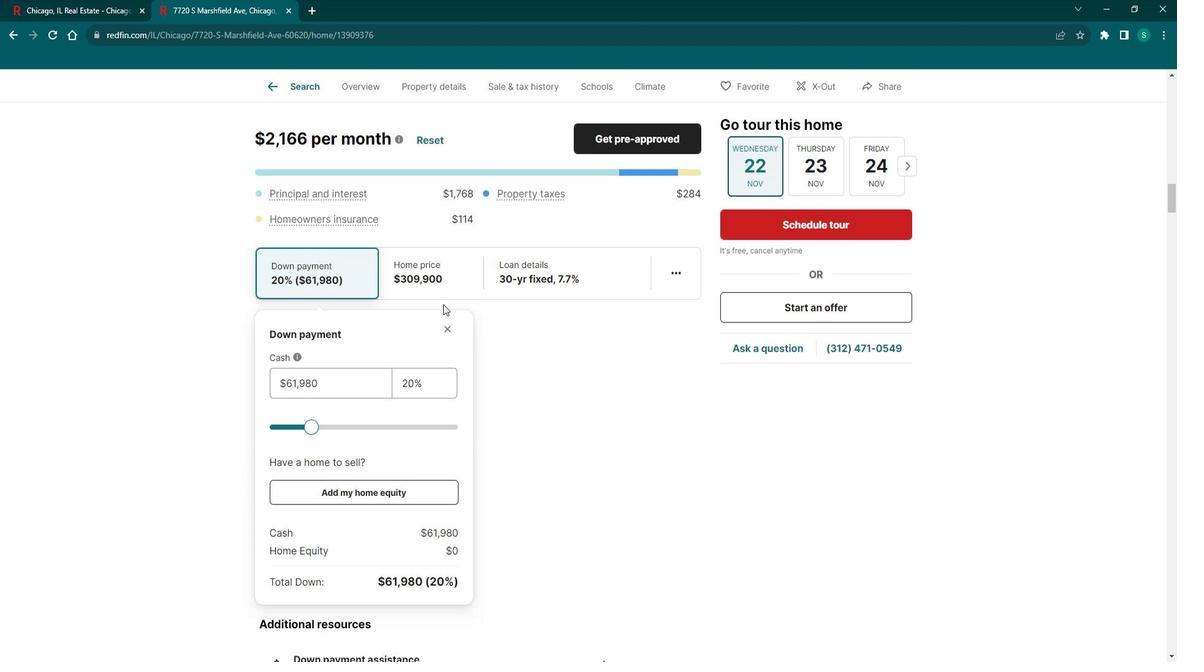 
Action: Mouse scrolled (451, 300) with delta (0, 0)
Screenshot: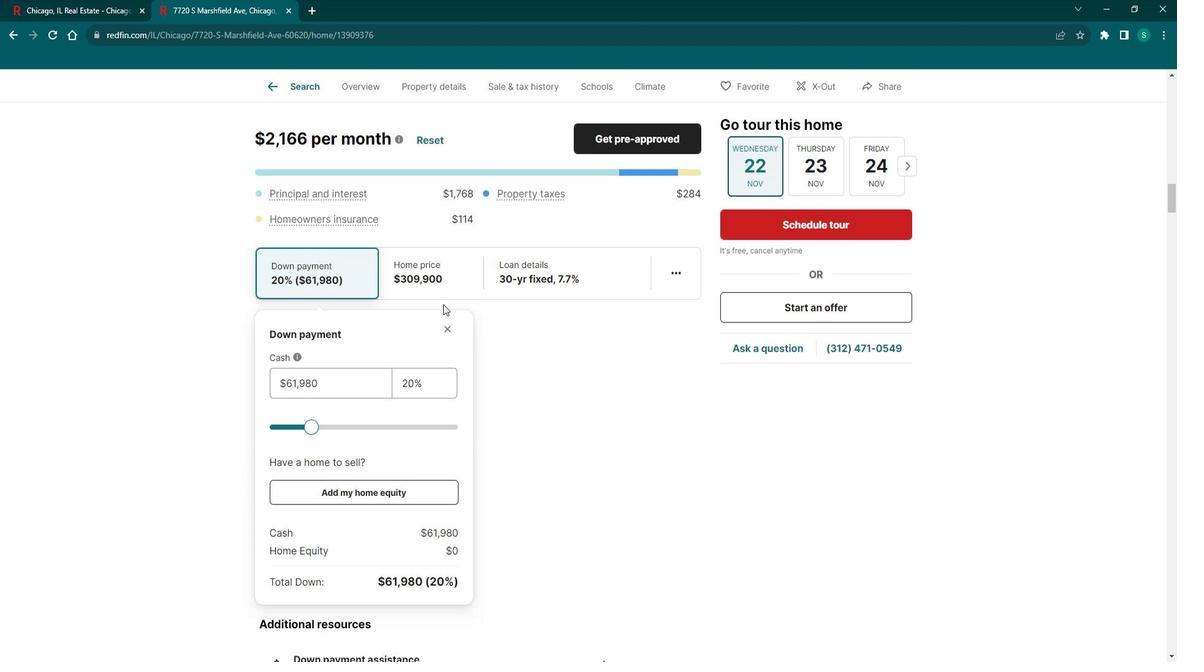 
Action: Mouse scrolled (451, 300) with delta (0, 0)
Screenshot: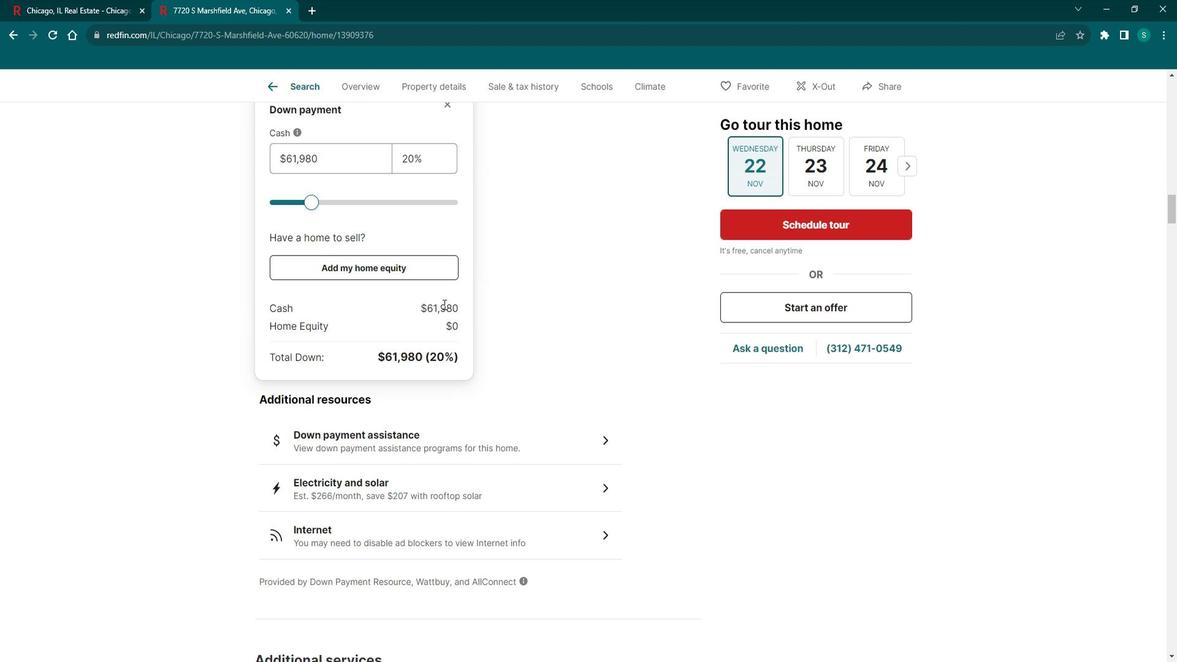 
Action: Mouse scrolled (451, 300) with delta (0, 0)
Screenshot: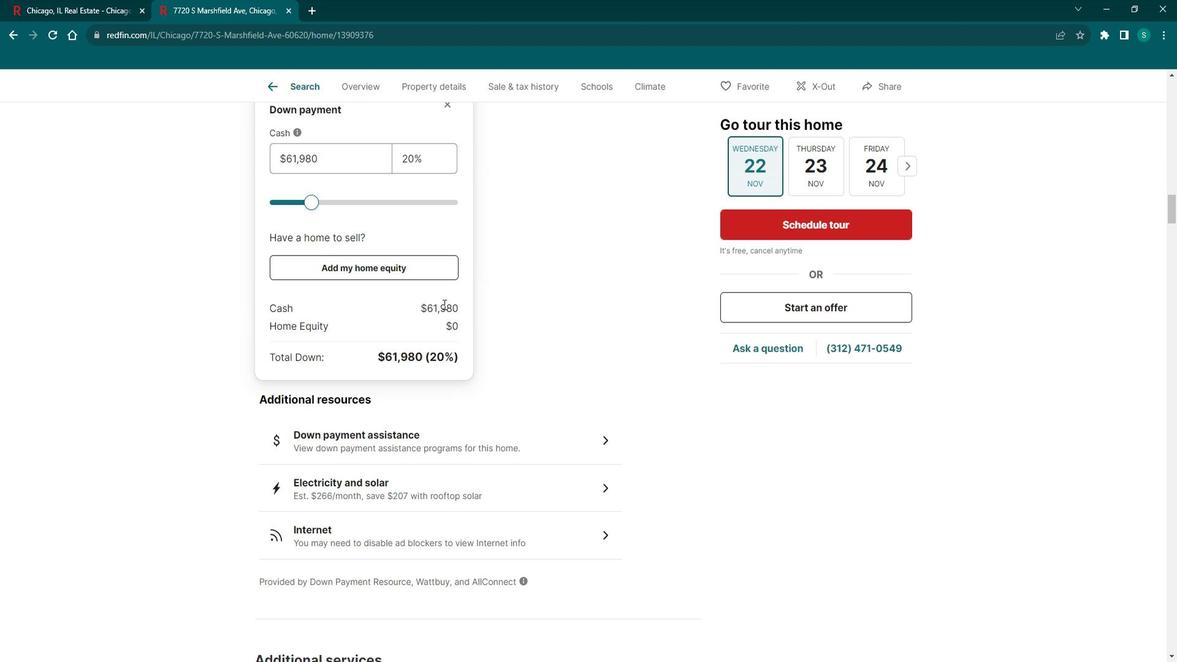 
Action: Mouse scrolled (451, 300) with delta (0, 0)
Screenshot: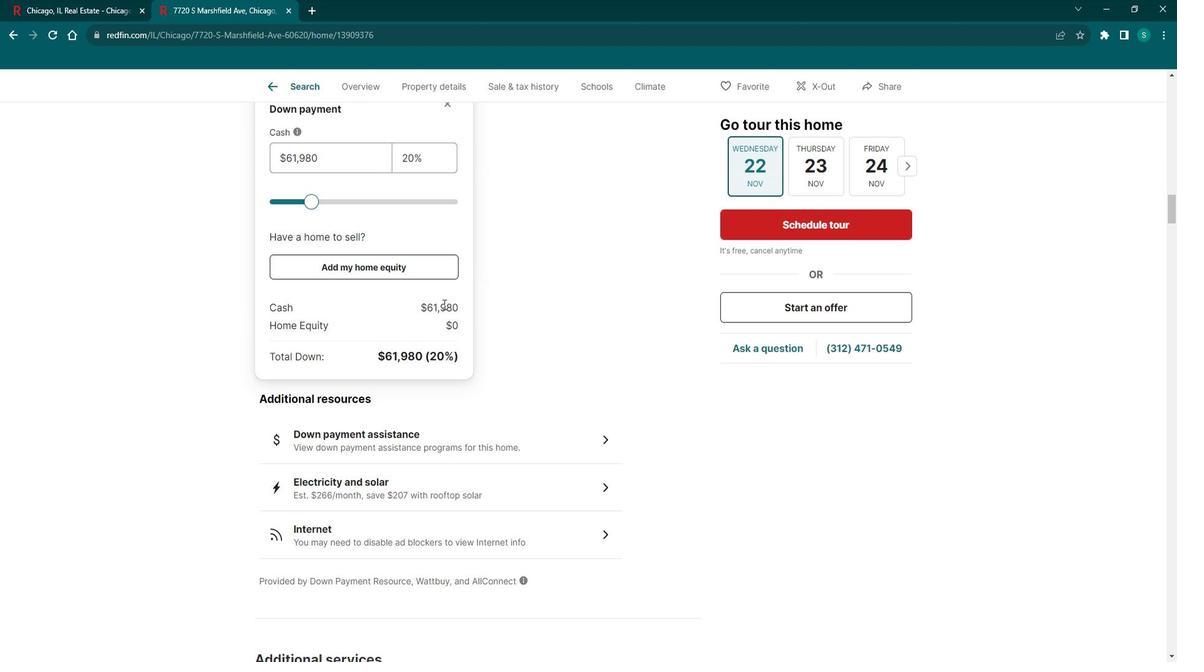 
Action: Mouse moved to (456, 258)
Screenshot: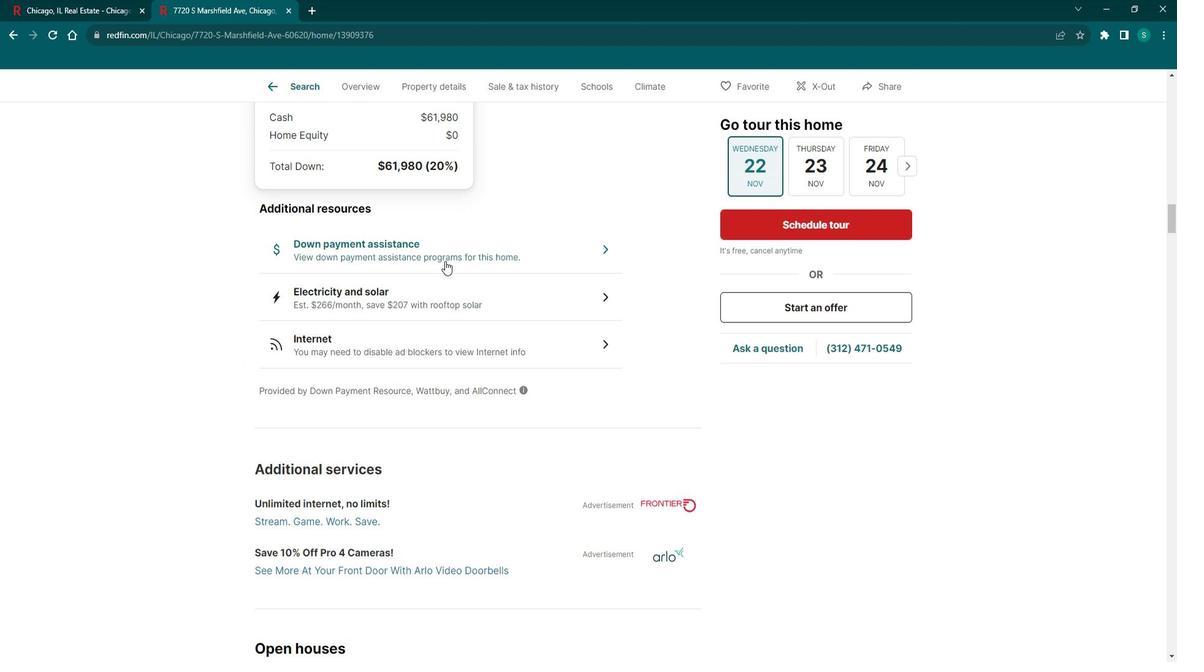 
Action: Mouse pressed left at (456, 258)
Screenshot: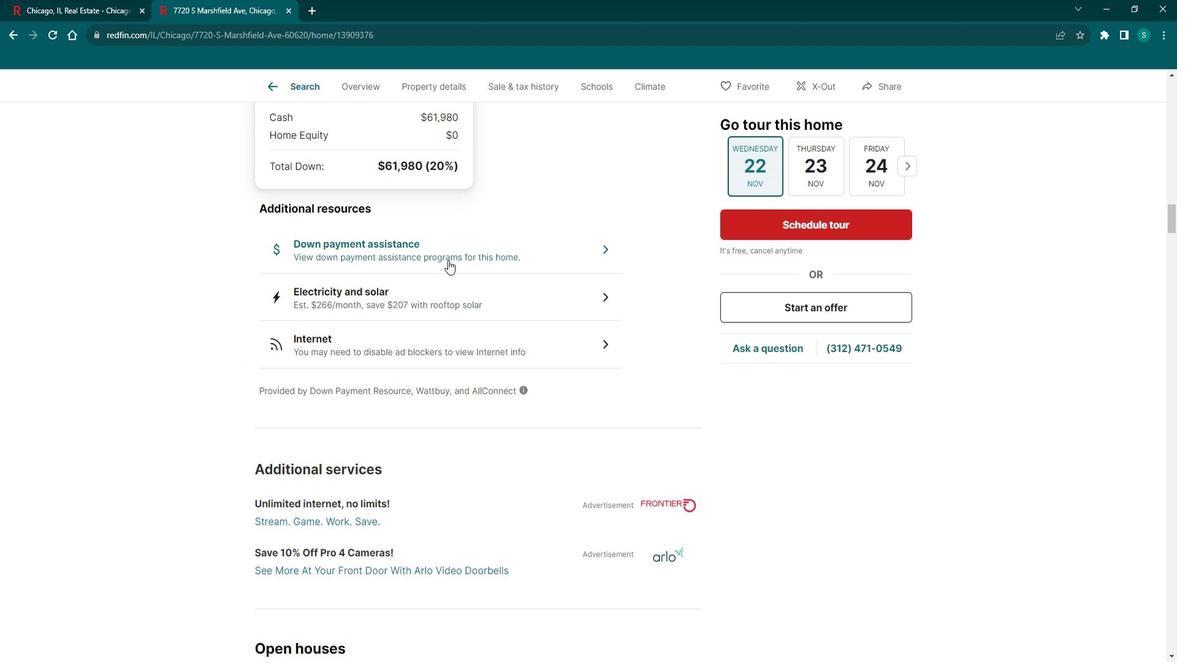 
Action: Mouse moved to (590, 286)
Screenshot: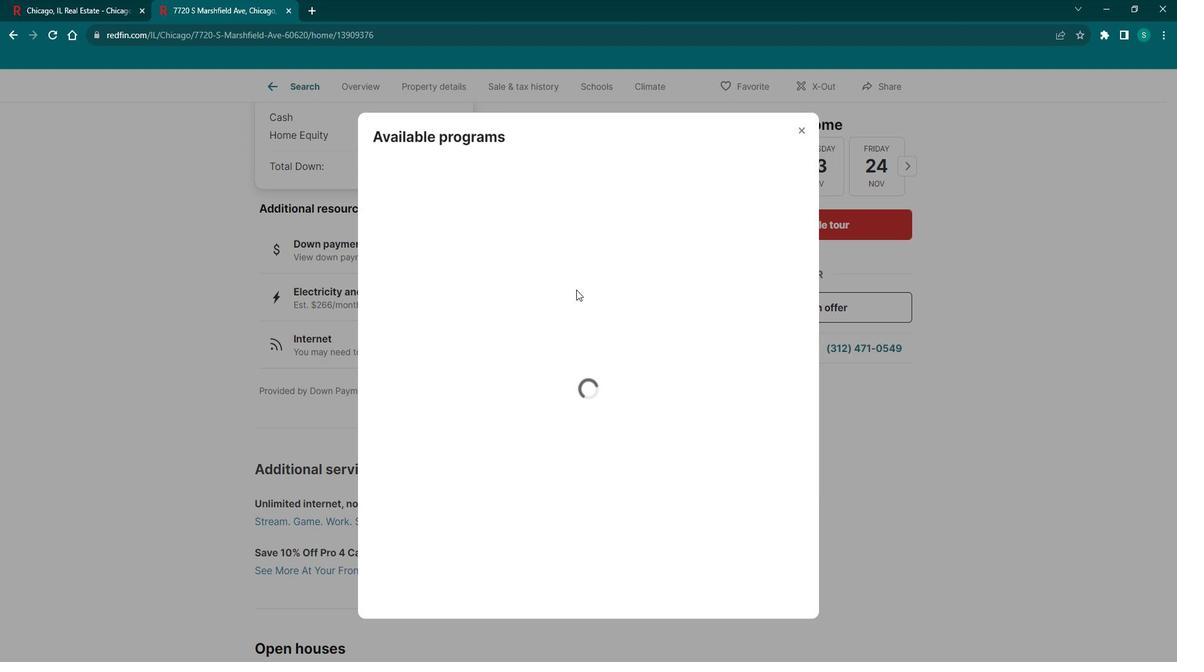 
Action: Mouse scrolled (590, 286) with delta (0, 0)
Screenshot: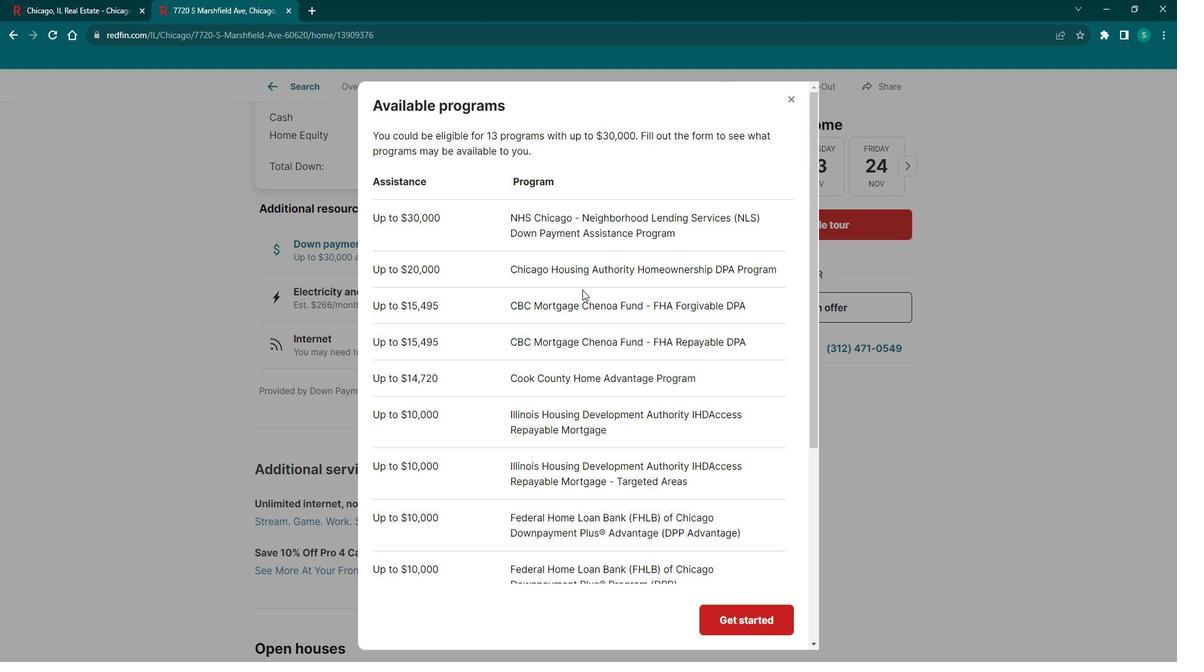 
Action: Mouse scrolled (590, 286) with delta (0, 0)
Screenshot: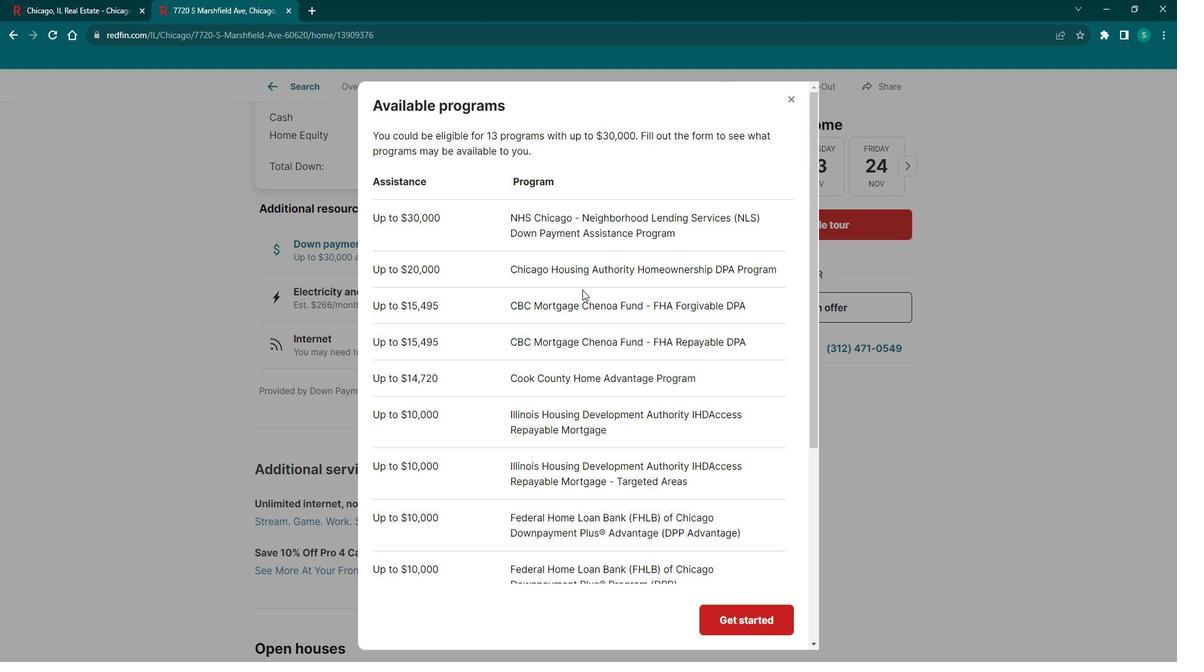 
Action: Mouse scrolled (590, 286) with delta (0, 0)
Screenshot: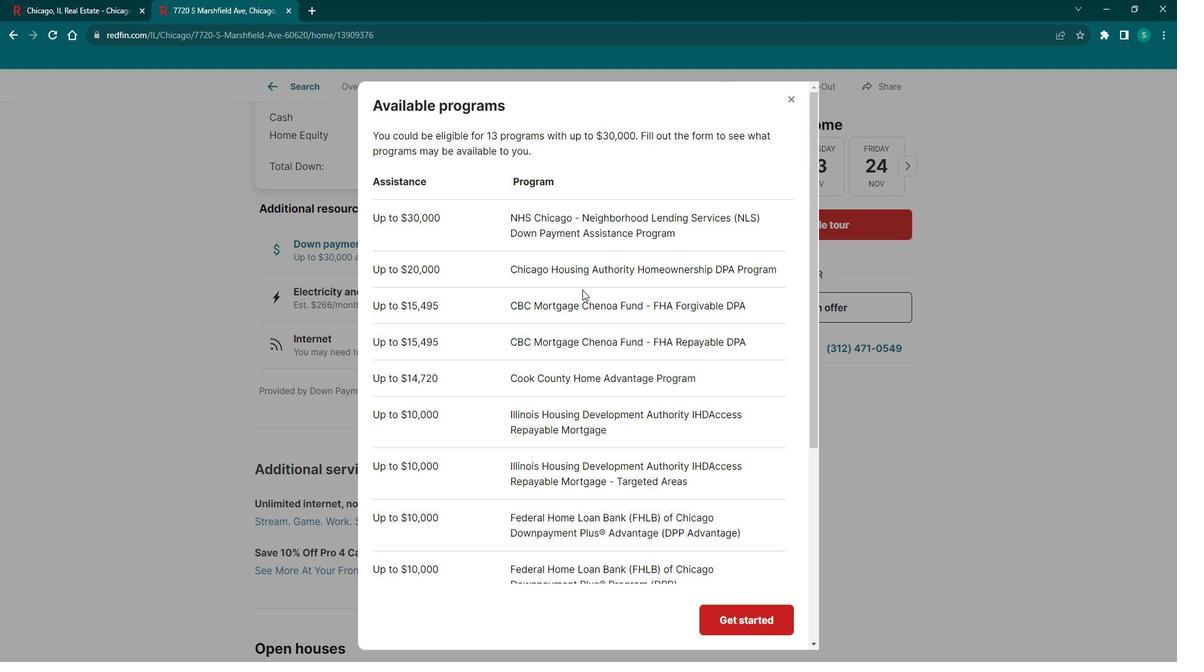 
Action: Mouse scrolled (590, 286) with delta (0, 0)
Screenshot: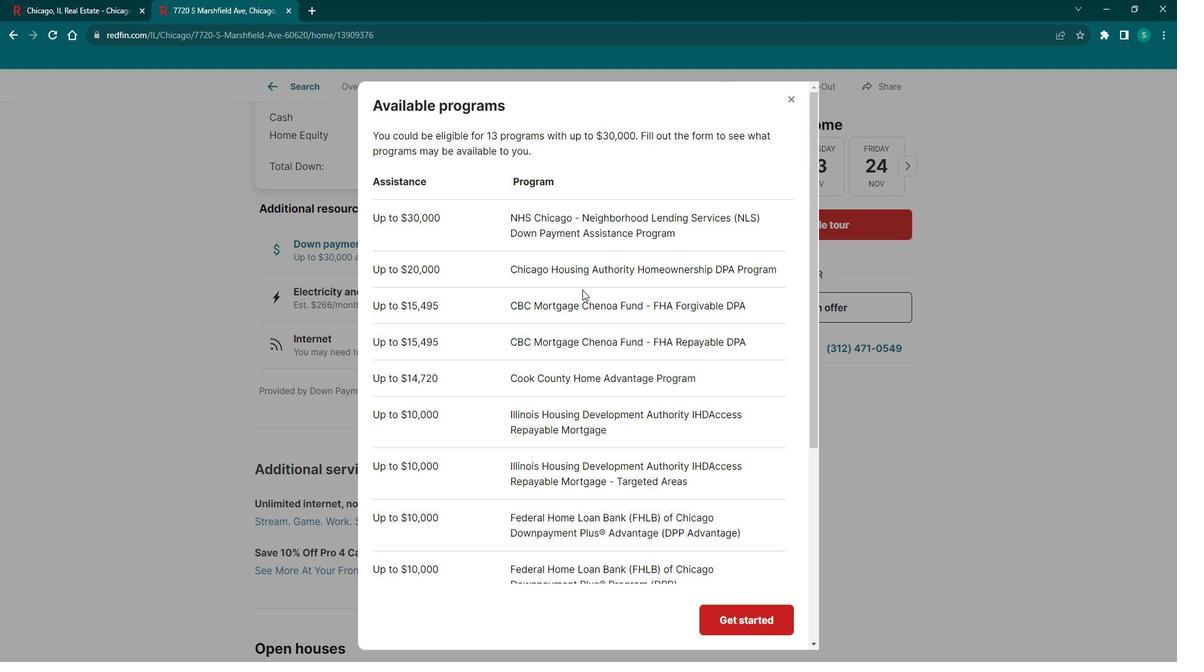 
Action: Mouse scrolled (590, 286) with delta (0, 0)
Screenshot: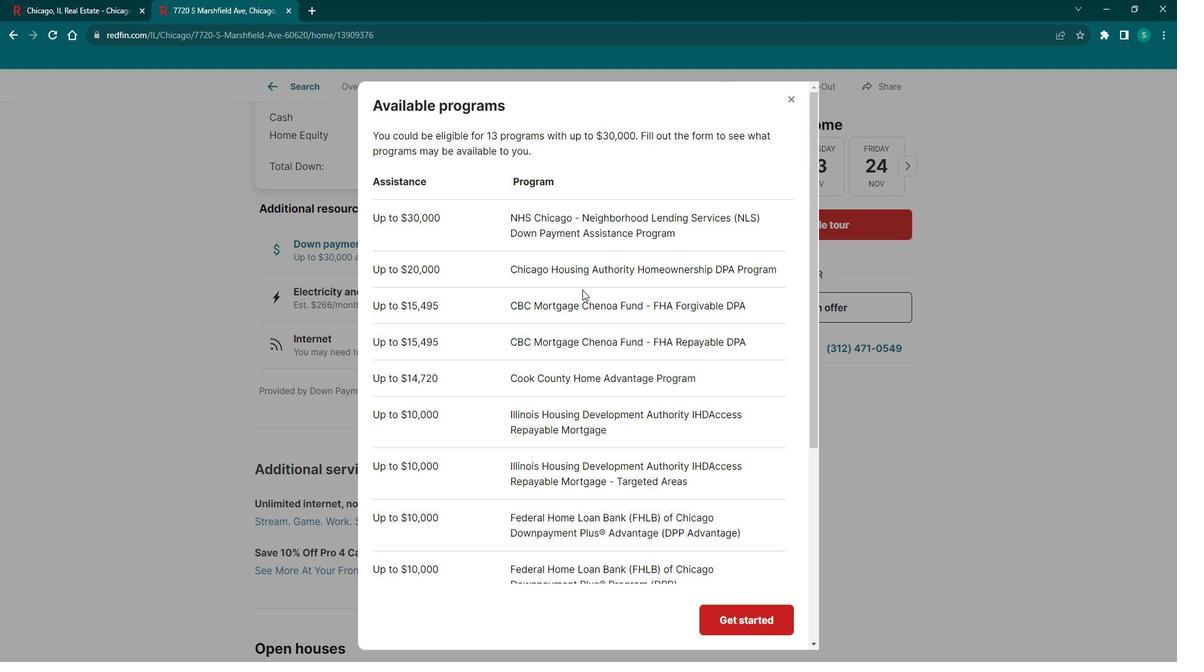 
Action: Mouse scrolled (590, 286) with delta (0, 0)
Screenshot: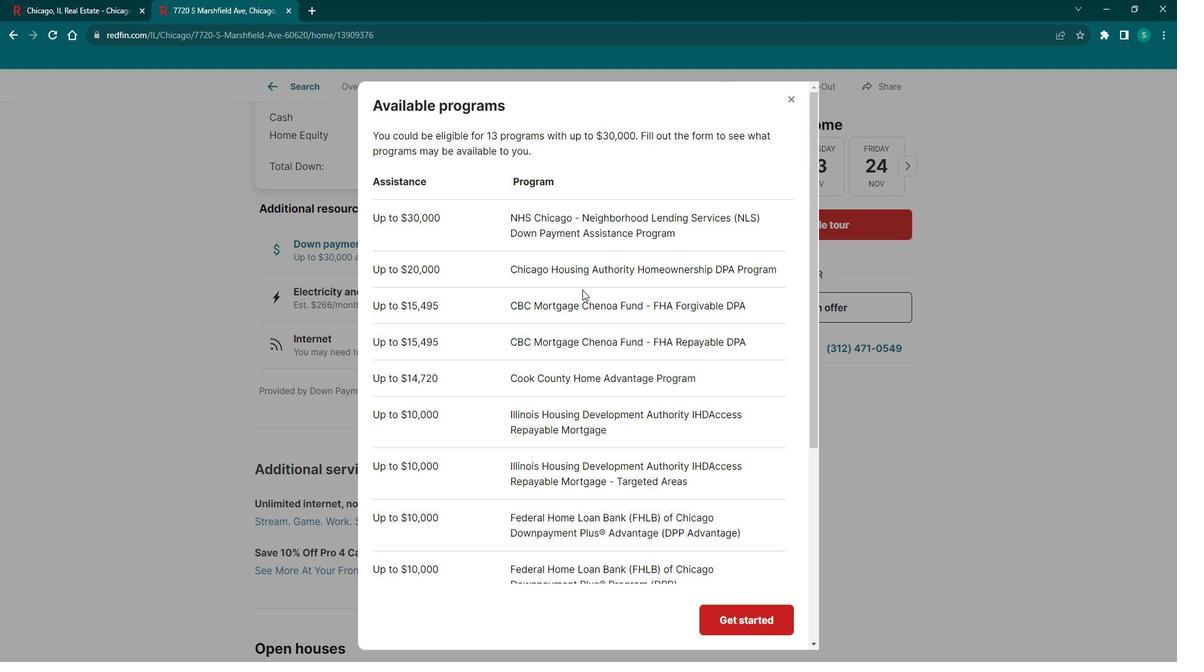 
Action: Mouse moved to (797, 108)
Screenshot: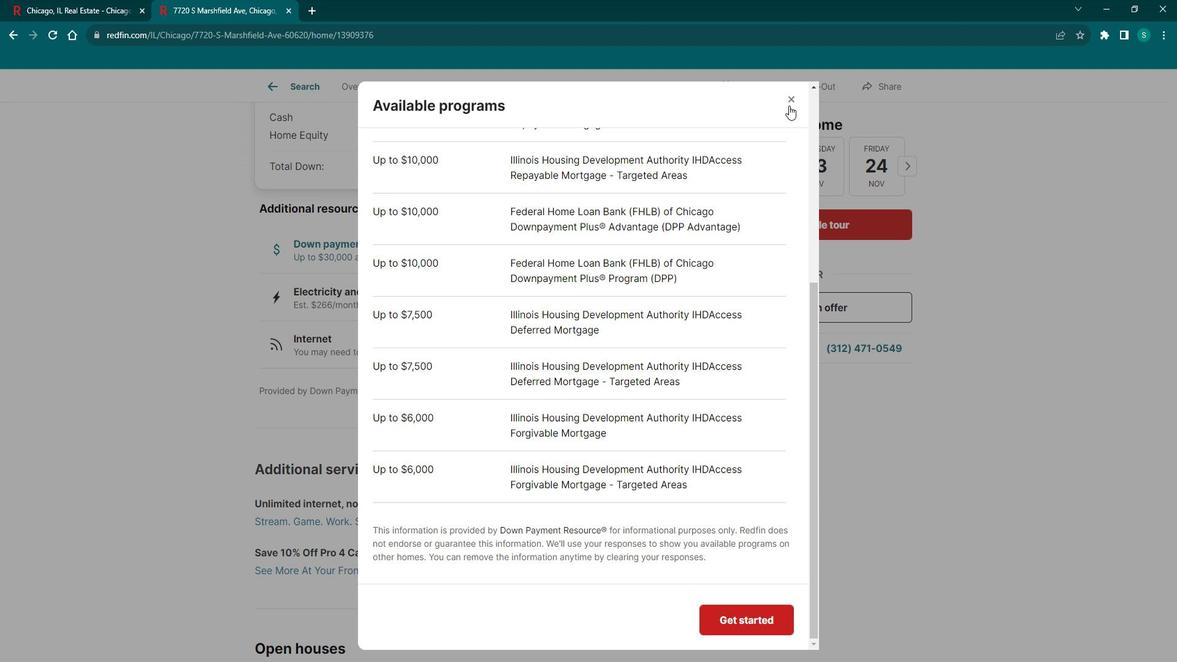
Action: Mouse pressed left at (797, 108)
Screenshot: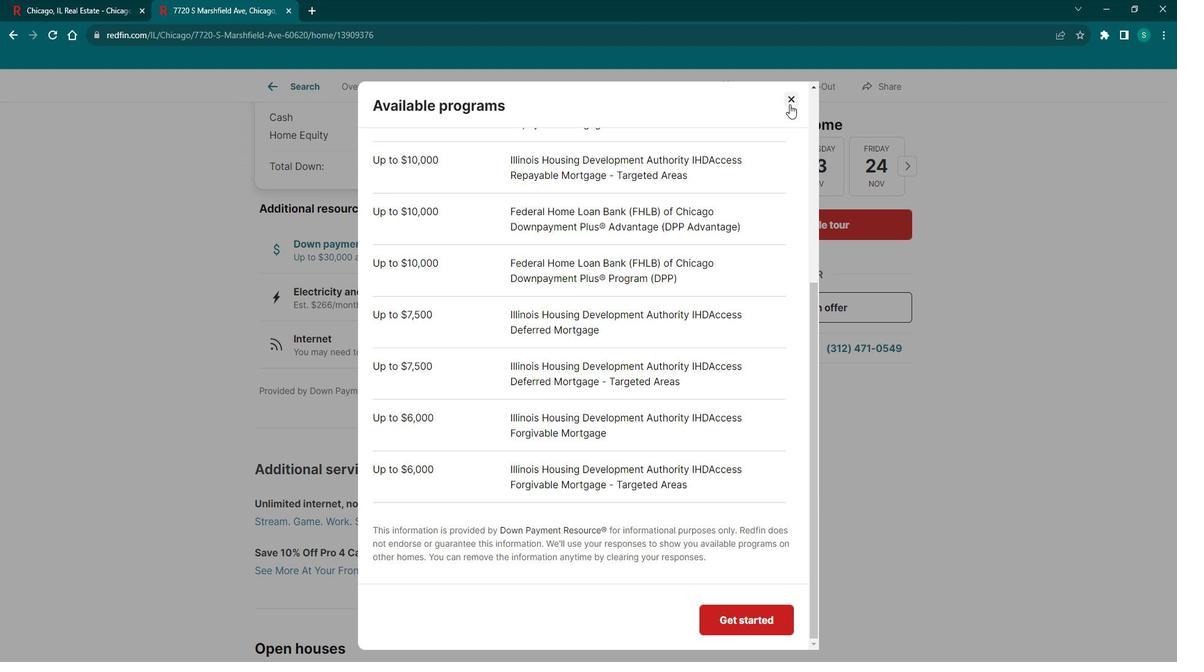 
Action: Mouse moved to (396, 291)
Screenshot: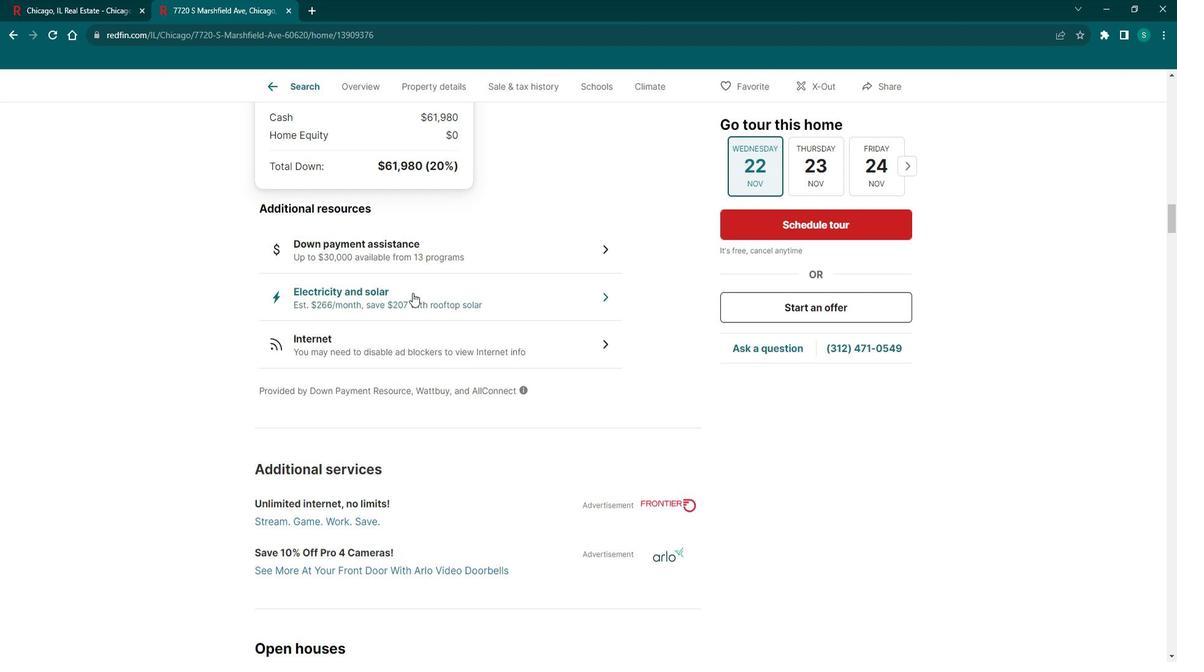 
Action: Mouse pressed left at (396, 291)
Screenshot: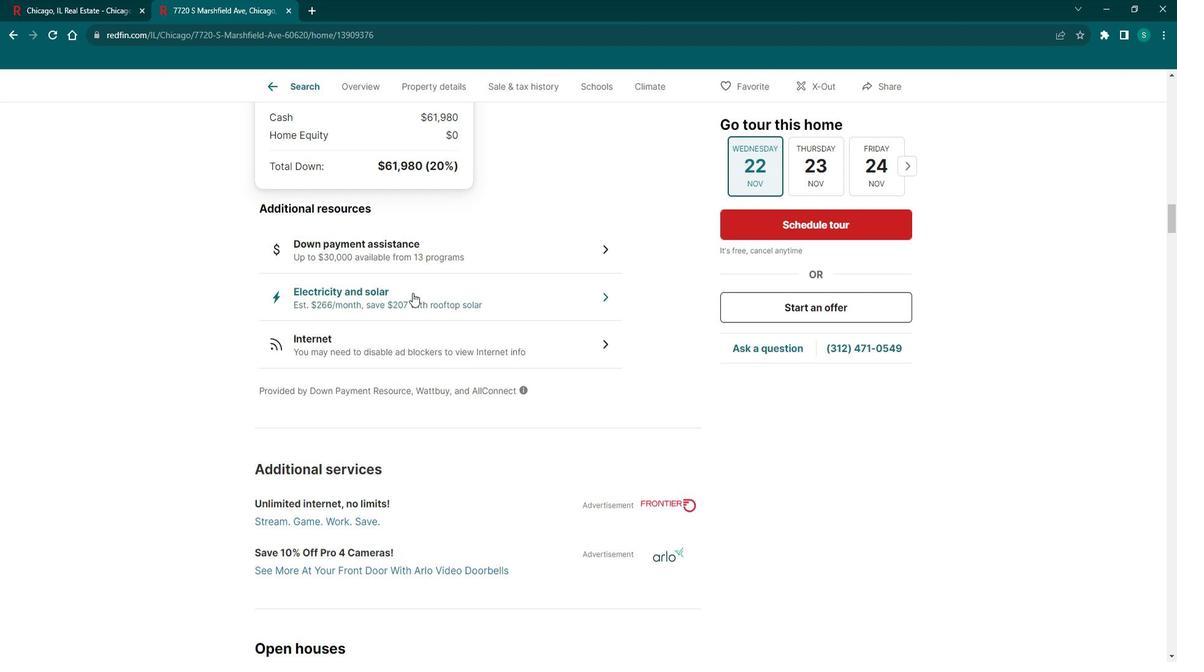 
Action: Mouse moved to (814, 139)
Screenshot: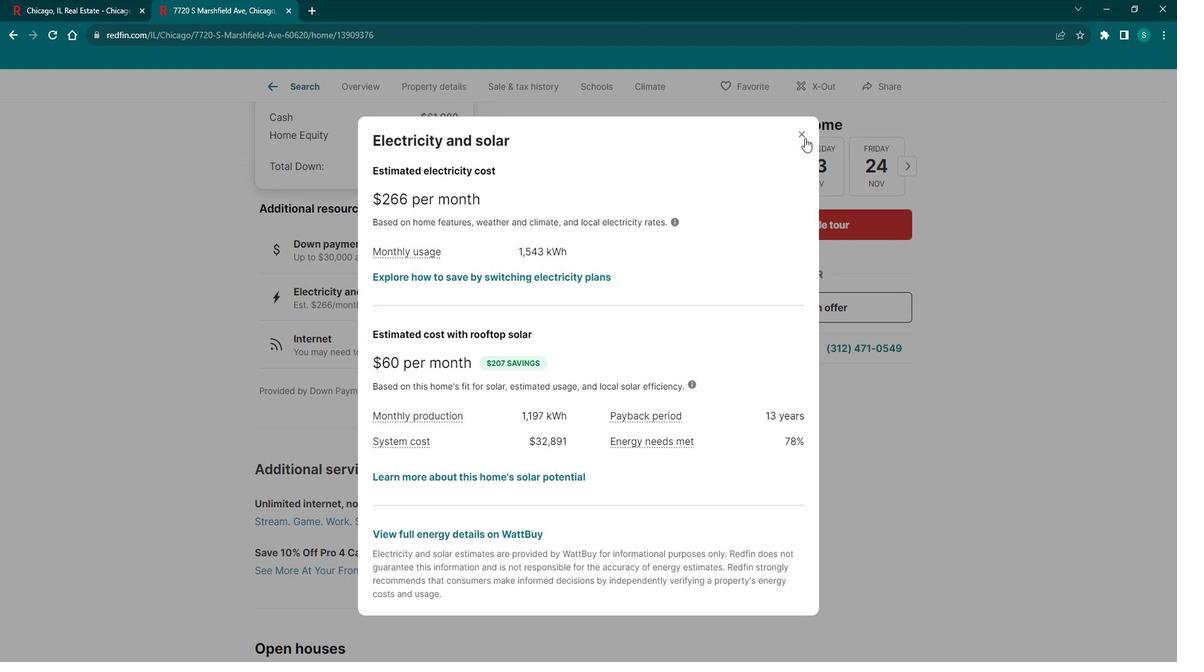 
Action: Mouse pressed left at (814, 139)
Screenshot: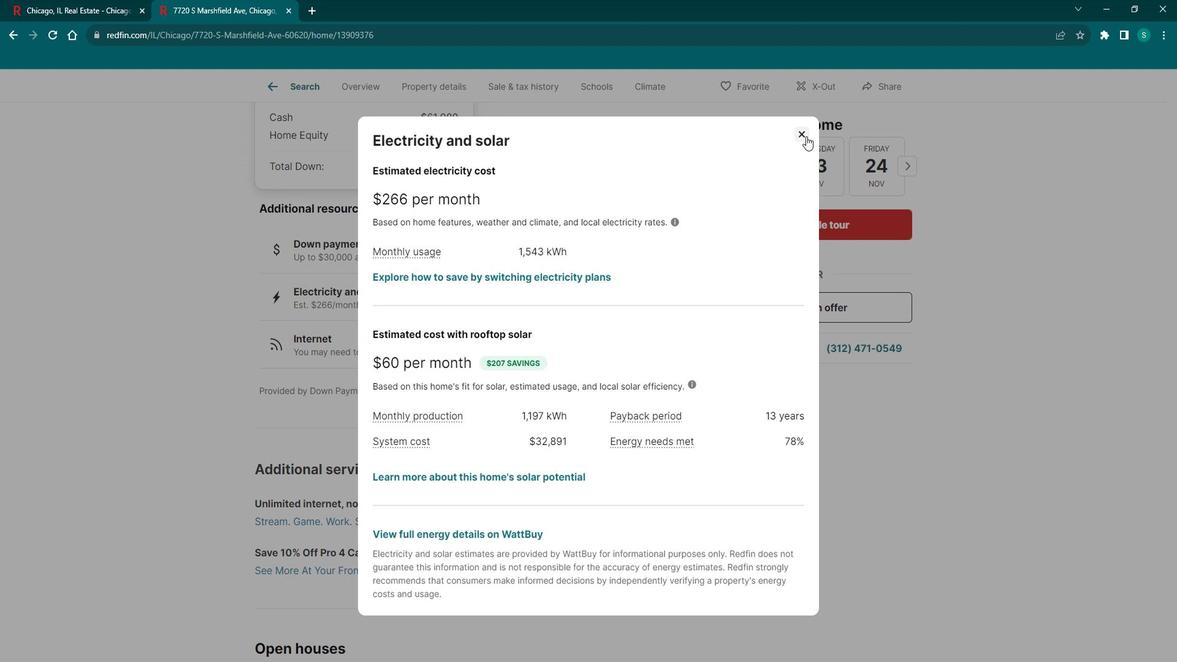 
Action: Mouse moved to (364, 332)
Screenshot: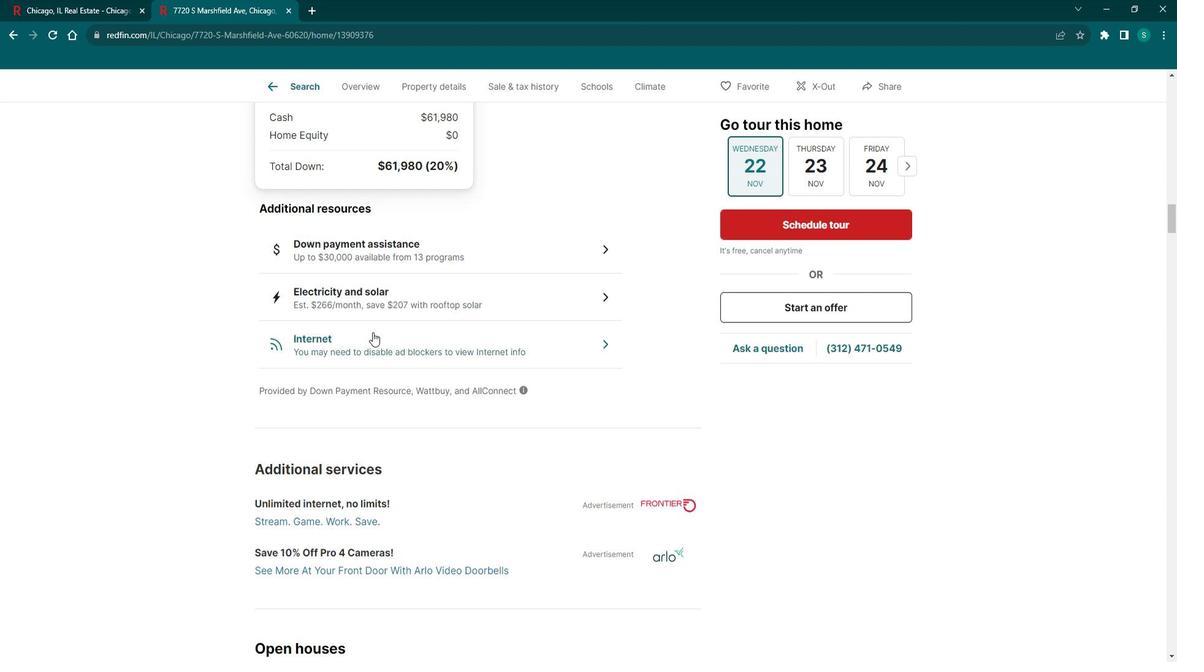 
Action: Mouse pressed left at (364, 332)
Screenshot: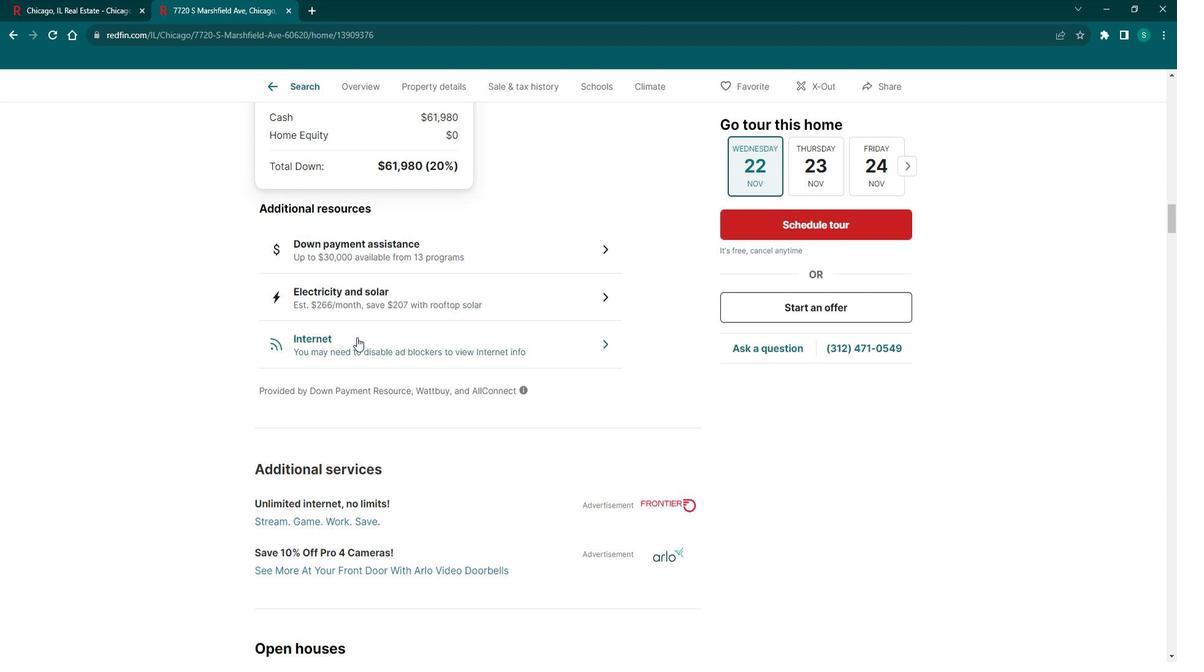 
Action: Mouse moved to (808, 321)
Screenshot: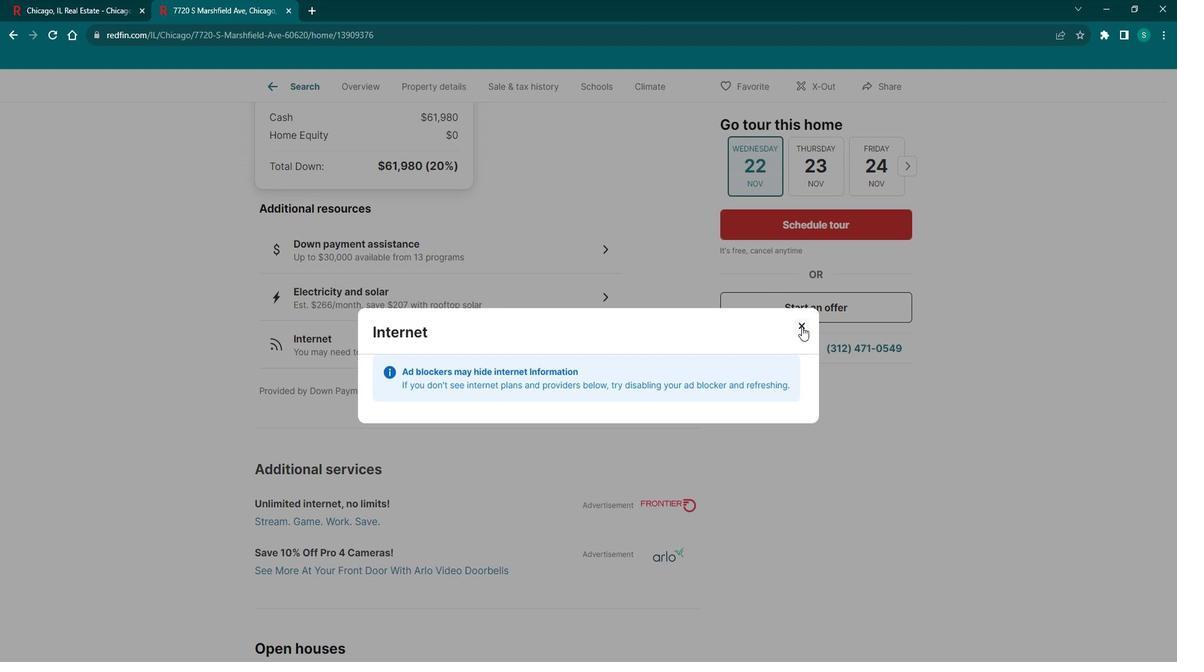 
Action: Mouse pressed left at (808, 321)
Screenshot: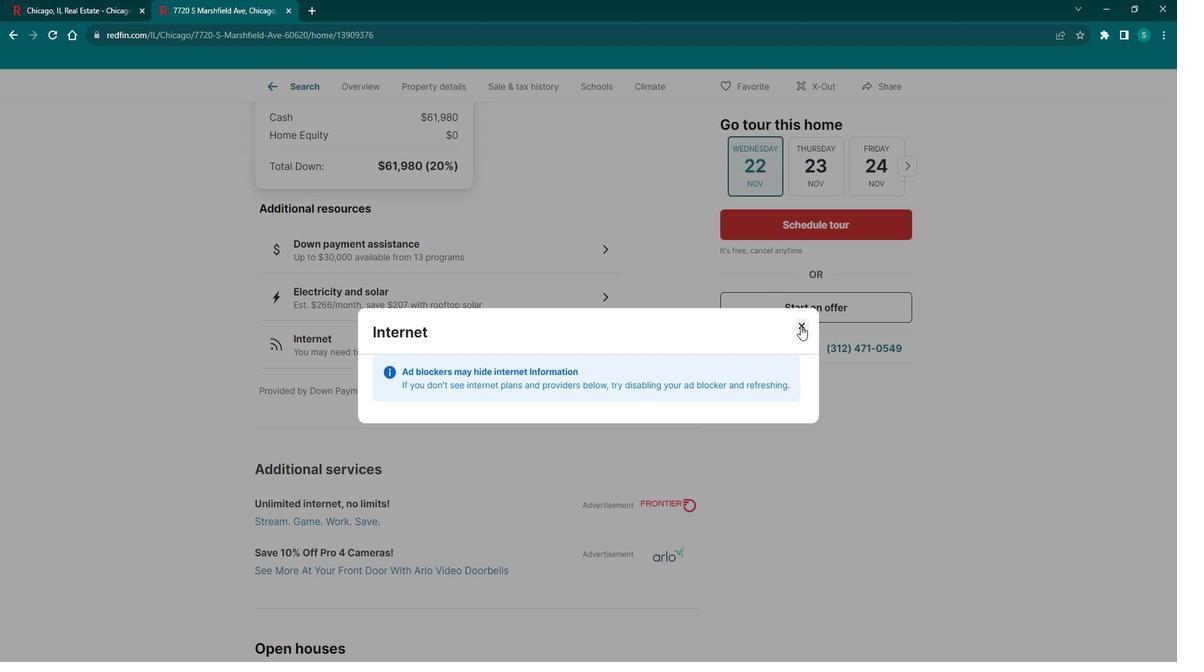 
Action: Mouse moved to (234, 334)
Screenshot: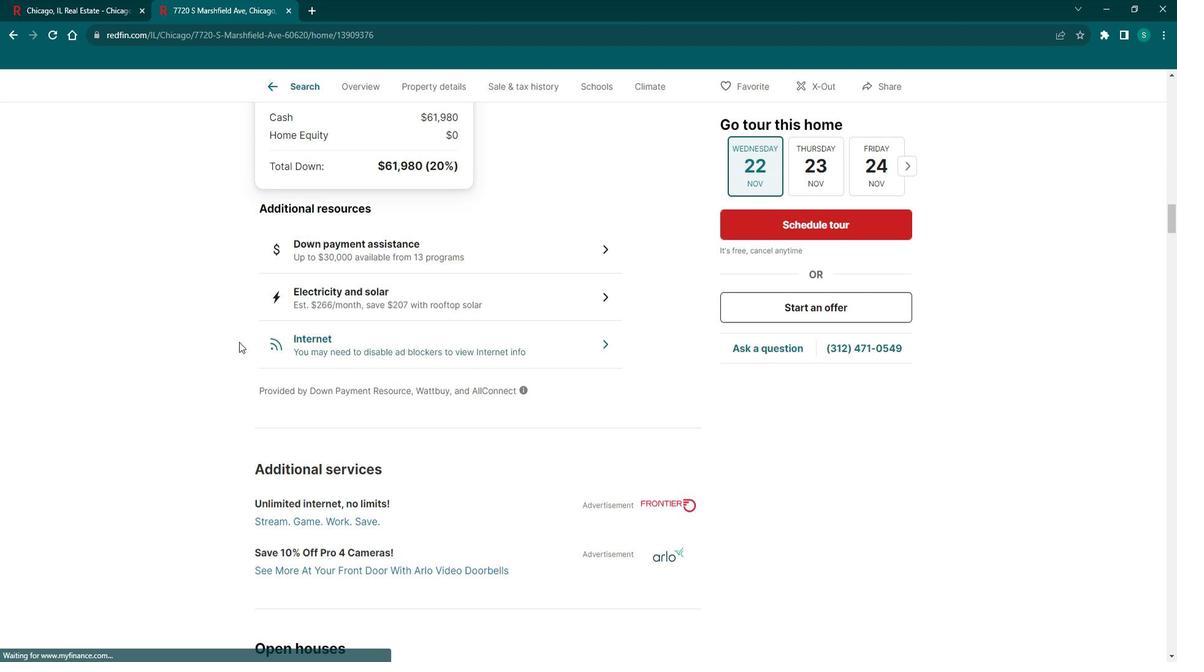 
Action: Mouse scrolled (234, 334) with delta (0, 0)
Screenshot: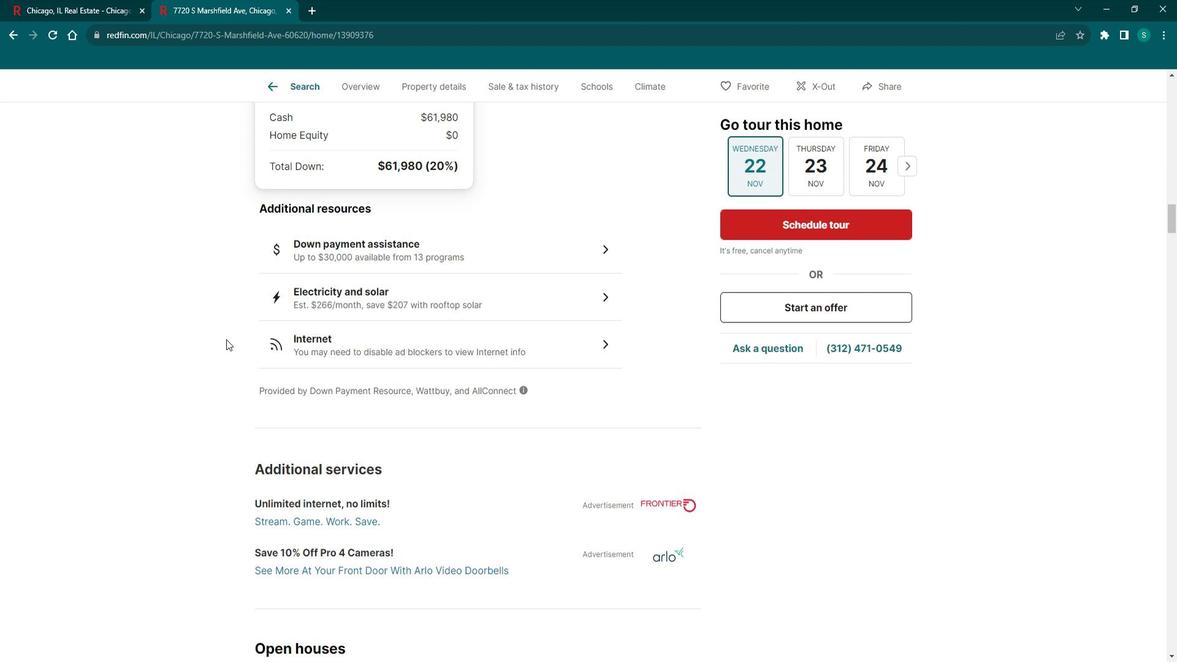 
Action: Mouse scrolled (234, 334) with delta (0, 0)
Screenshot: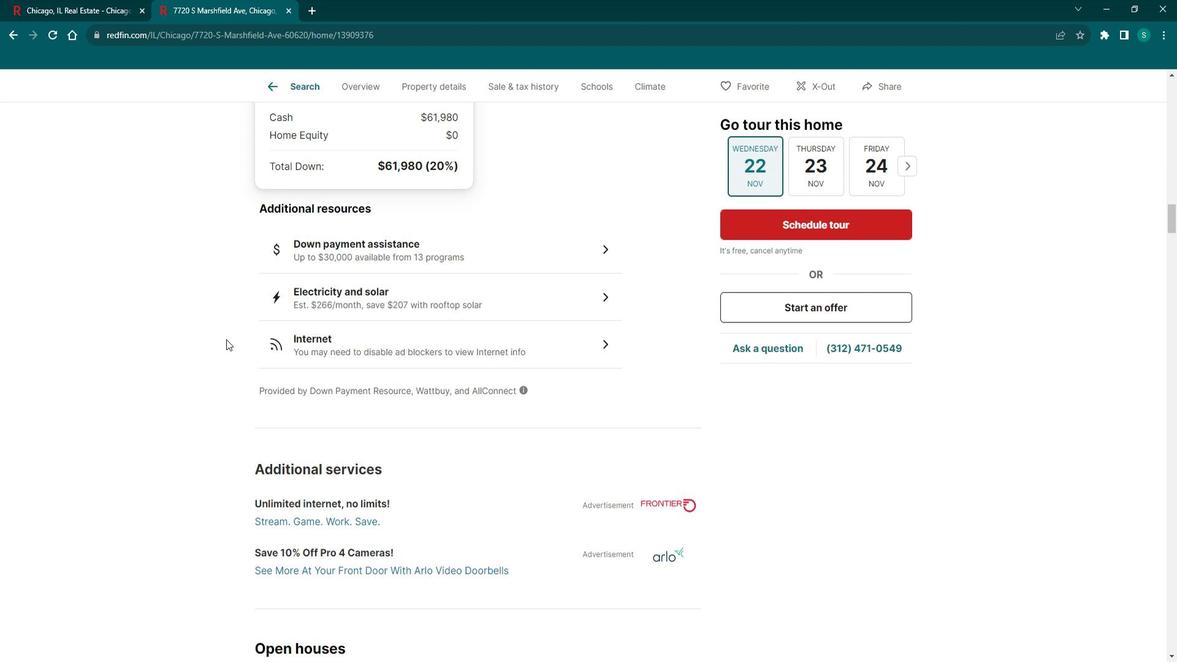 
Action: Mouse scrolled (234, 334) with delta (0, 0)
Screenshot: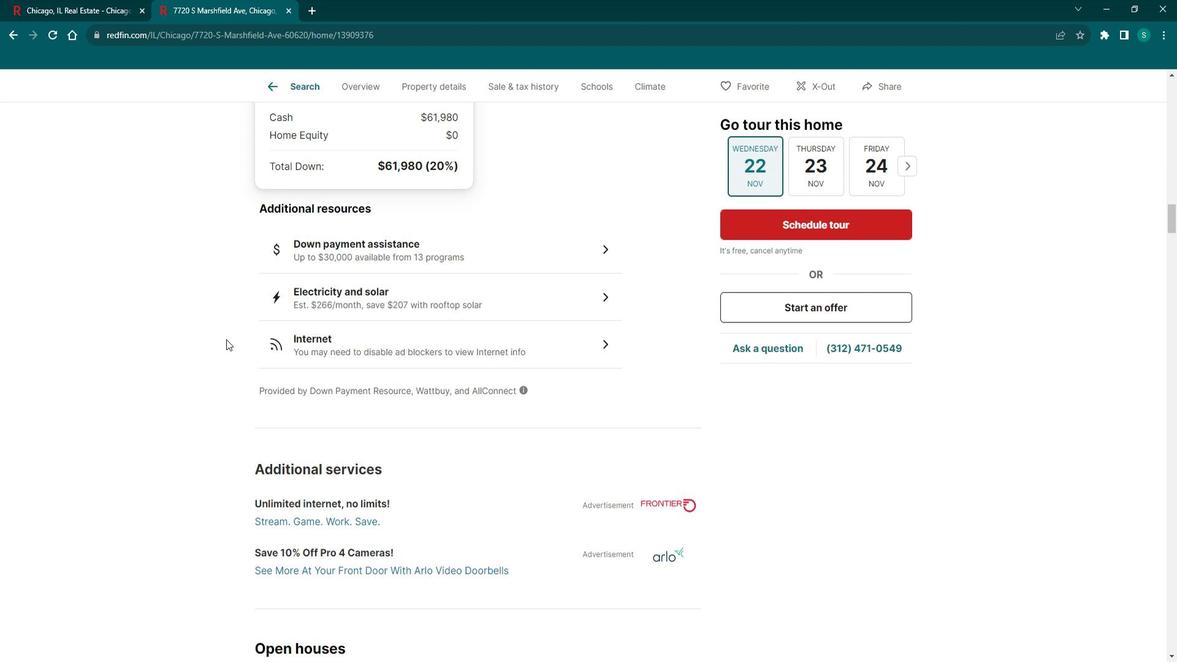 
Action: Mouse scrolled (234, 334) with delta (0, 0)
Screenshot: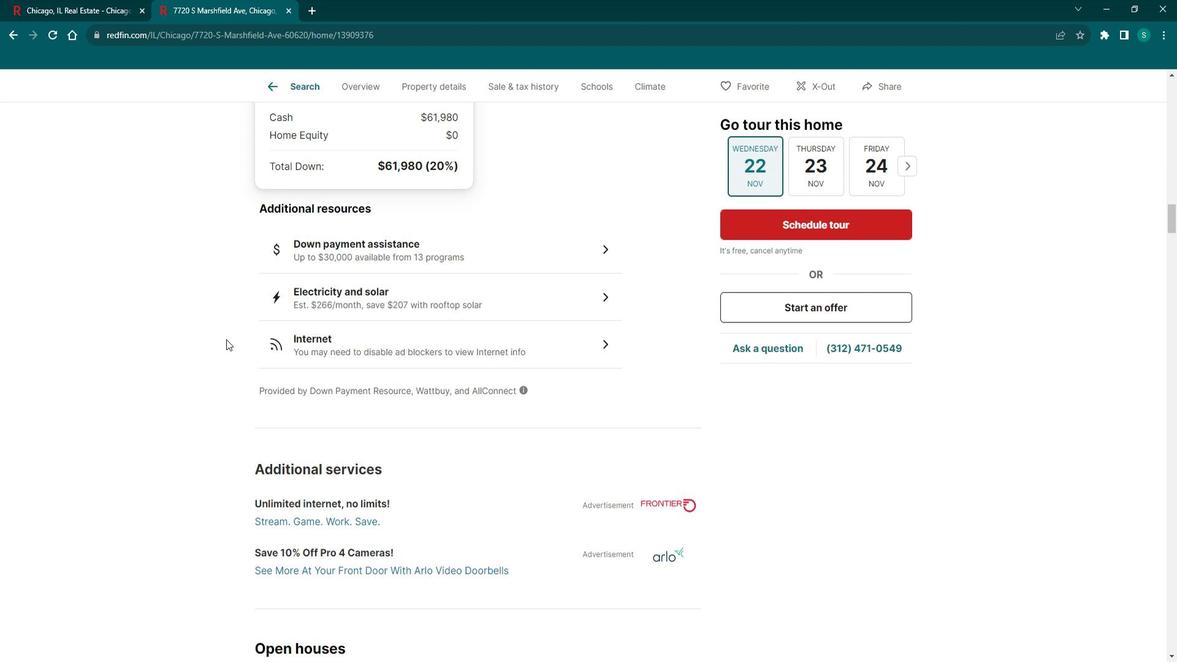 
Action: Mouse scrolled (234, 334) with delta (0, 0)
Screenshot: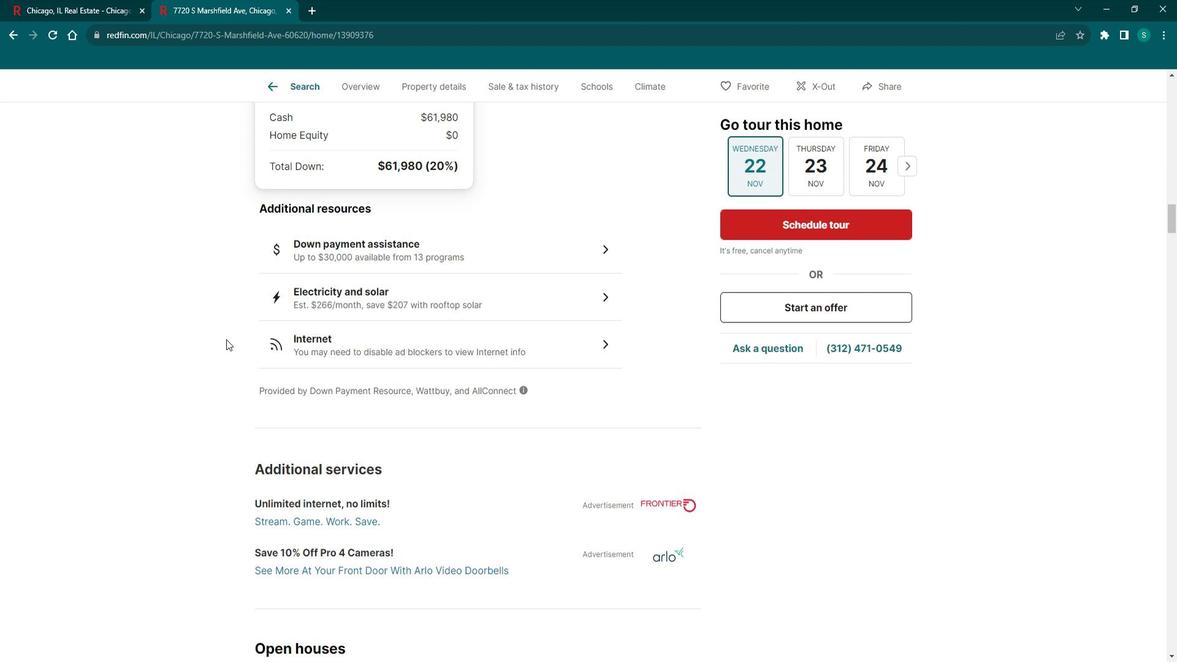 
Action: Mouse scrolled (234, 334) with delta (0, 0)
Screenshot: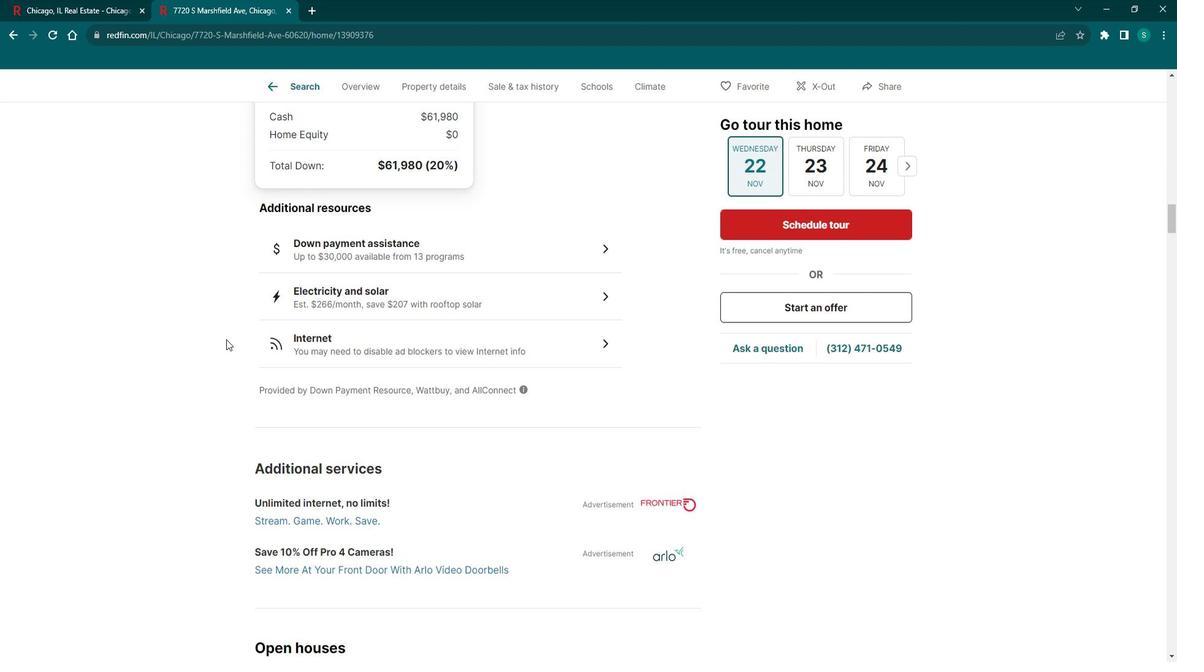 
Action: Mouse moved to (249, 338)
Screenshot: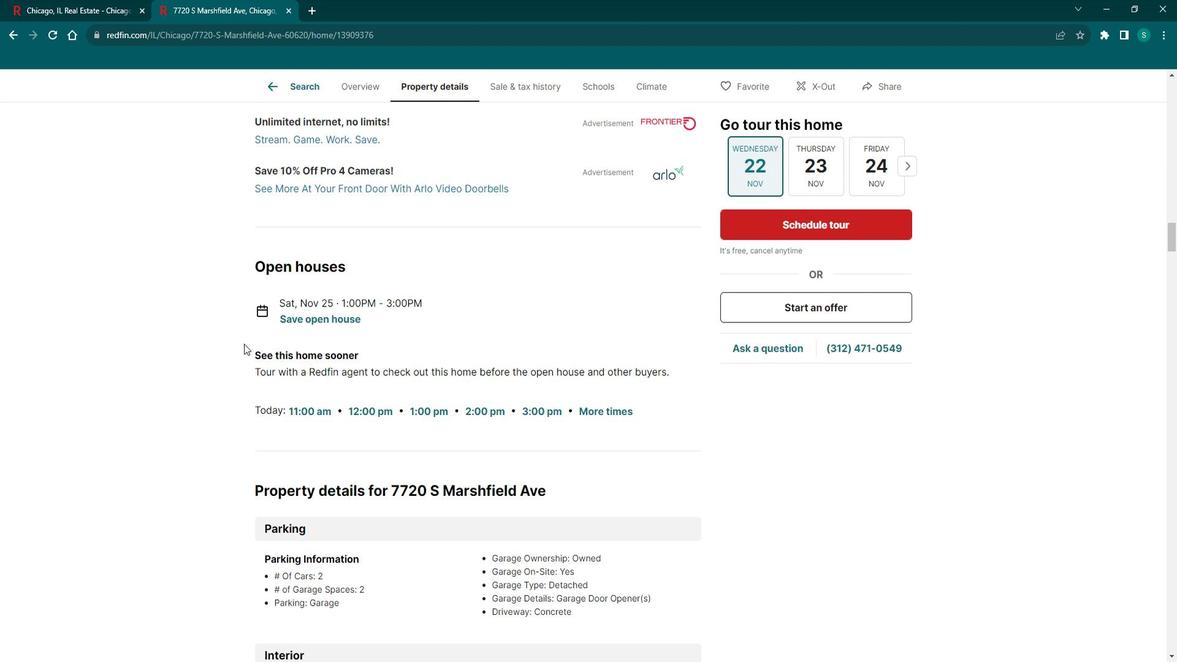 
Action: Mouse scrolled (249, 337) with delta (0, 0)
Screenshot: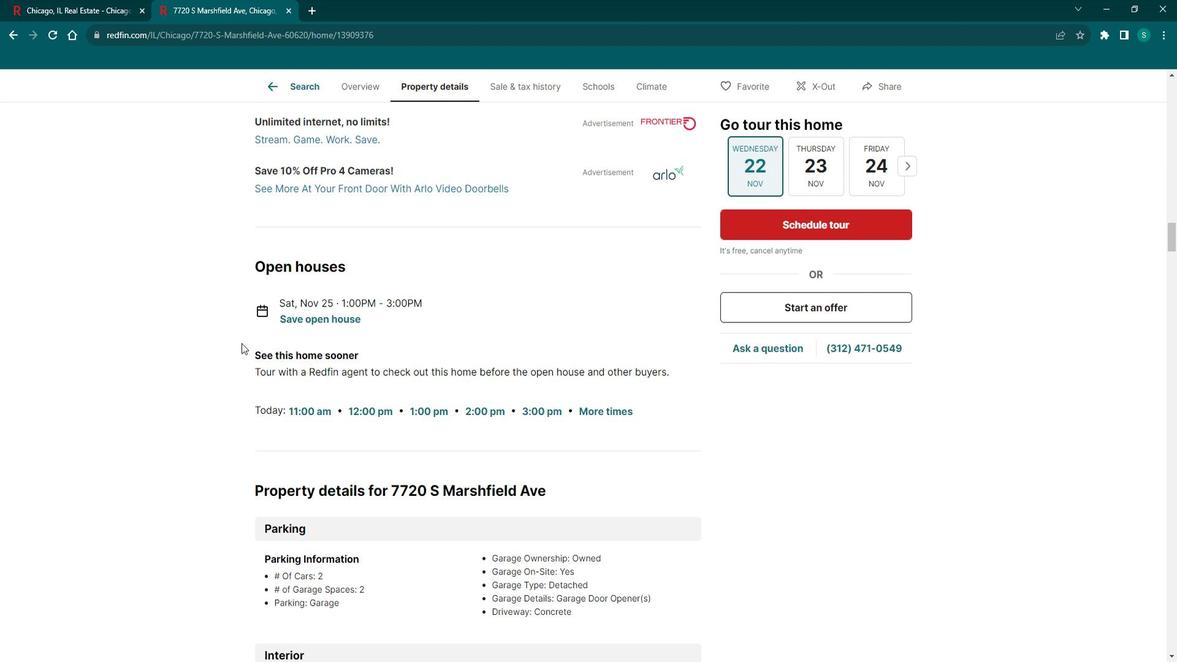 
Action: Mouse scrolled (249, 337) with delta (0, 0)
Screenshot: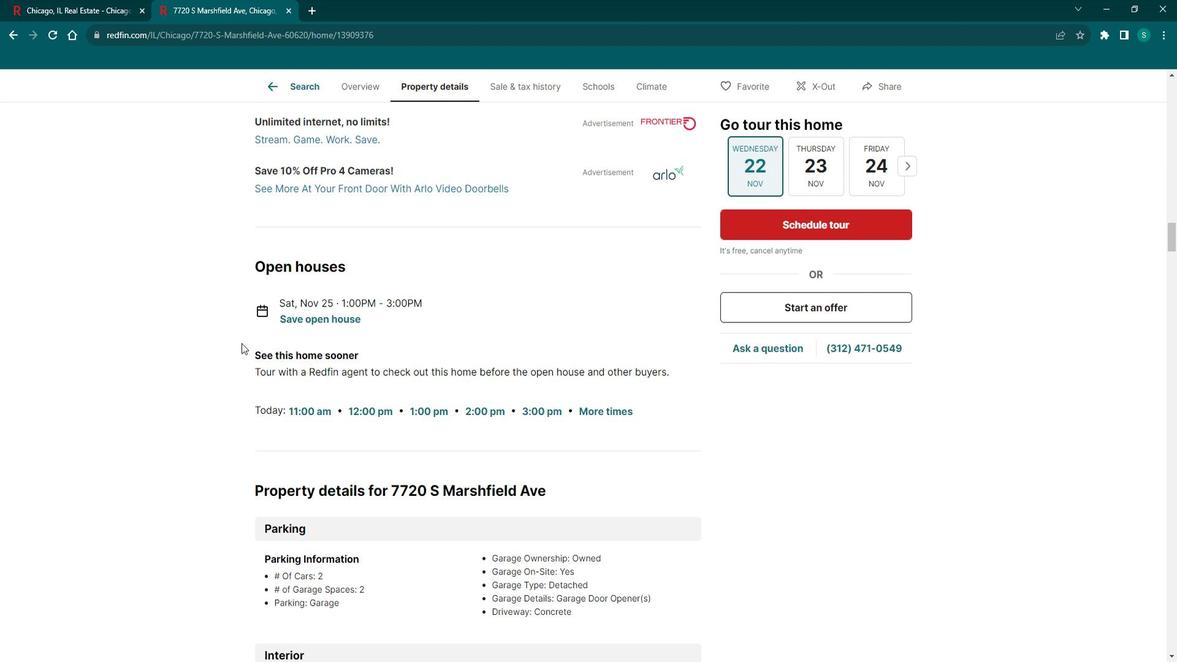 
Action: Mouse scrolled (249, 337) with delta (0, 0)
Screenshot: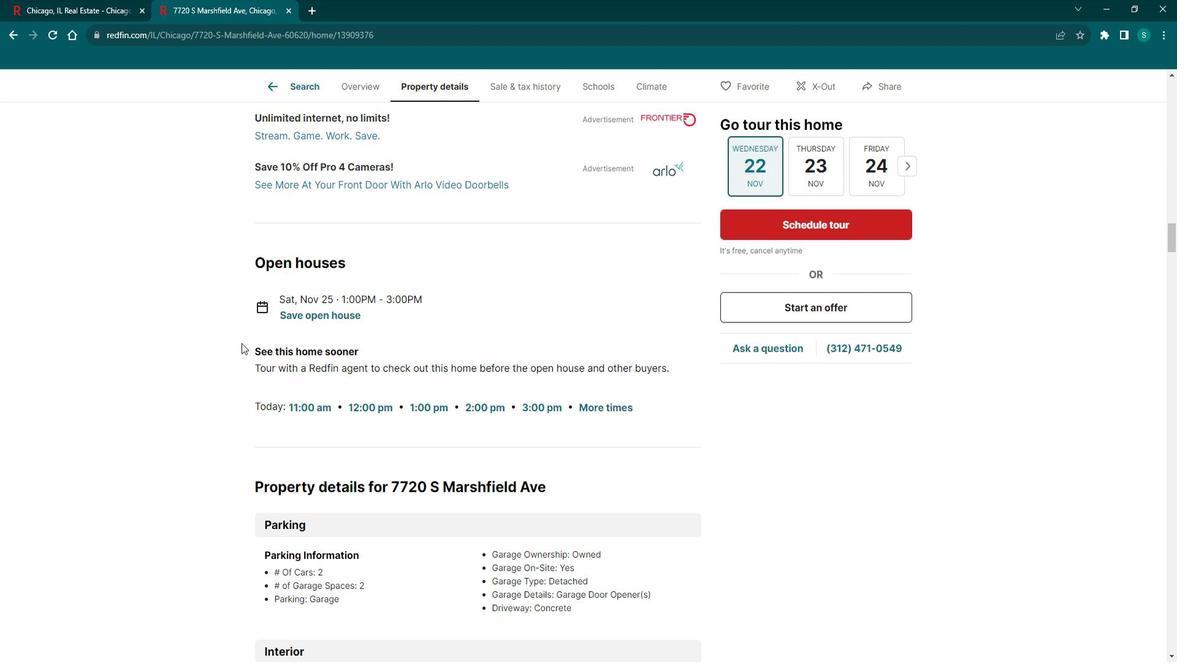 
Action: Mouse scrolled (249, 337) with delta (0, 0)
Screenshot: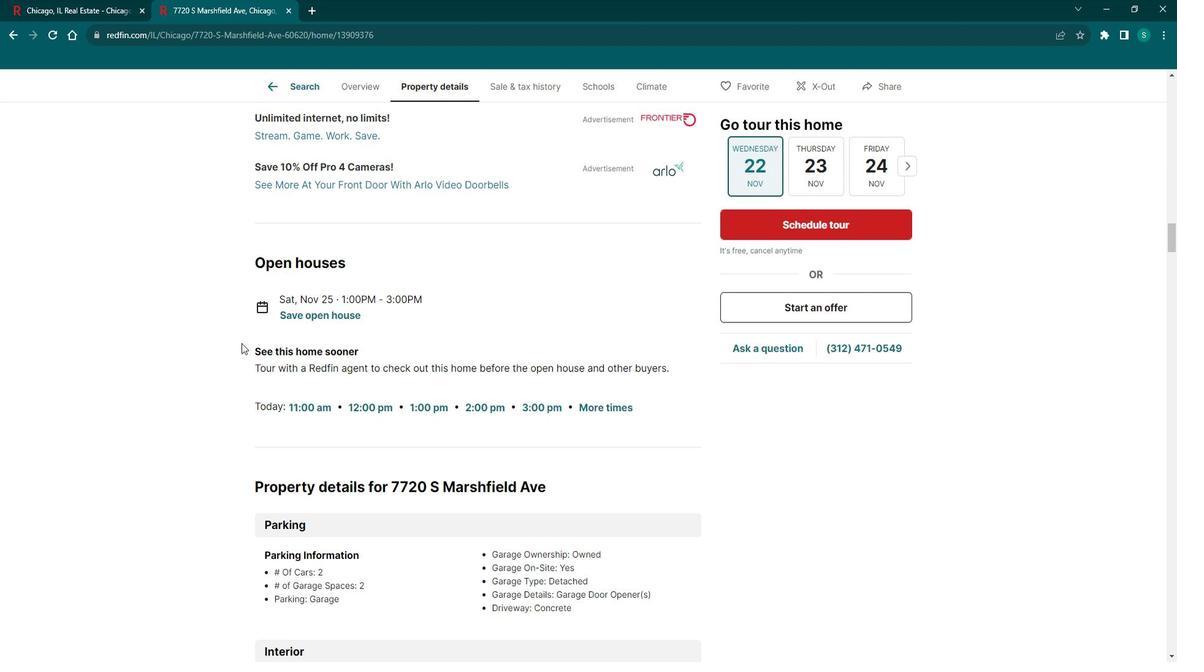 
Action: Mouse scrolled (249, 337) with delta (0, 0)
Screenshot: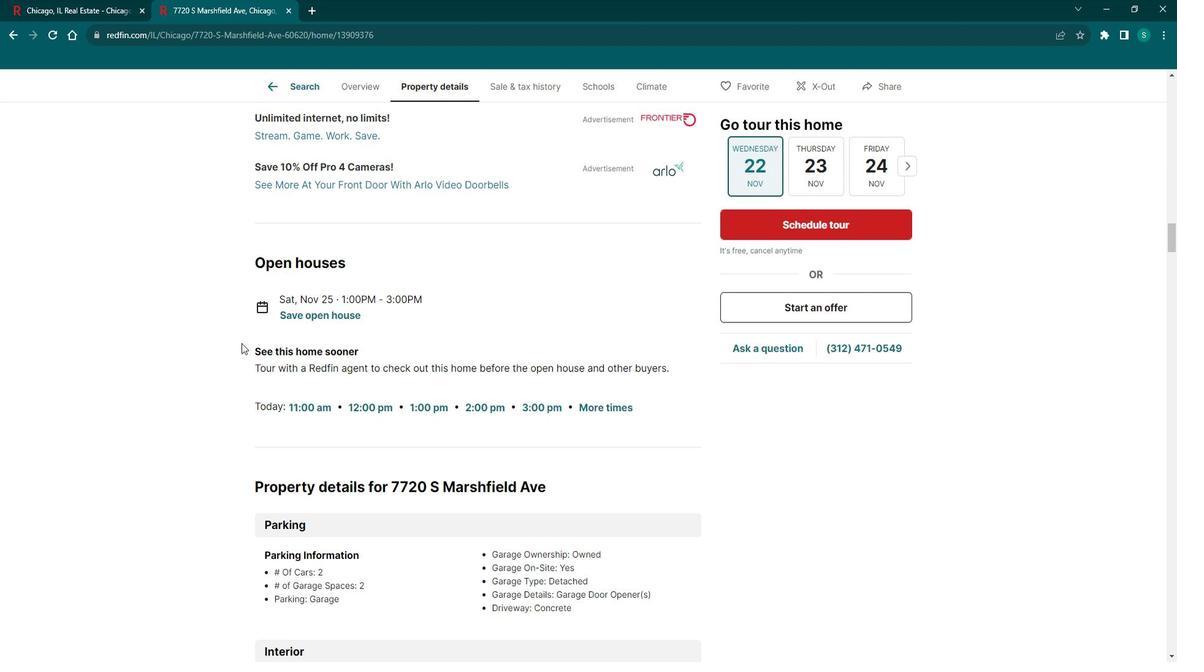 
Action: Mouse scrolled (249, 337) with delta (0, 0)
Screenshot: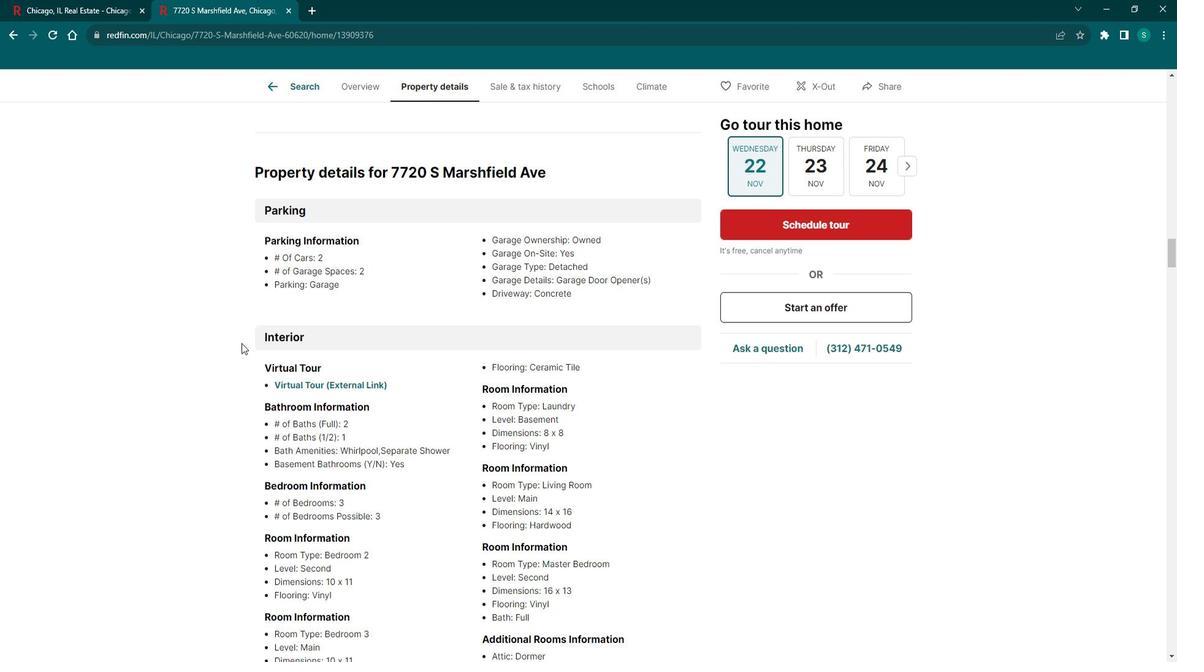 
Action: Mouse scrolled (249, 337) with delta (0, 0)
Screenshot: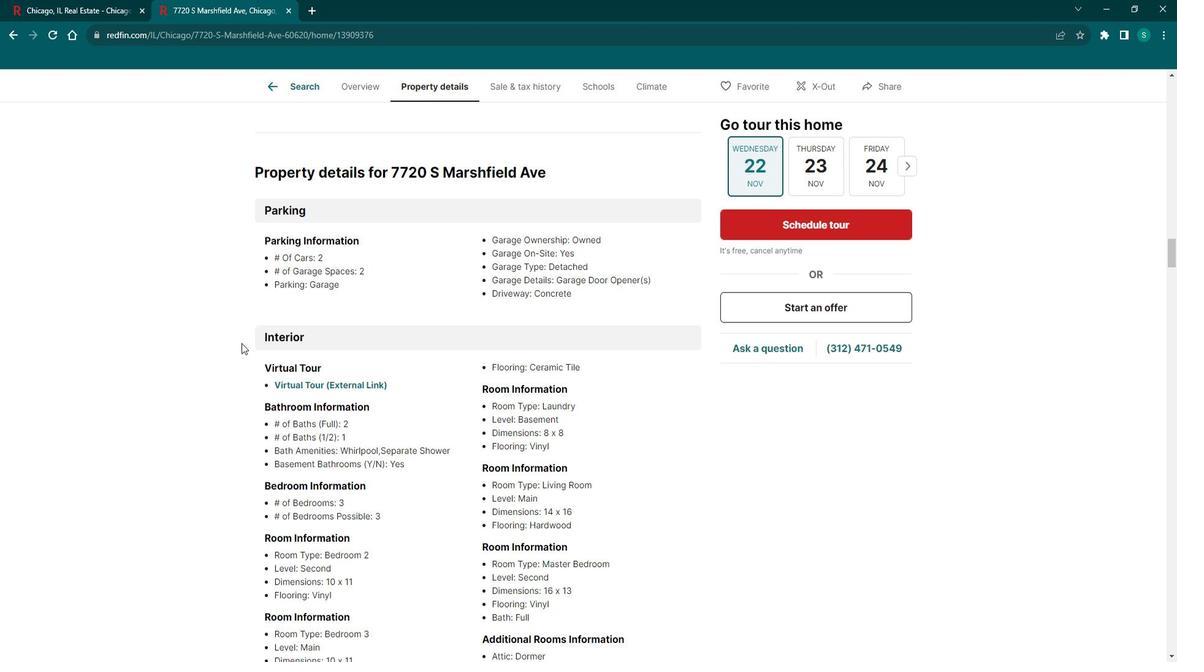 
Action: Mouse scrolled (249, 337) with delta (0, 0)
Screenshot: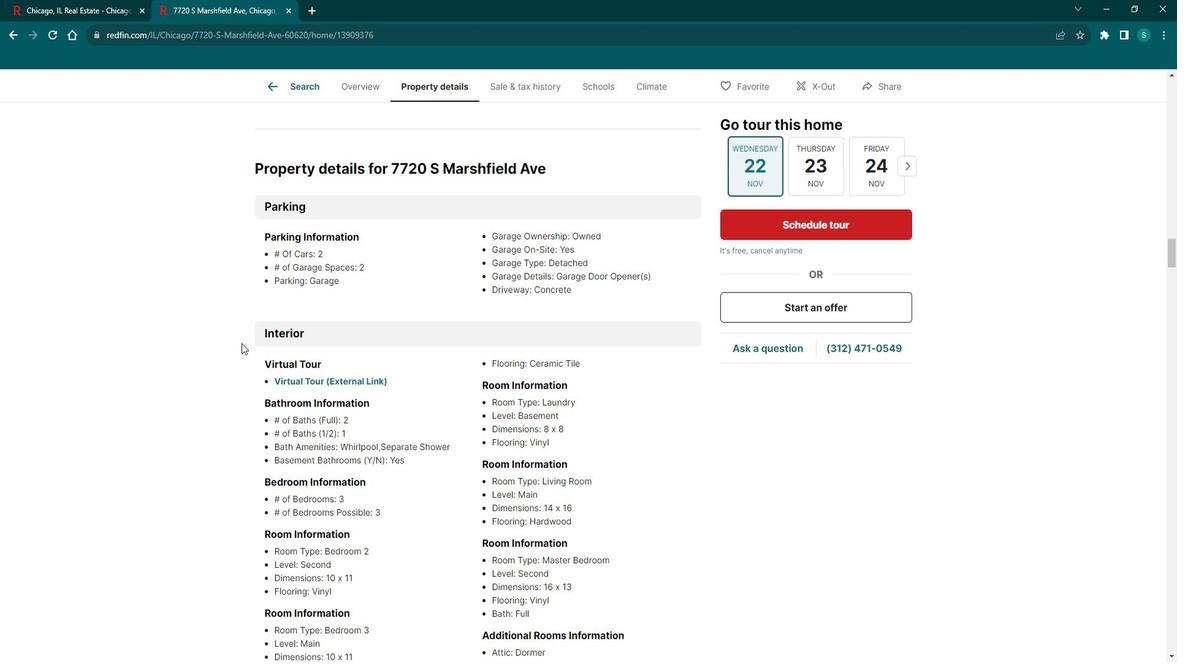 
Action: Mouse scrolled (249, 337) with delta (0, 0)
Screenshot: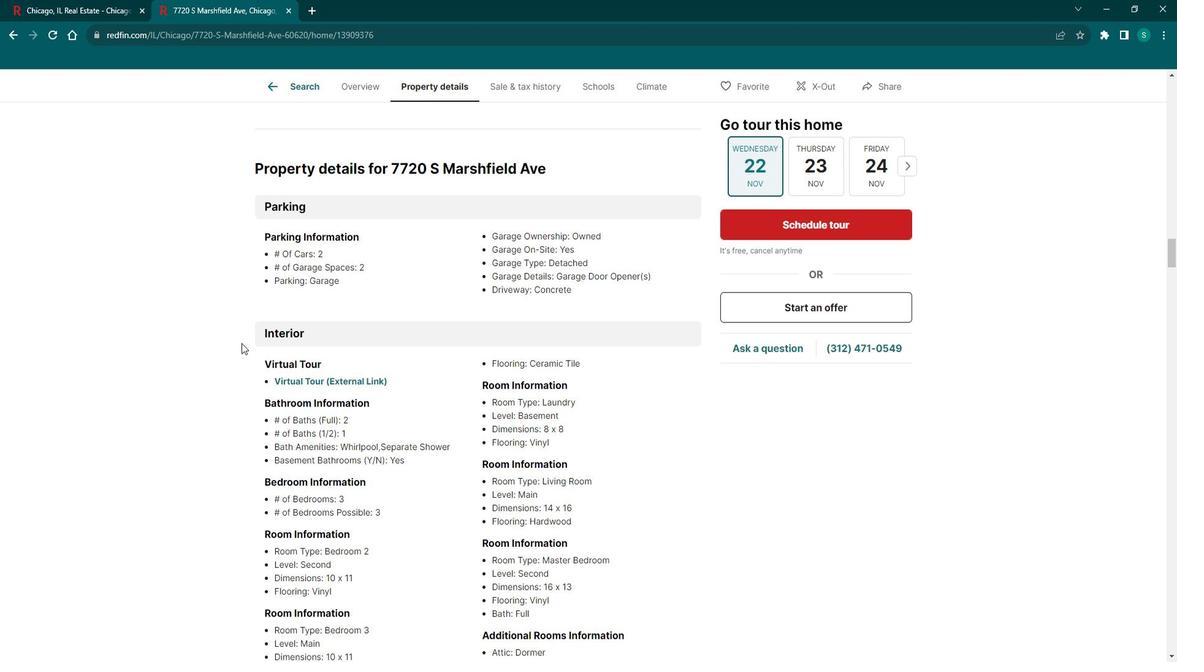 
Action: Mouse scrolled (249, 337) with delta (0, 0)
Screenshot: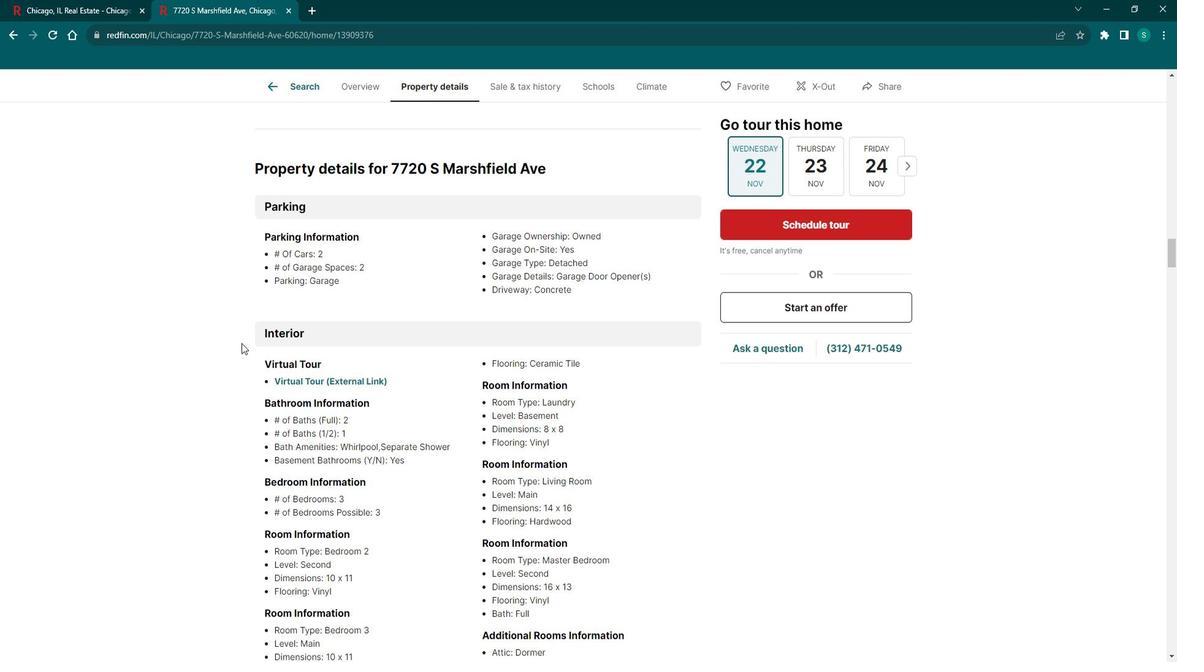 
Action: Mouse scrolled (249, 337) with delta (0, 0)
Screenshot: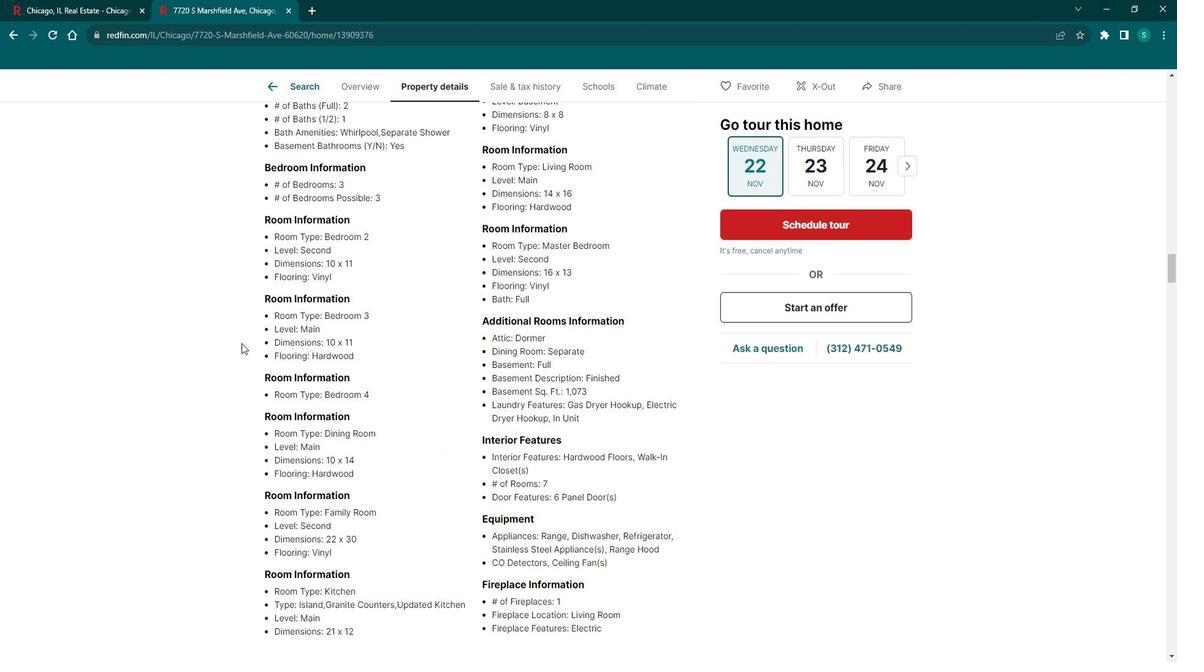 
Action: Mouse scrolled (249, 337) with delta (0, 0)
Screenshot: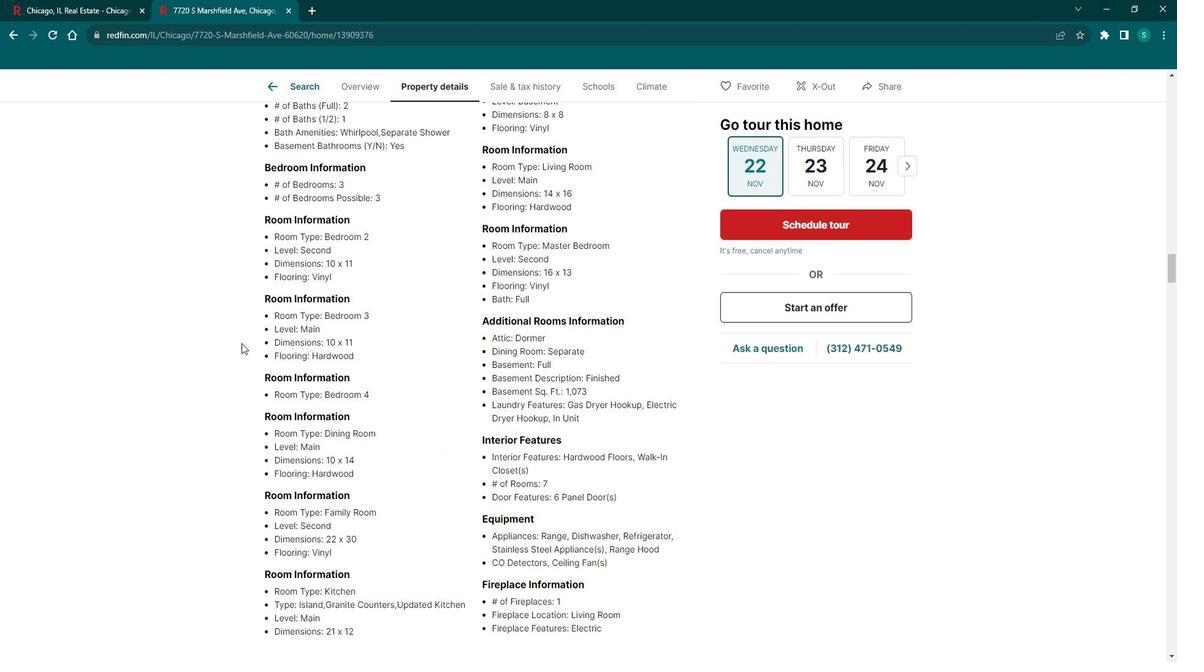 
Action: Mouse scrolled (249, 337) with delta (0, 0)
Screenshot: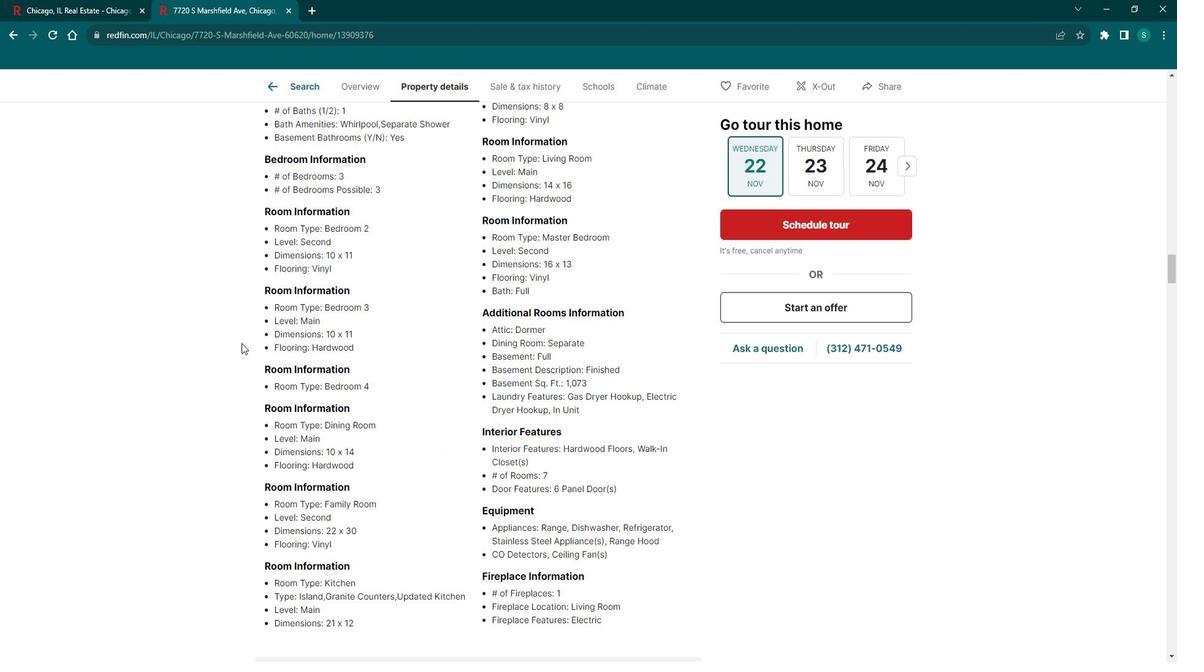 
Action: Mouse scrolled (249, 337) with delta (0, 0)
Screenshot: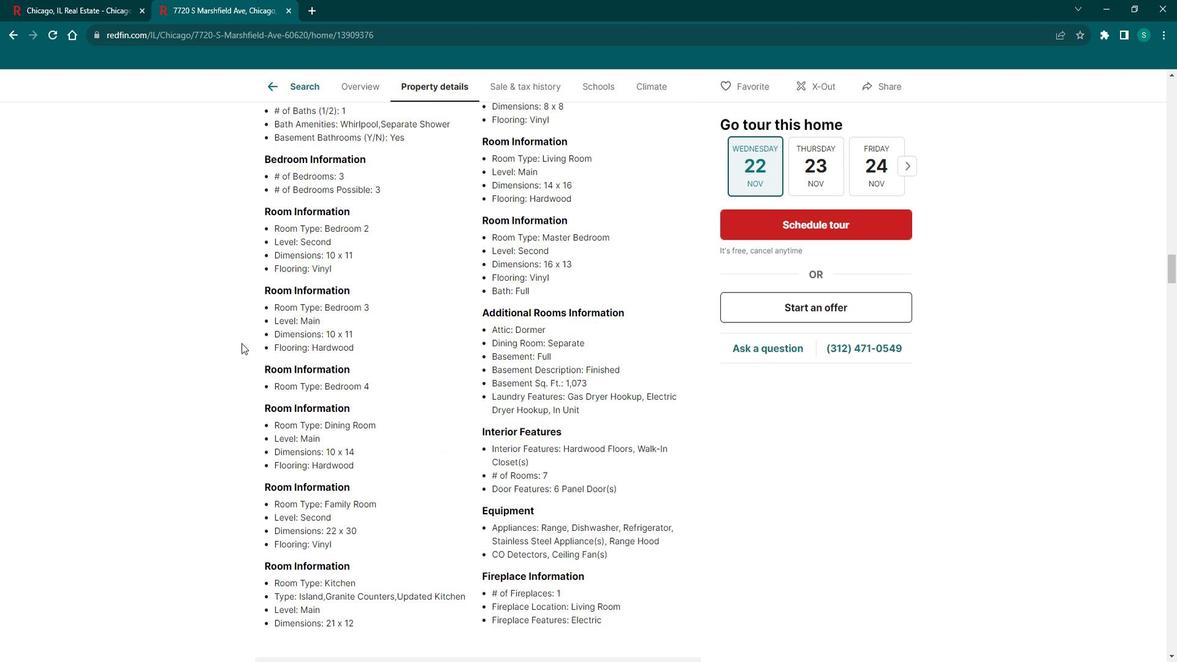
Action: Mouse scrolled (249, 337) with delta (0, 0)
Screenshot: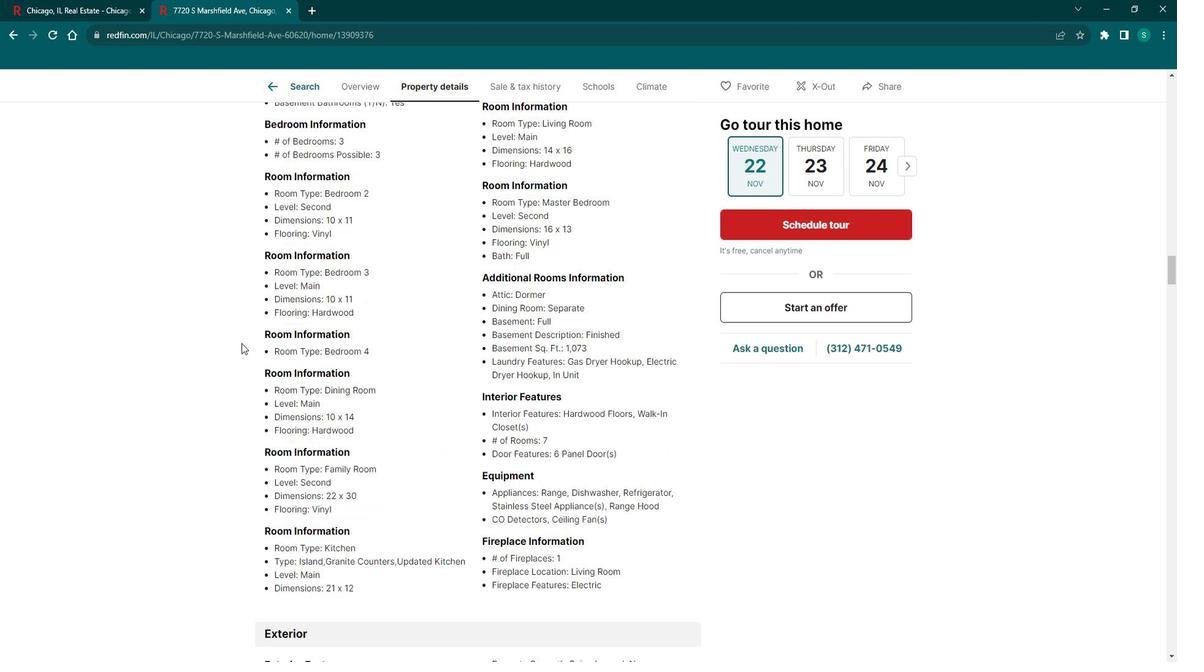 
Action: Mouse scrolled (249, 337) with delta (0, 0)
Screenshot: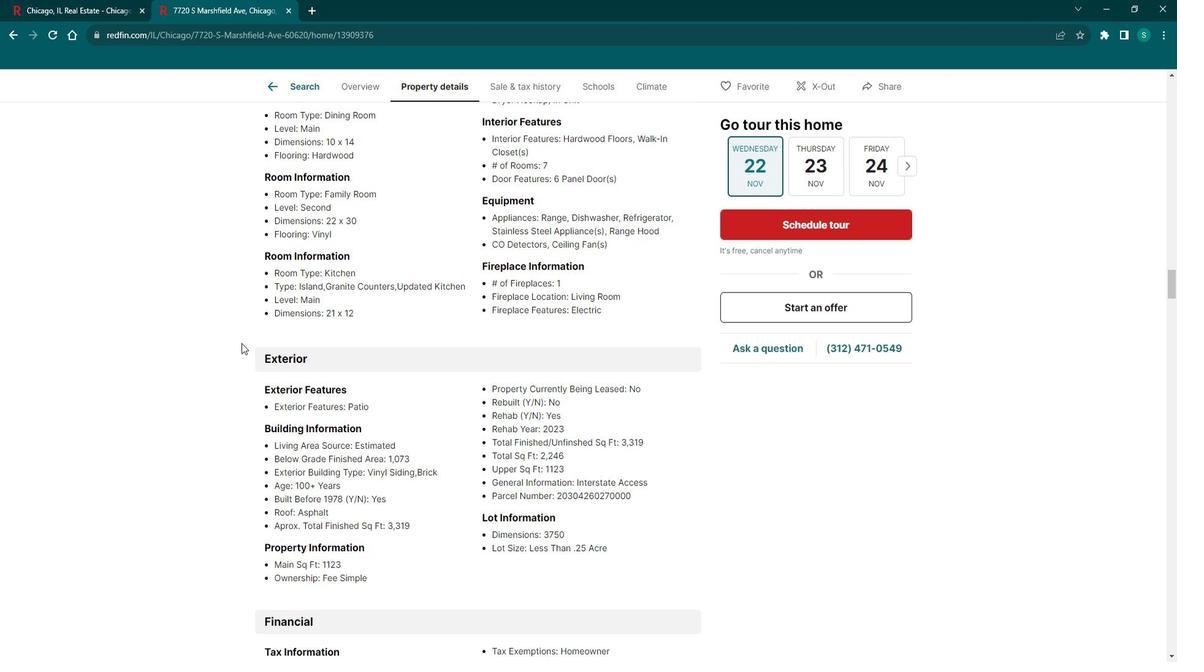 
Action: Mouse scrolled (249, 337) with delta (0, 0)
Screenshot: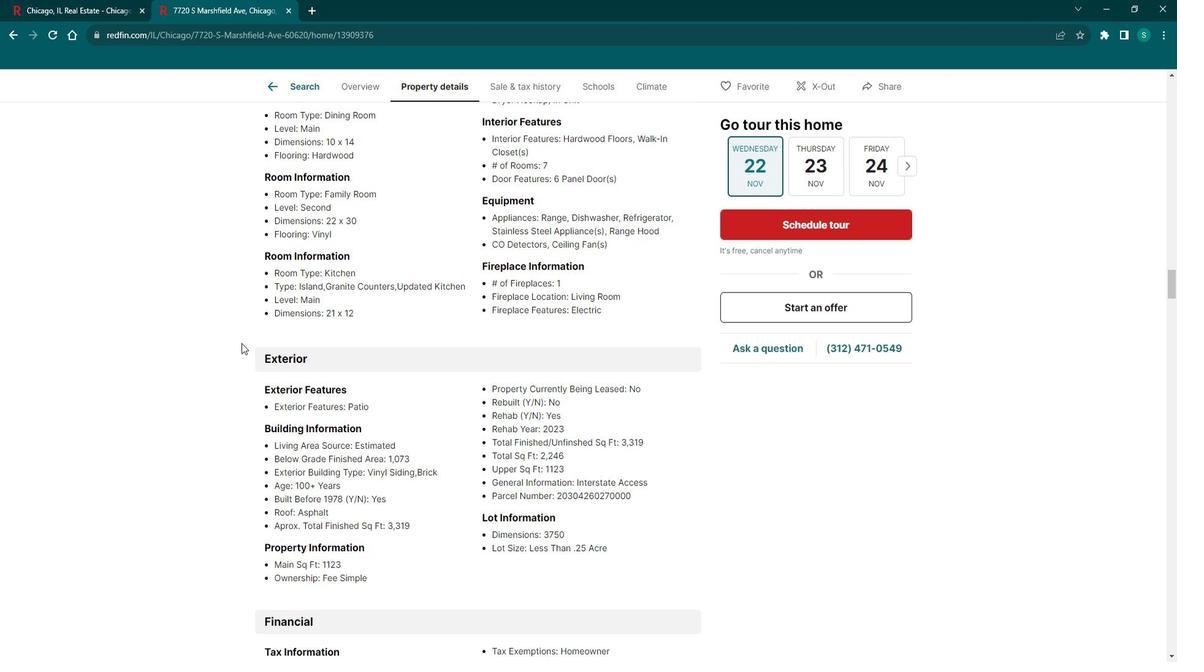 
Action: Mouse scrolled (249, 337) with delta (0, 0)
Screenshot: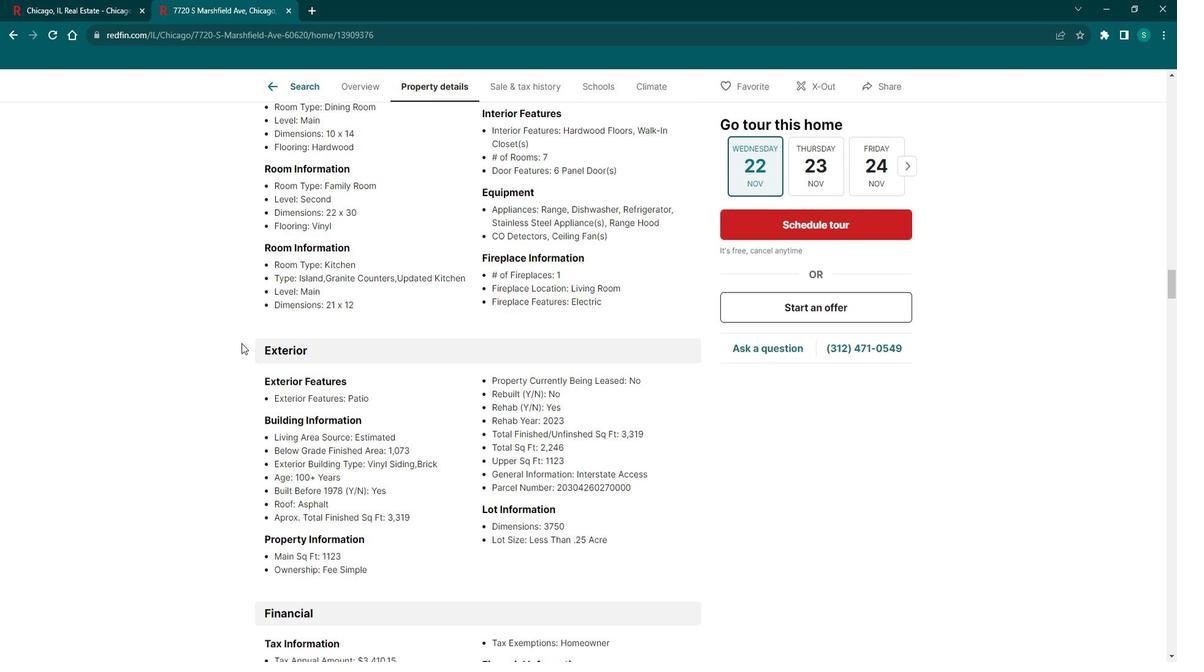 
Action: Mouse scrolled (249, 337) with delta (0, 0)
Screenshot: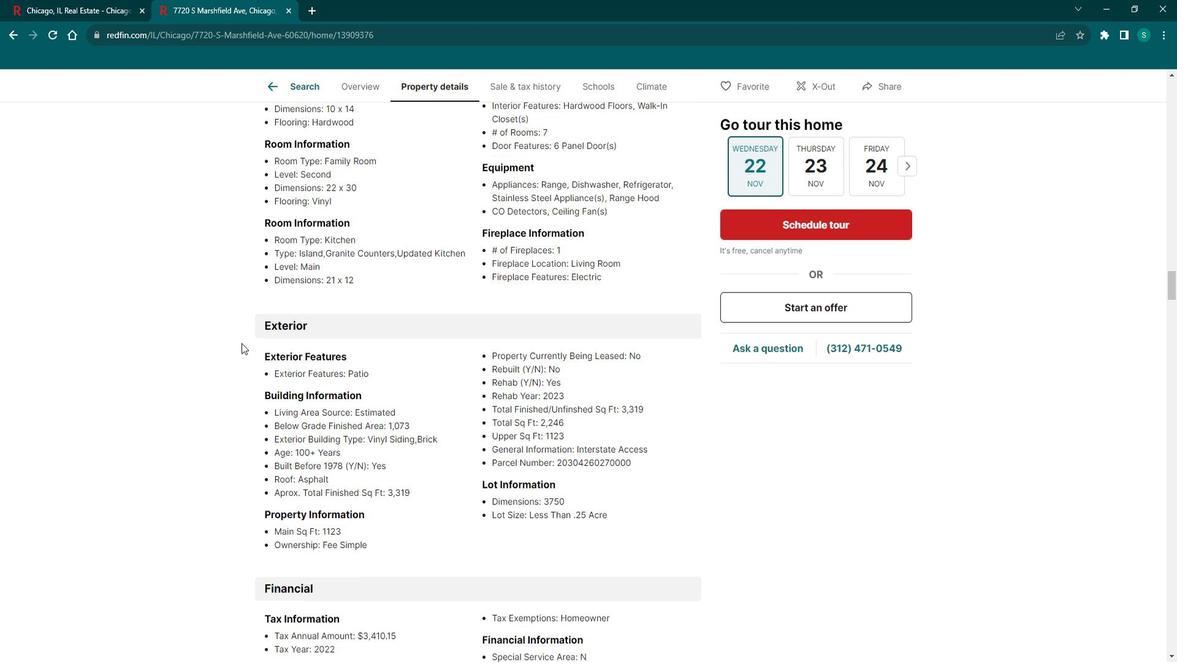 
Action: Mouse scrolled (249, 337) with delta (0, 0)
Screenshot: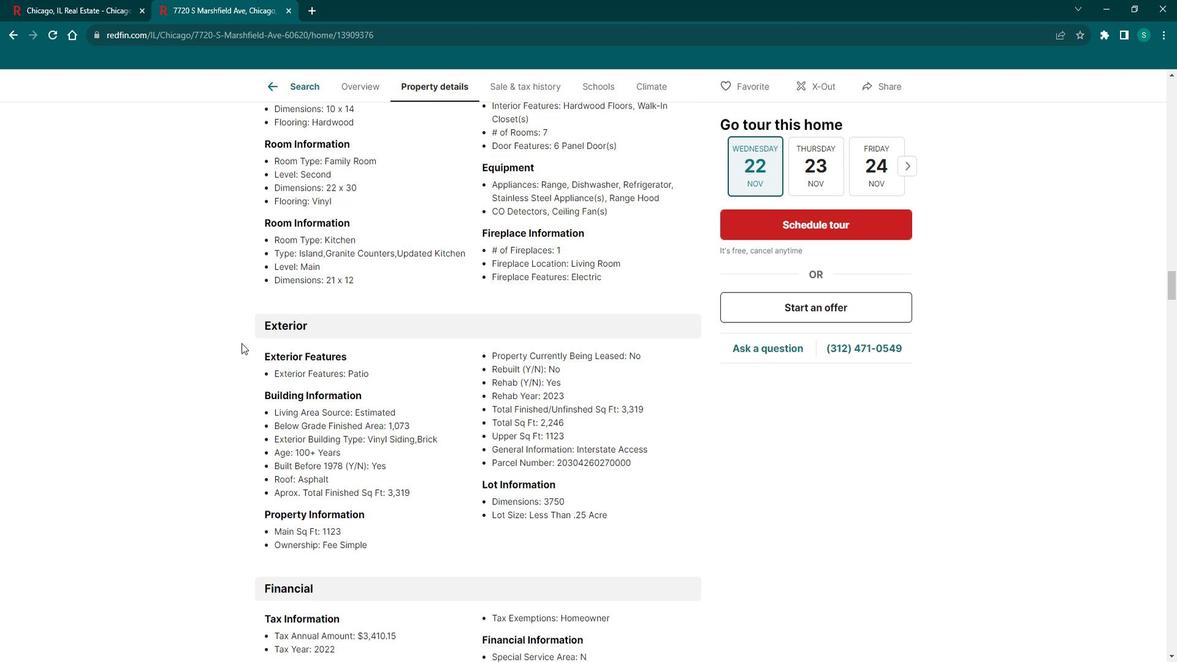 
Action: Mouse scrolled (249, 337) with delta (0, 0)
Screenshot: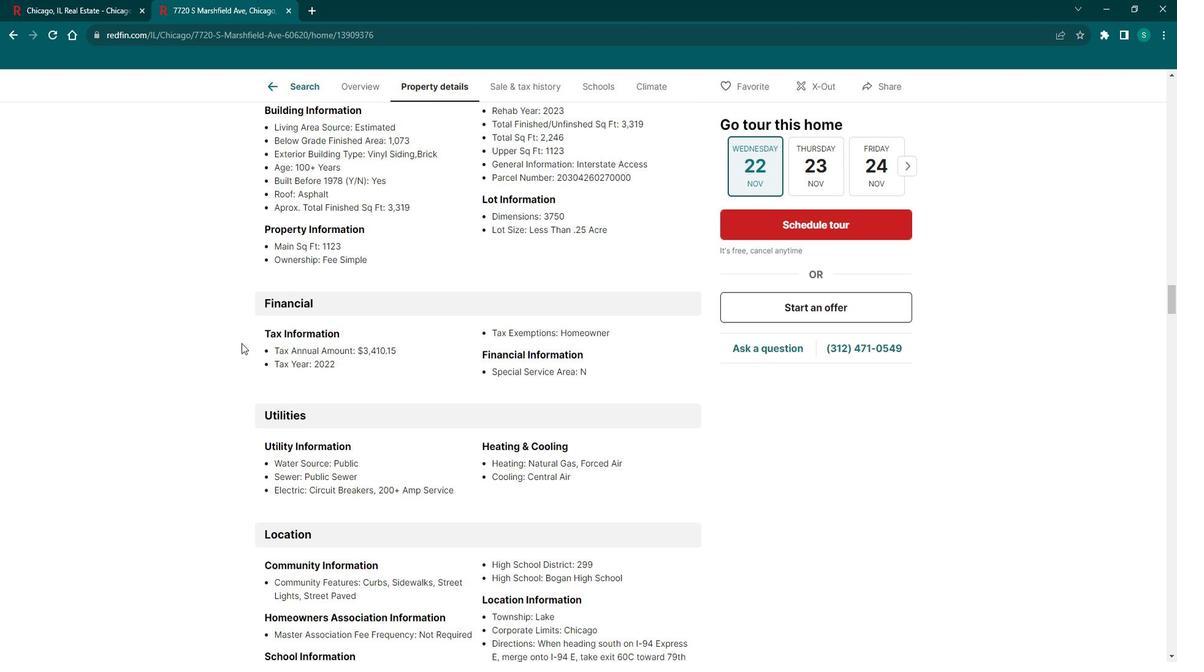 
Action: Mouse scrolled (249, 337) with delta (0, 0)
Screenshot: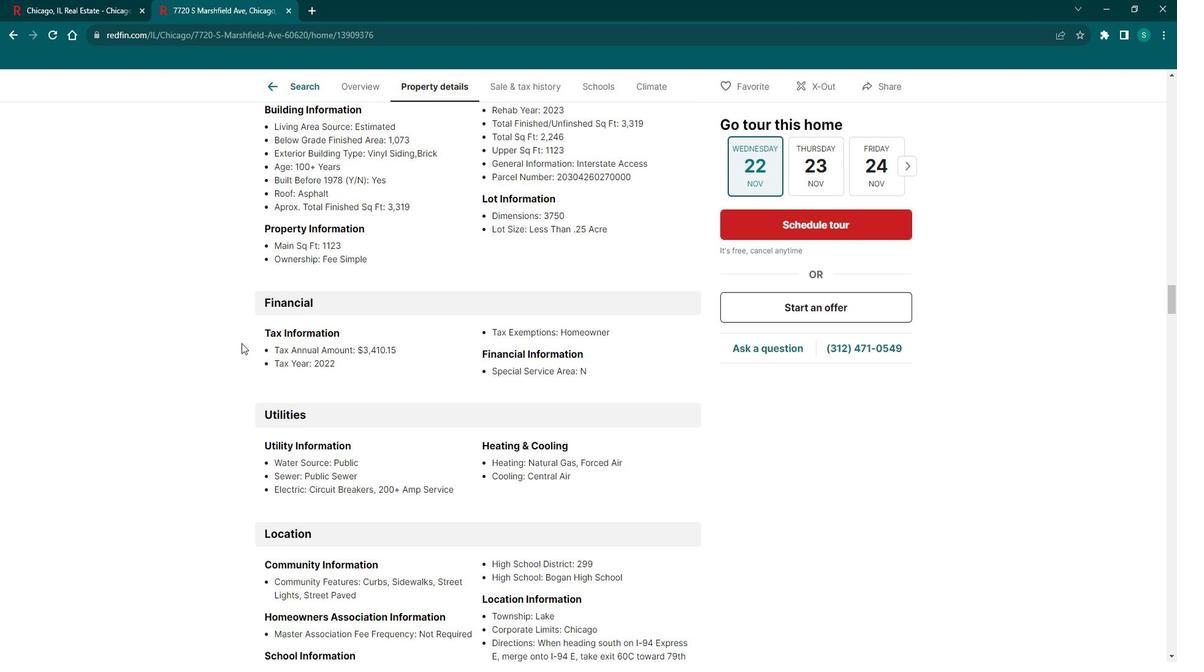 
Action: Mouse scrolled (249, 337) with delta (0, 0)
Screenshot: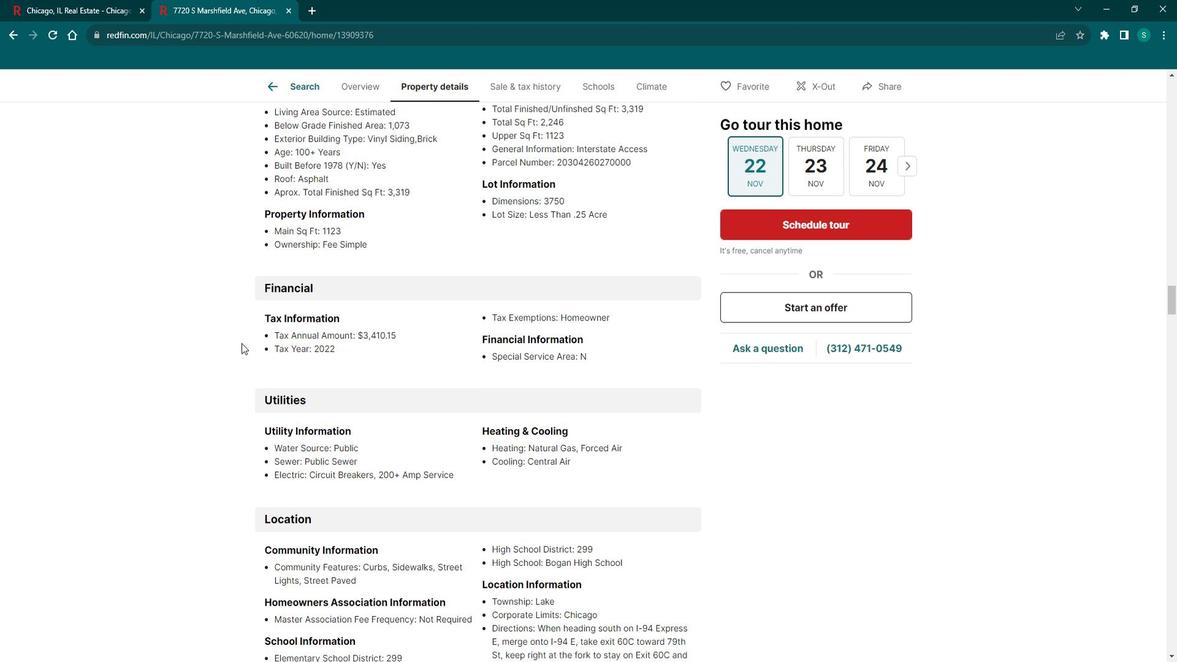 
Action: Mouse scrolled (249, 337) with delta (0, 0)
Screenshot: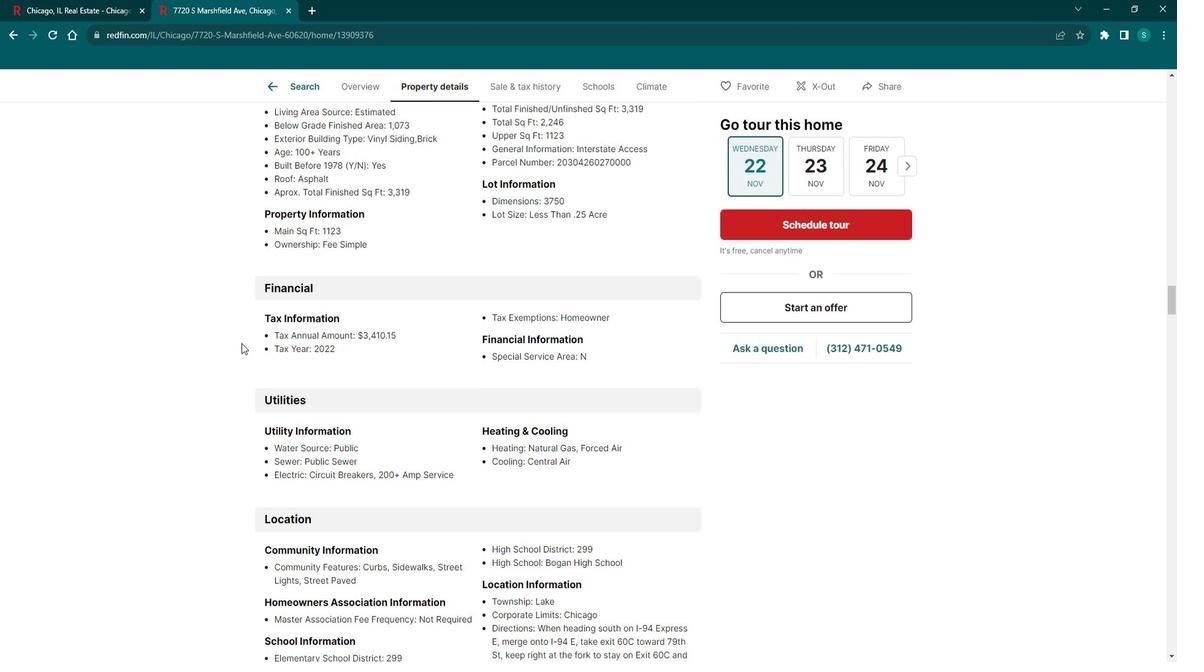 
Action: Mouse scrolled (249, 337) with delta (0, 0)
Screenshot: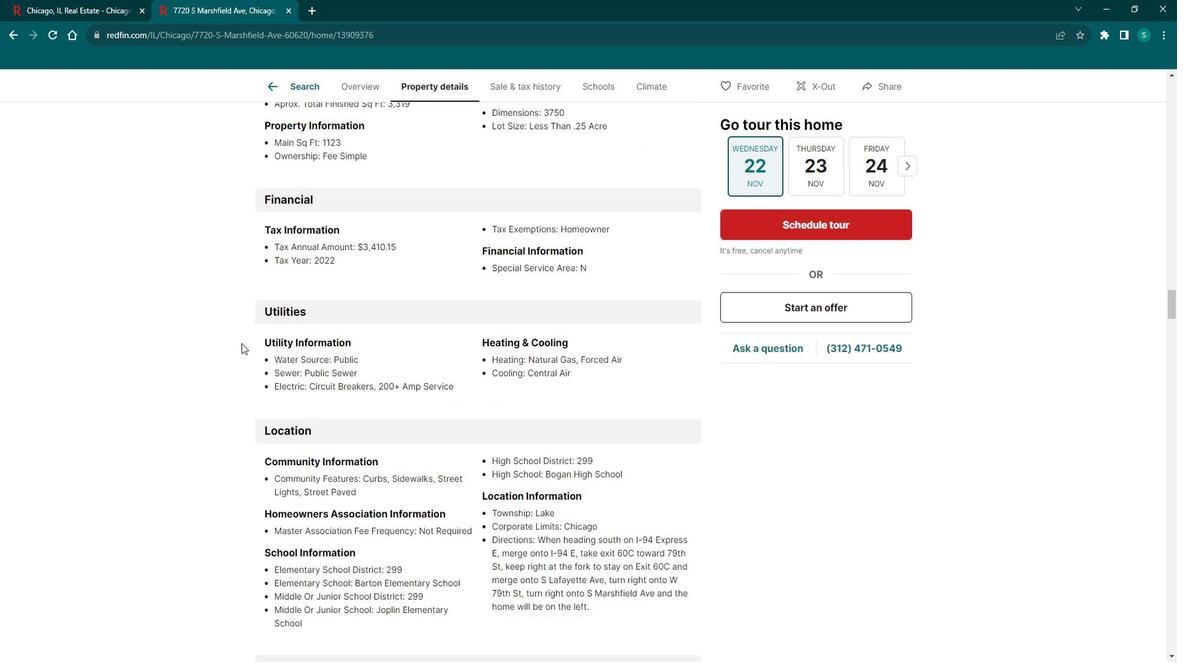 
Action: Mouse scrolled (249, 337) with delta (0, 0)
Screenshot: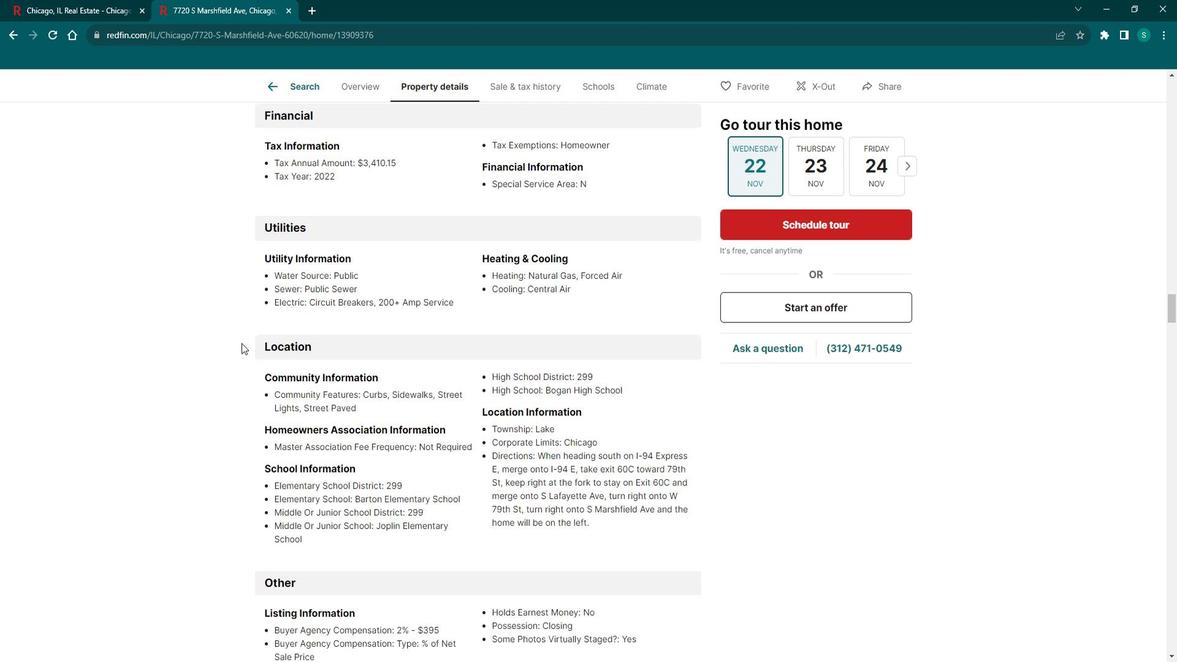 
Action: Mouse scrolled (249, 337) with delta (0, 0)
Screenshot: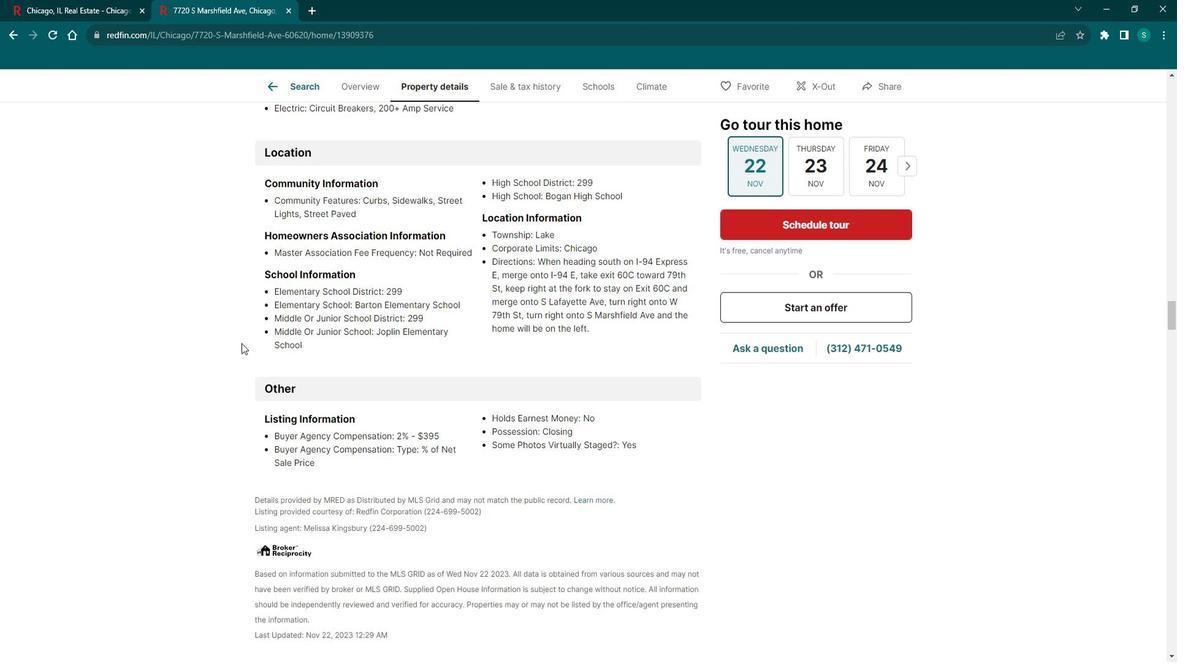 
Action: Mouse scrolled (249, 337) with delta (0, 0)
Screenshot: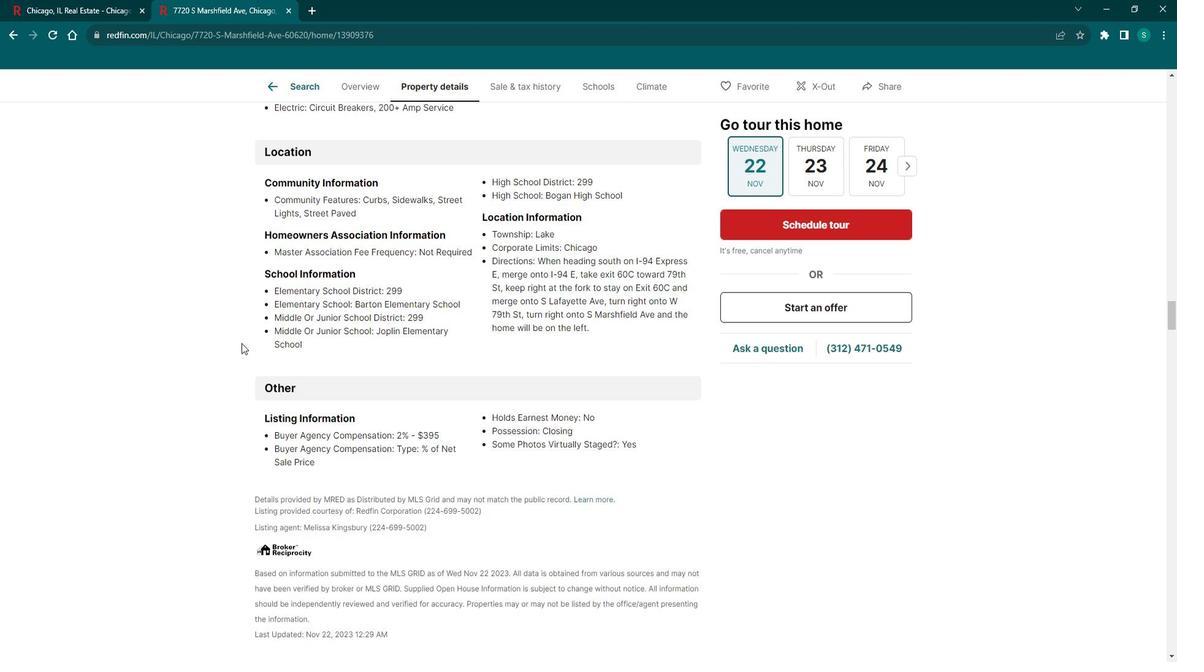 
Action: Mouse scrolled (249, 337) with delta (0, 0)
Screenshot: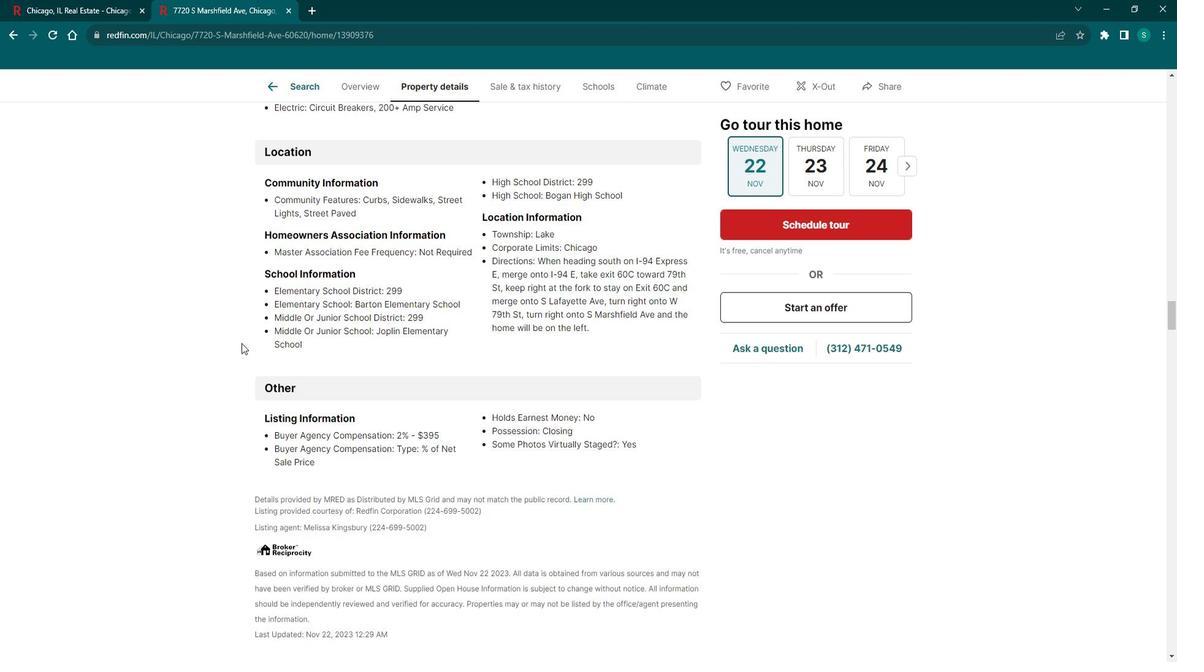 
Action: Mouse scrolled (249, 337) with delta (0, 0)
Screenshot: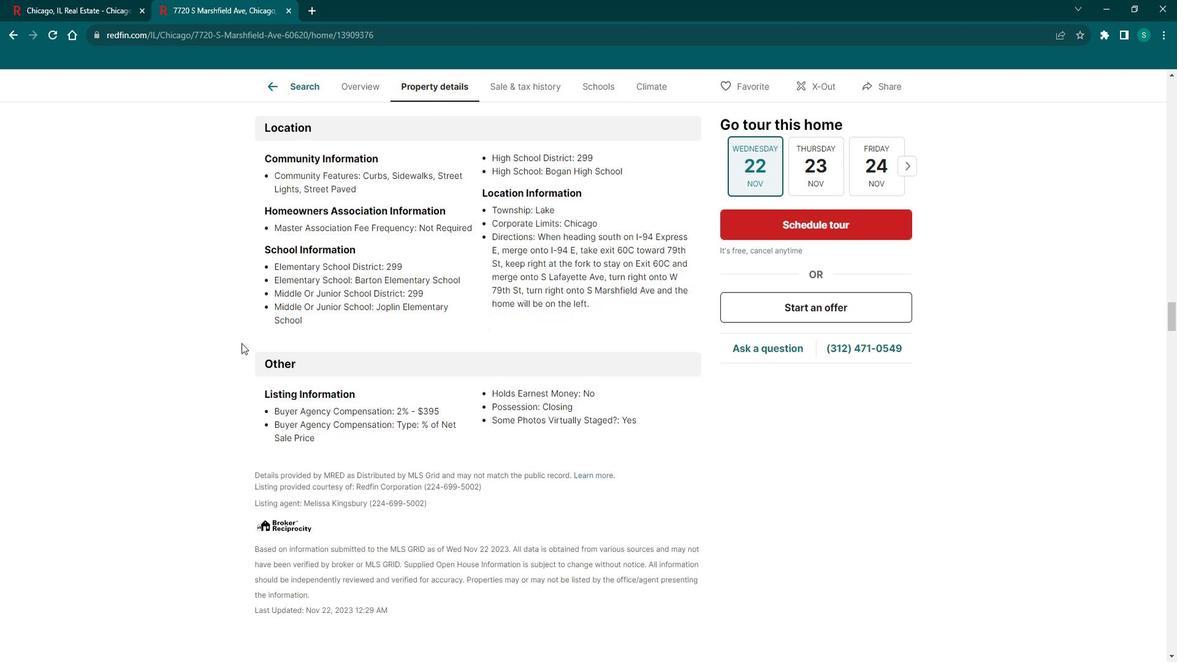 
Action: Mouse scrolled (249, 337) with delta (0, 0)
Screenshot: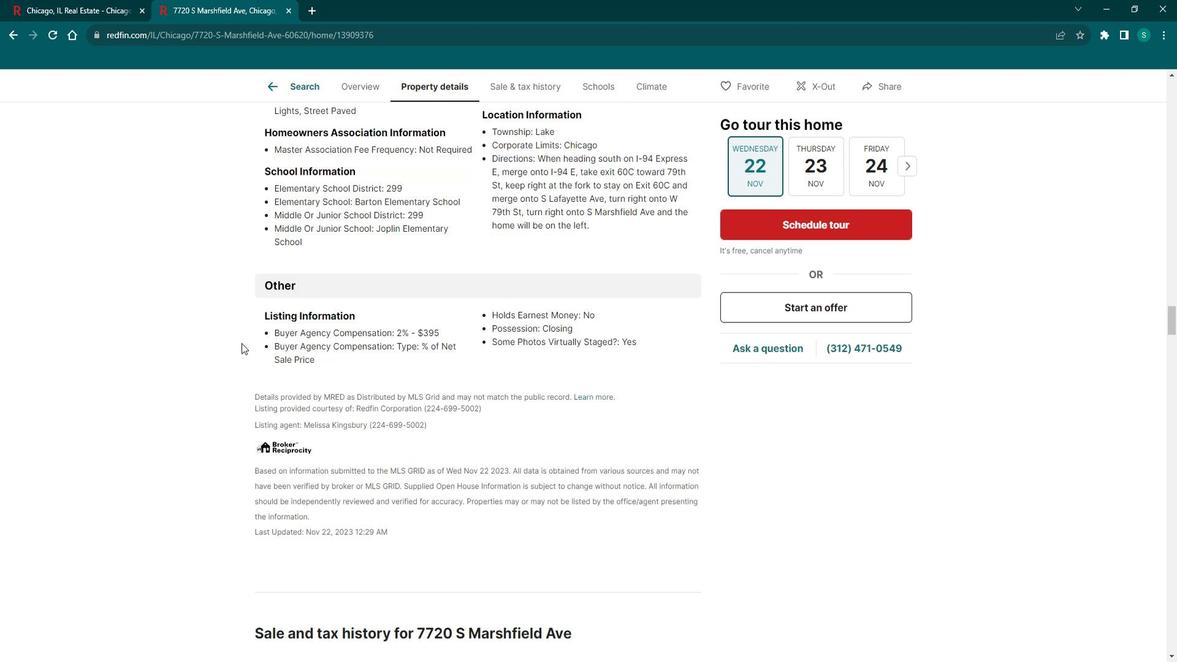 
Action: Mouse scrolled (249, 337) with delta (0, 0)
Screenshot: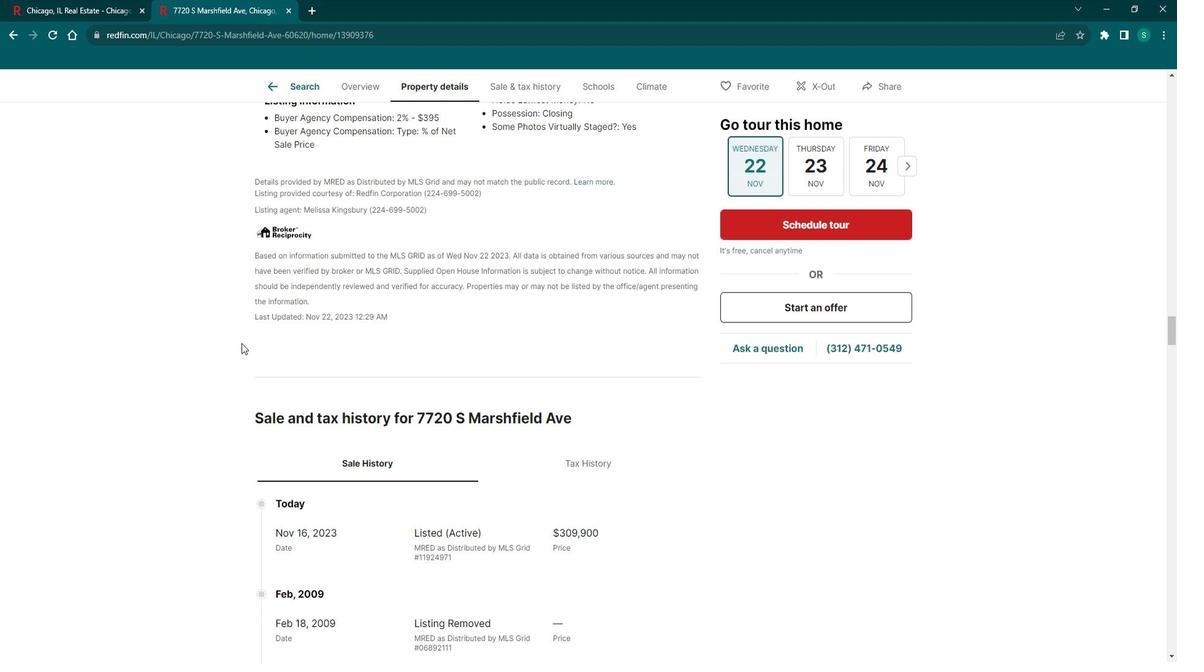 
Action: Mouse scrolled (249, 337) with delta (0, 0)
Screenshot: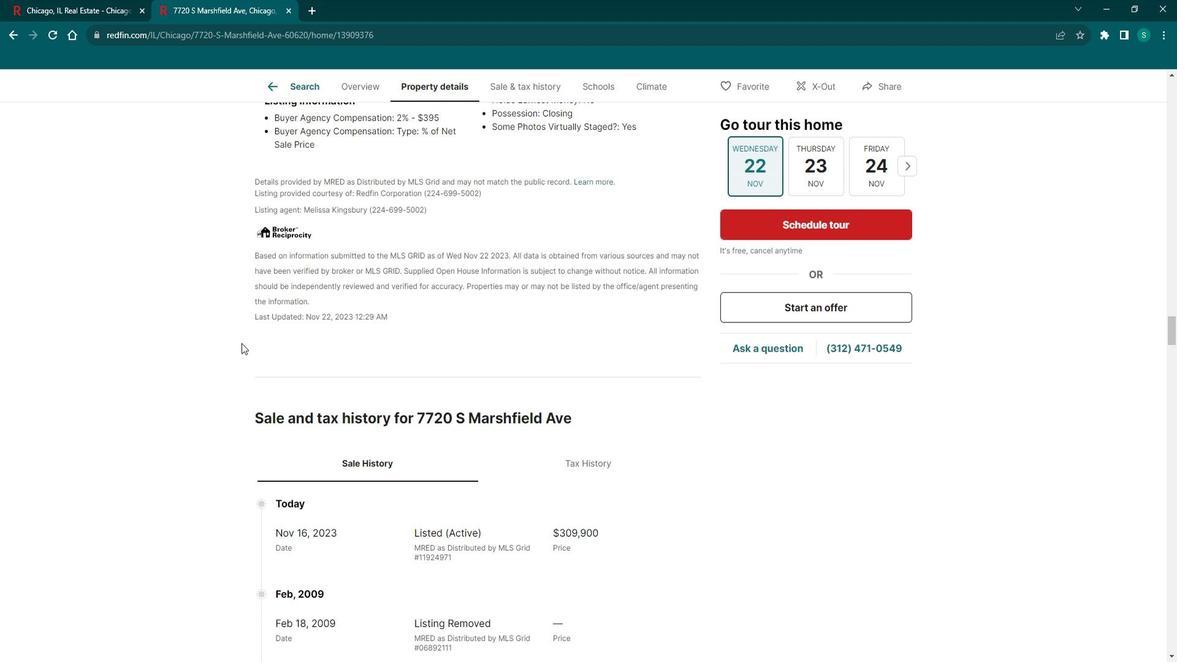 
Action: Mouse scrolled (249, 337) with delta (0, 0)
Screenshot: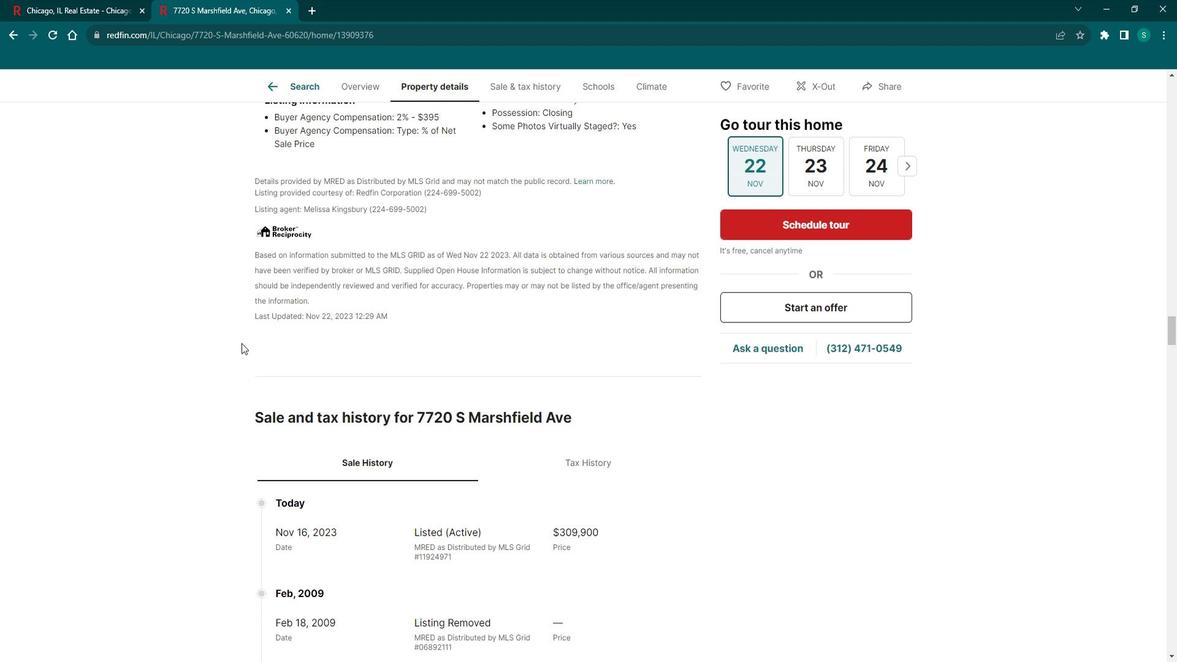 
Action: Mouse scrolled (249, 337) with delta (0, 0)
Screenshot: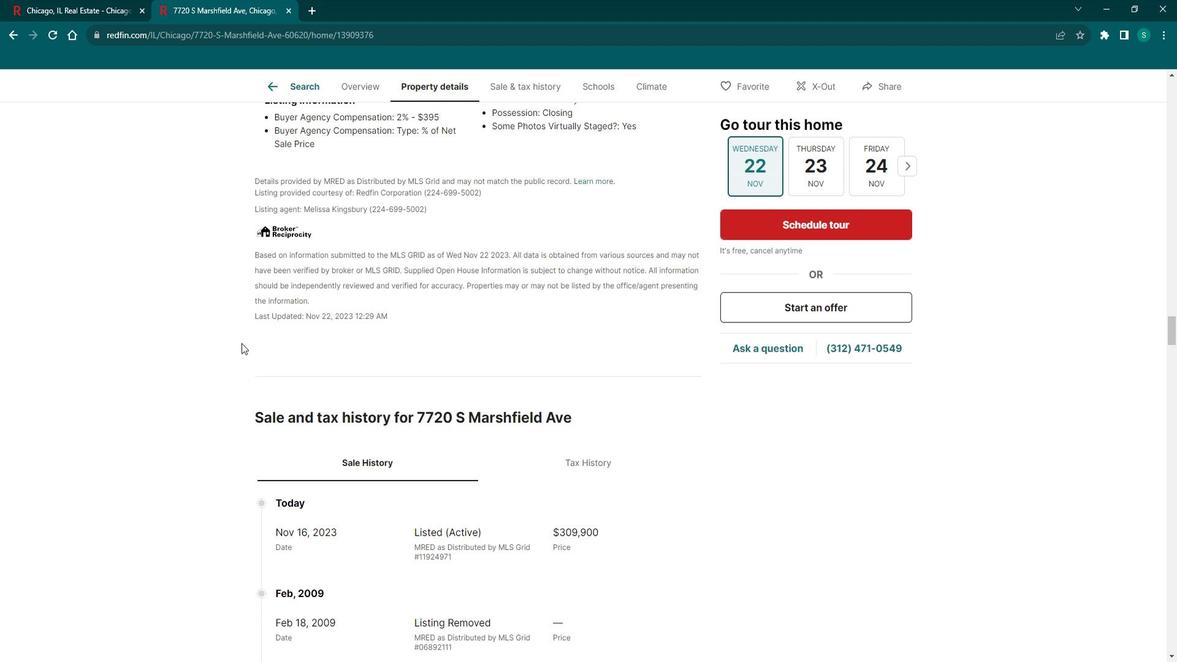 
Action: Mouse scrolled (249, 337) with delta (0, 0)
Screenshot: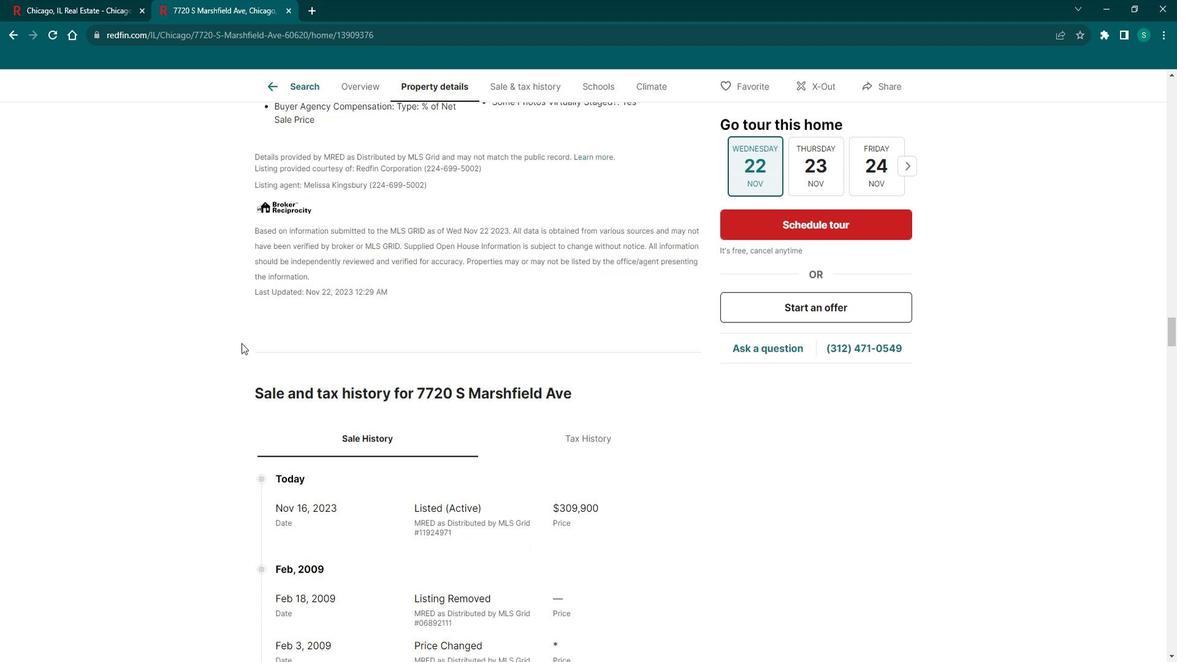 
Action: Mouse scrolled (249, 337) with delta (0, 0)
Screenshot: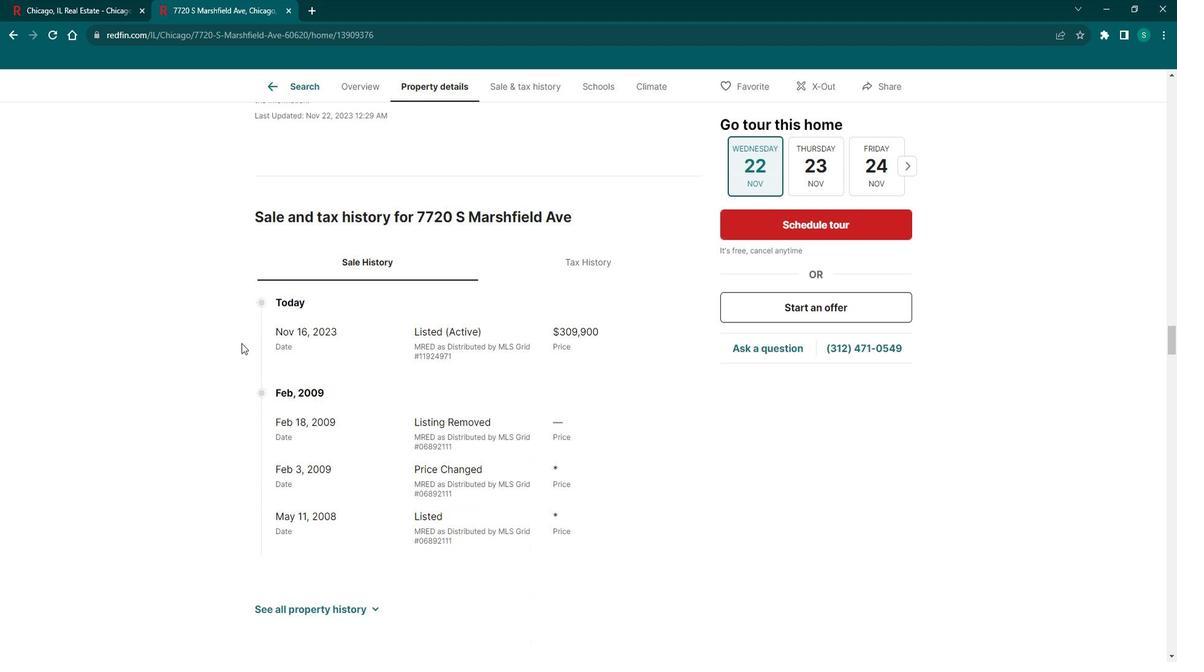 
Action: Mouse scrolled (249, 339) with delta (0, 0)
Screenshot: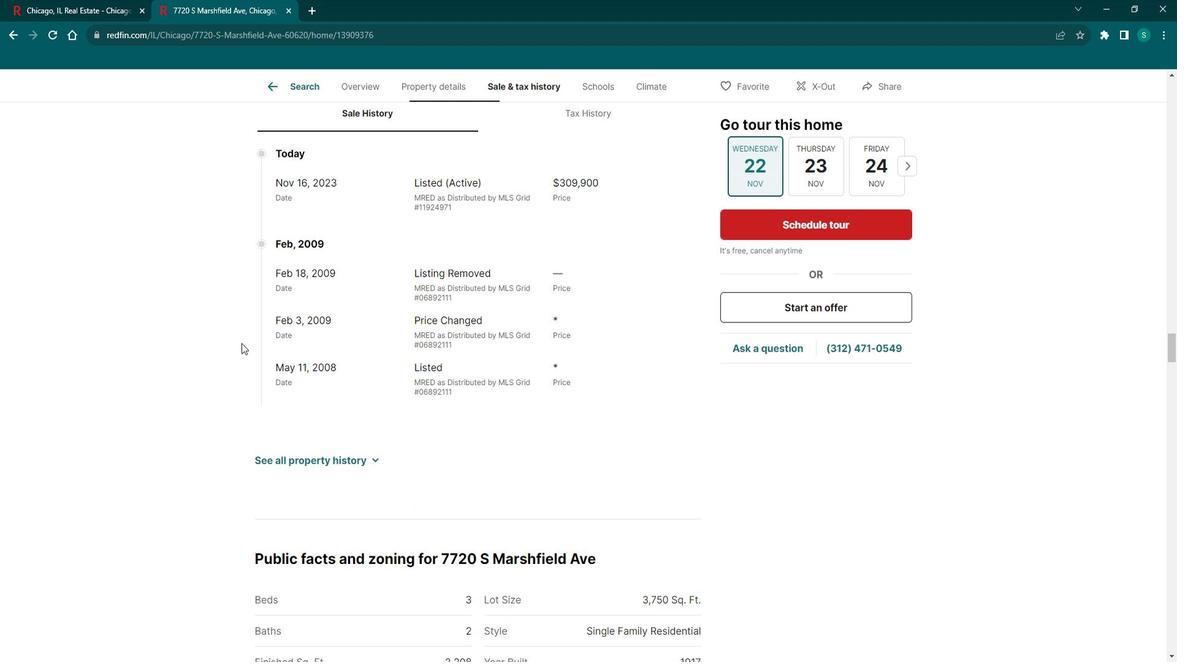 
Action: Mouse scrolled (249, 339) with delta (0, 0)
Screenshot: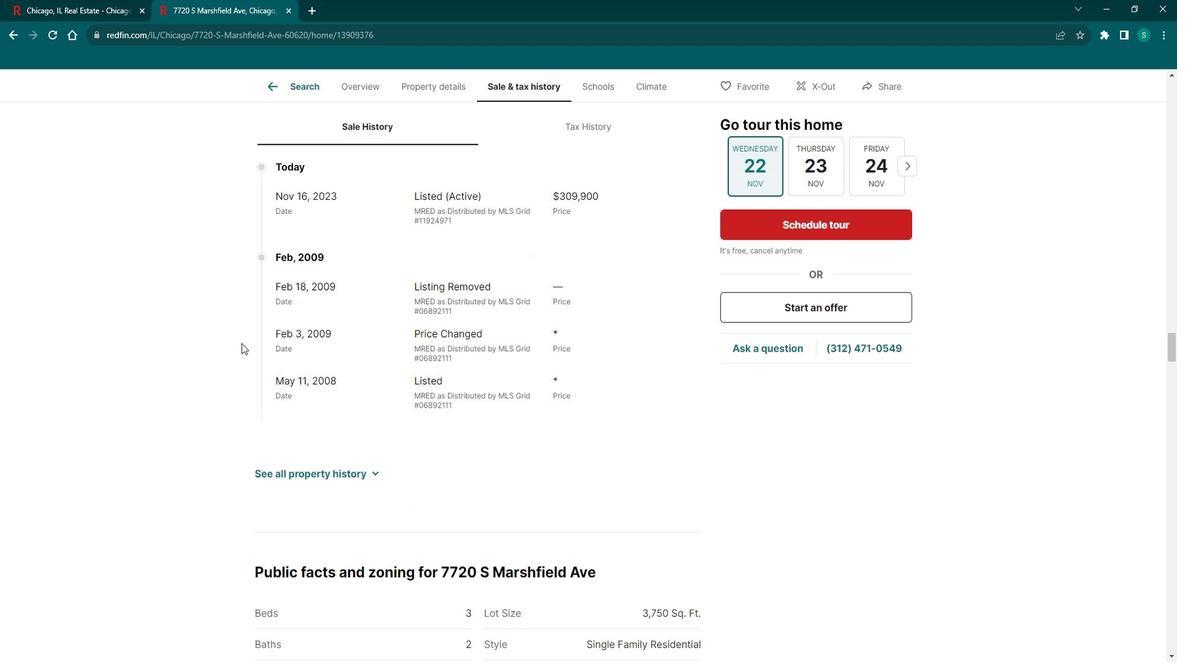 
Action: Mouse scrolled (249, 339) with delta (0, 0)
Screenshot: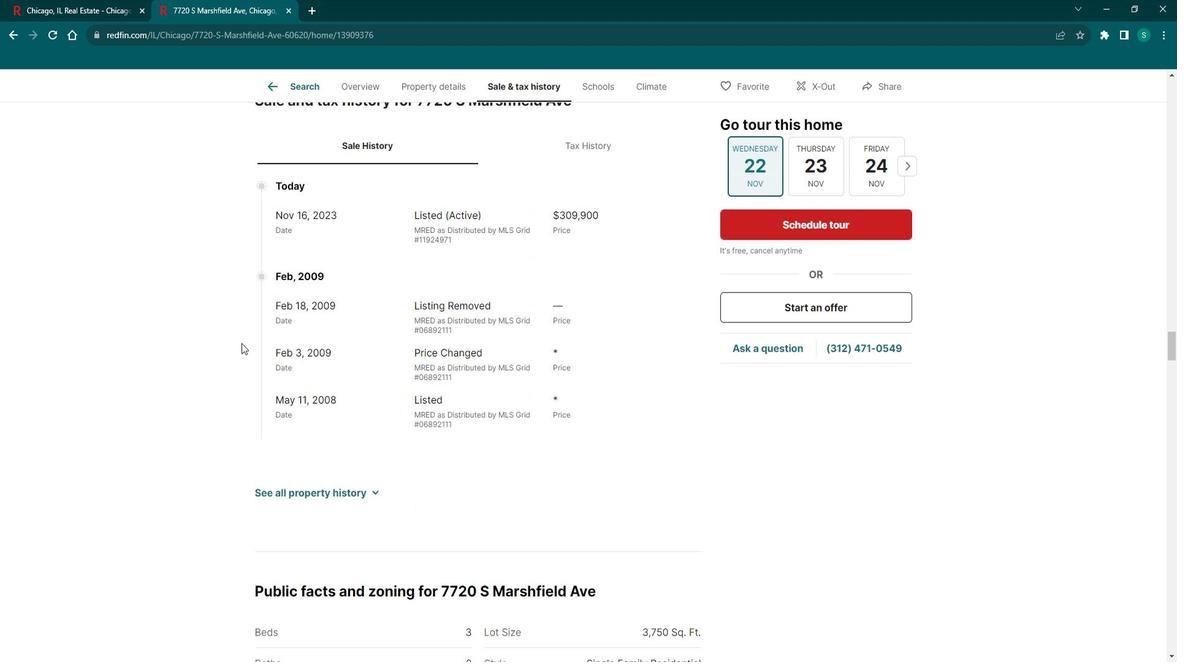 
Action: Mouse moved to (598, 272)
Screenshot: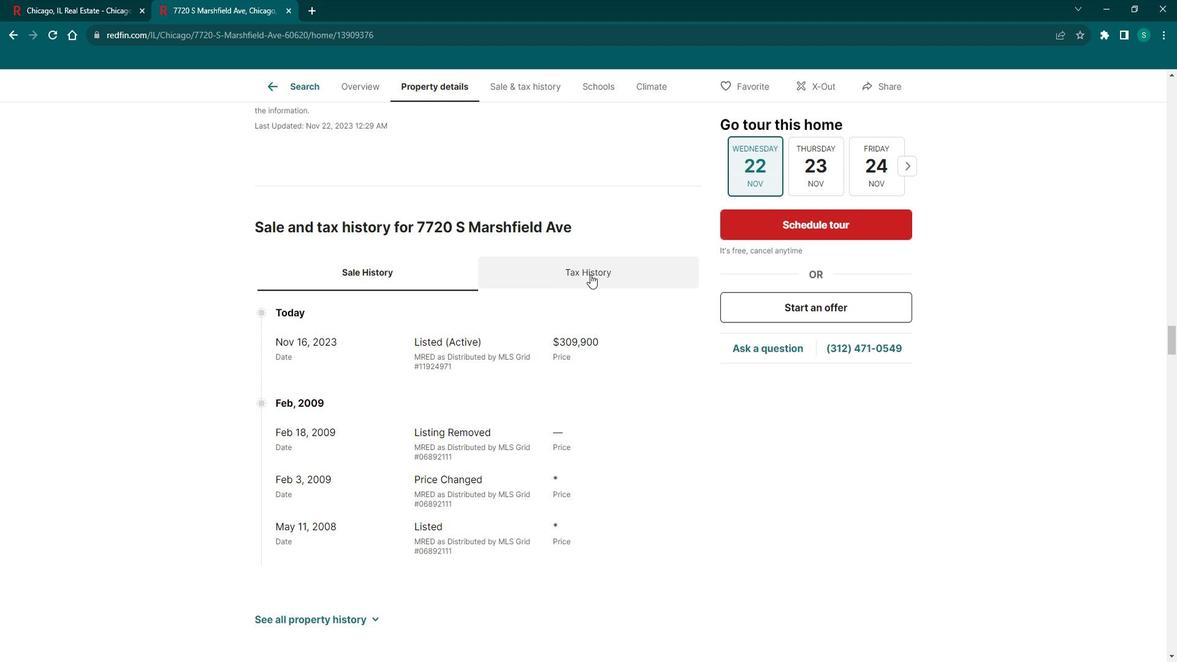 
Action: Mouse pressed left at (598, 272)
Screenshot: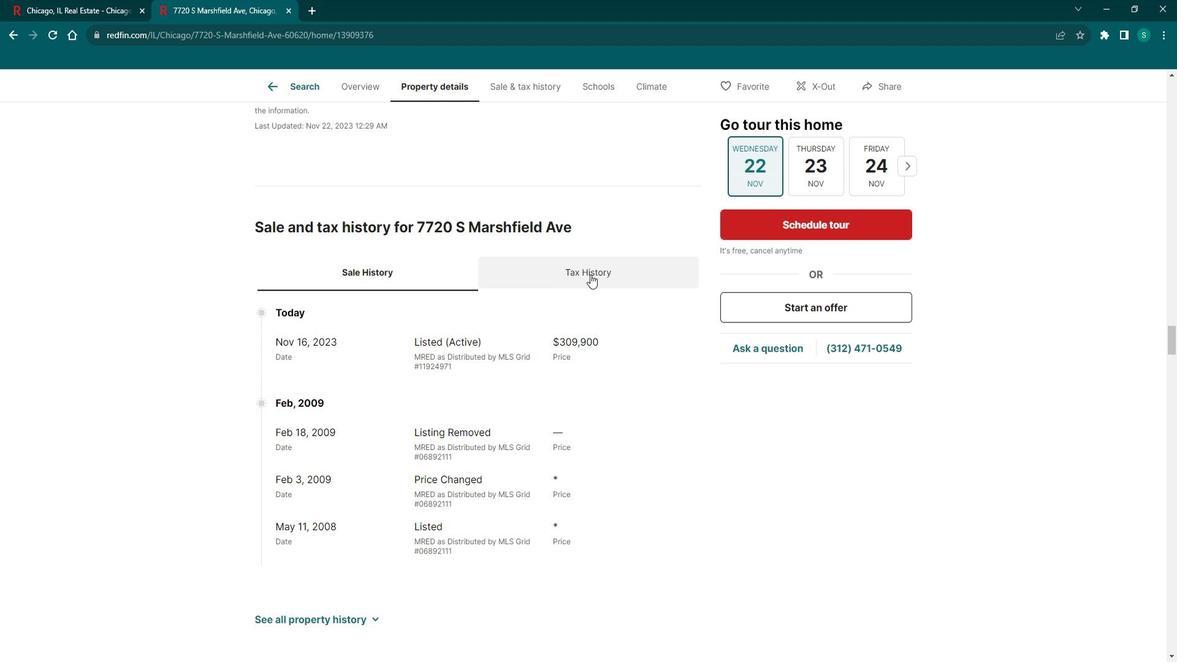 
Action: Mouse moved to (403, 355)
Screenshot: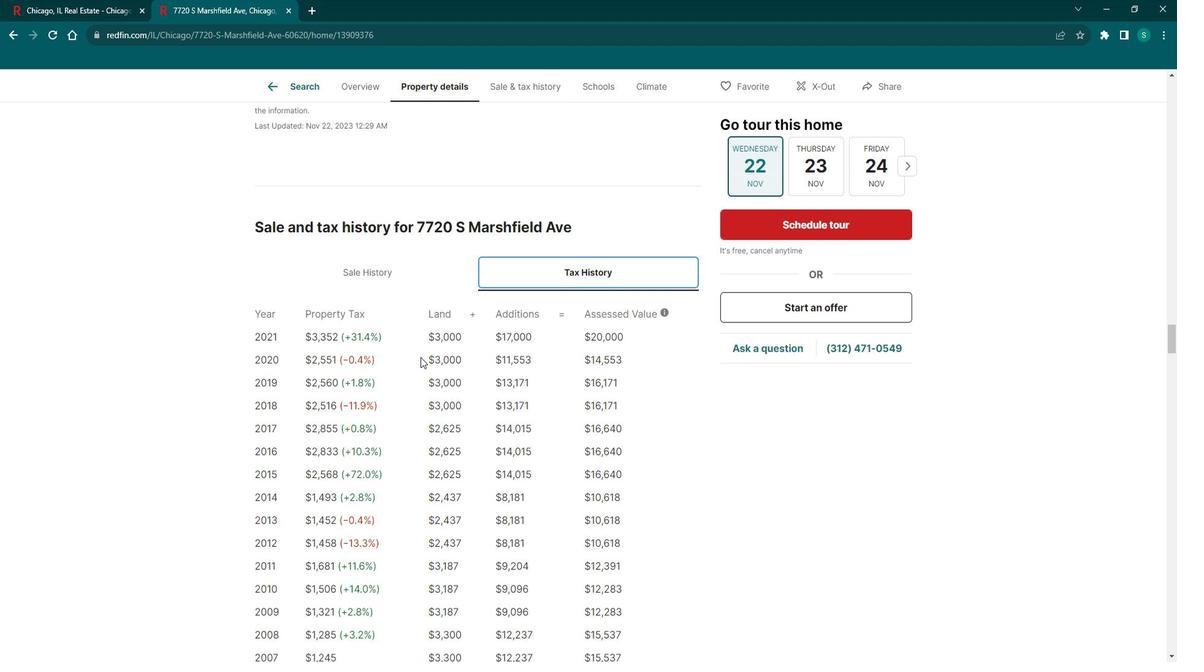 
Action: Mouse scrolled (403, 354) with delta (0, 0)
Screenshot: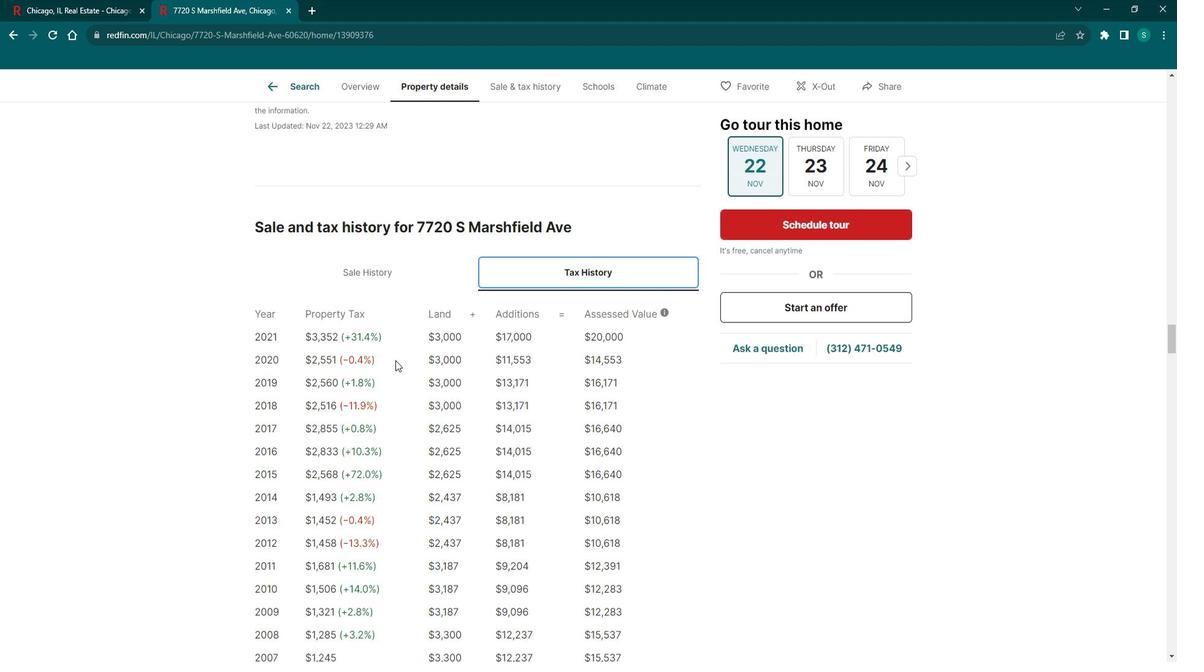 
Action: Mouse scrolled (403, 354) with delta (0, 0)
Screenshot: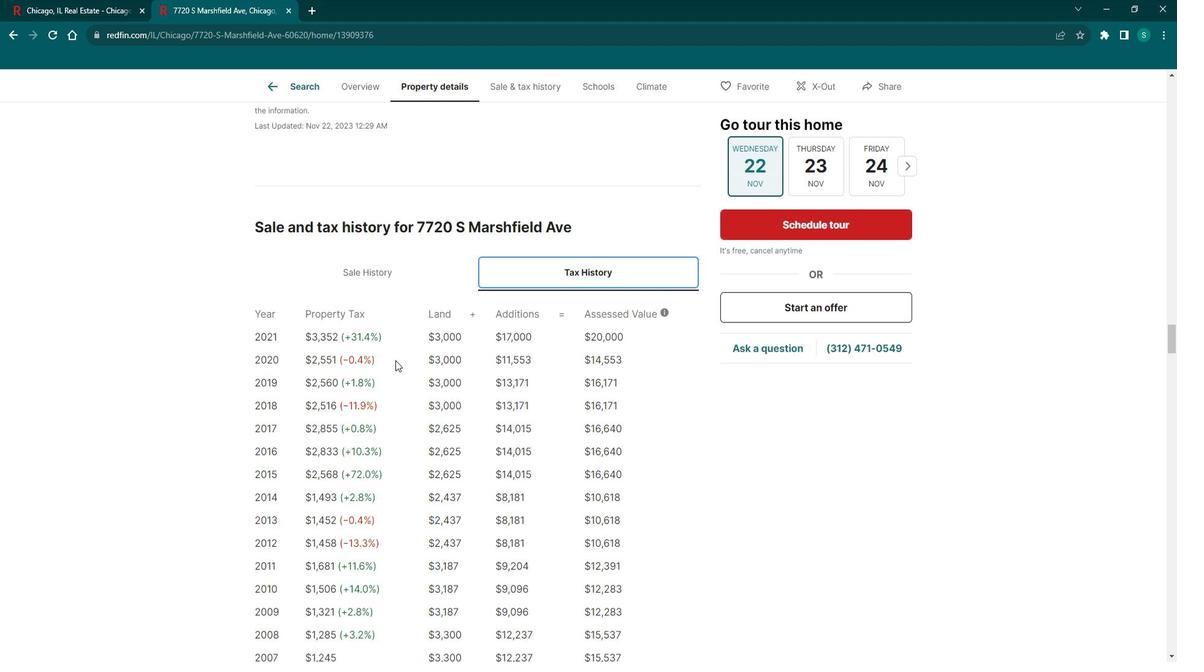 
Action: Mouse scrolled (403, 354) with delta (0, 0)
Screenshot: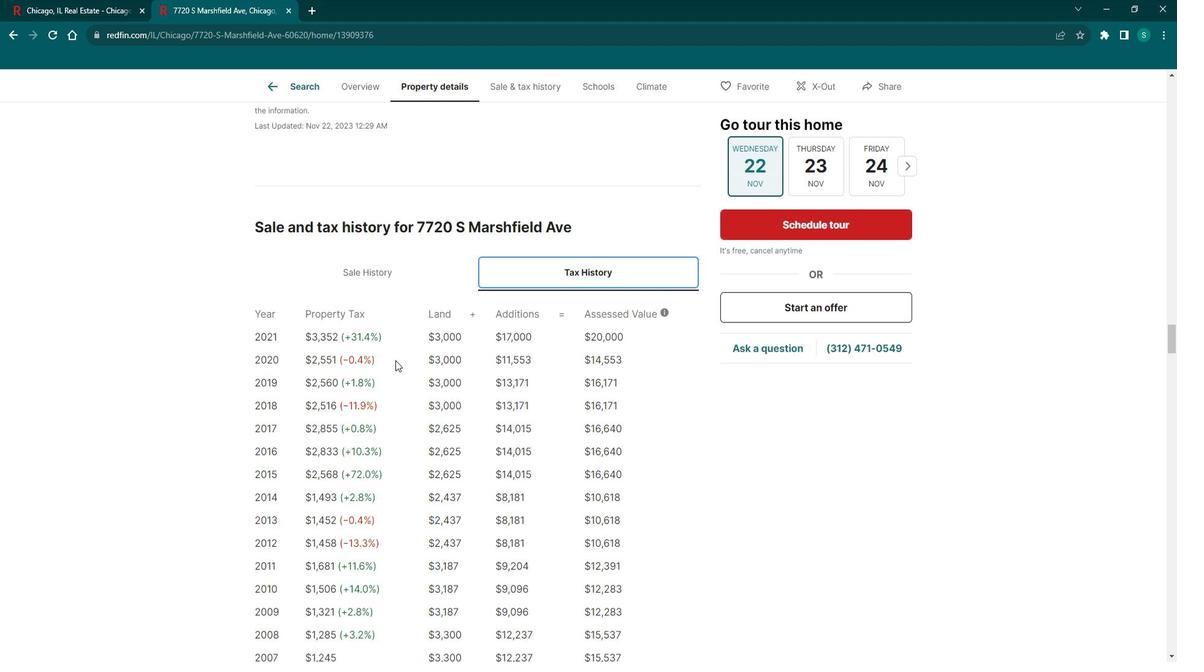 
Action: Mouse scrolled (403, 354) with delta (0, 0)
